 Task: Explore and customize the Trello board using Power-Ups, background images, and stickers.
Action: Mouse moved to (835, 517)
Screenshot: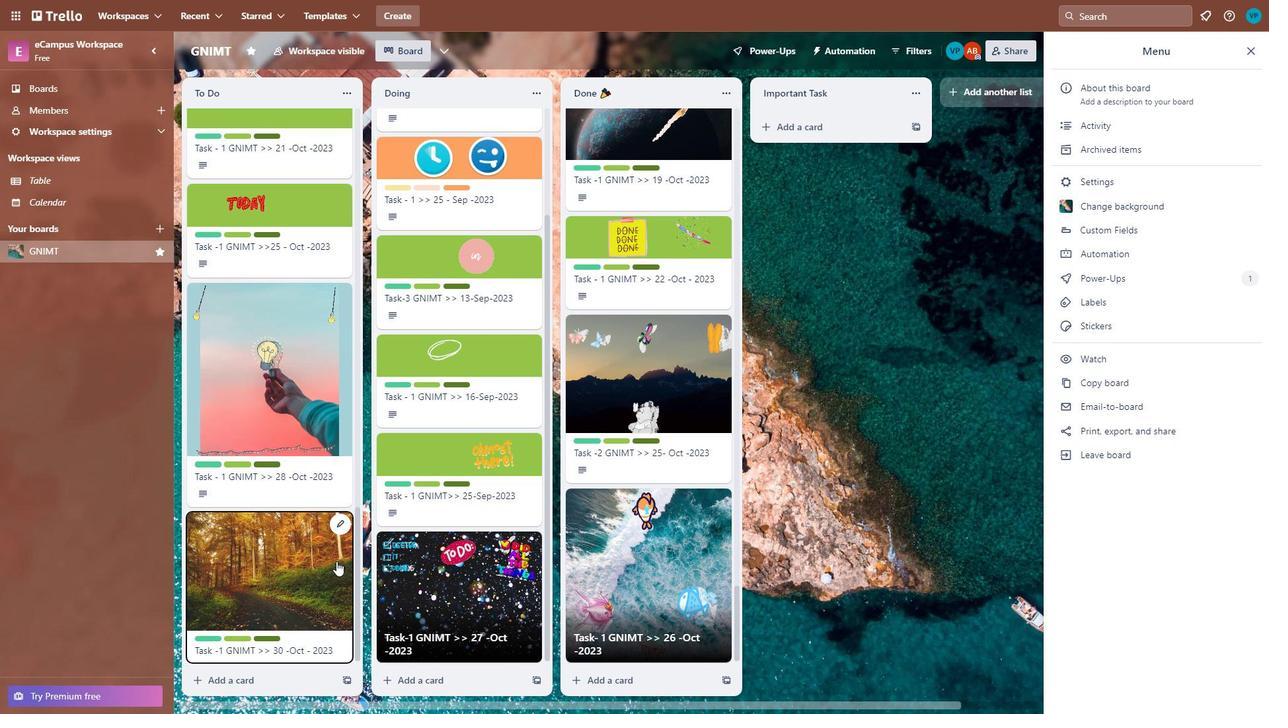 
Action: Mouse pressed left at (835, 517)
Screenshot: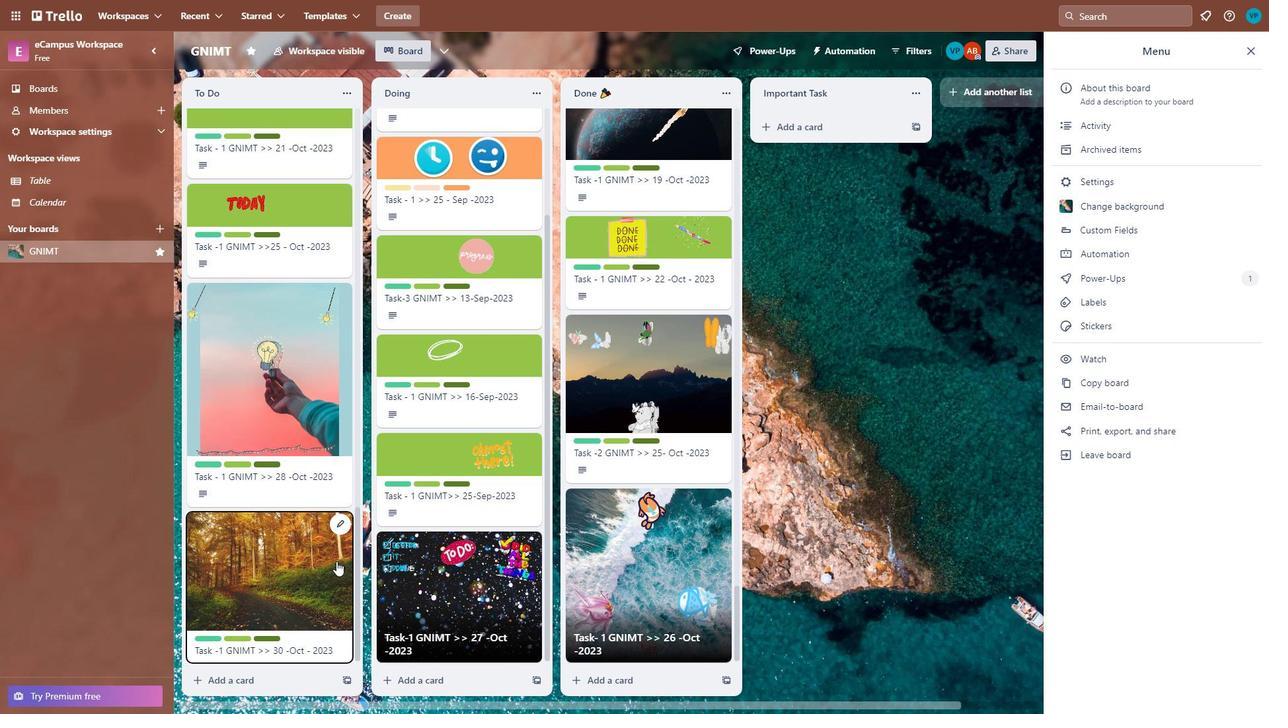 
Action: Mouse moved to (269, 593)
Screenshot: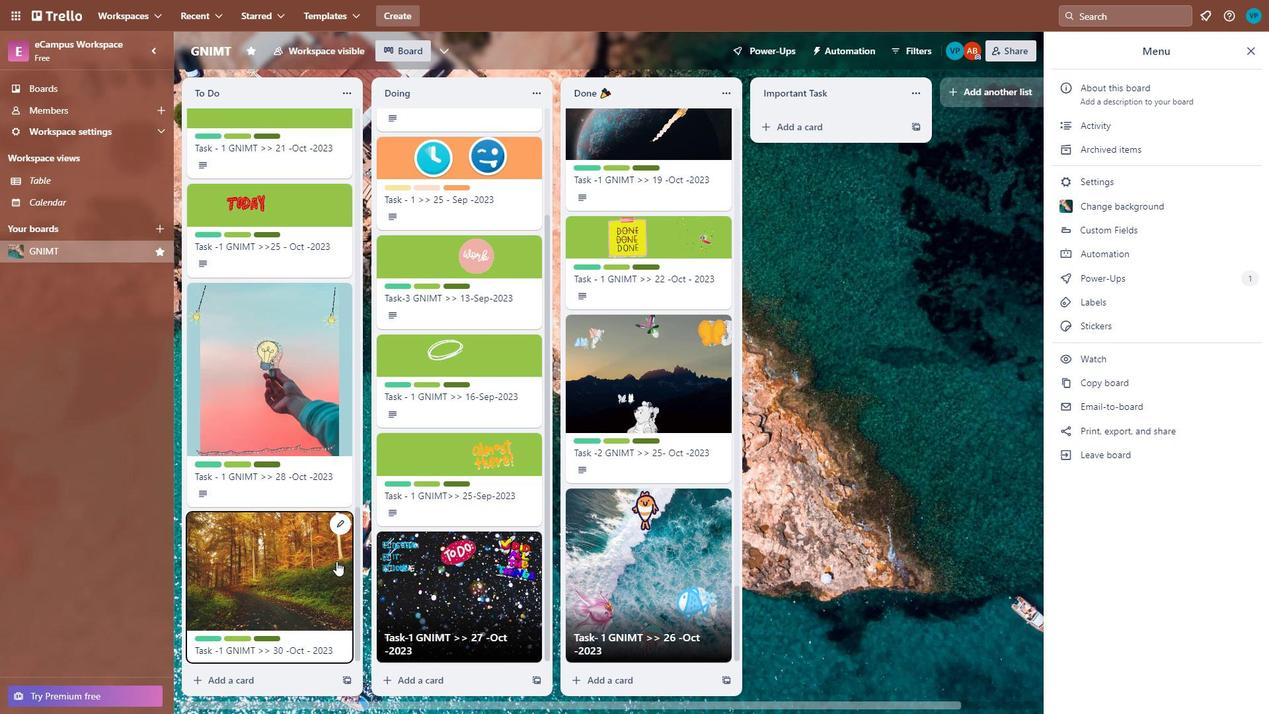 
Action: Mouse scrolled (269, 593) with delta (0, 0)
Screenshot: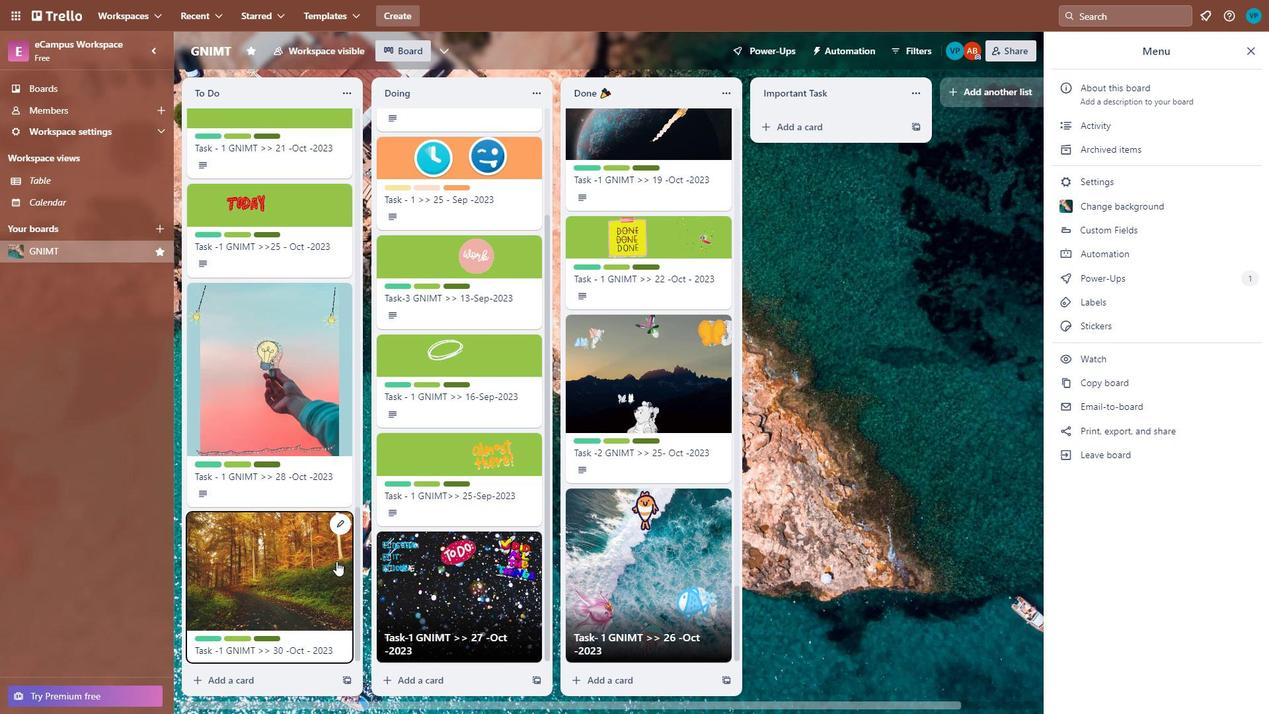
Action: Mouse moved to (270, 593)
Screenshot: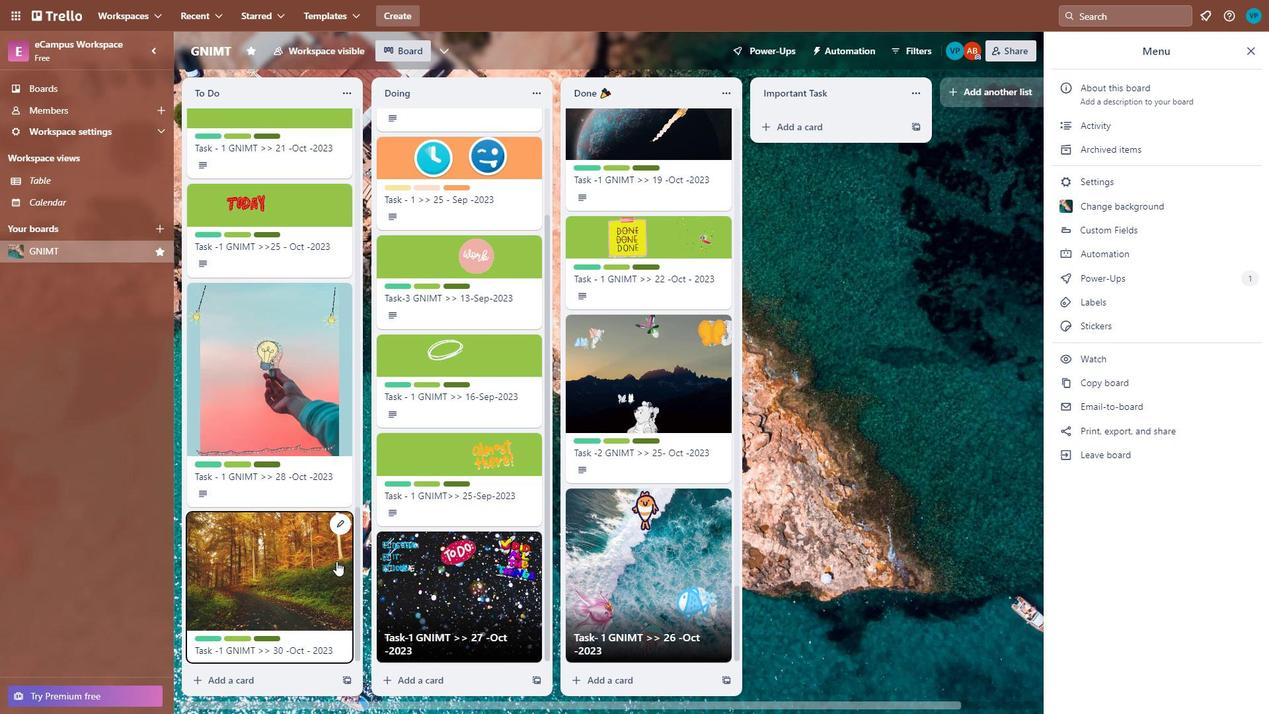 
Action: Mouse scrolled (270, 593) with delta (0, 0)
Screenshot: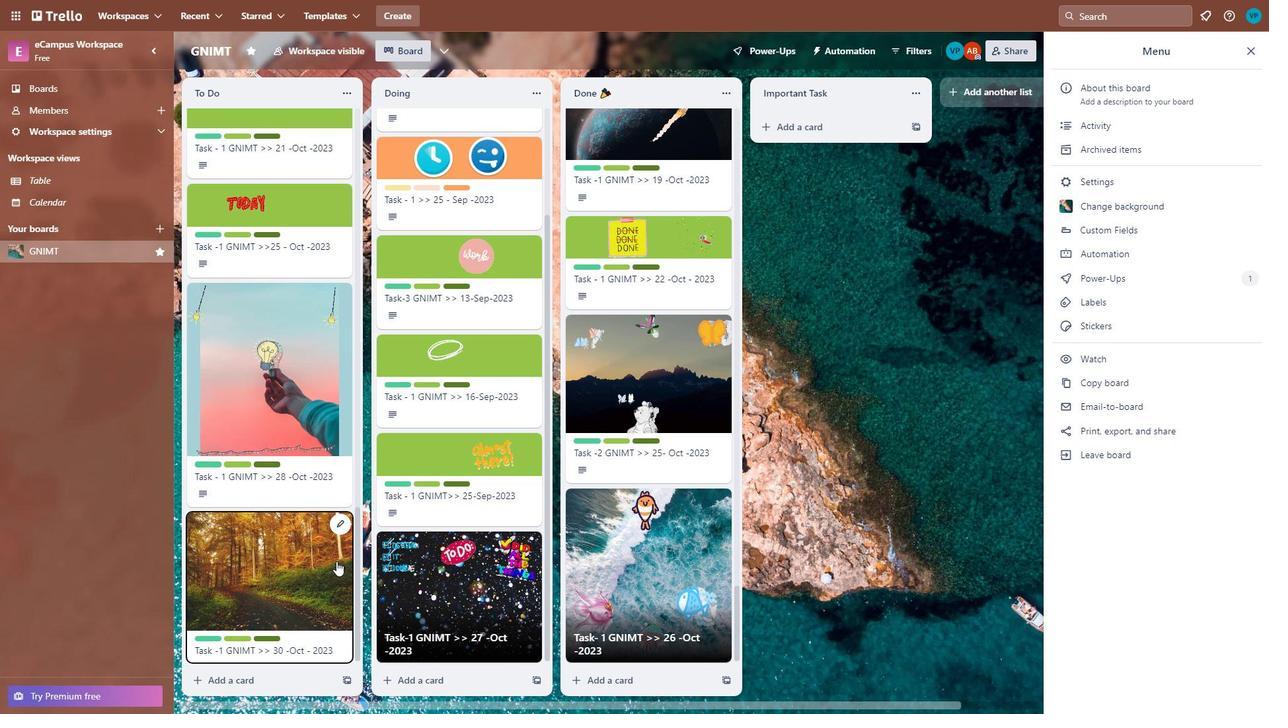 
Action: Mouse moved to (271, 594)
Screenshot: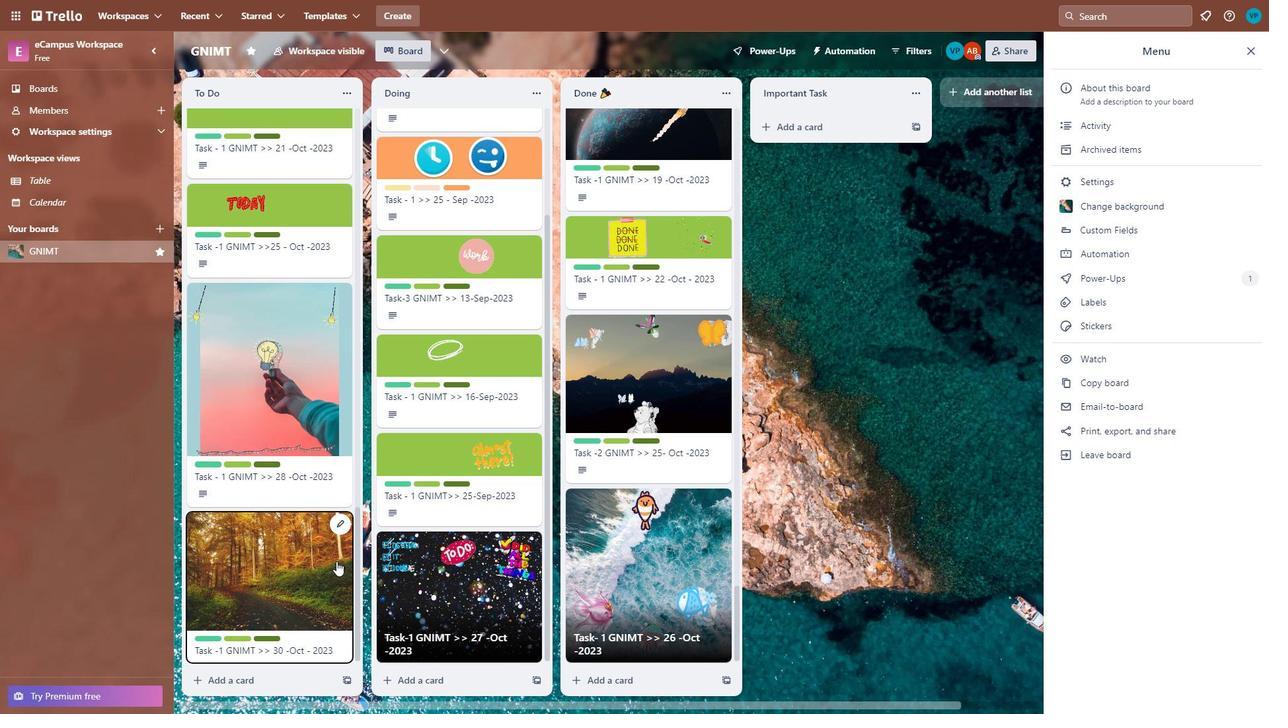 
Action: Mouse scrolled (271, 593) with delta (0, 0)
Screenshot: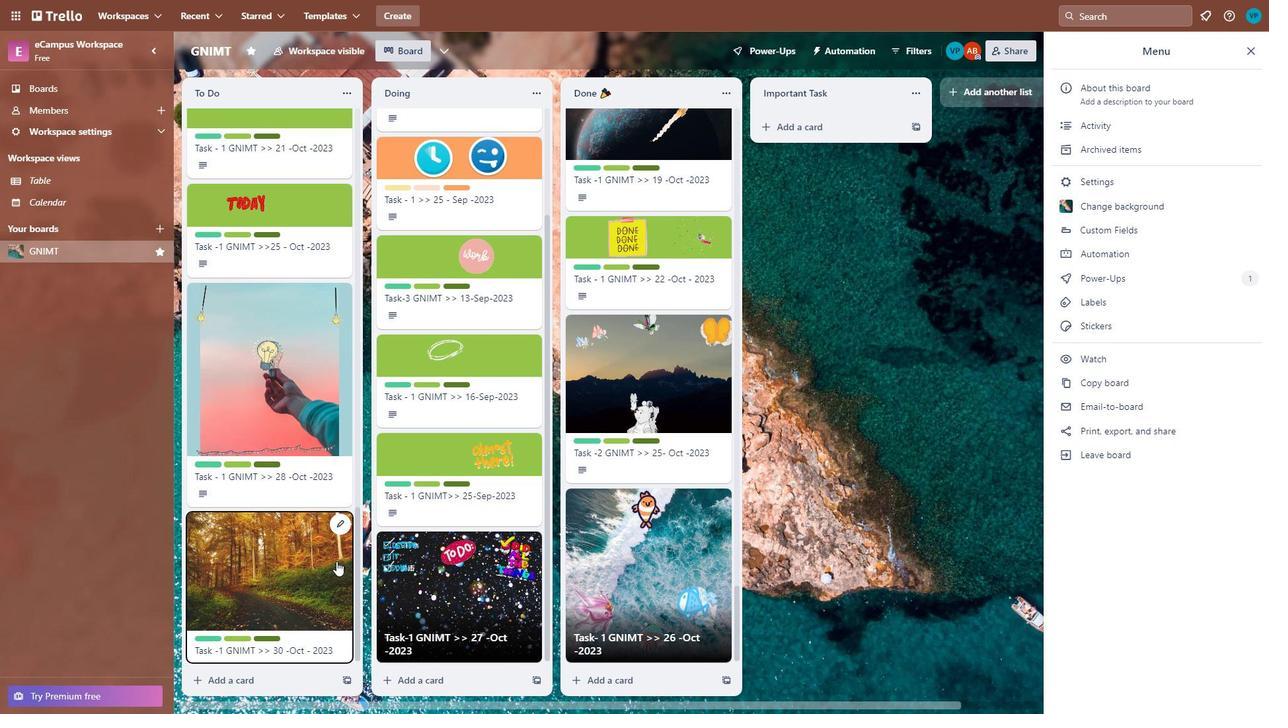
Action: Mouse moved to (249, 651)
Screenshot: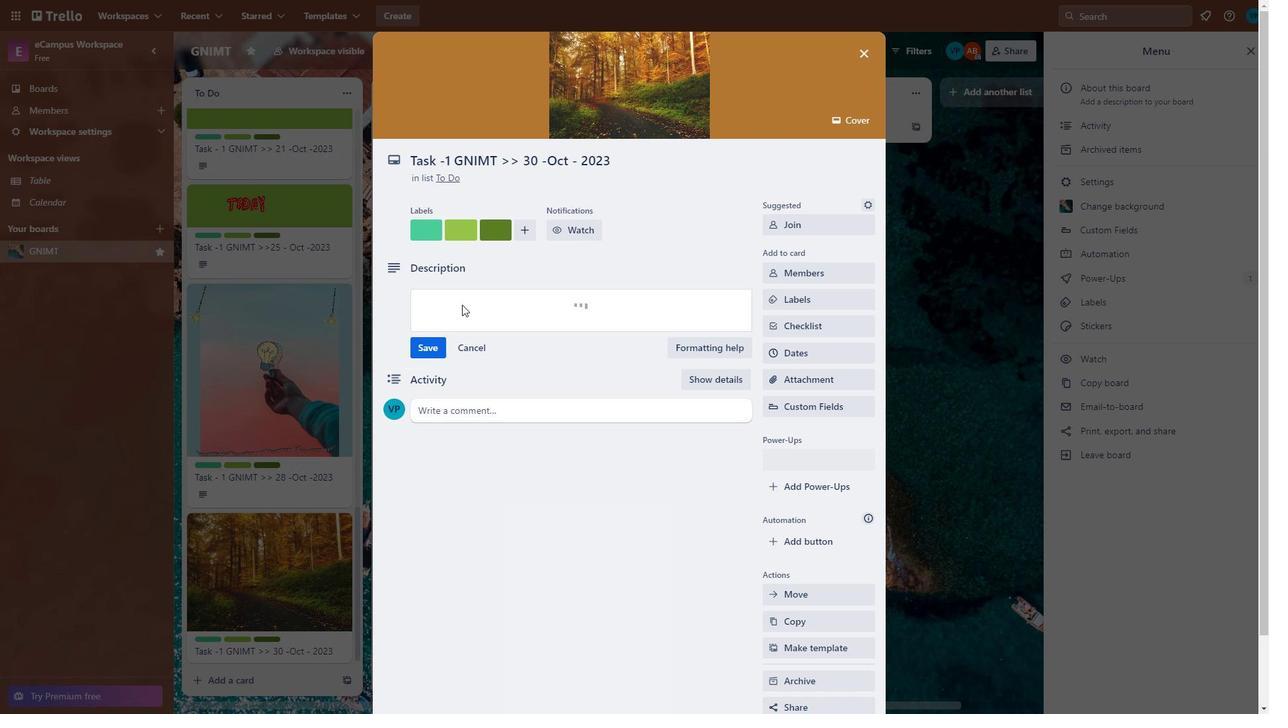 
Action: Mouse pressed left at (249, 651)
Screenshot: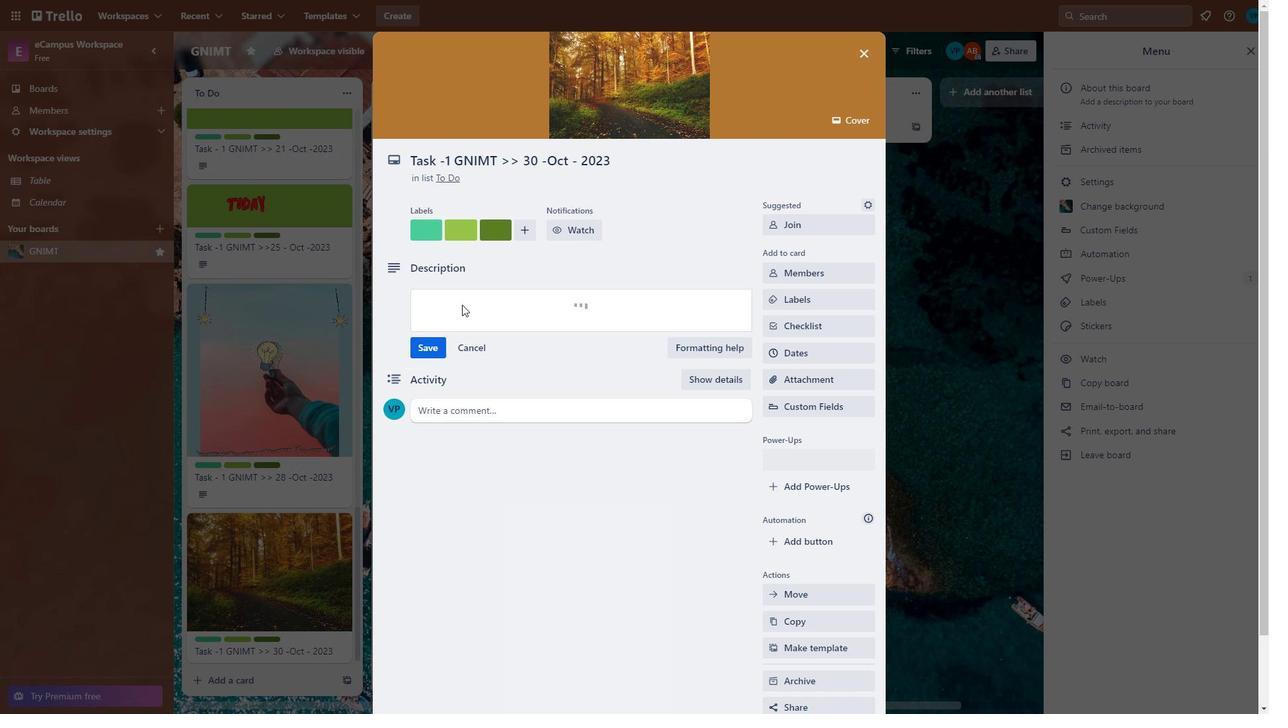 
Action: Mouse moved to (535, 309)
Screenshot: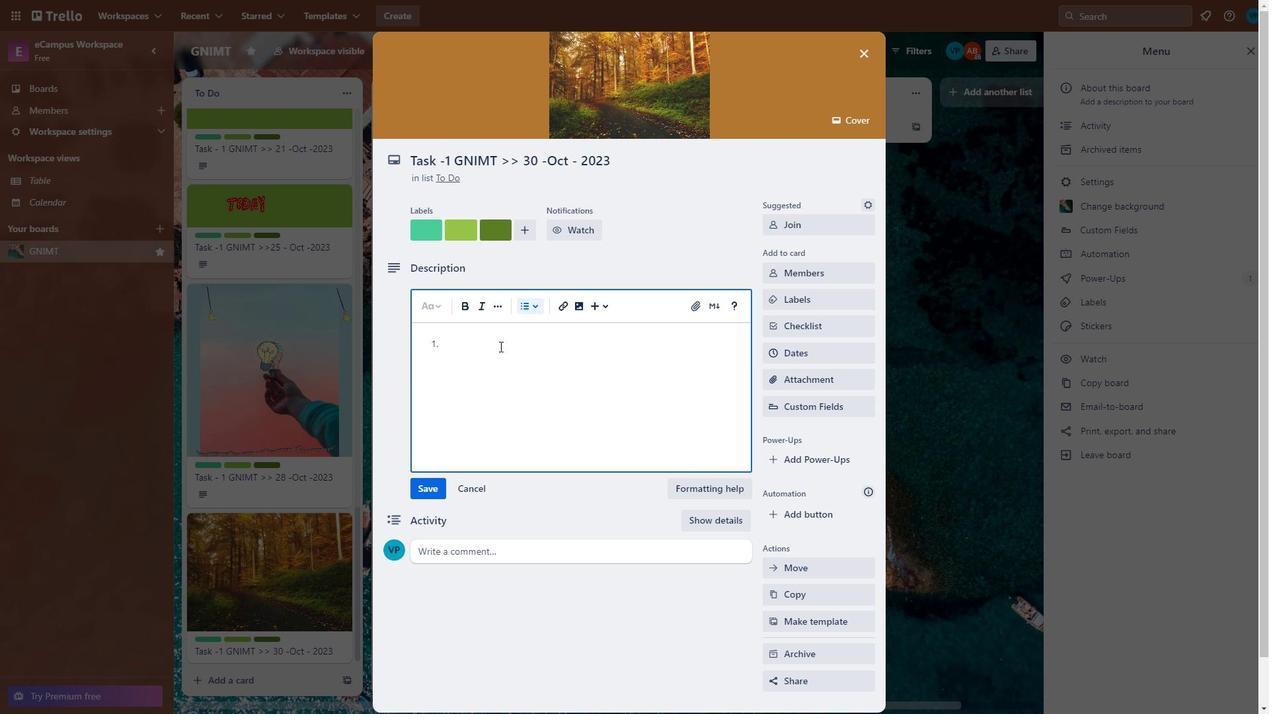 
Action: Mouse pressed left at (535, 309)
Screenshot: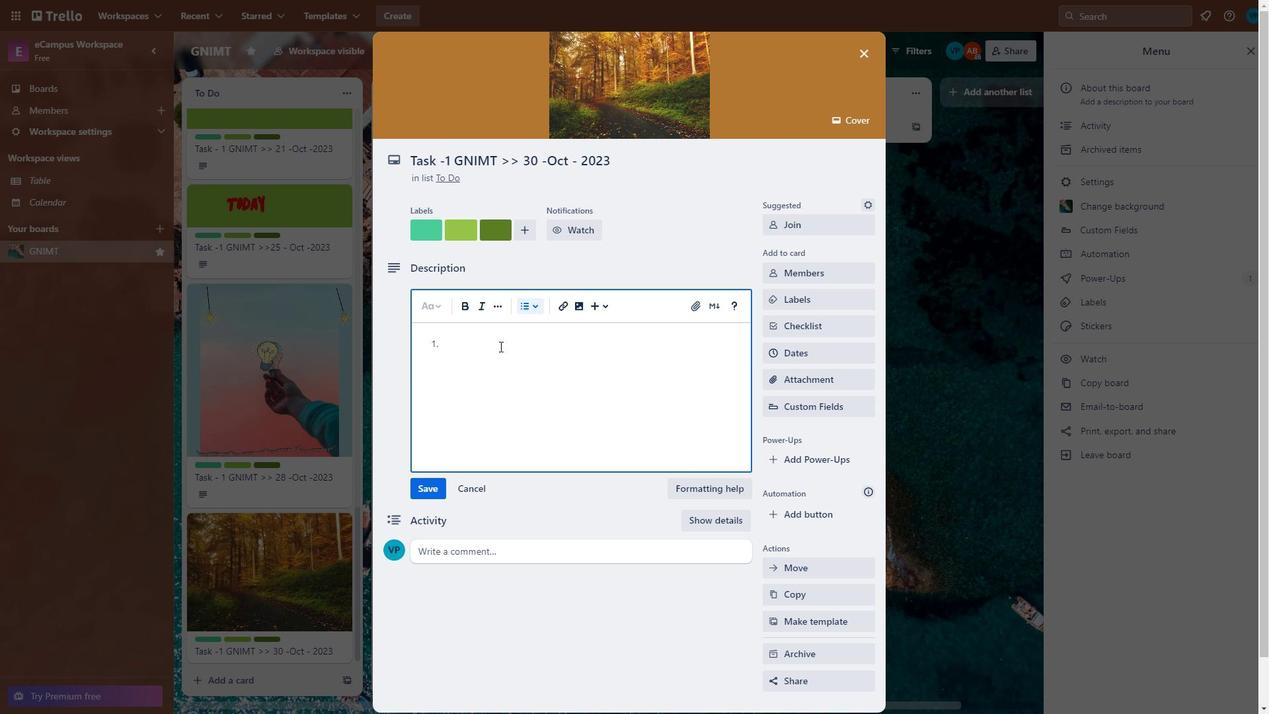 
Action: Mouse moved to (554, 364)
Screenshot: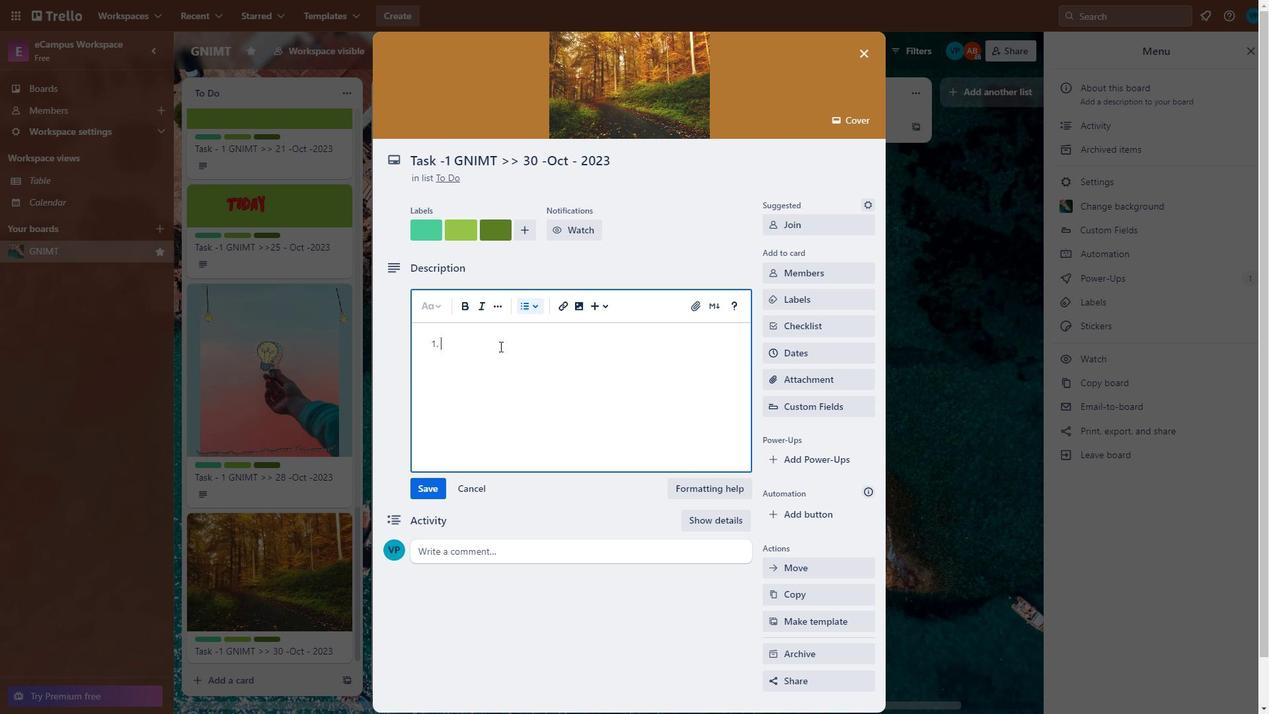 
Action: Mouse pressed left at (554, 364)
Screenshot: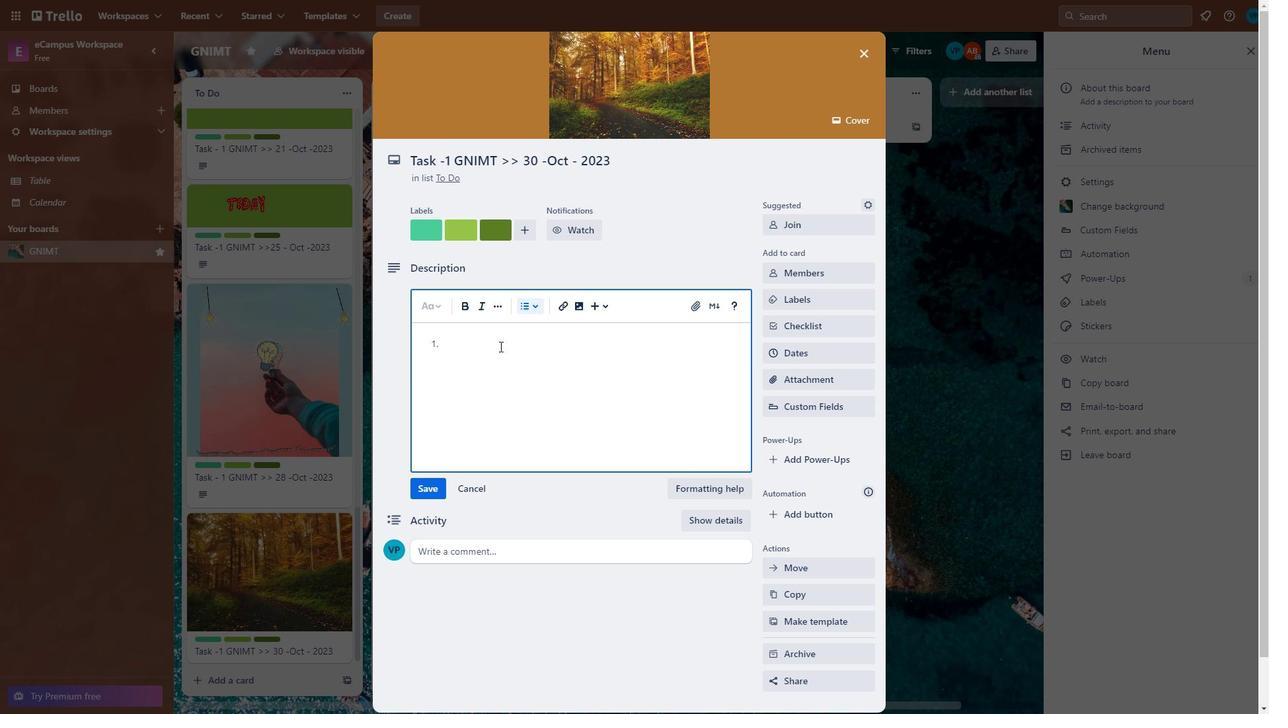 
Action: Mouse moved to (483, 347)
Screenshot: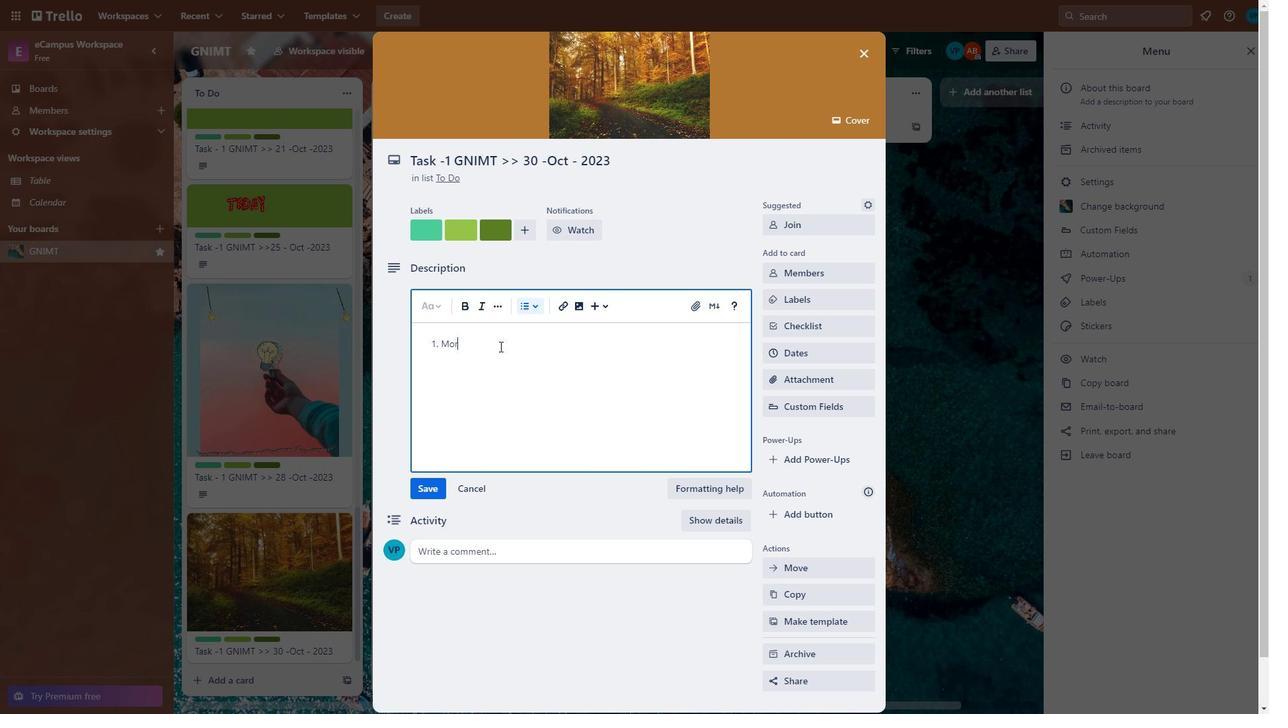 
Action: Mouse pressed left at (483, 347)
Screenshot: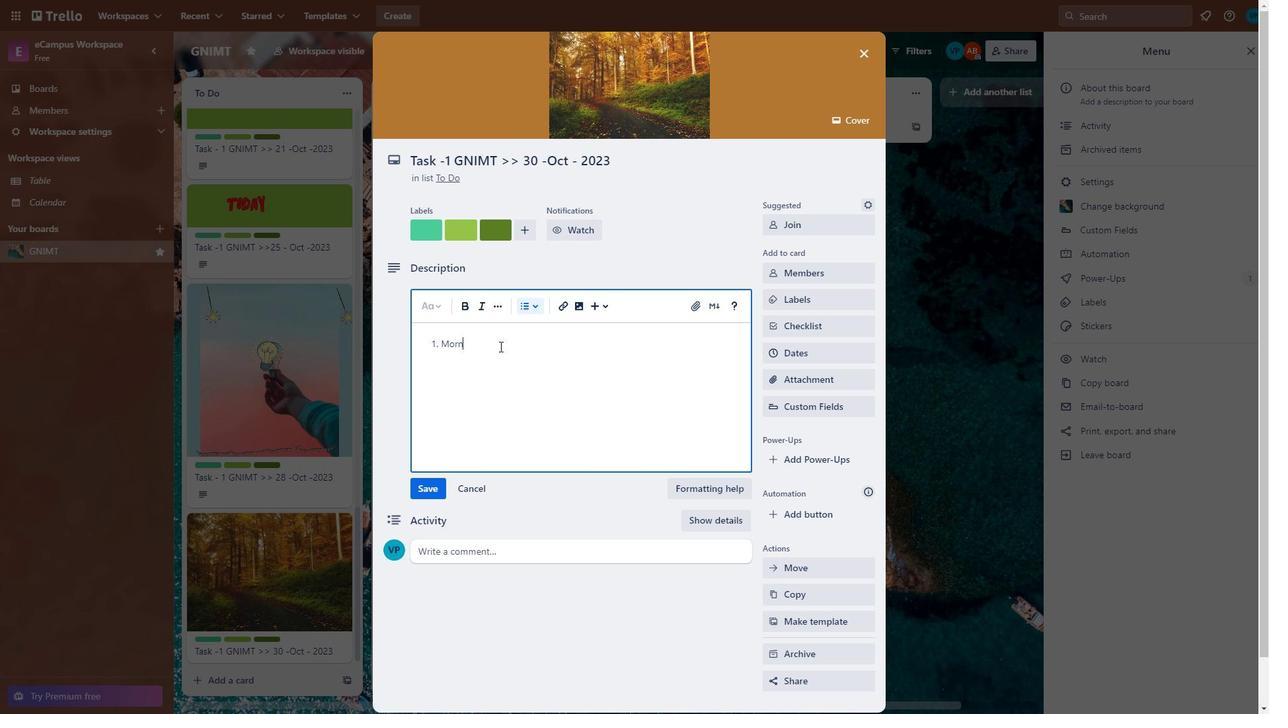 
Action: Mouse moved to (499, 346)
Screenshot: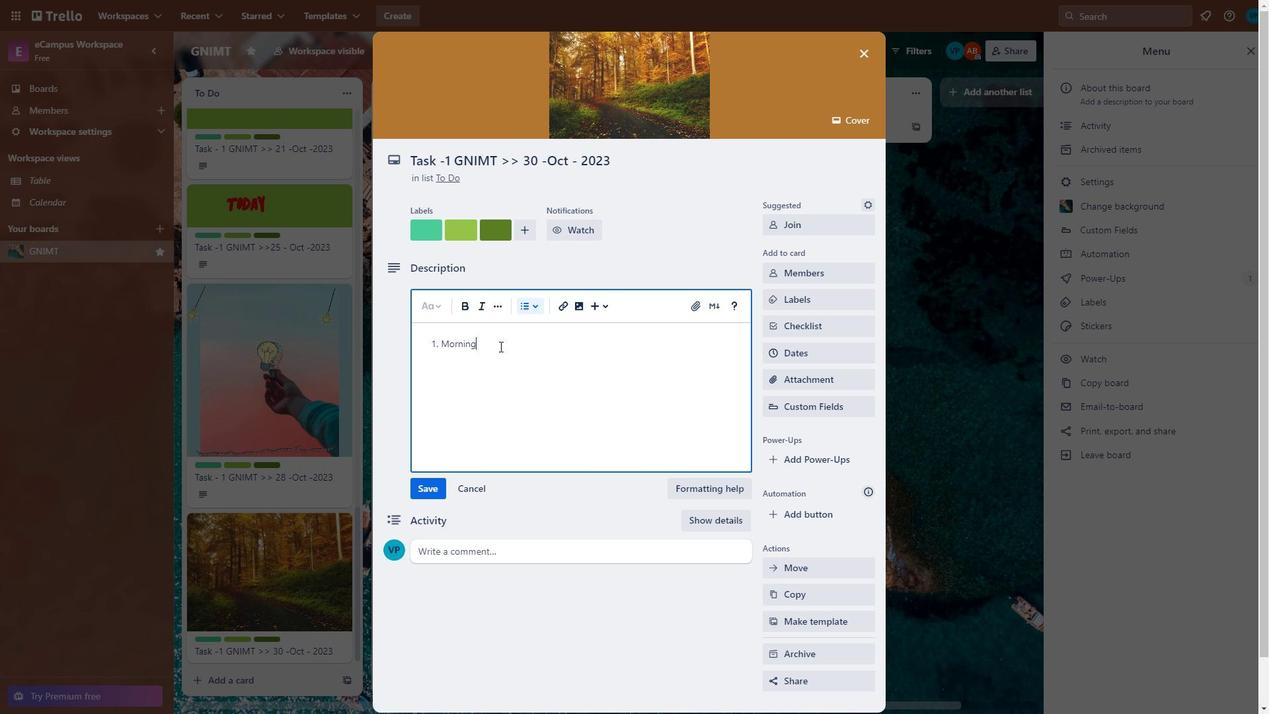 
Action: Key pressed <Key.caps_lock>N<Key.backspace><Key.caps_lock><Key.caps_lock>M<Key.caps_lock>orning<Key.space><Key.caps_lock>R<Key.caps_lock>ecording<Key.enter><Key.caps_lock>S<Key.caps_lock>tates<Key.space><Key.caps_lock>P<Key.caps_lock>af<Key.backspace>ges<Key.enter><Key.backspace>
Screenshot: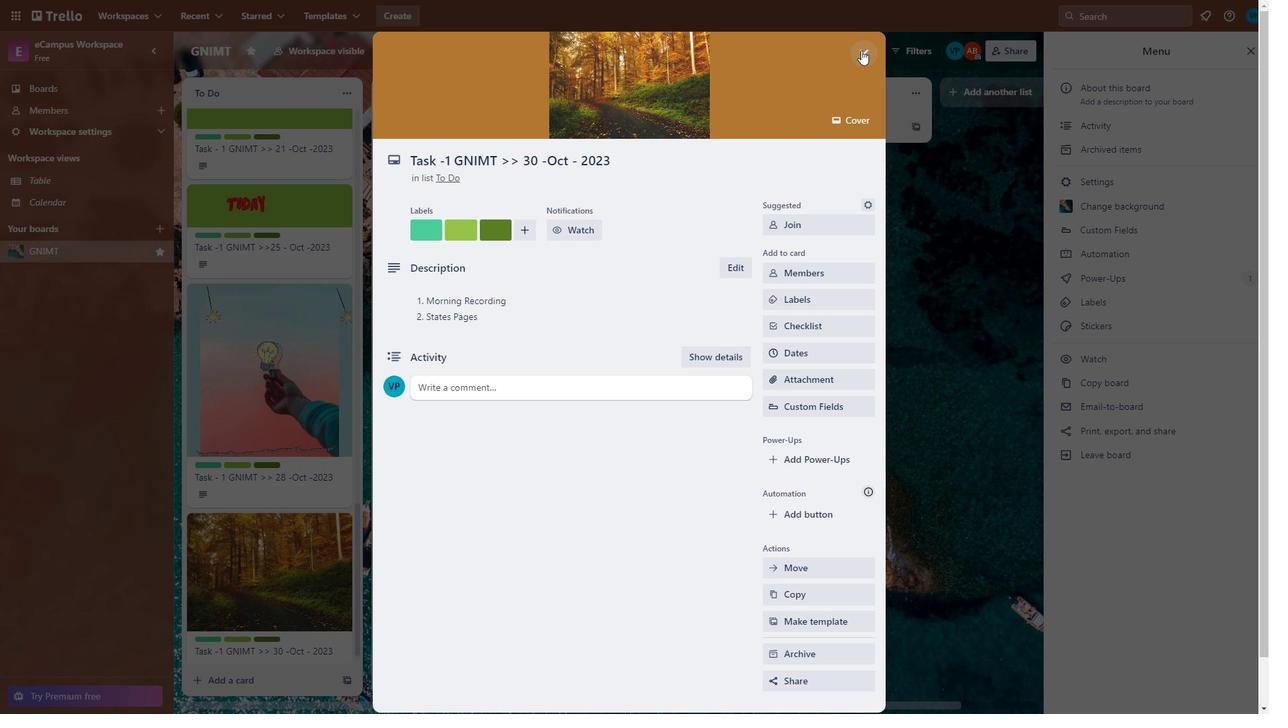 
Action: Mouse moved to (440, 483)
Screenshot: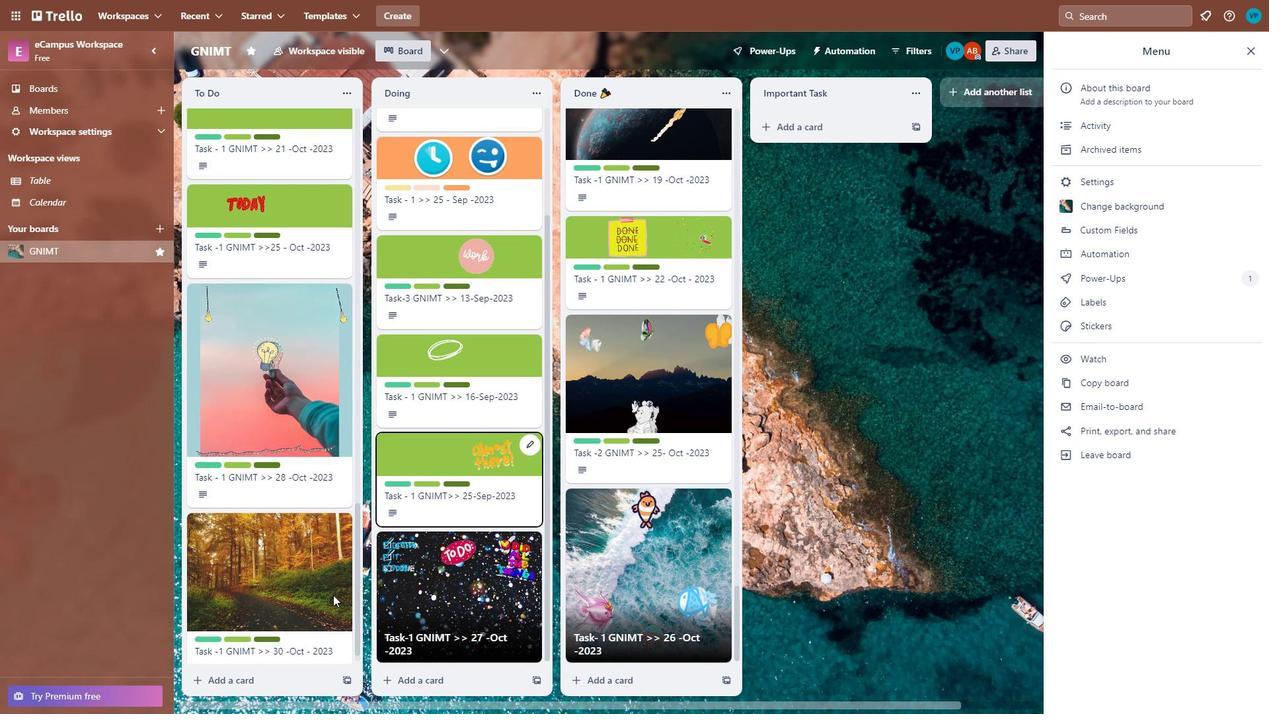 
Action: Mouse pressed left at (440, 483)
Screenshot: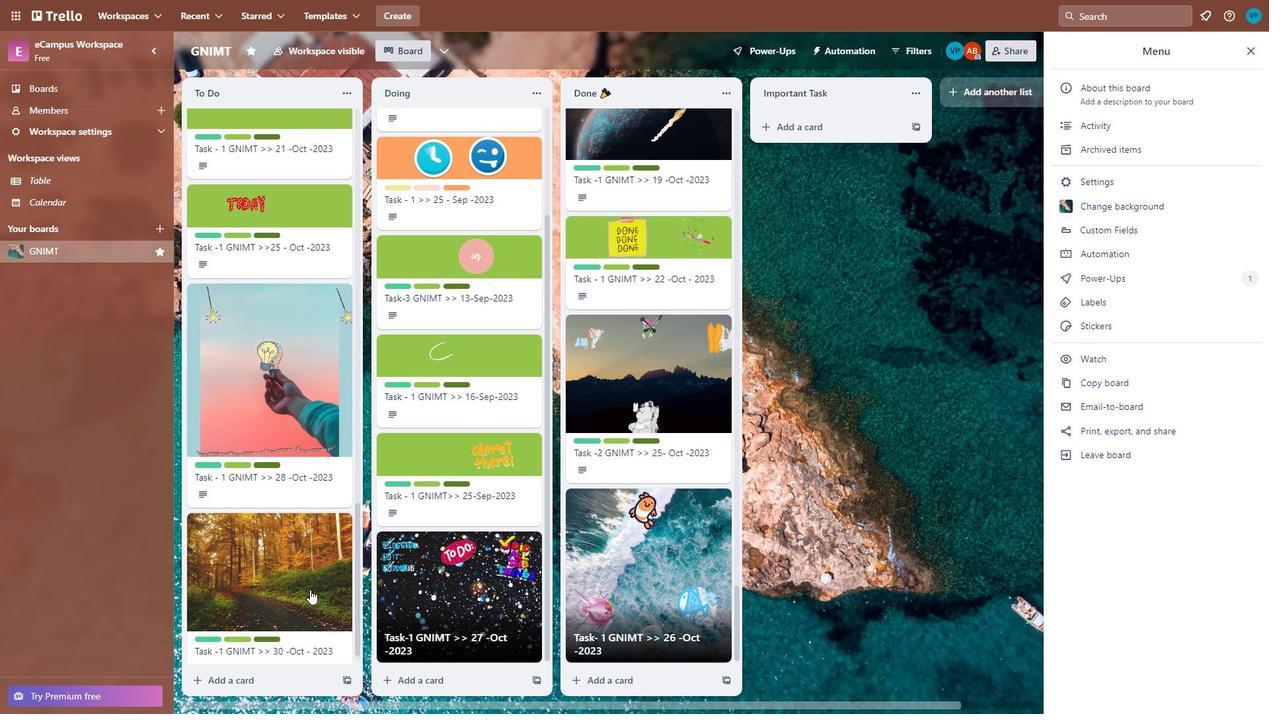 
Action: Mouse moved to (863, 51)
Screenshot: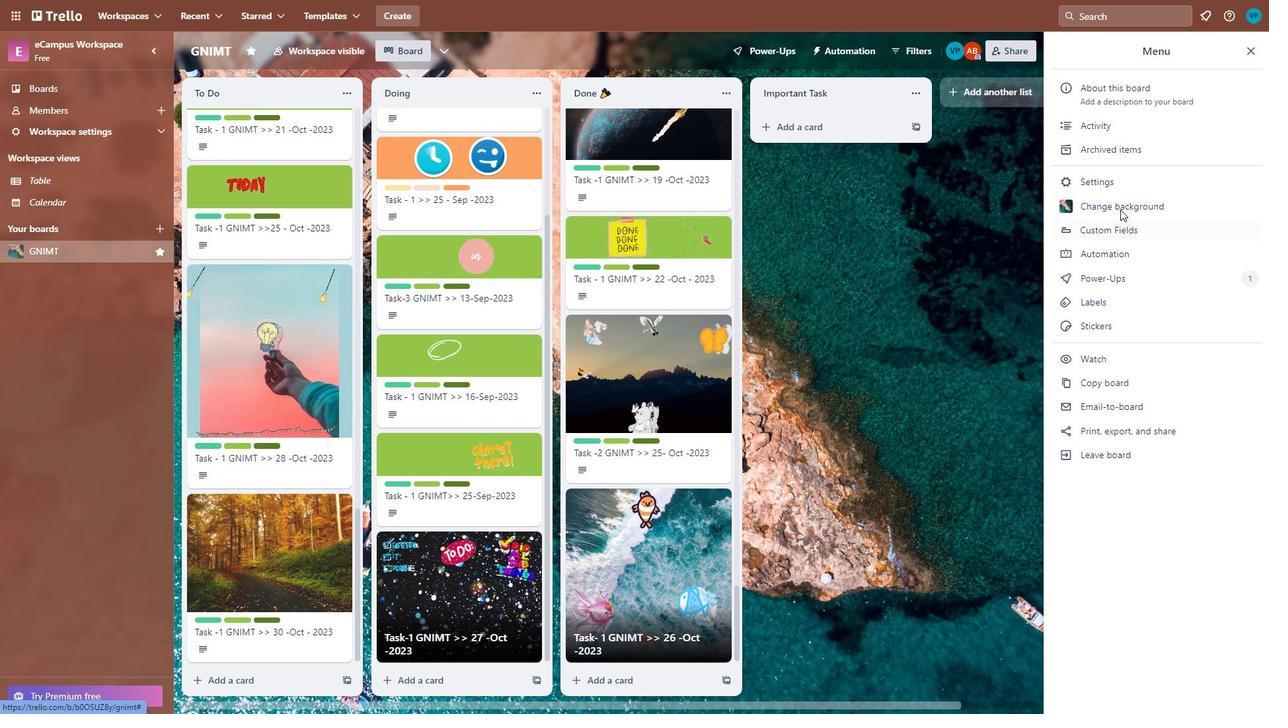 
Action: Mouse pressed left at (863, 51)
Screenshot: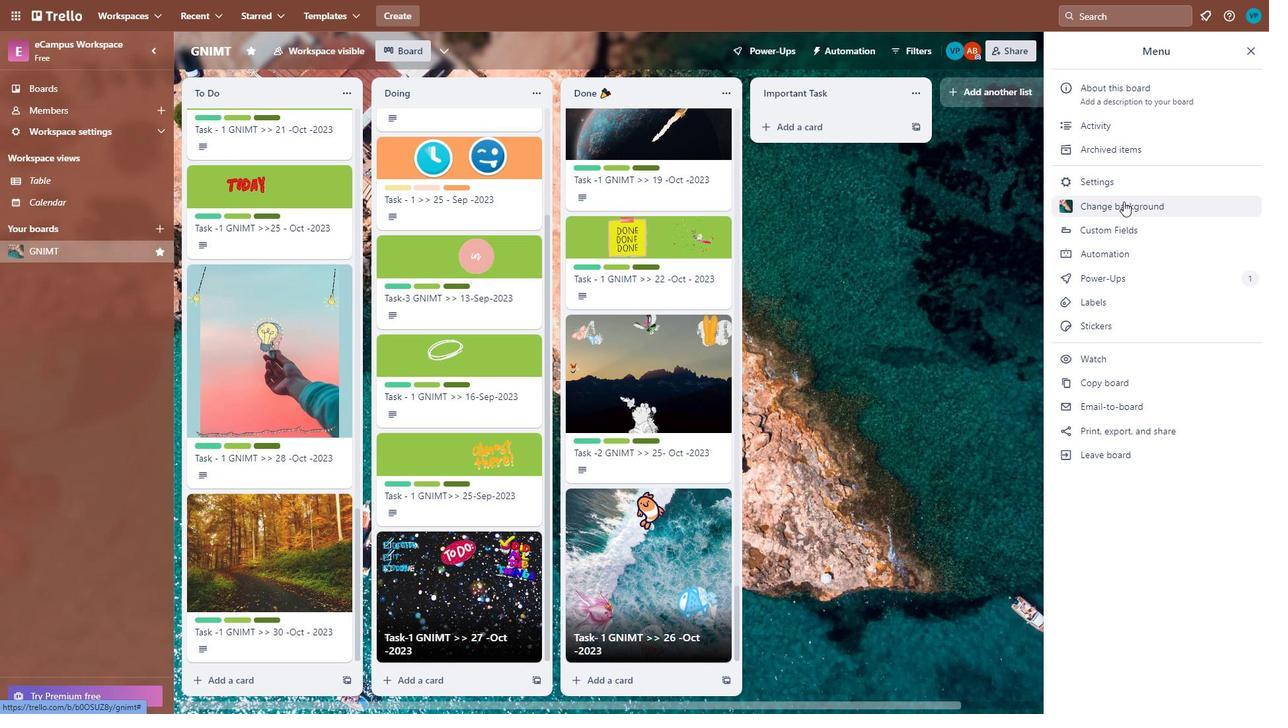 
Action: Mouse moved to (310, 589)
Screenshot: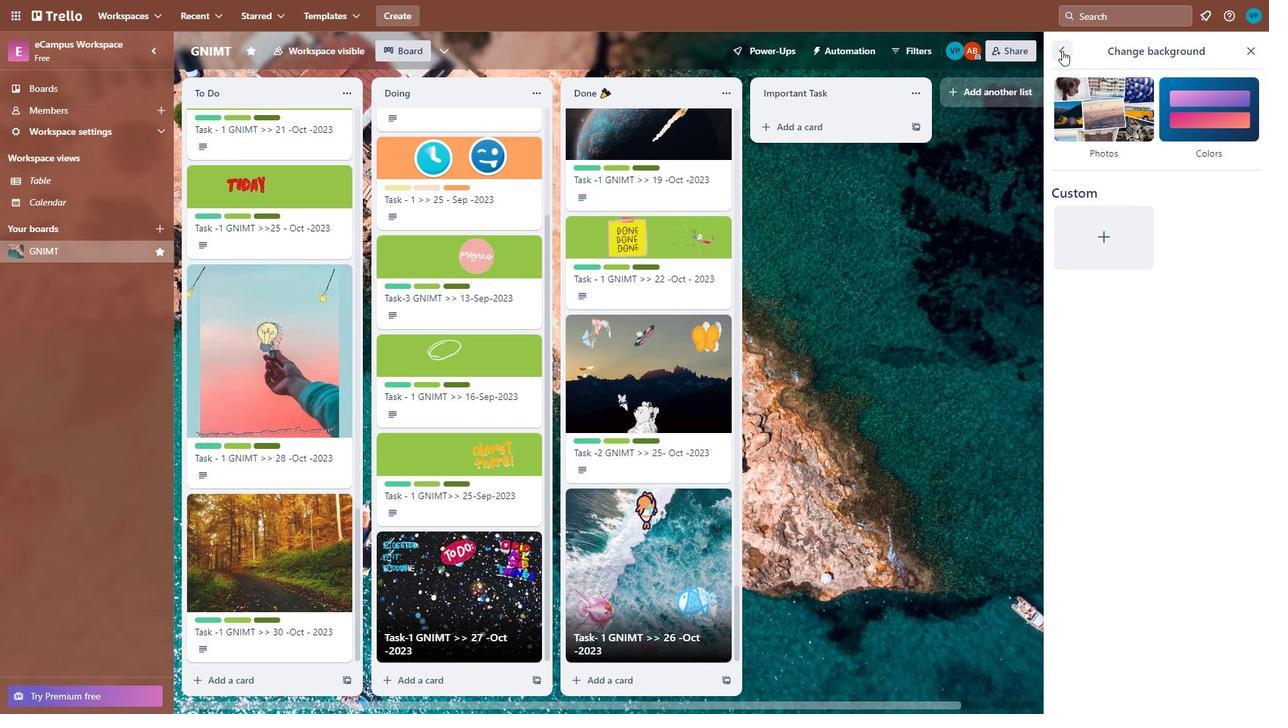 
Action: Mouse scrolled (310, 589) with delta (0, 0)
Screenshot: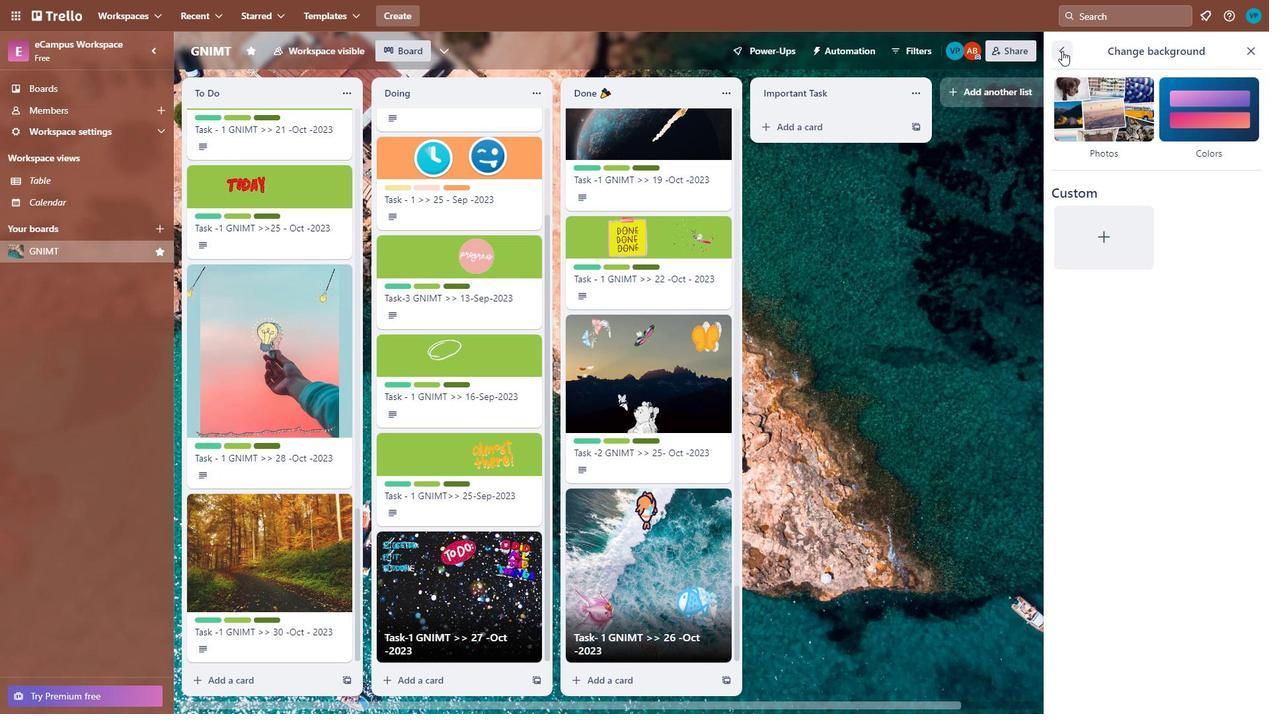 
Action: Mouse scrolled (310, 589) with delta (0, 0)
Screenshot: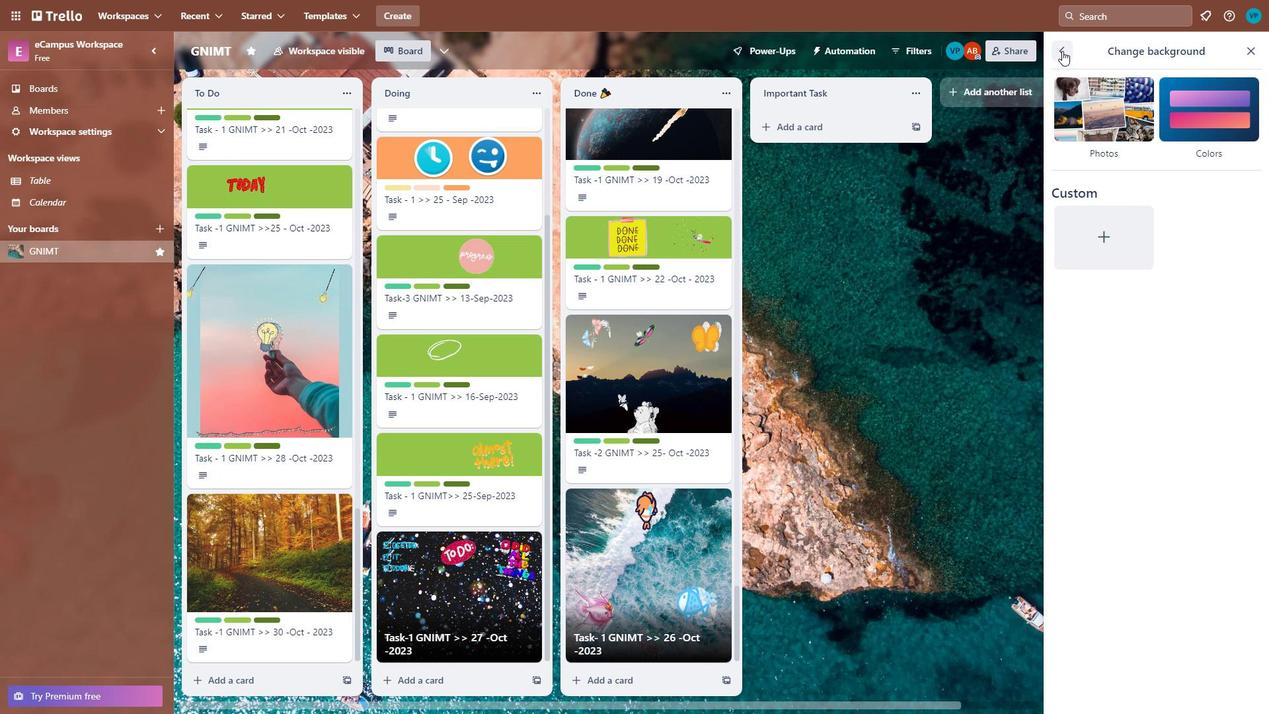 
Action: Mouse moved to (308, 589)
Screenshot: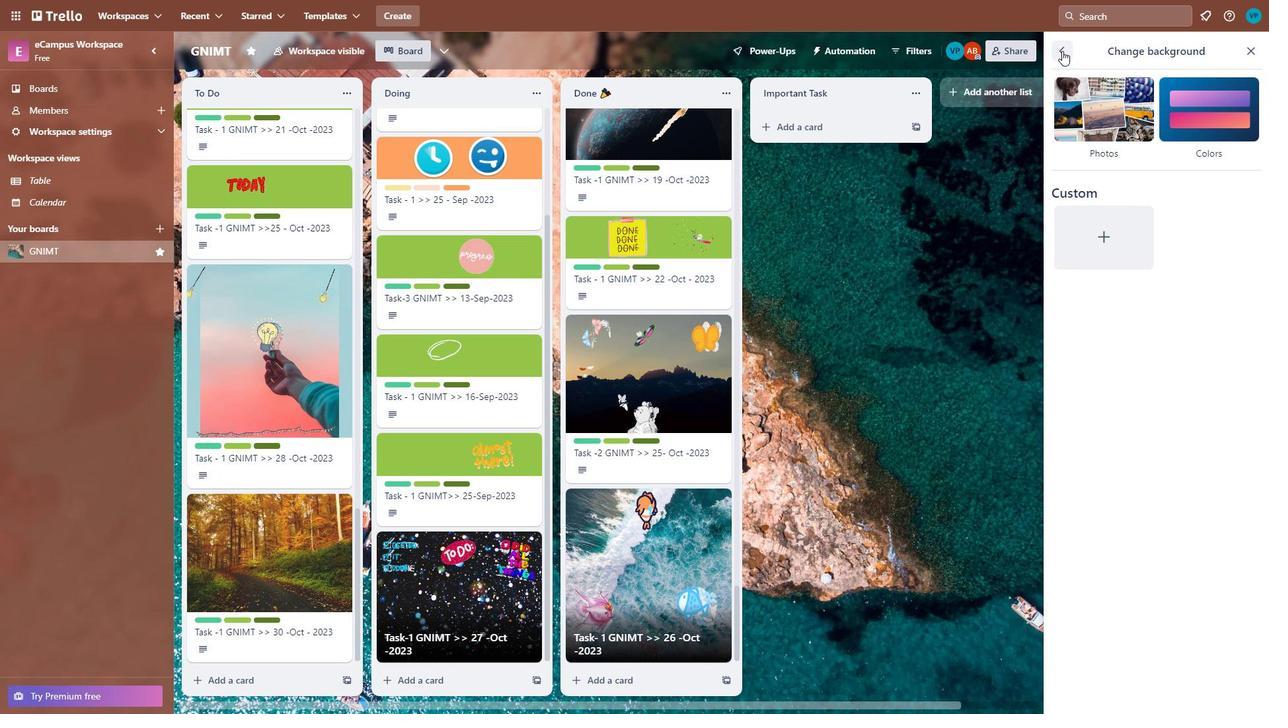 
Action: Mouse scrolled (308, 589) with delta (0, 0)
Screenshot: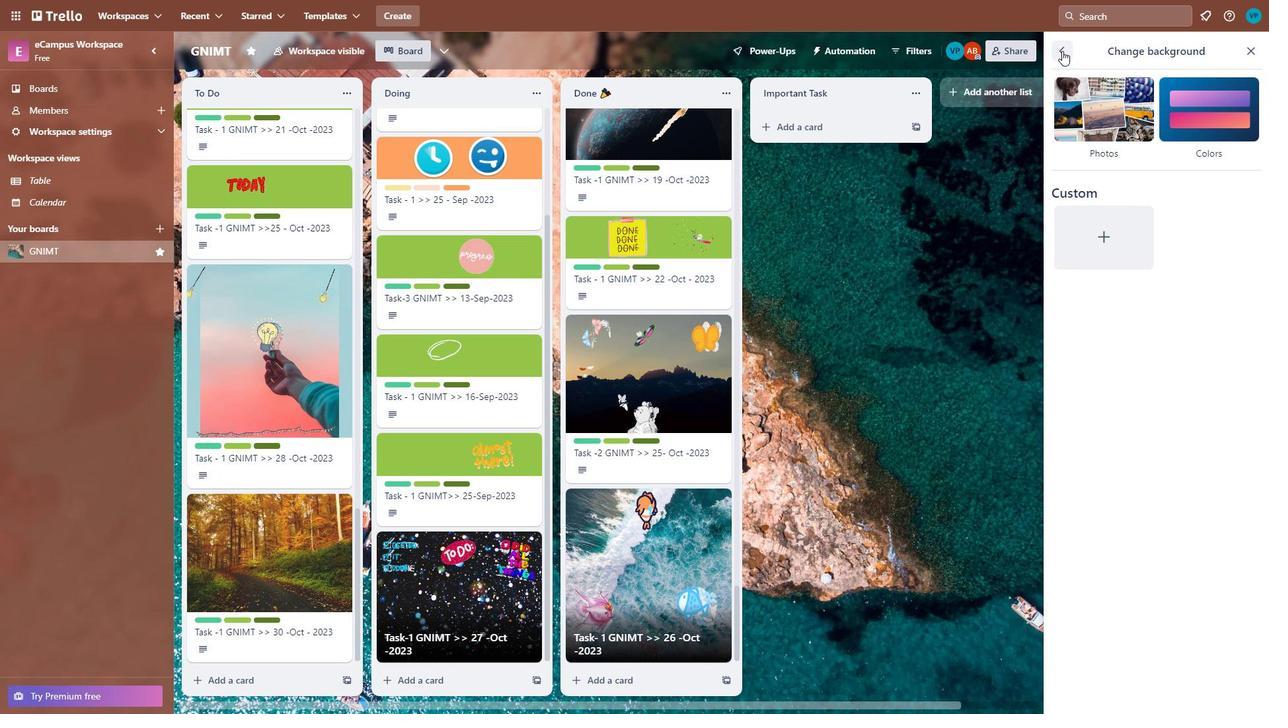 
Action: Mouse moved to (1123, 201)
Screenshot: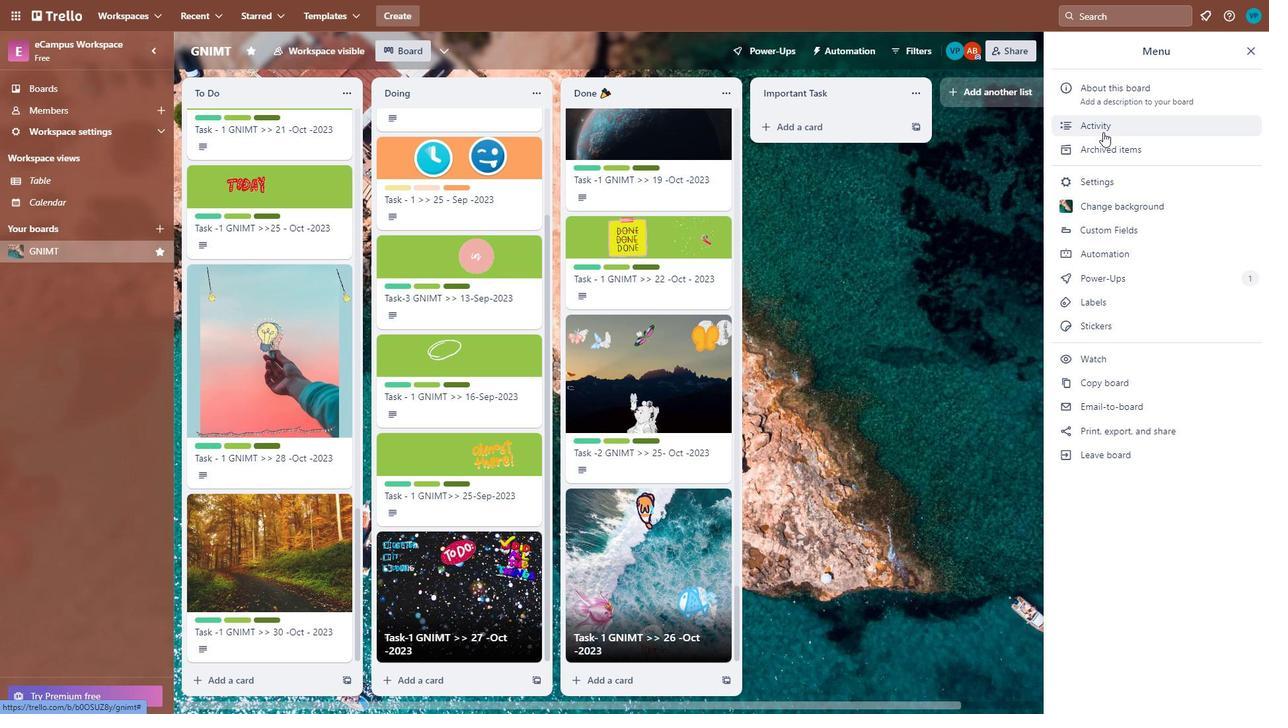 
Action: Mouse pressed left at (1123, 201)
Screenshot: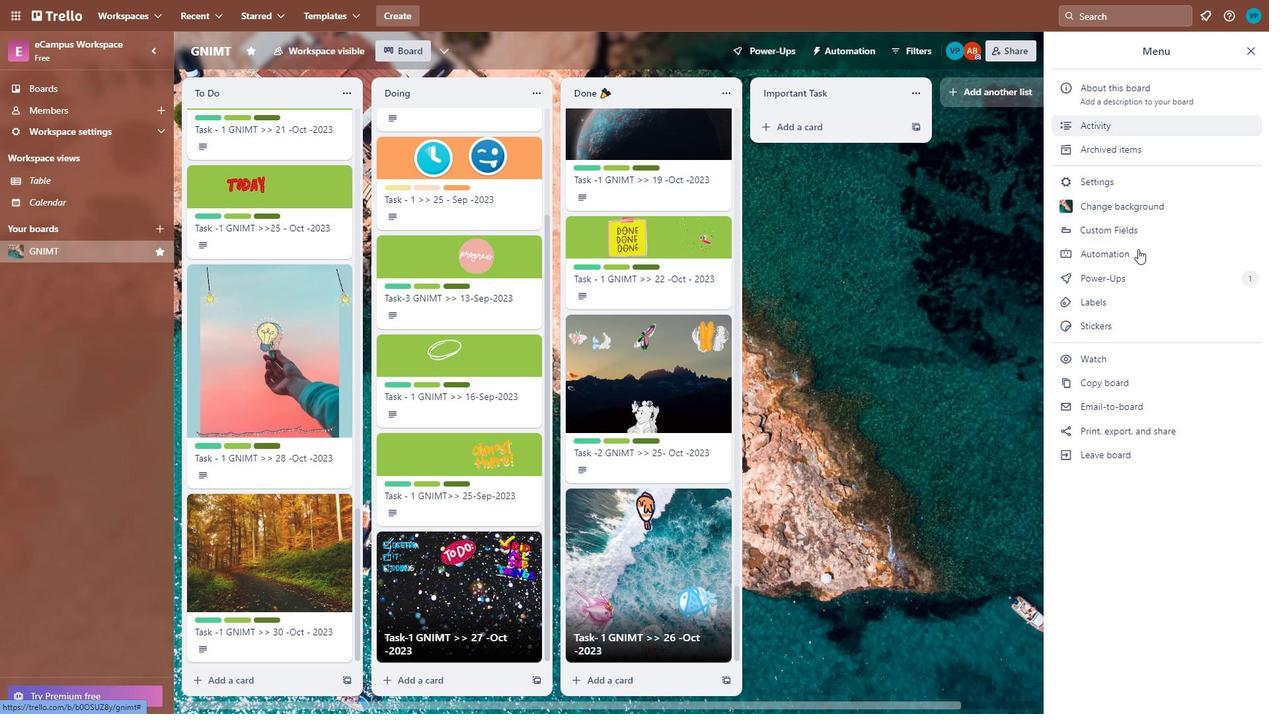 
Action: Mouse moved to (1062, 50)
Screenshot: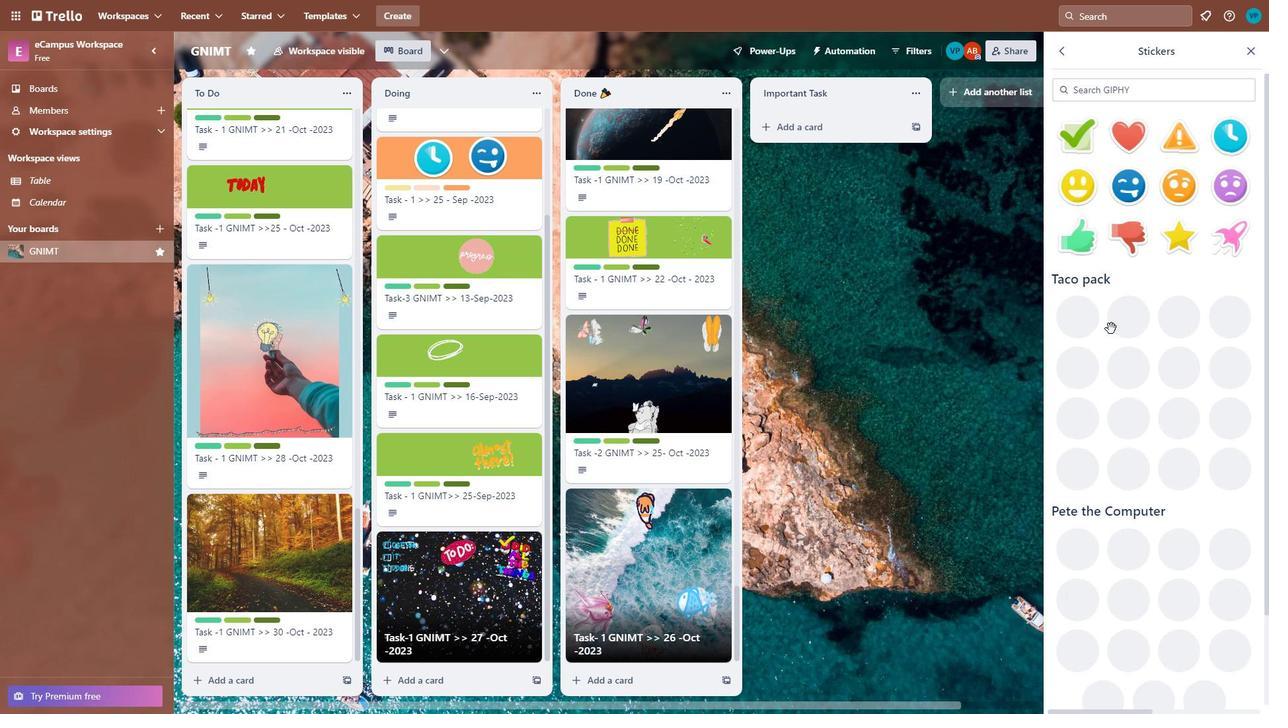 
Action: Mouse pressed left at (1062, 50)
Screenshot: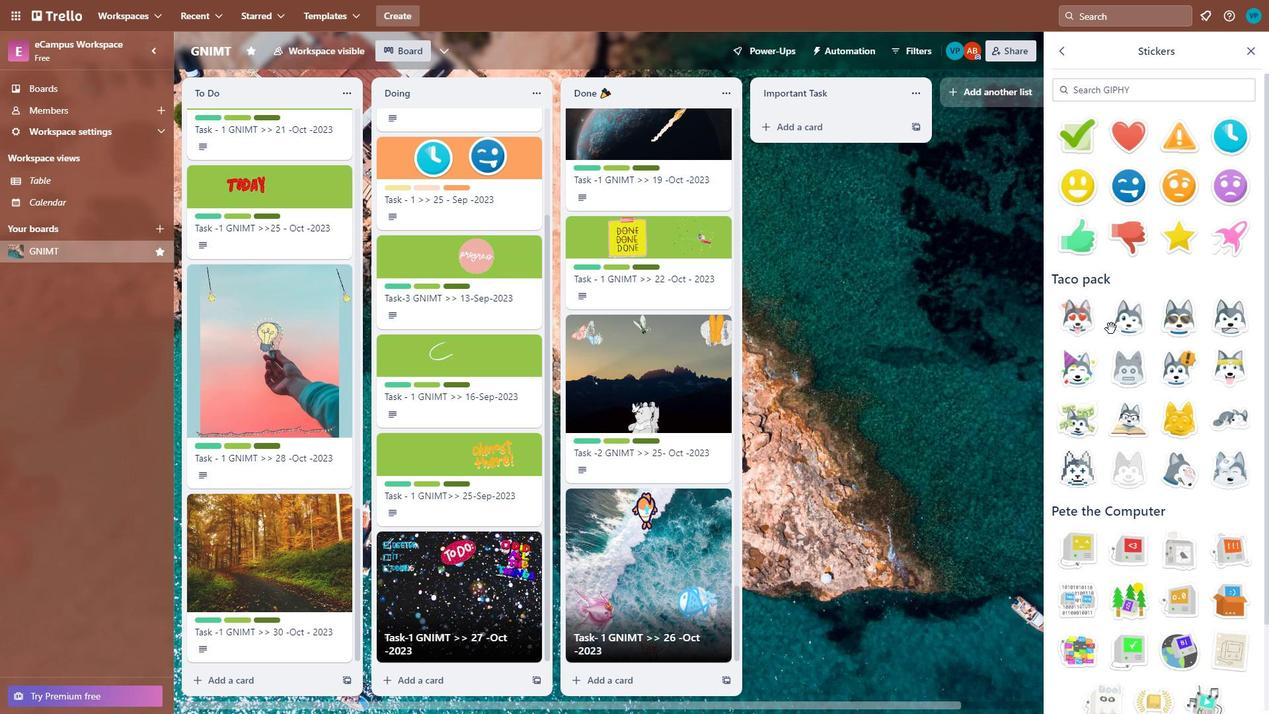 
Action: Mouse moved to (1111, 328)
Screenshot: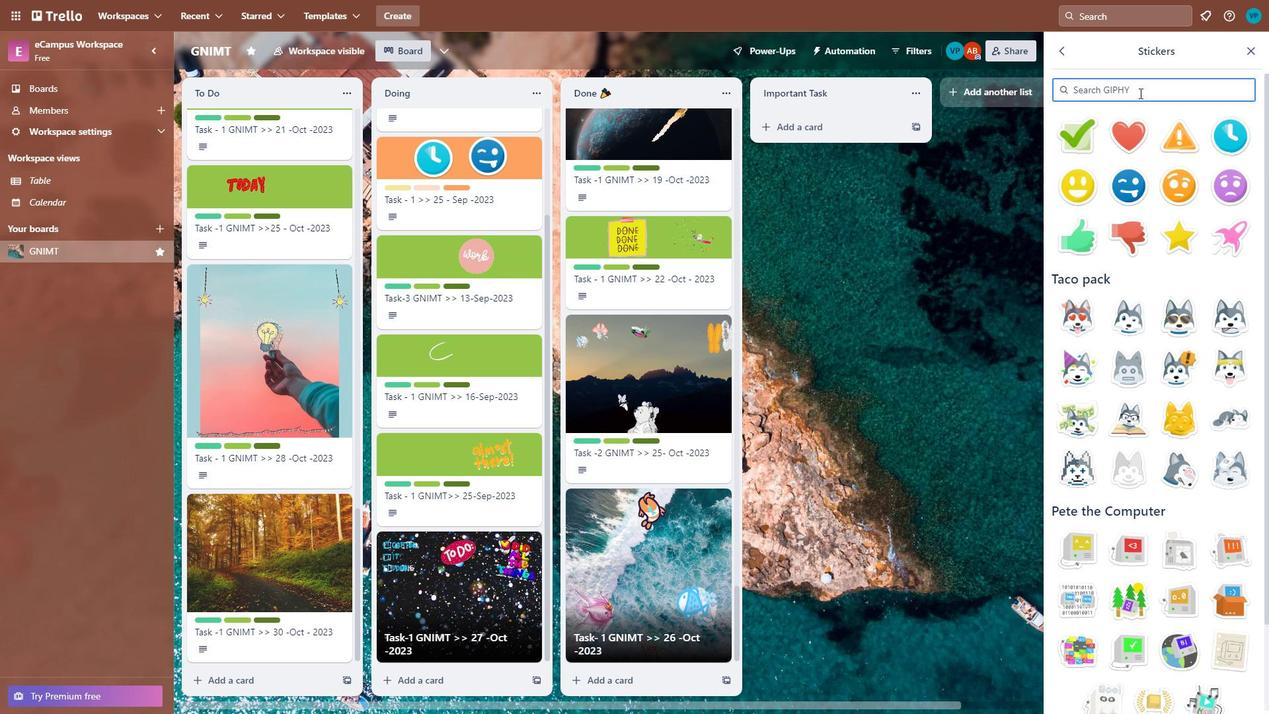 
Action: Mouse pressed left at (1111, 328)
Screenshot: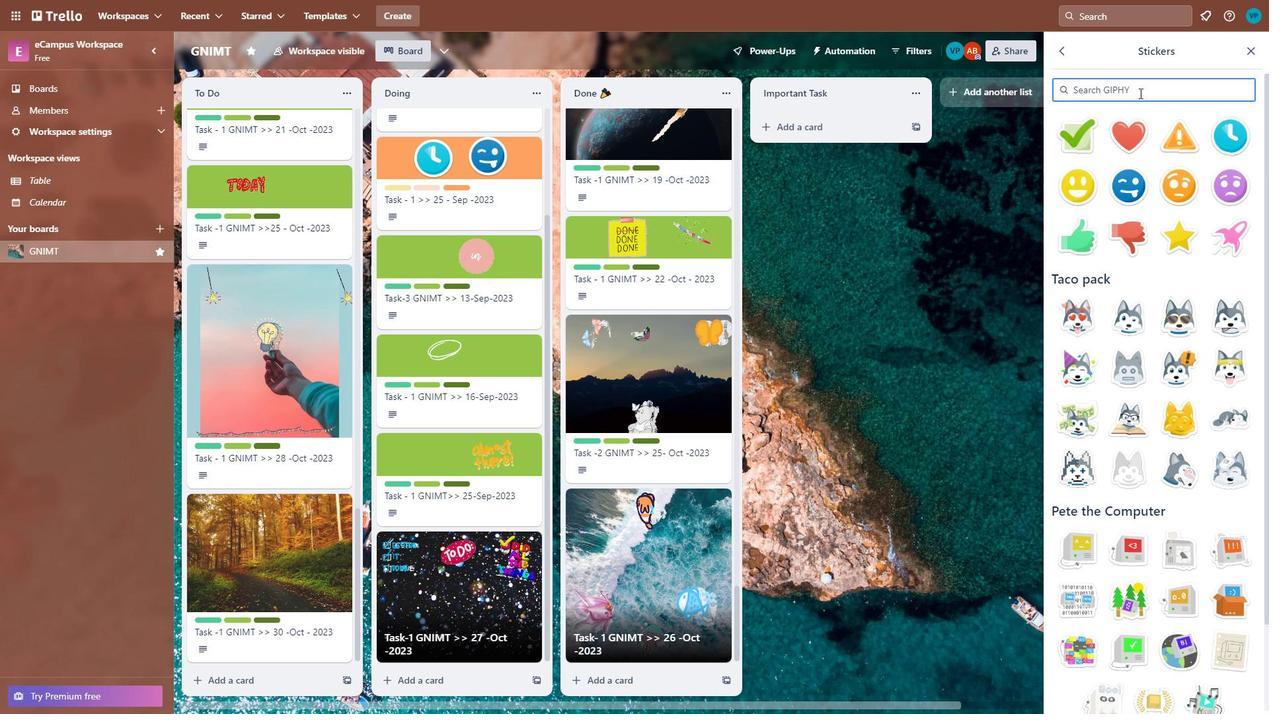 
Action: Mouse moved to (1139, 93)
Screenshot: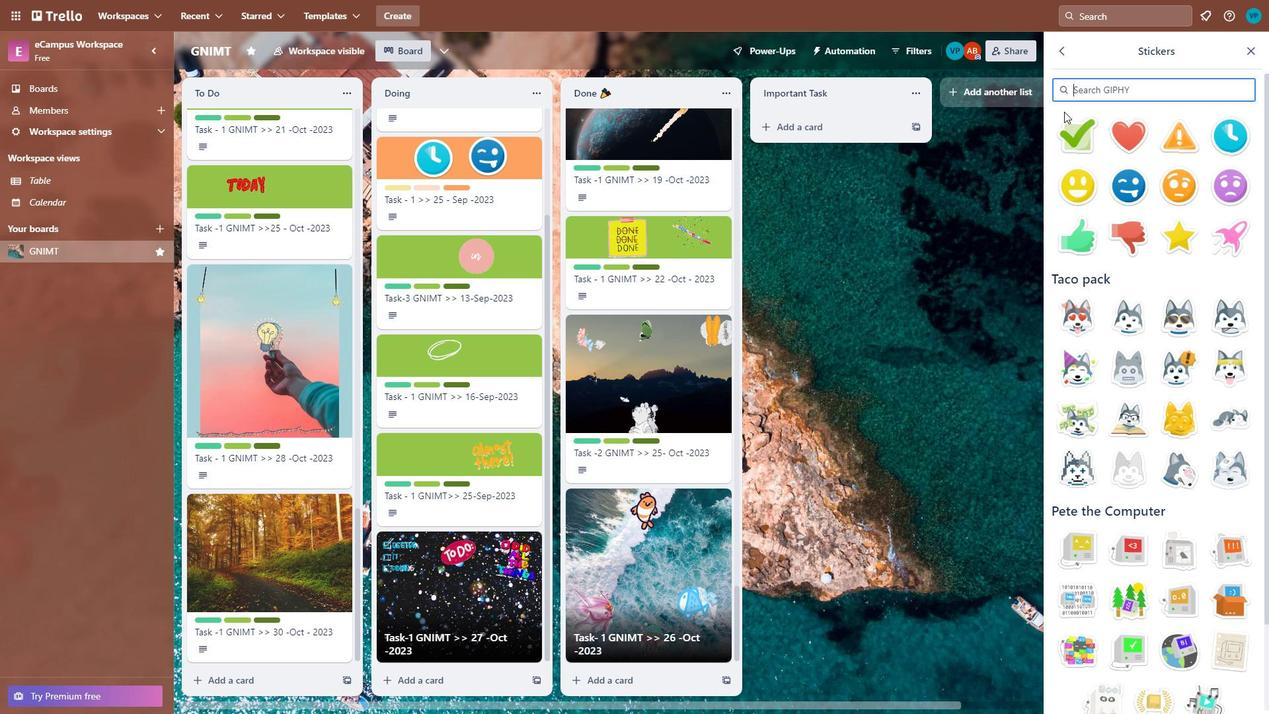 
Action: Mouse pressed left at (1139, 93)
Screenshot: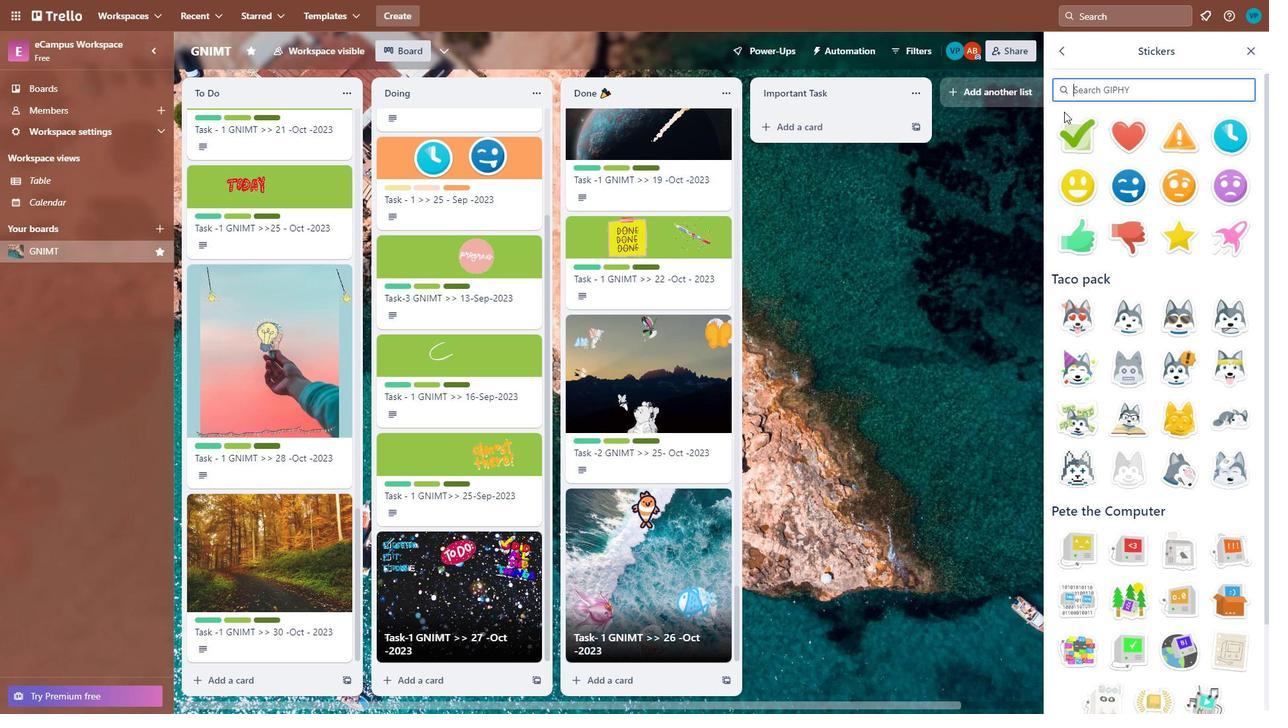 
Action: Mouse moved to (1166, 95)
Screenshot: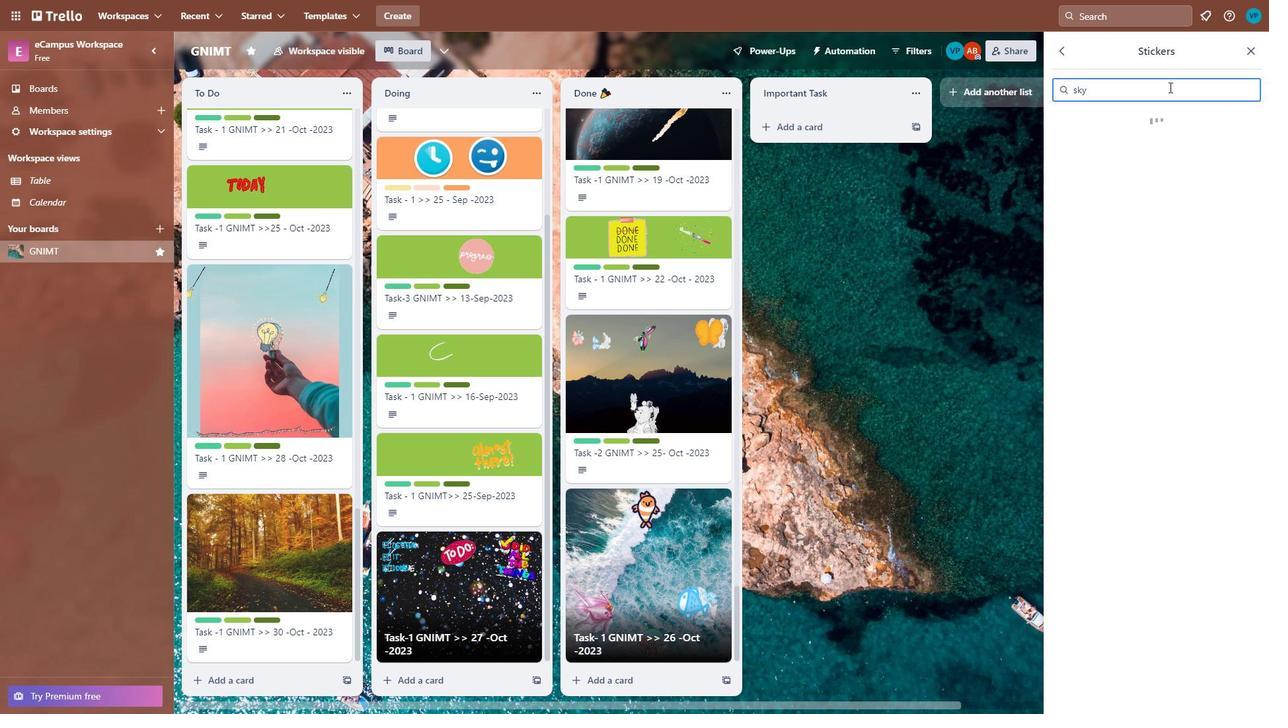 
Action: Mouse pressed left at (1166, 95)
Screenshot: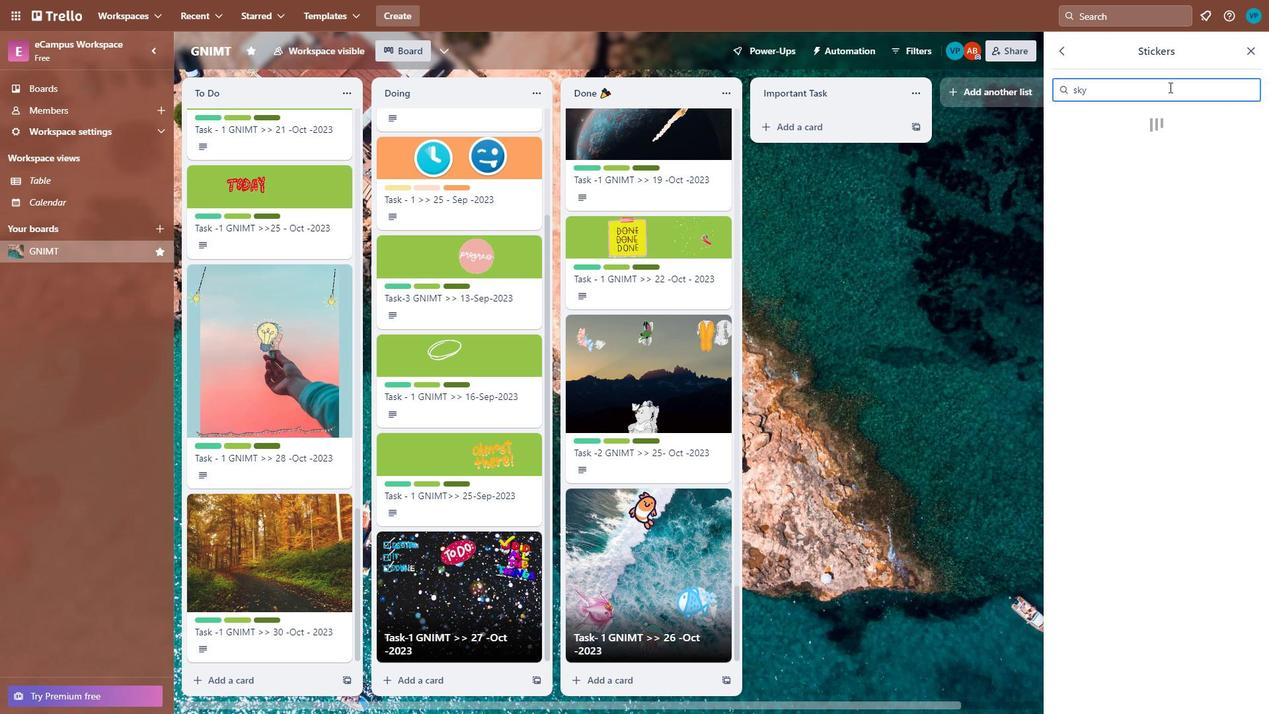 
Action: Mouse moved to (1166, 107)
Screenshot: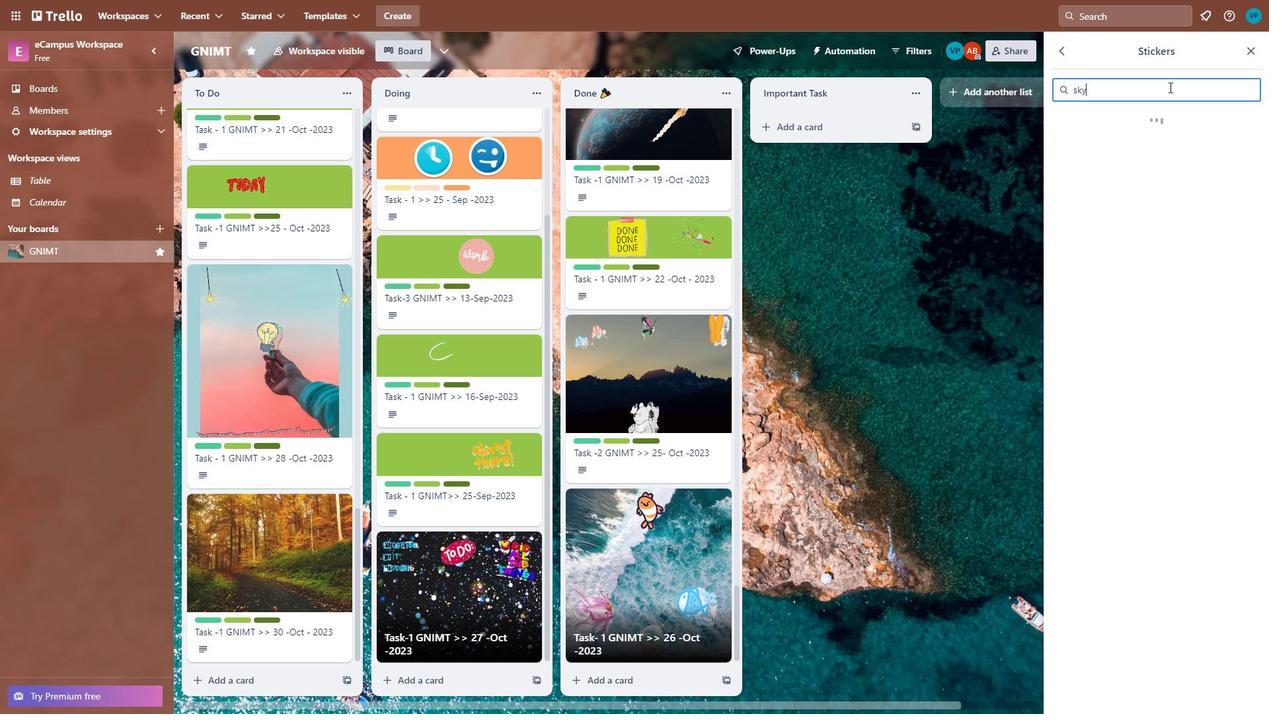 
Action: Mouse scrolled (1166, 107) with delta (0, 0)
Screenshot: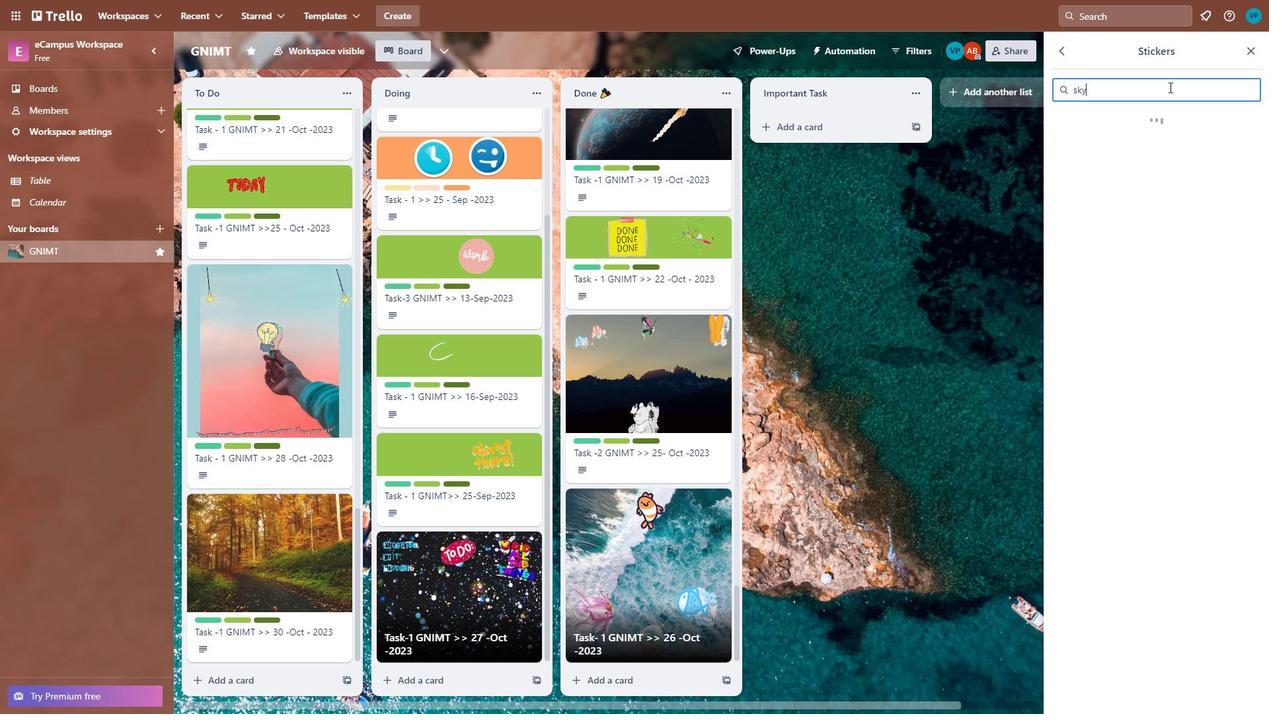 
Action: Mouse moved to (1168, 110)
Screenshot: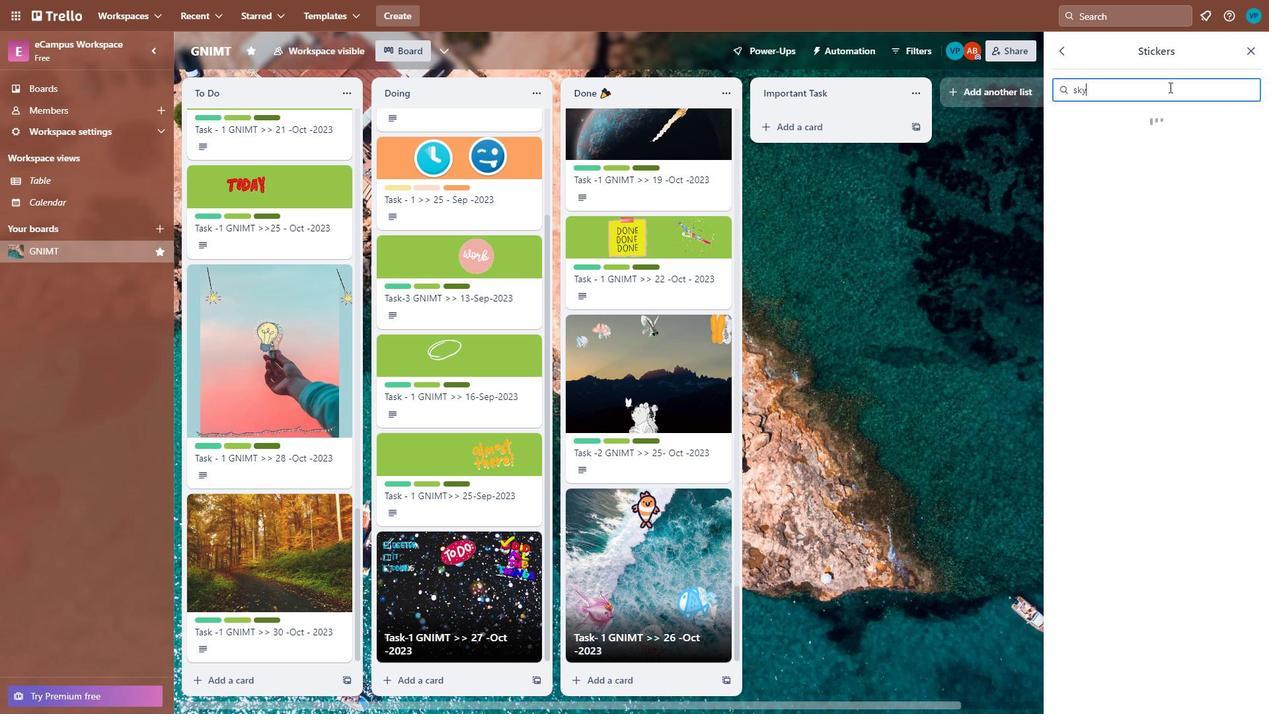 
Action: Mouse scrolled (1168, 109) with delta (0, 0)
Screenshot: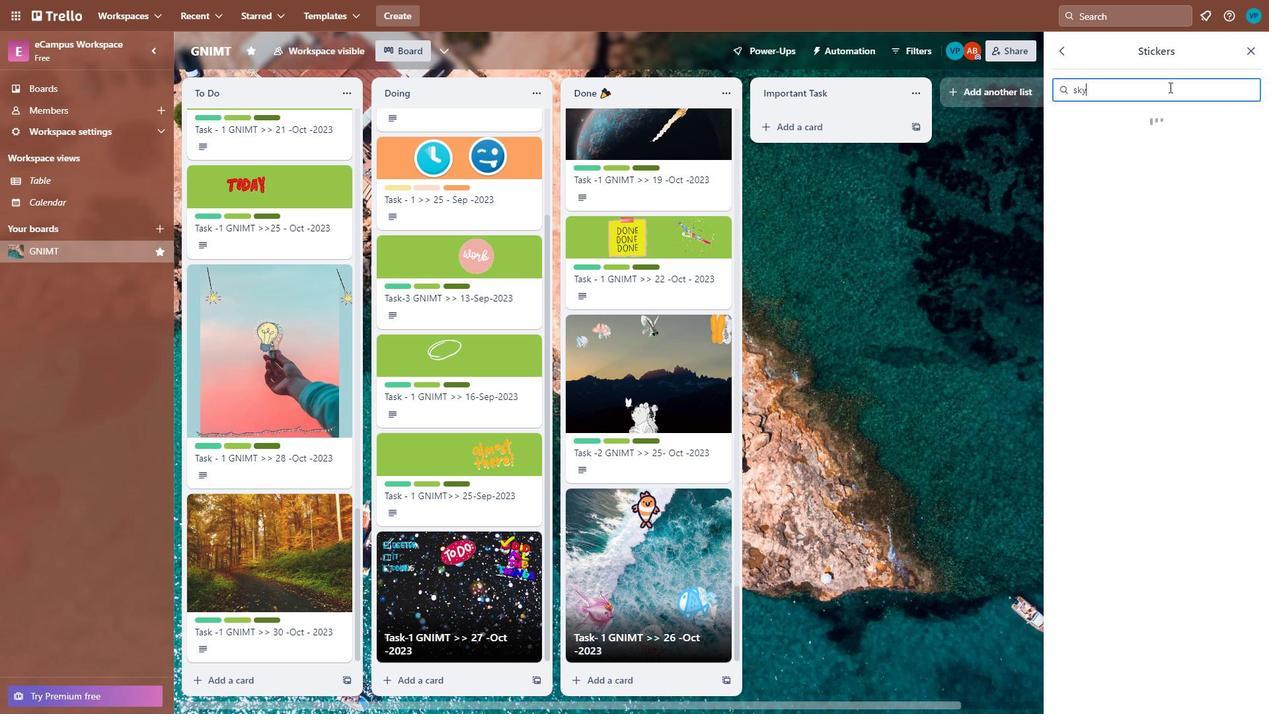 
Action: Mouse moved to (1168, 109)
Screenshot: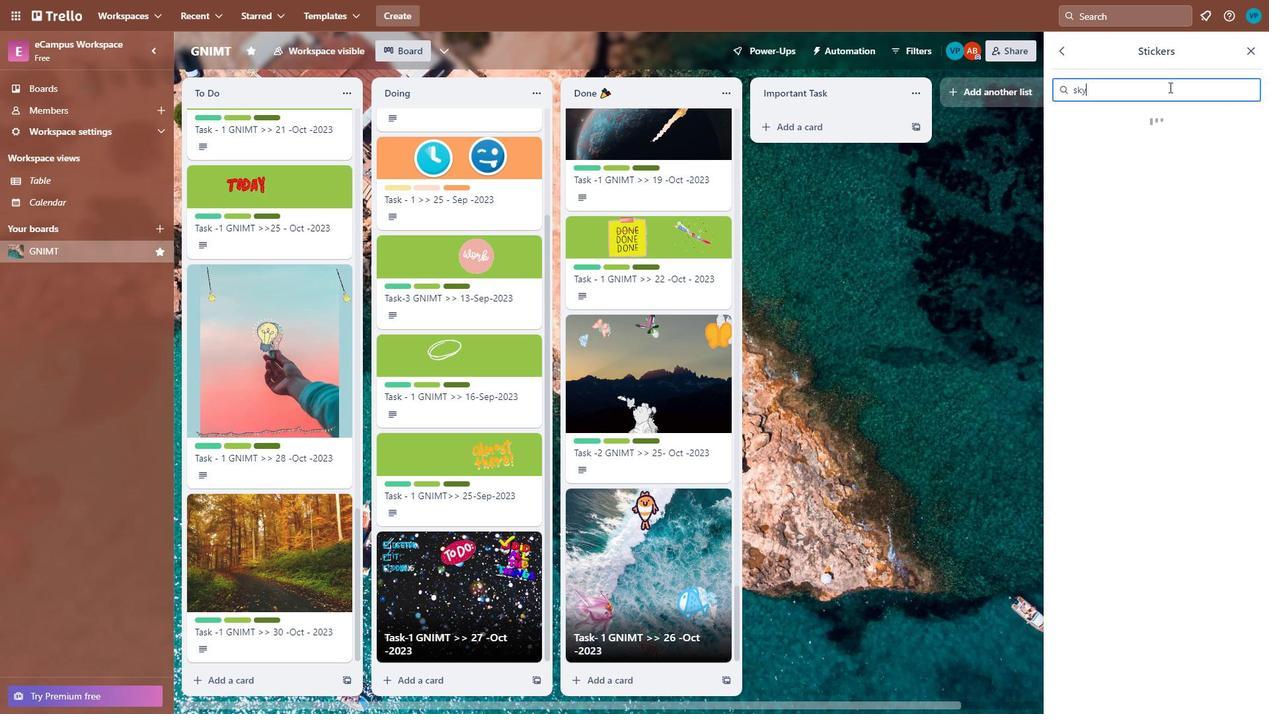 
Action: Mouse scrolled (1168, 109) with delta (0, 0)
Screenshot: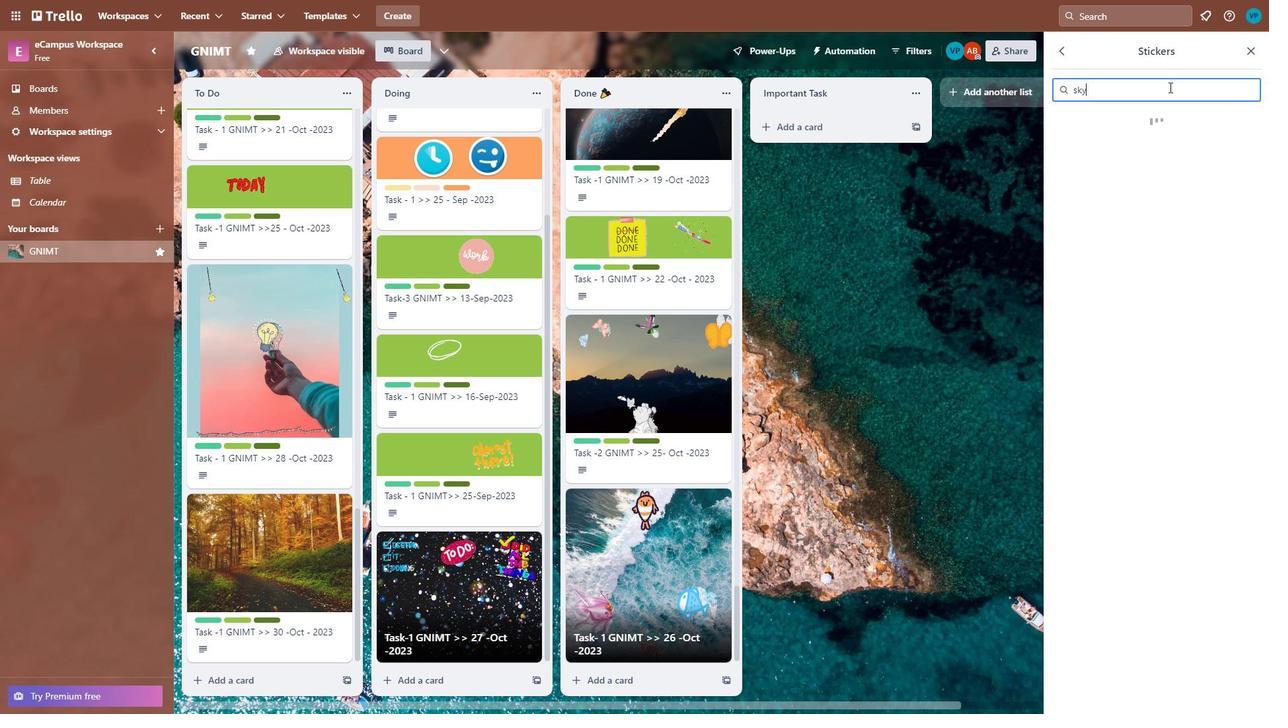 
Action: Mouse scrolled (1168, 109) with delta (0, 0)
Screenshot: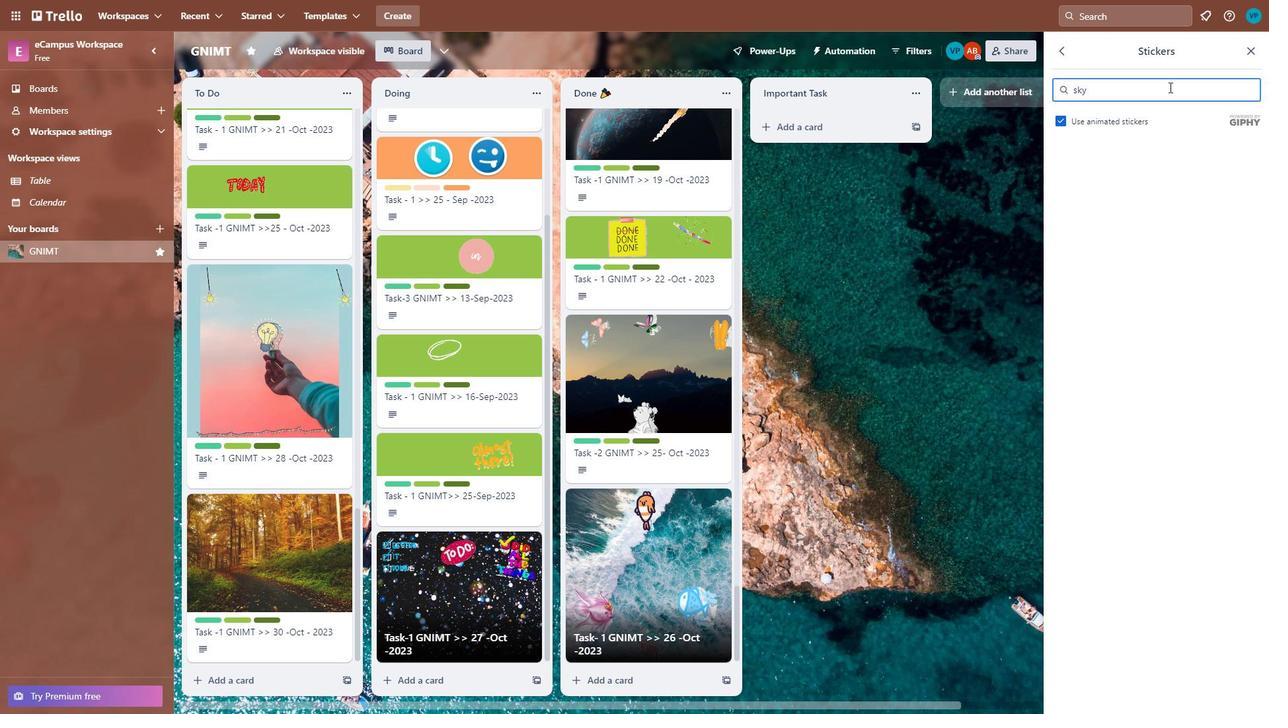 
Action: Mouse scrolled (1168, 109) with delta (0, 0)
Screenshot: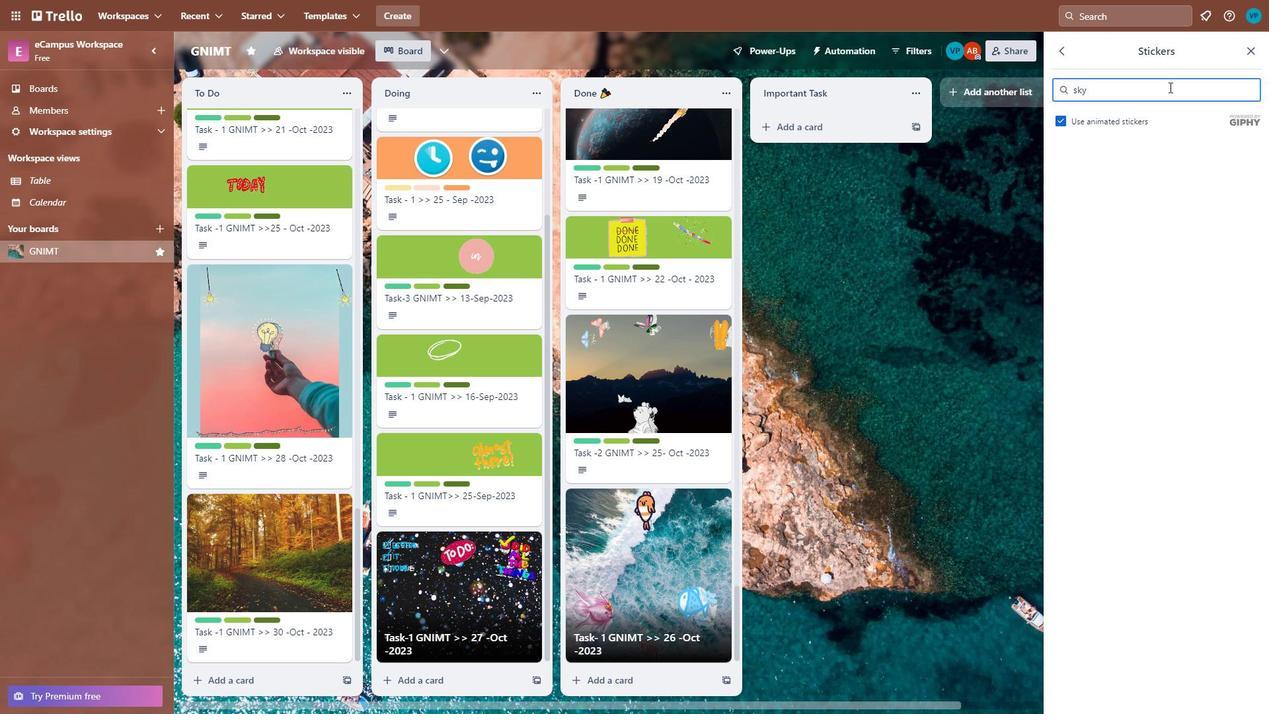 
Action: Mouse moved to (1168, 106)
Screenshot: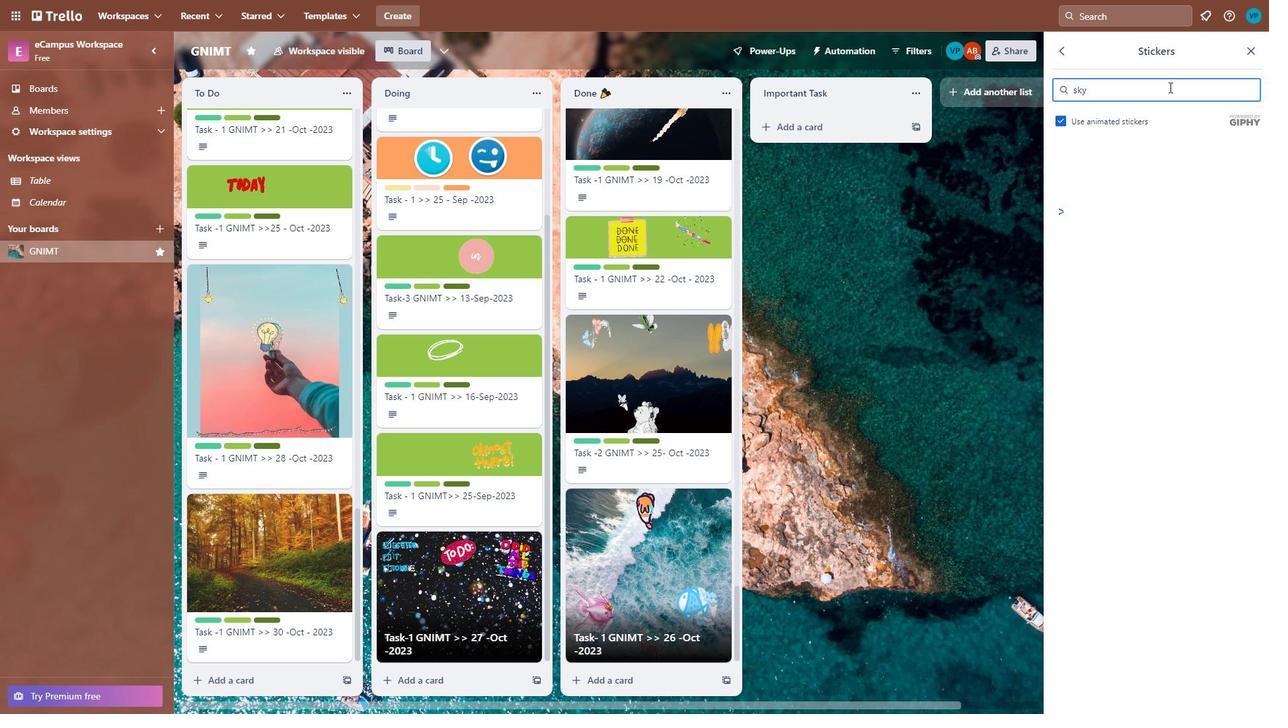 
Action: Mouse scrolled (1168, 105) with delta (0, 0)
Screenshot: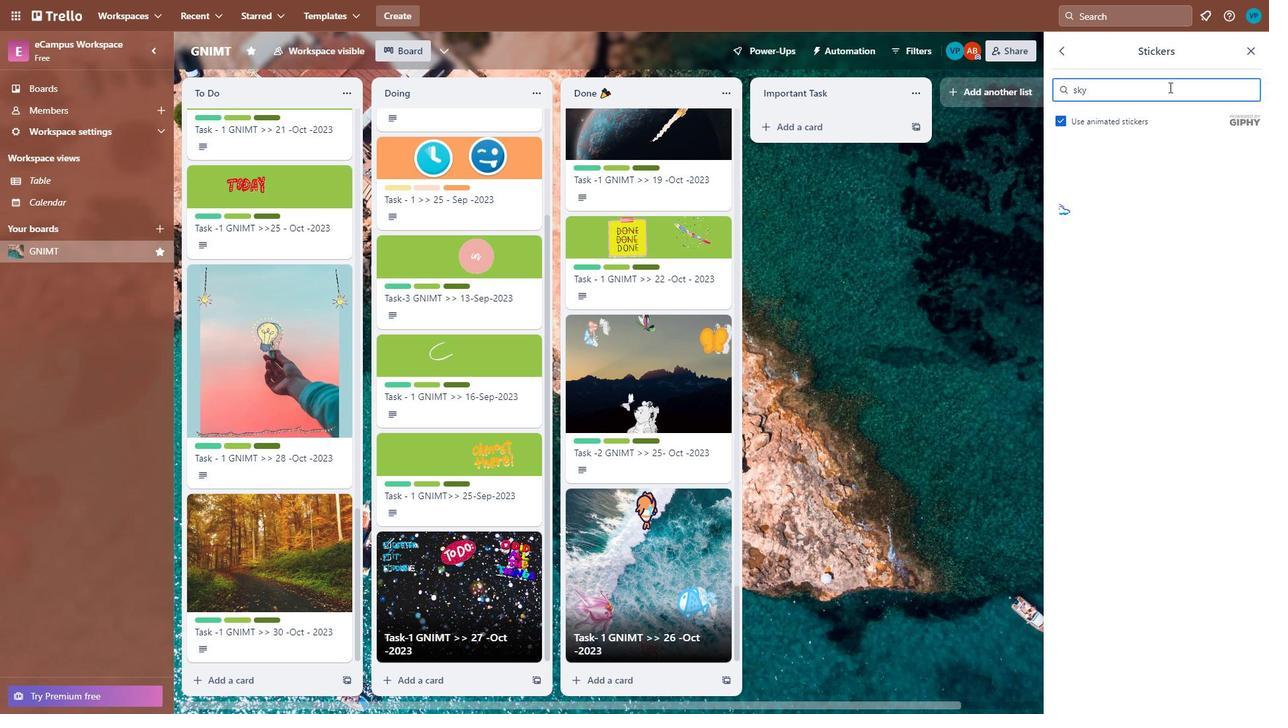 
Action: Mouse moved to (1169, 101)
Screenshot: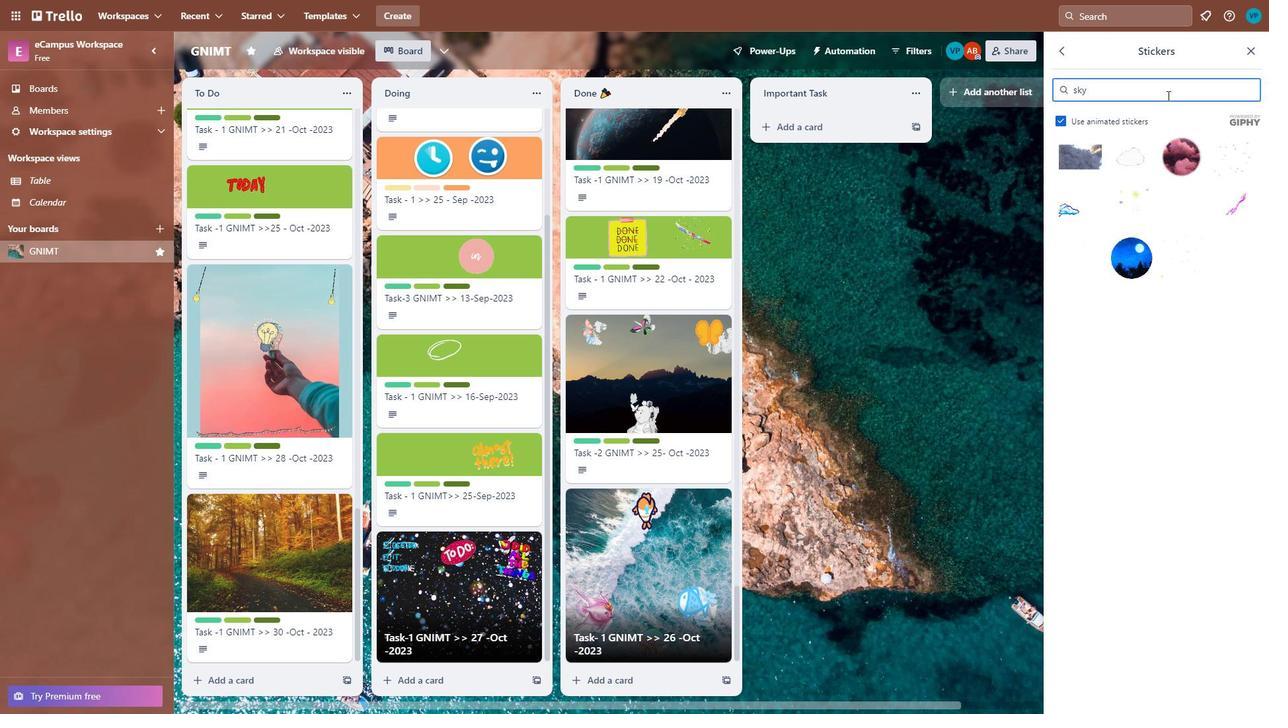 
Action: Mouse scrolled (1169, 102) with delta (0, 0)
Screenshot: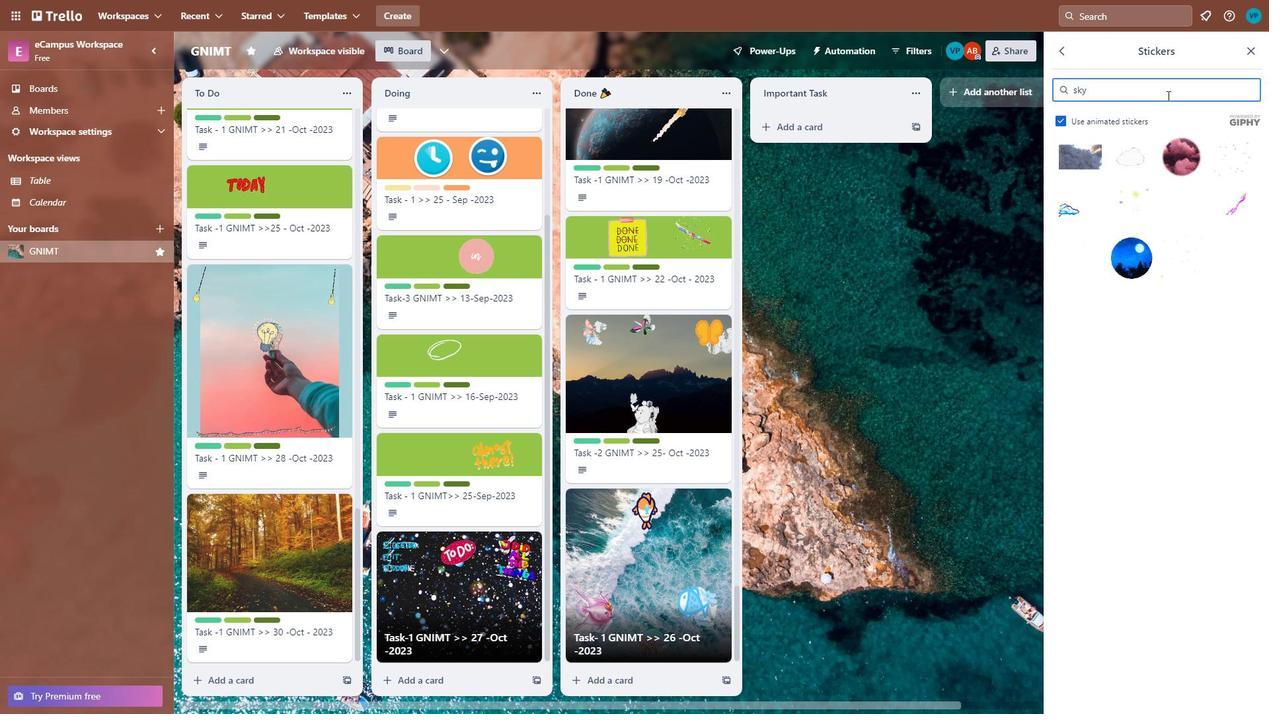 
Action: Mouse moved to (1170, 100)
Screenshot: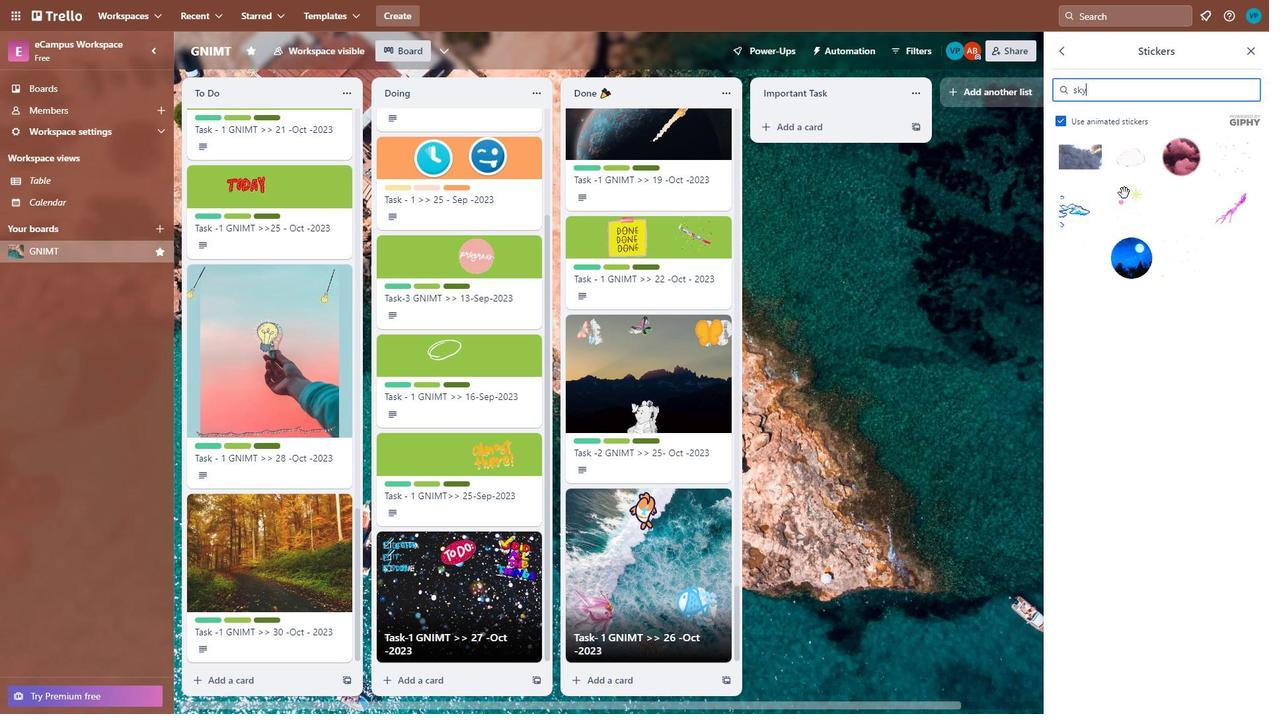 
Action: Mouse scrolled (1170, 101) with delta (0, 0)
Screenshot: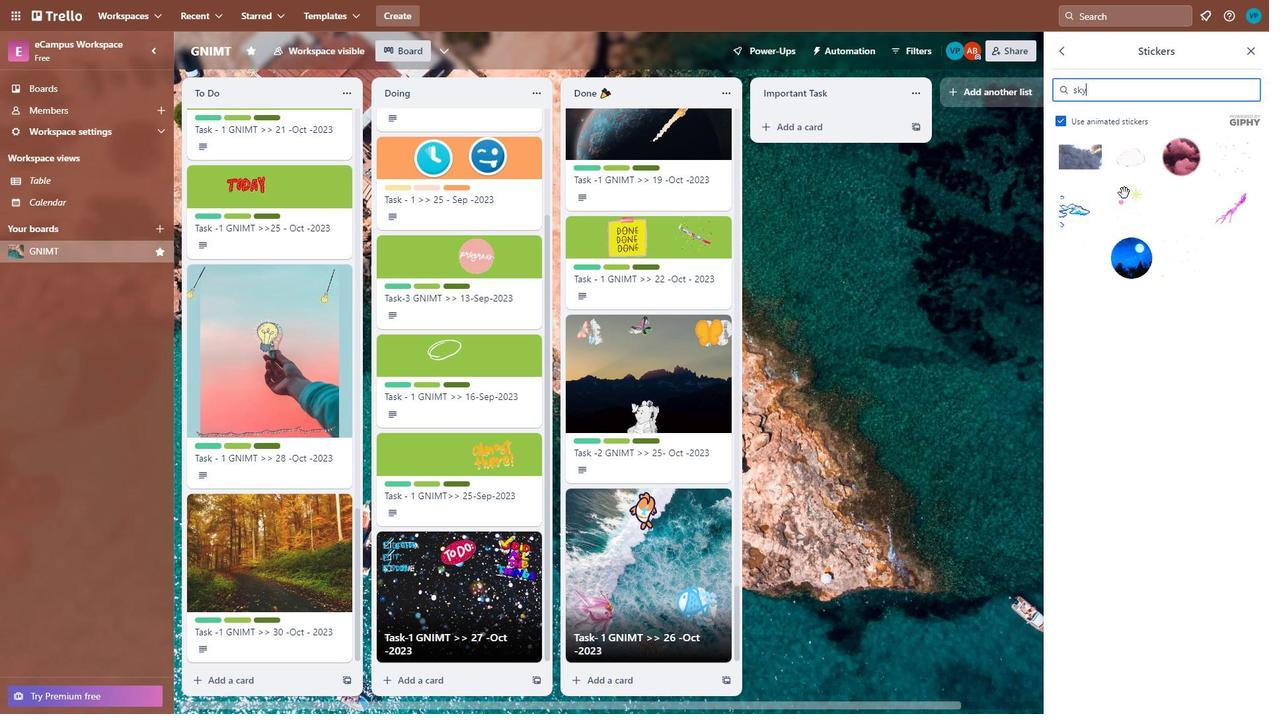 
Action: Mouse moved to (1170, 99)
Screenshot: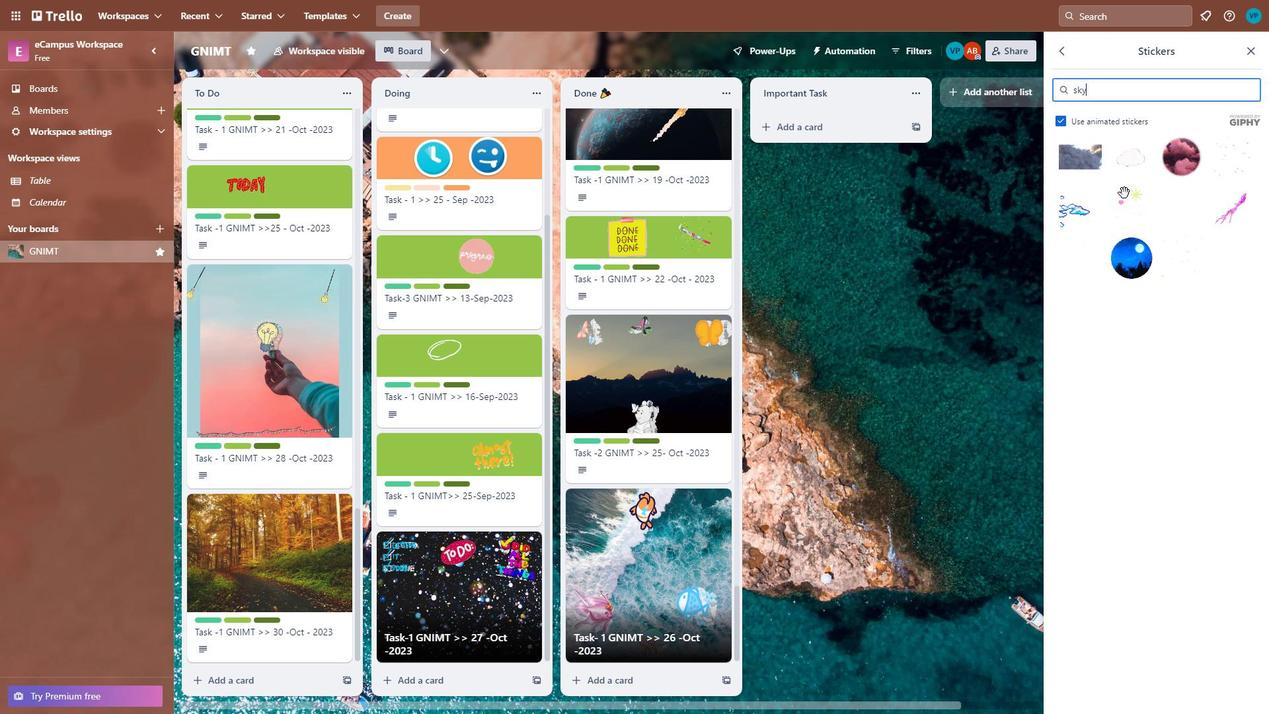 
Action: Mouse scrolled (1170, 99) with delta (0, 0)
Screenshot: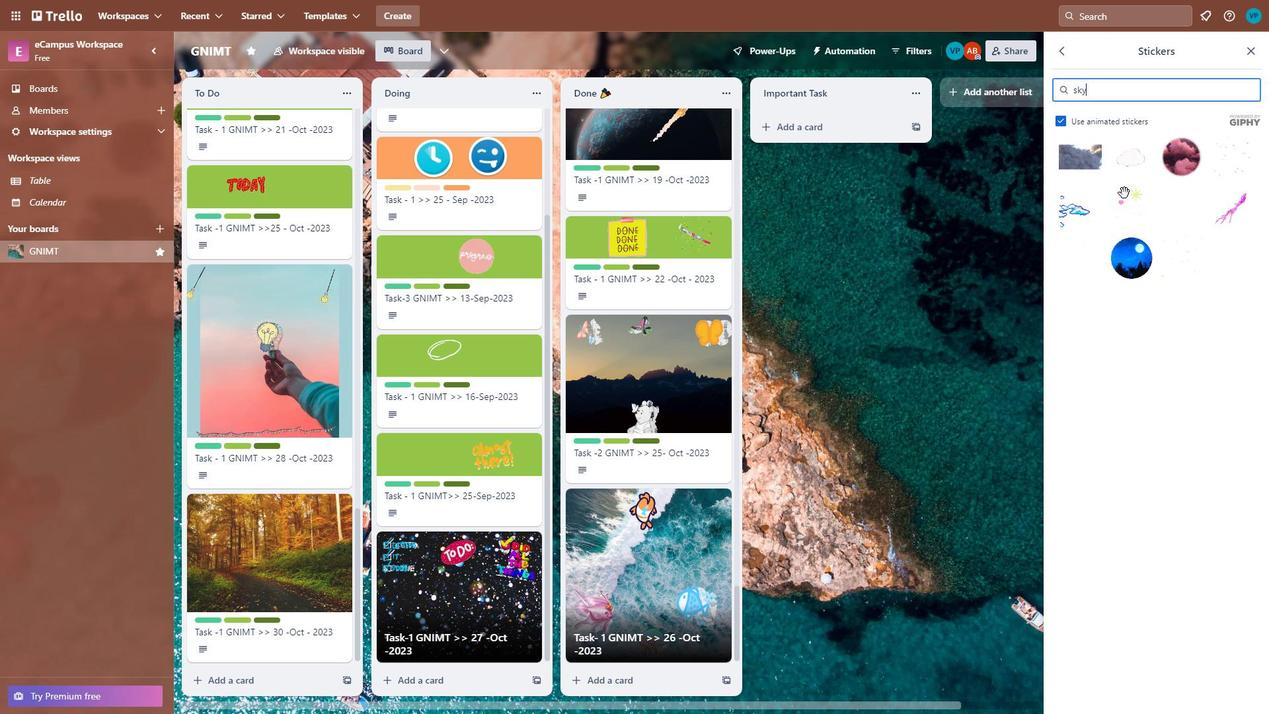 
Action: Mouse moved to (1170, 97)
Screenshot: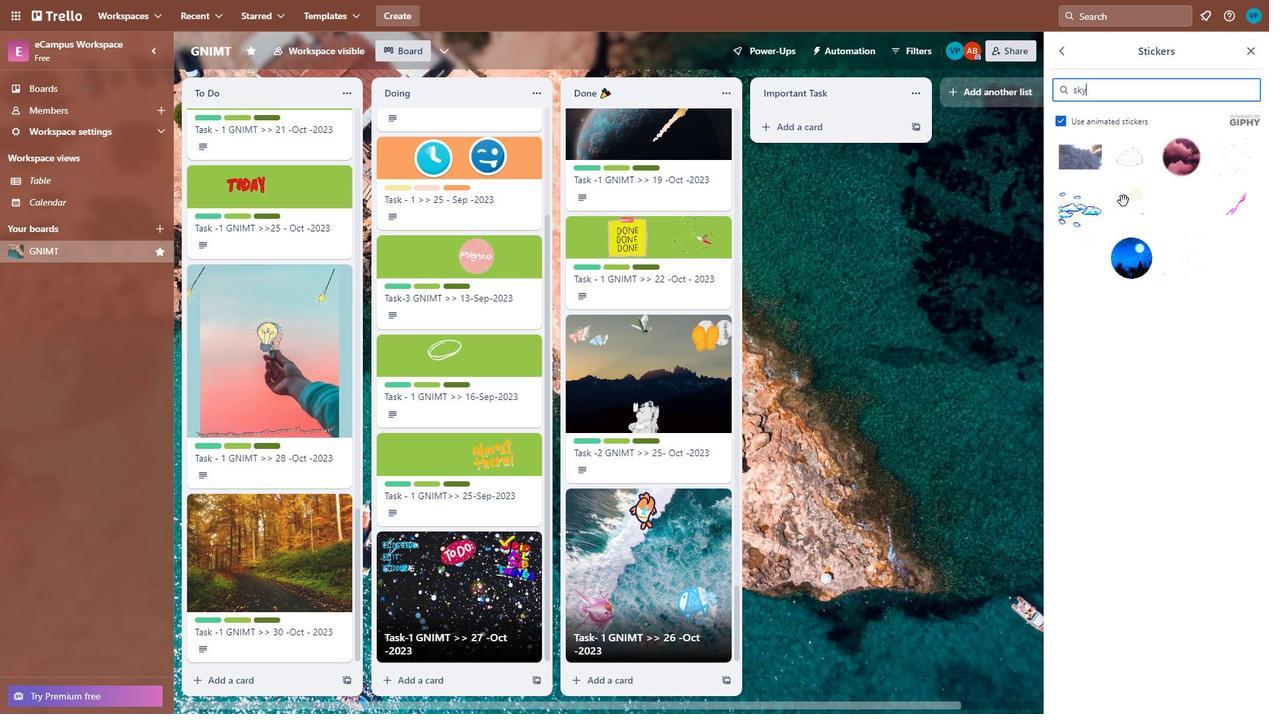 
Action: Mouse scrolled (1170, 98) with delta (0, 0)
Screenshot: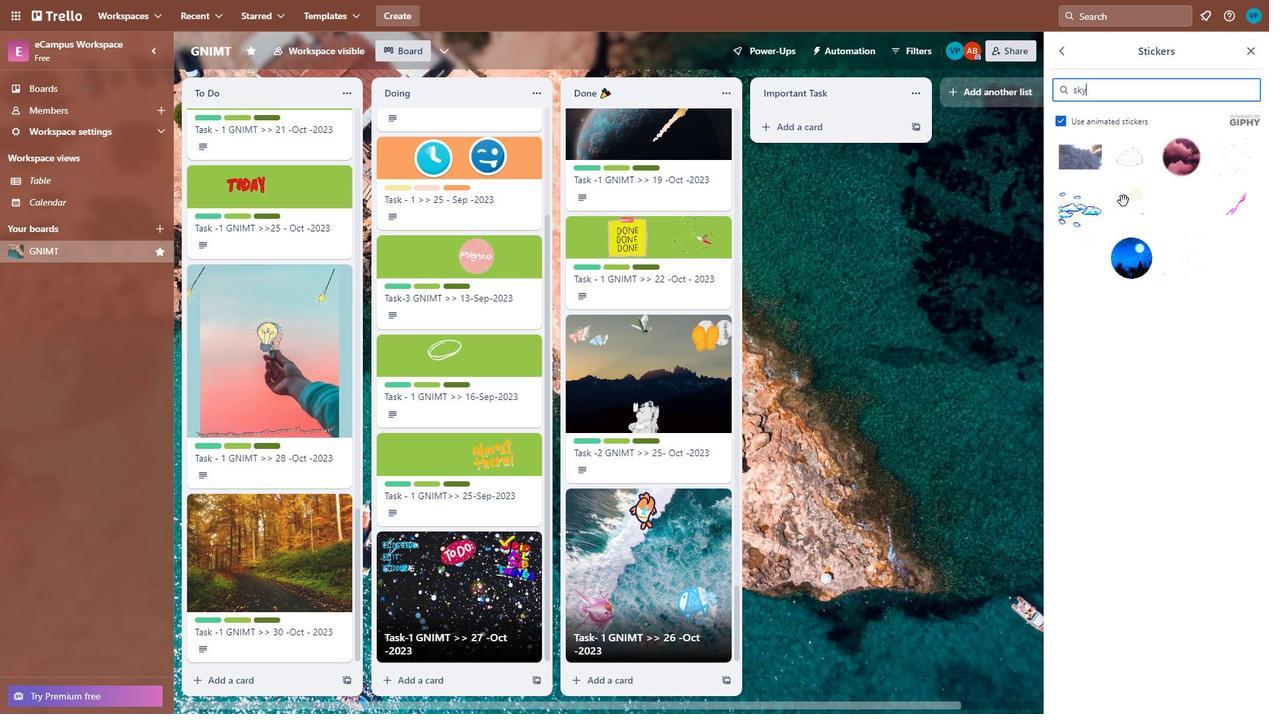 
Action: Mouse moved to (1171, 96)
Screenshot: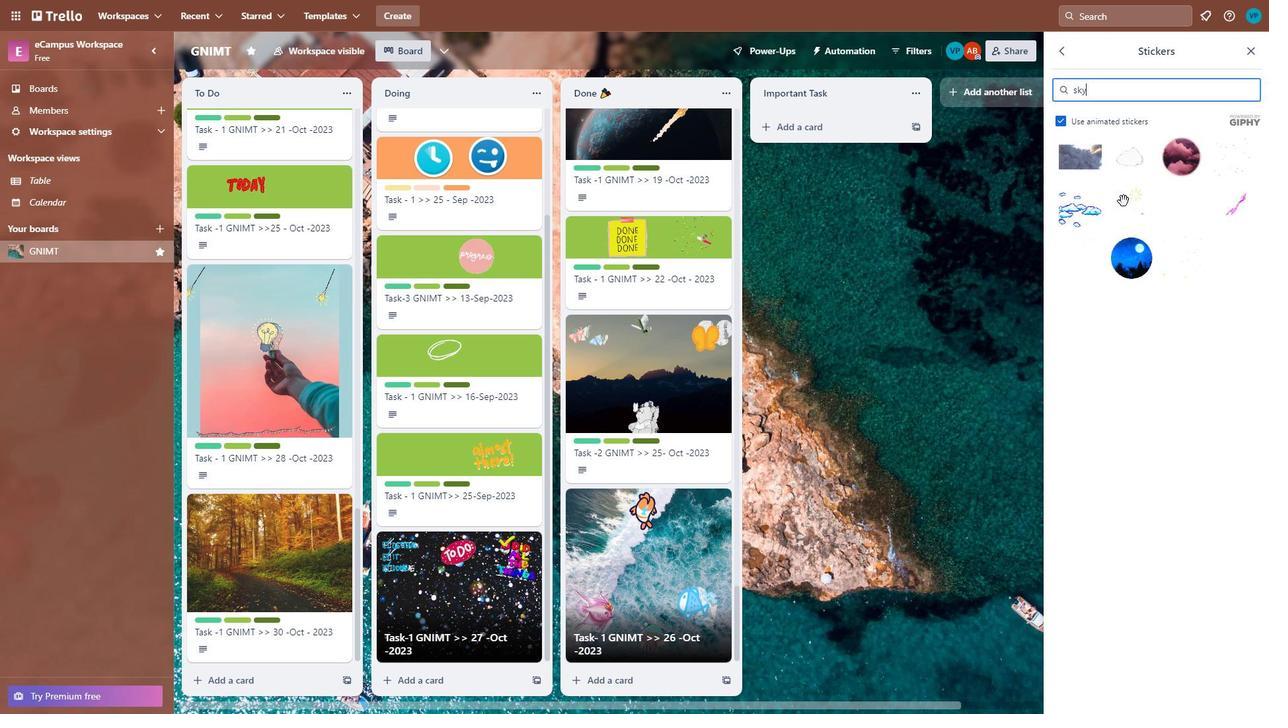 
Action: Mouse scrolled (1171, 97) with delta (0, 0)
Screenshot: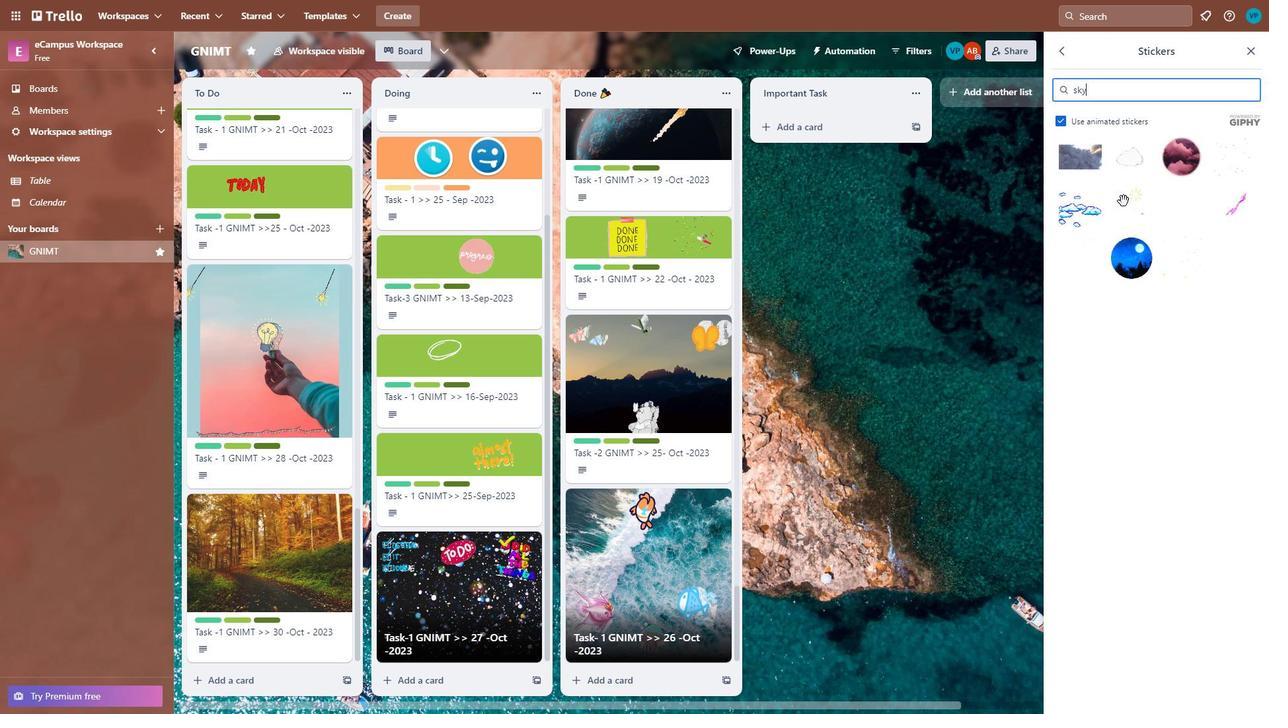 
Action: Mouse moved to (1171, 90)
Screenshot: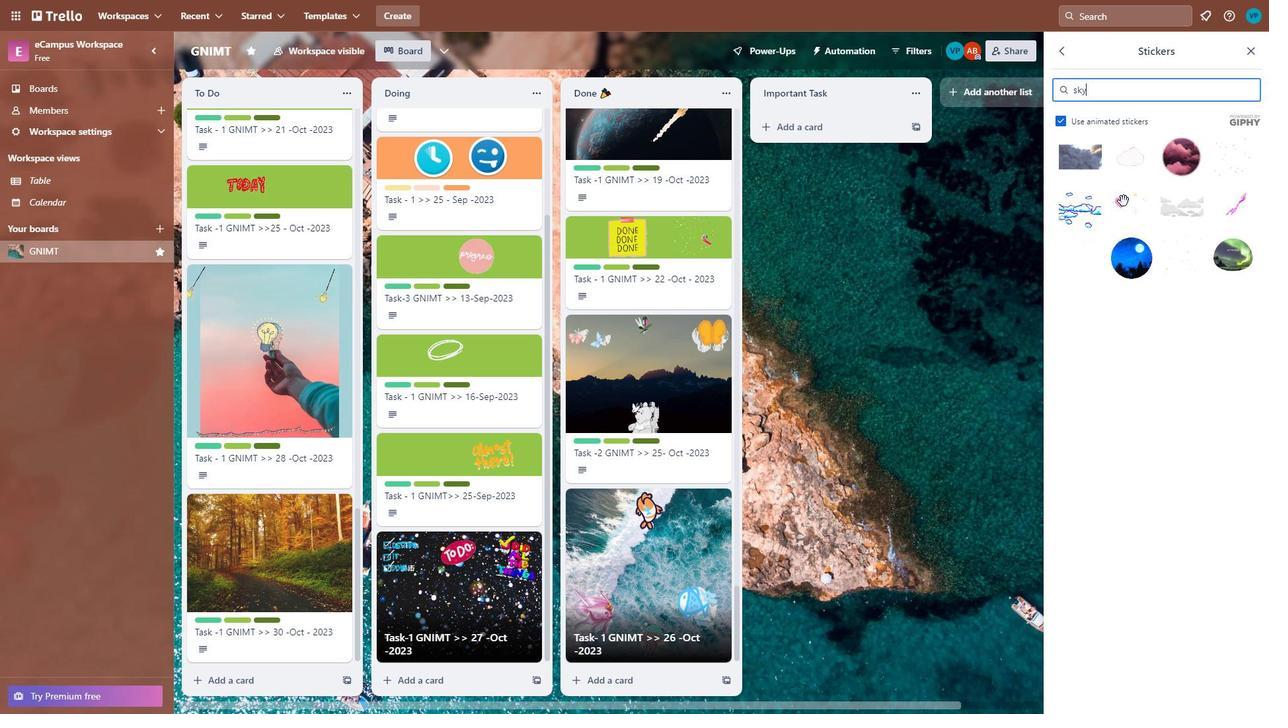 
Action: Mouse pressed left at (1171, 90)
Screenshot: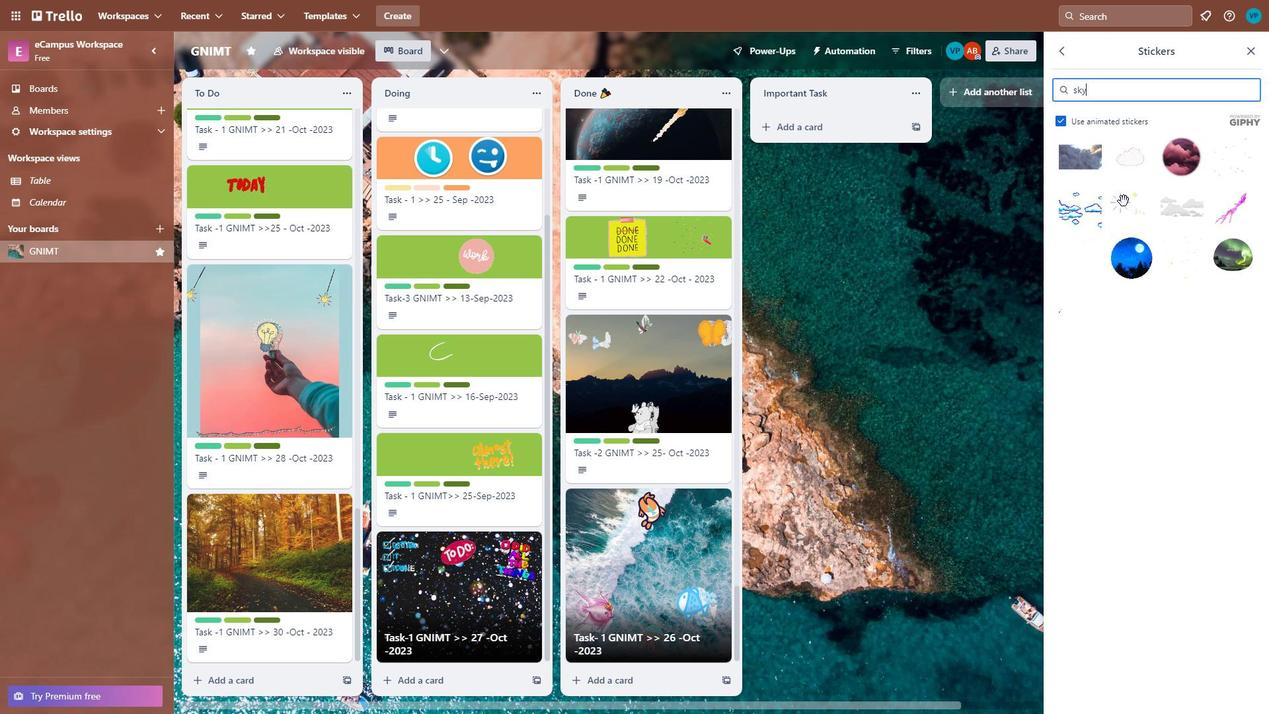 
Action: Mouse moved to (1169, 87)
Screenshot: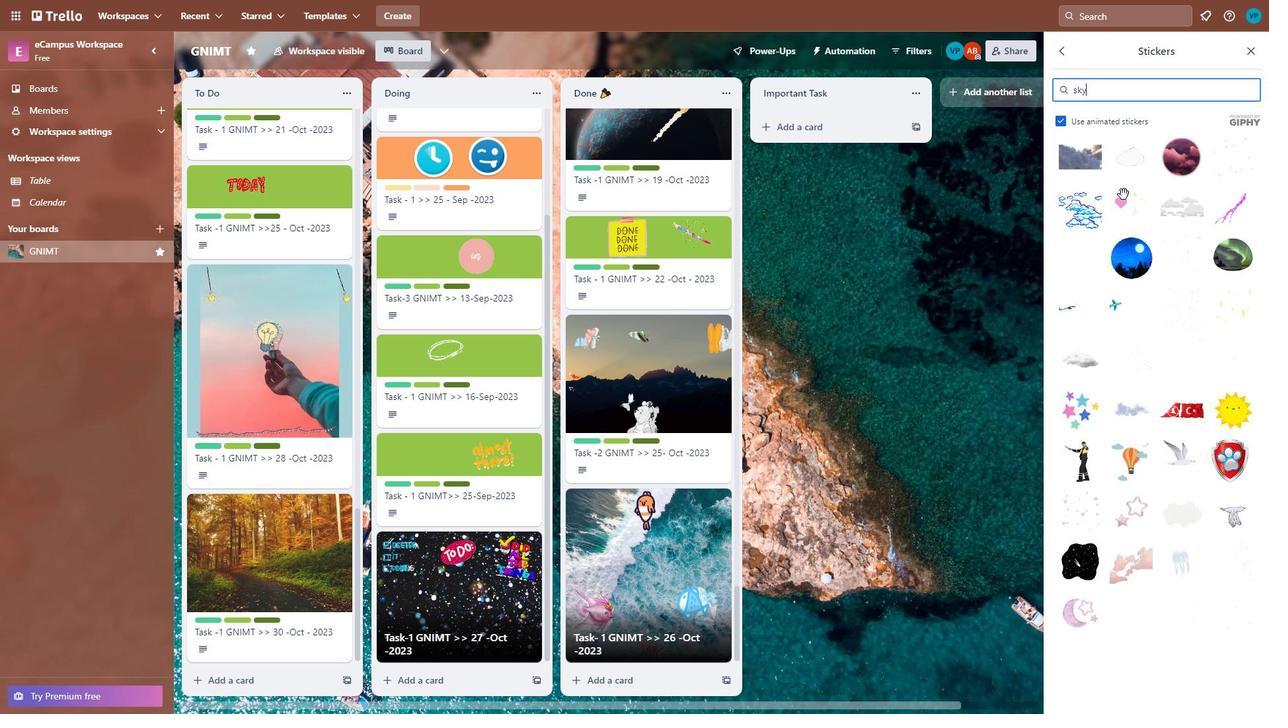 
Action: Key pressed sky<Key.enter>
Screenshot: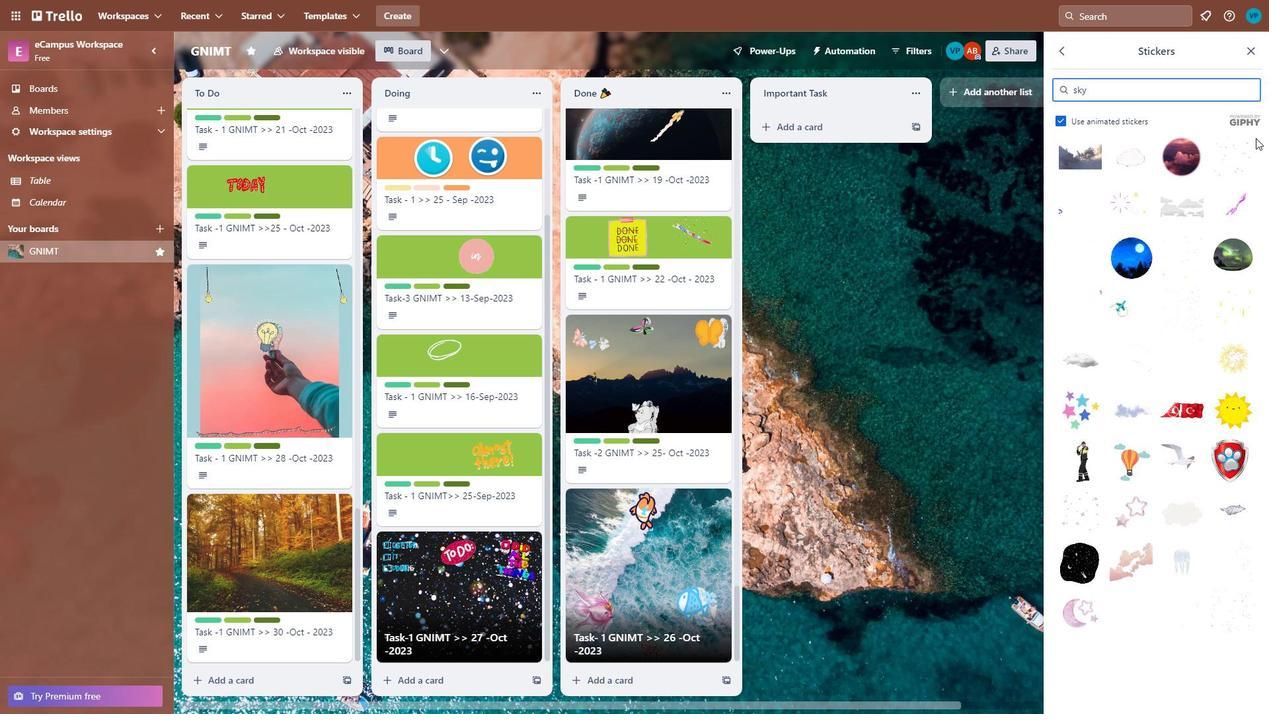 
Action: Mouse moved to (1139, 138)
Screenshot: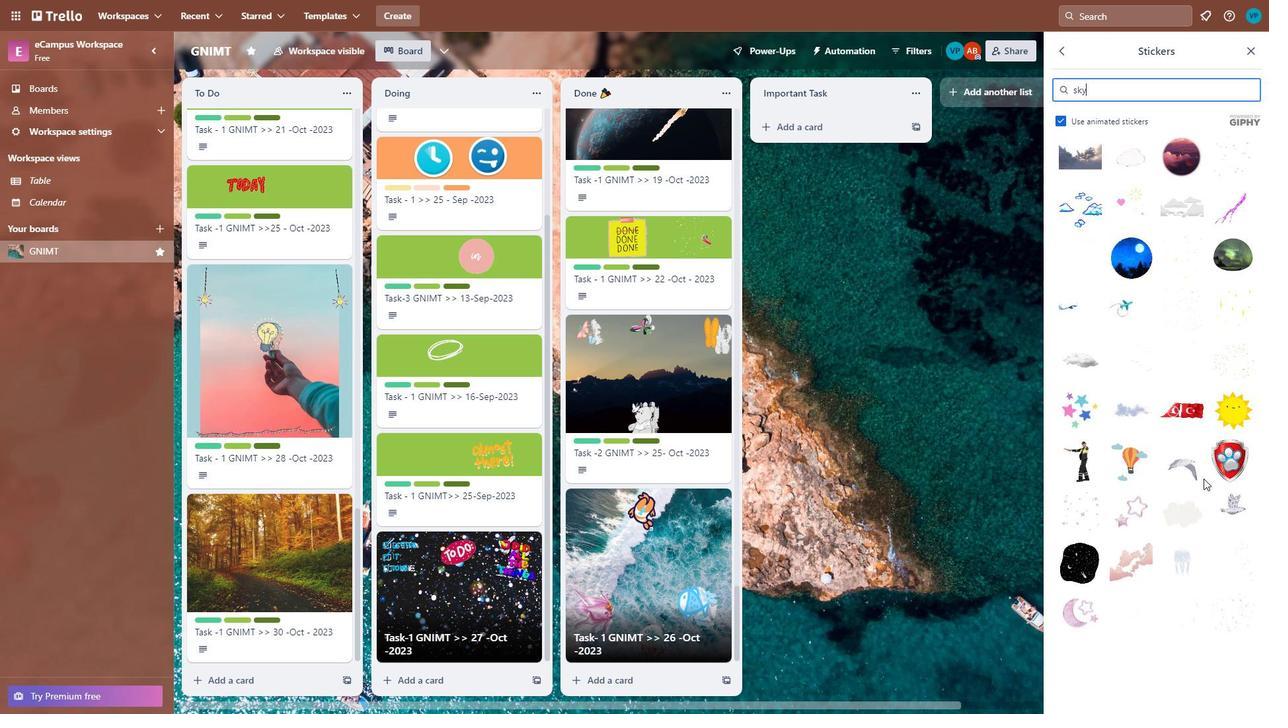 
Action: Mouse scrolled (1139, 137) with delta (0, 0)
Screenshot: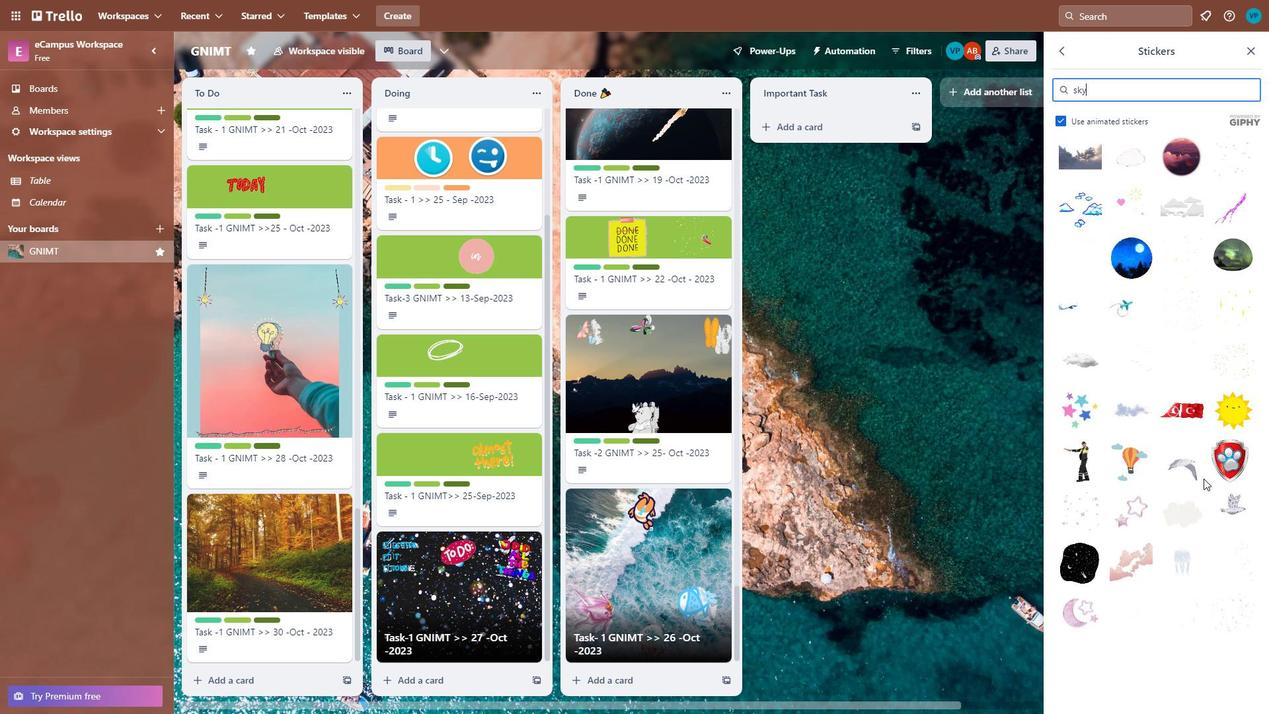 
Action: Mouse moved to (1153, 142)
Screenshot: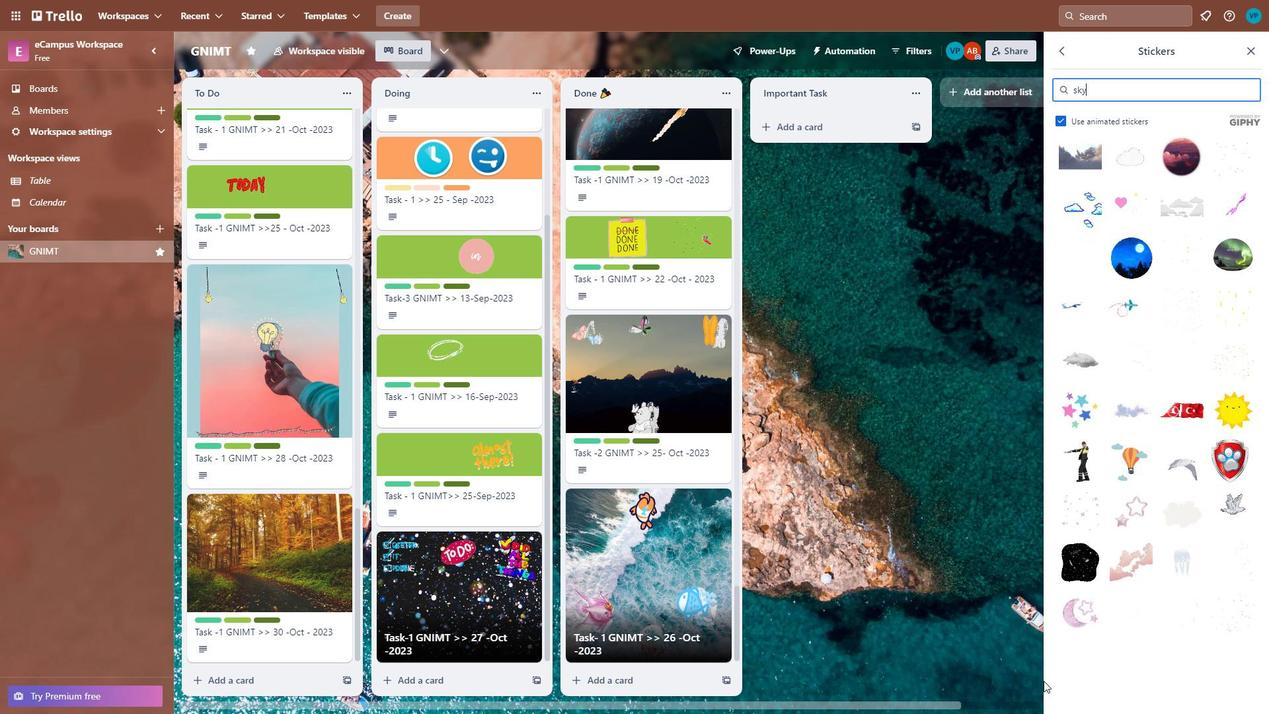 
Action: Mouse scrolled (1153, 142) with delta (0, 0)
Screenshot: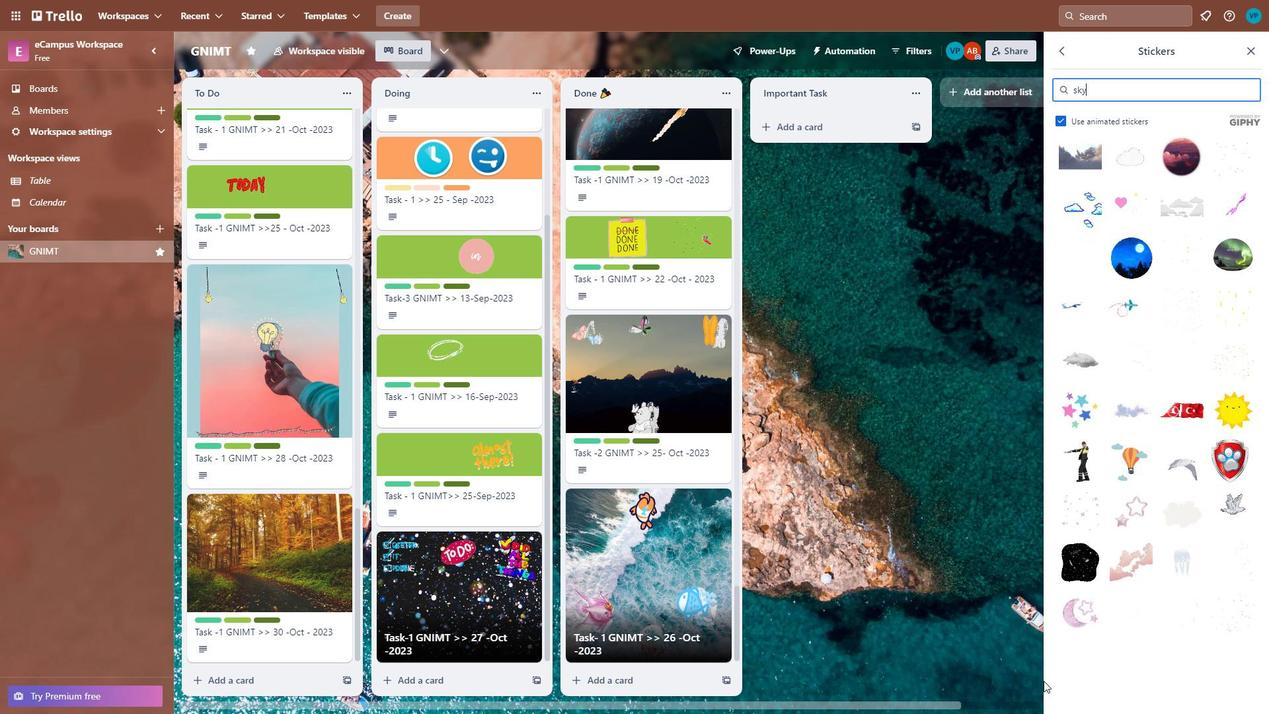 
Action: Mouse moved to (1163, 165)
Screenshot: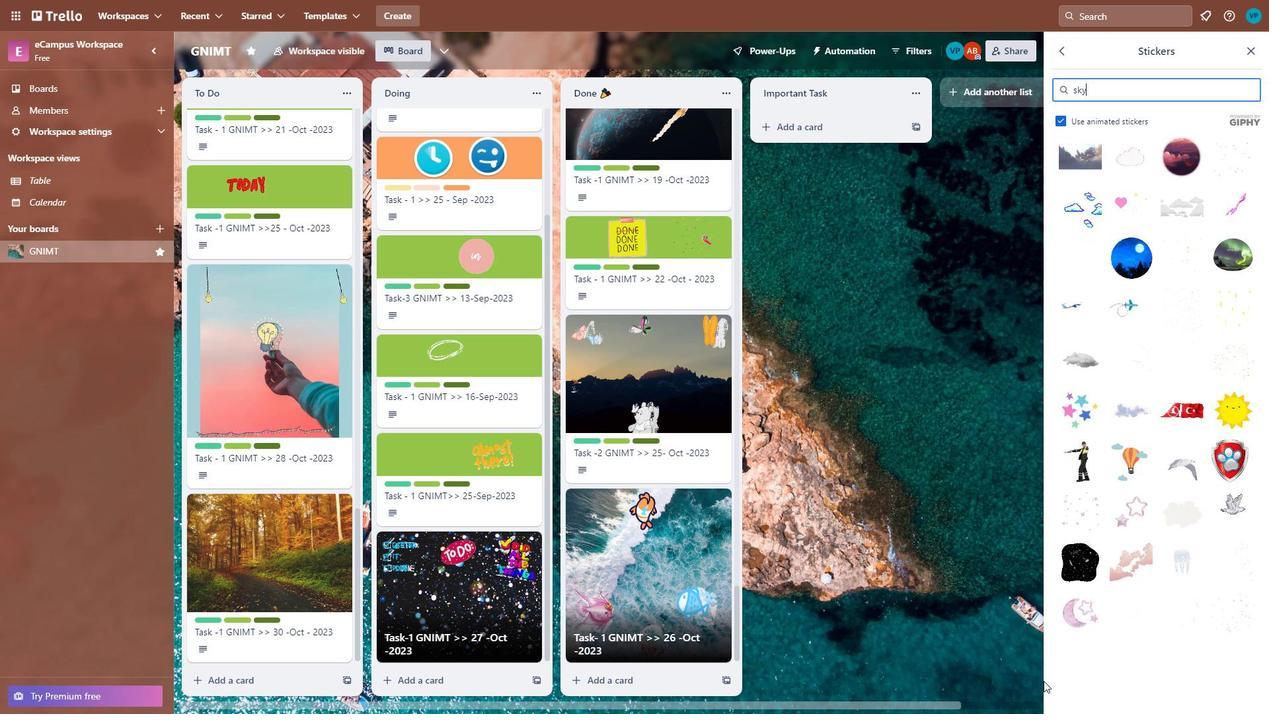 
Action: Mouse scrolled (1163, 164) with delta (0, 0)
Screenshot: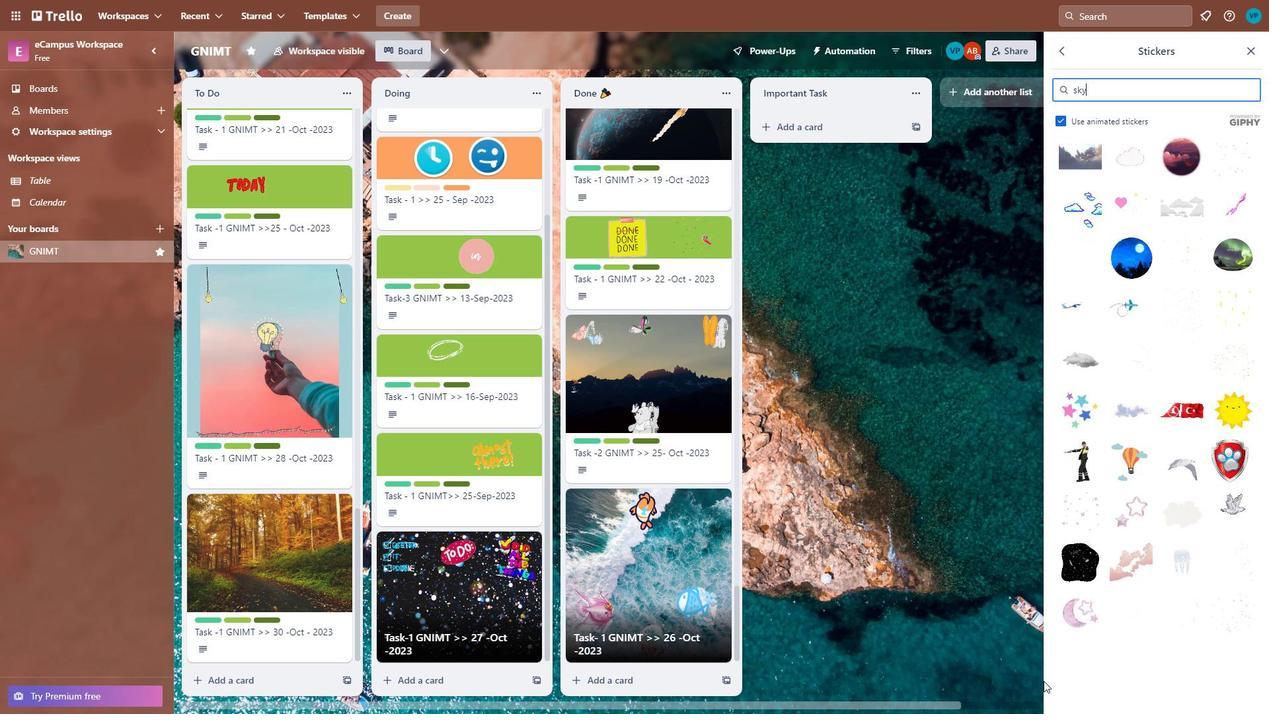 
Action: Mouse moved to (1177, 200)
Screenshot: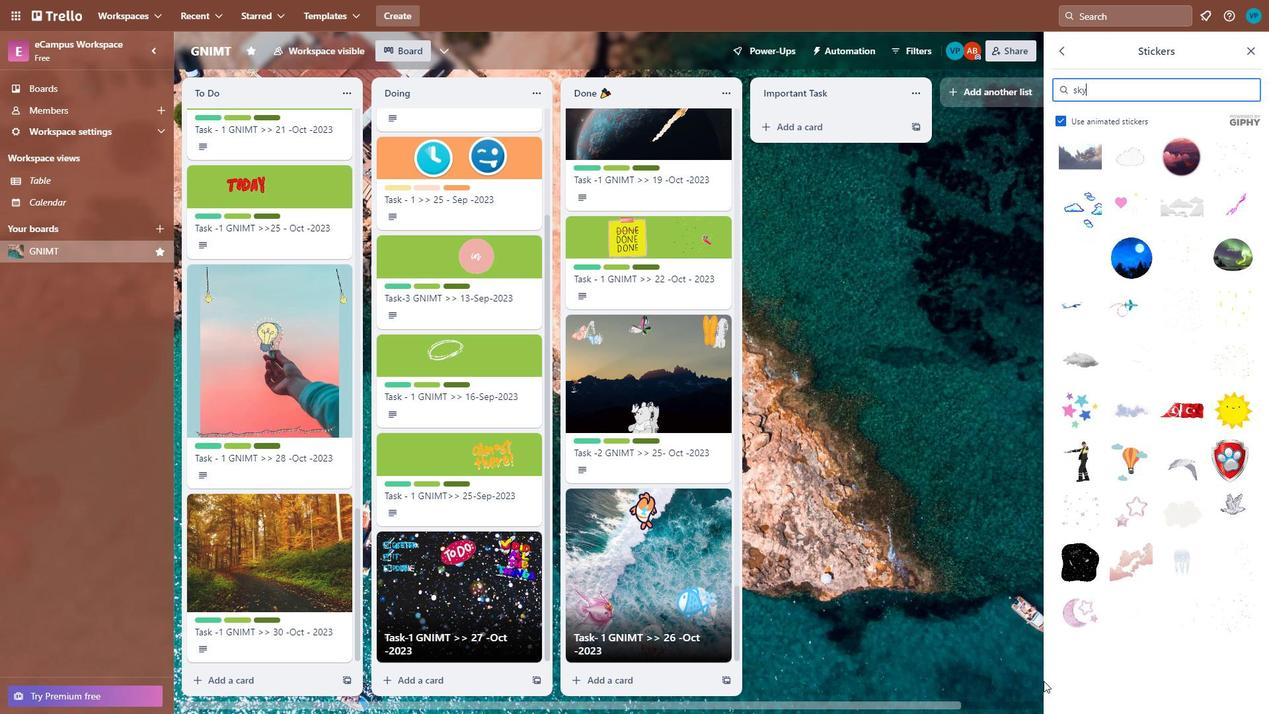 
Action: Mouse scrolled (1177, 199) with delta (0, 0)
Screenshot: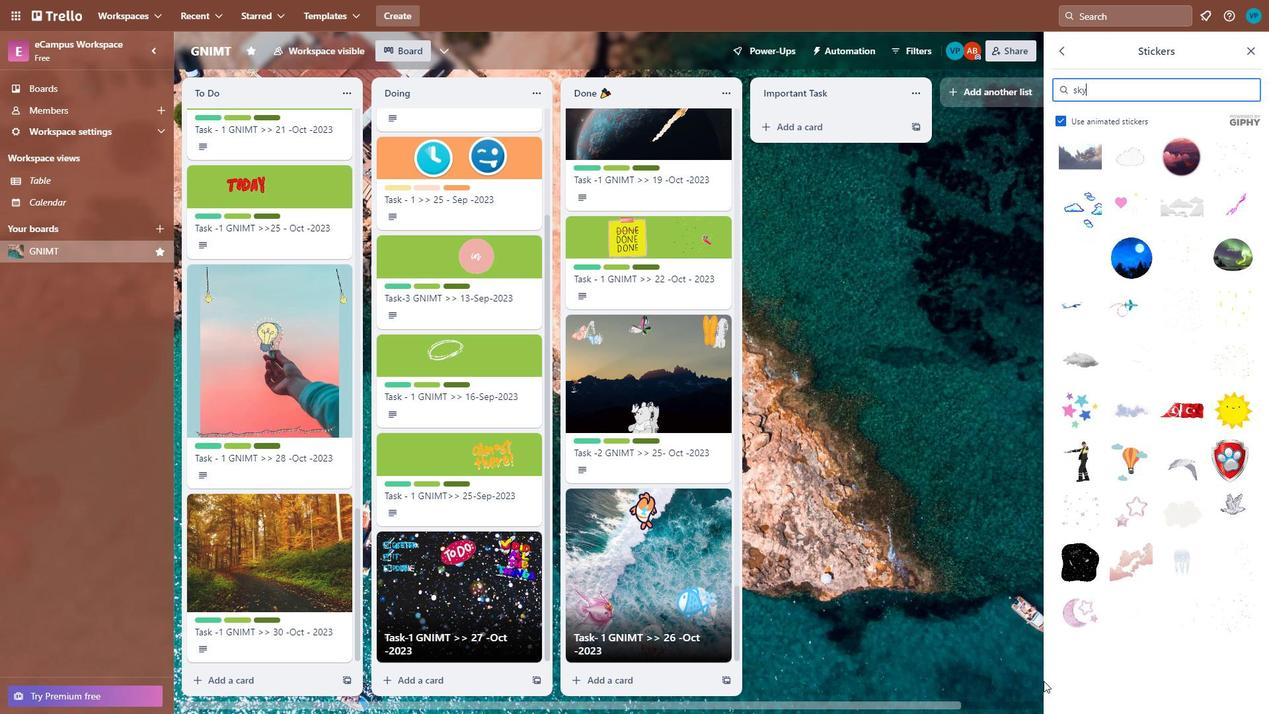 
Action: Mouse moved to (1128, 417)
Screenshot: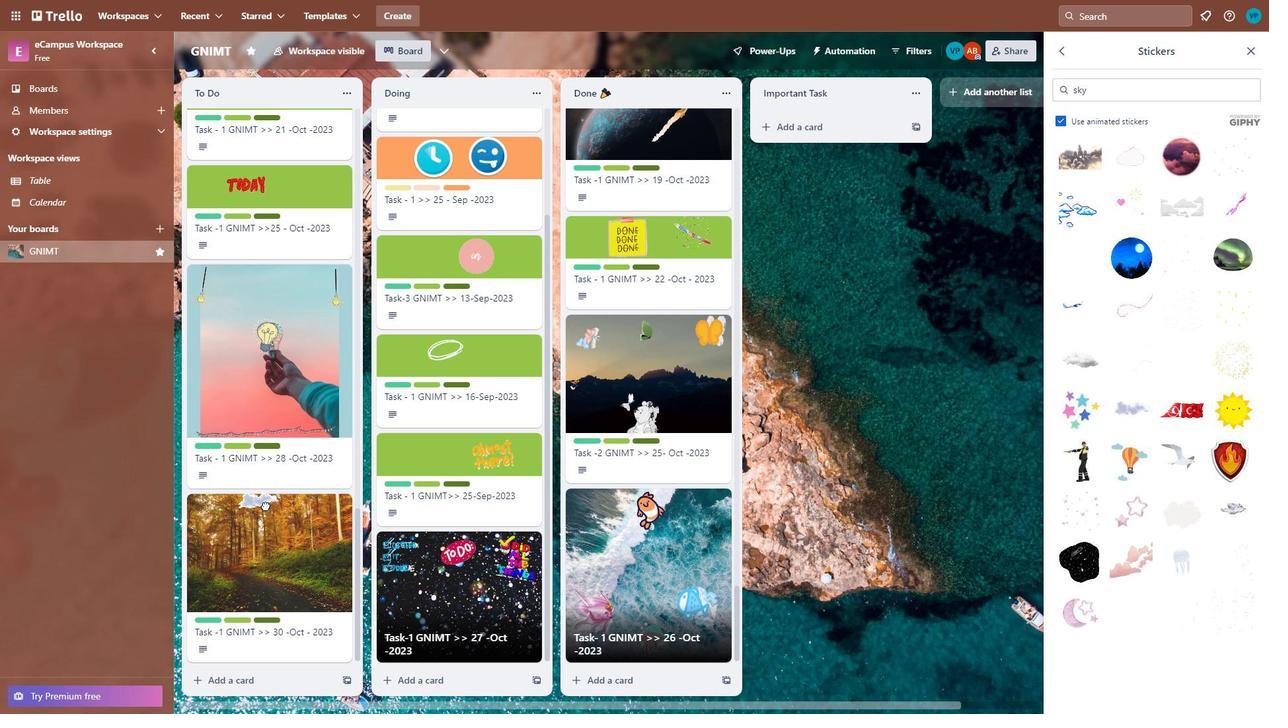 
Action: Mouse pressed left at (1128, 417)
Screenshot: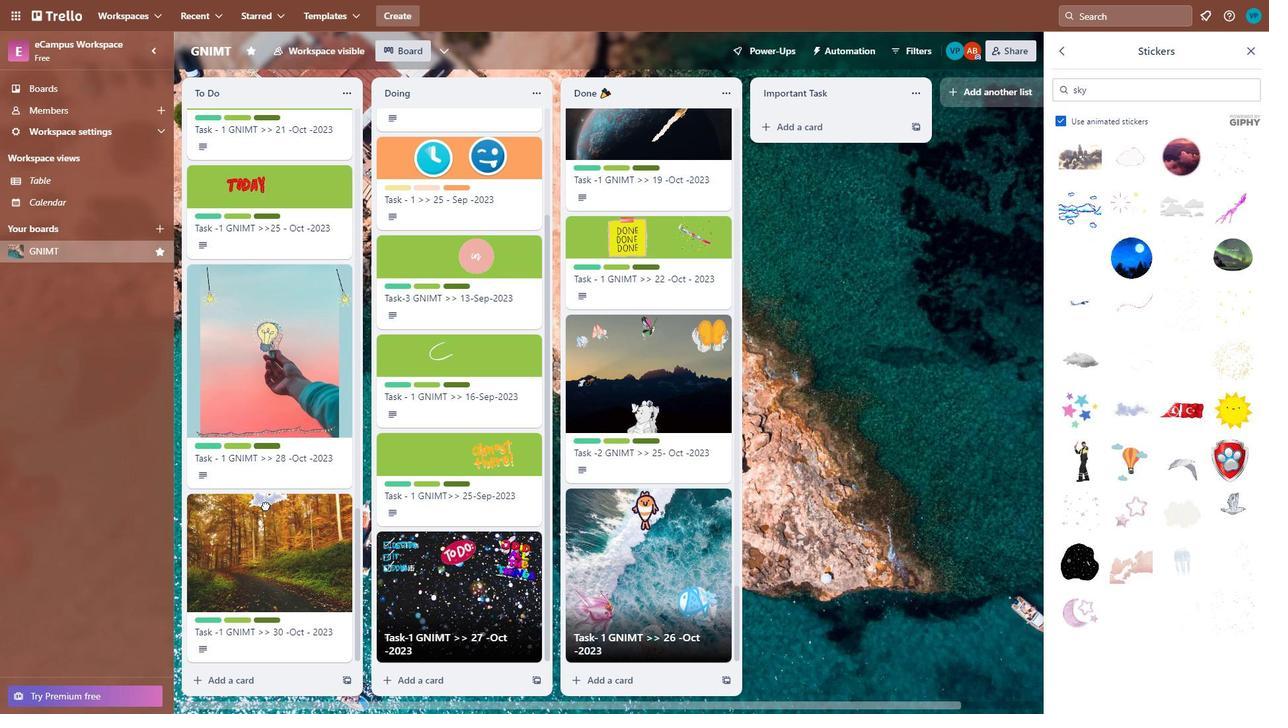 
Action: Mouse moved to (316, 537)
Screenshot: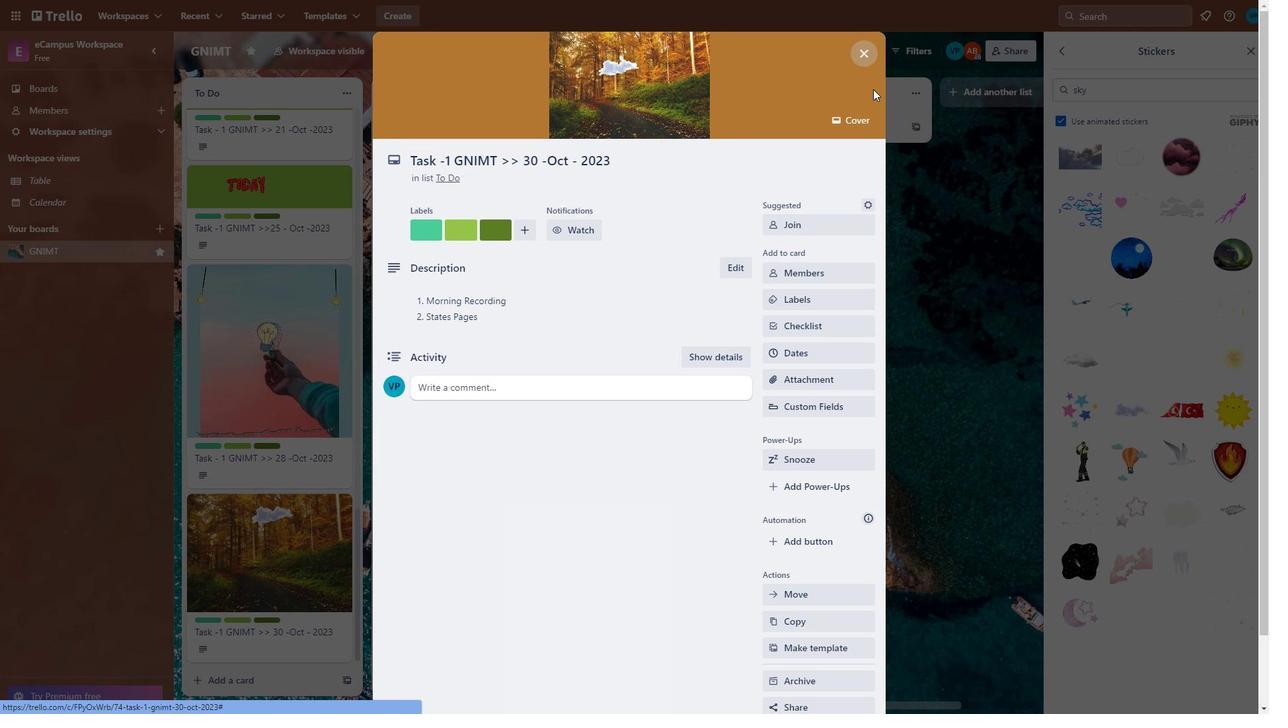 
Action: Mouse pressed left at (316, 537)
Screenshot: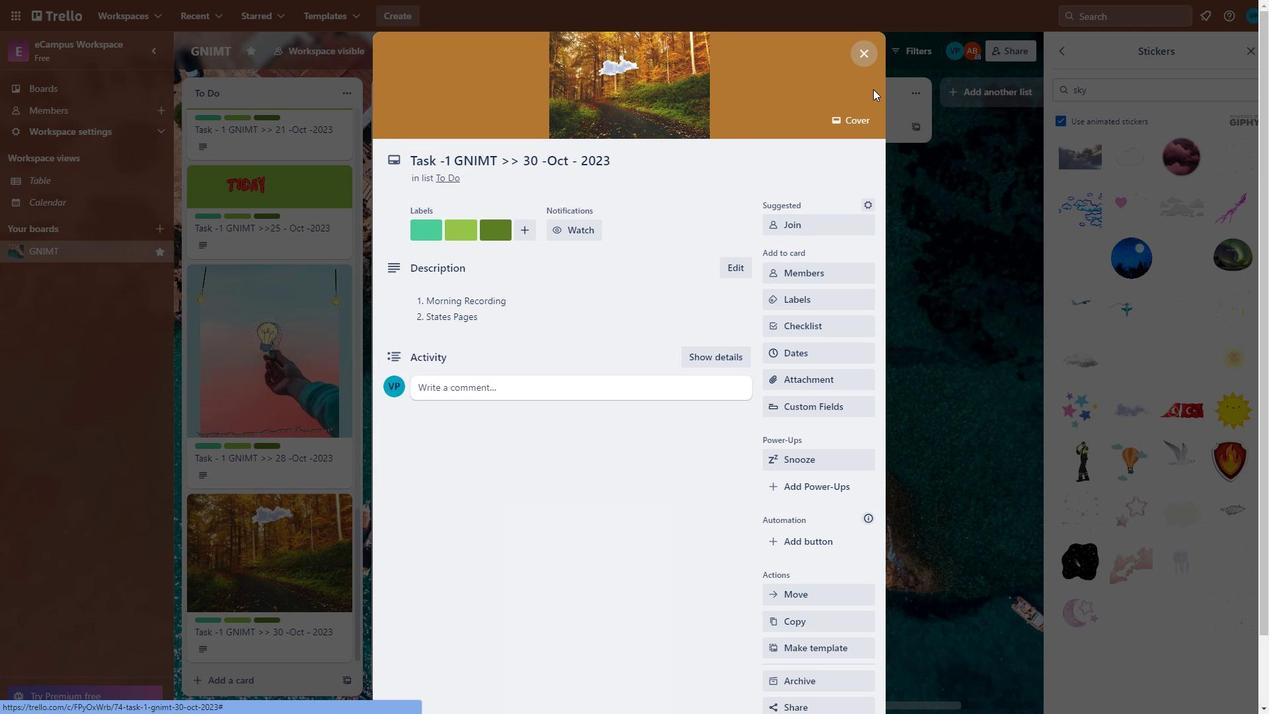 
Action: Mouse moved to (862, 56)
Screenshot: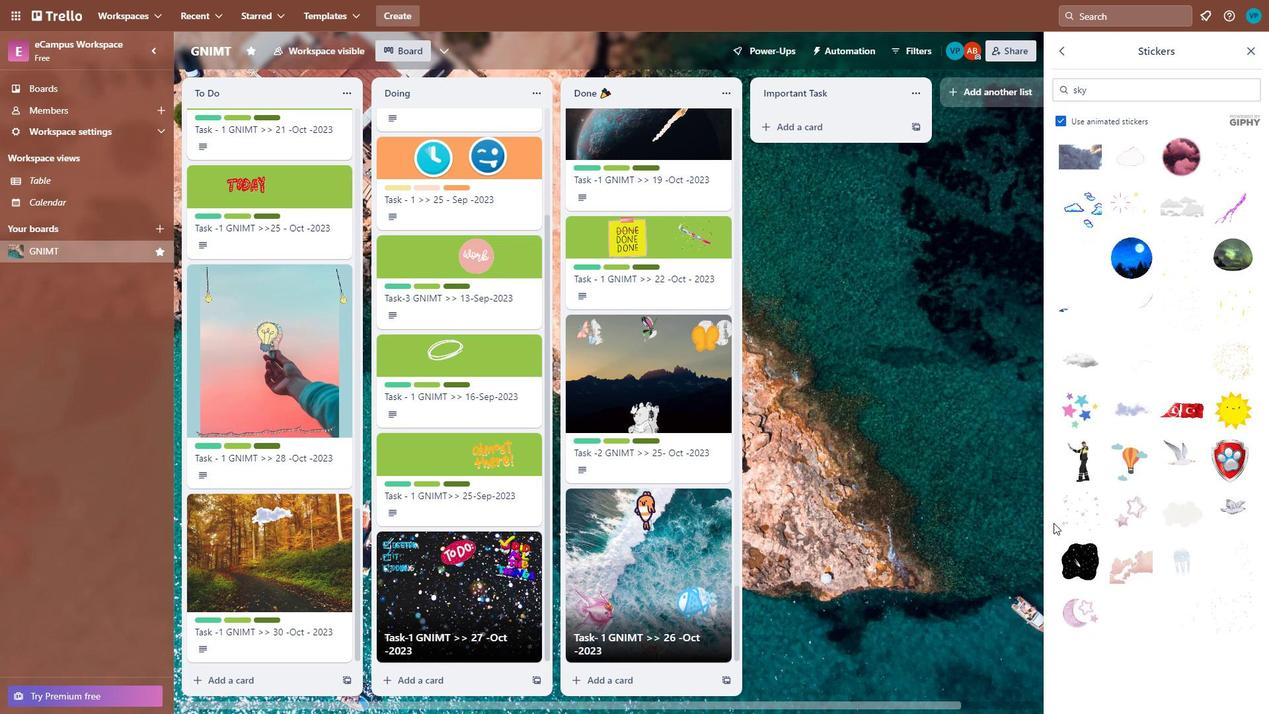 
Action: Mouse pressed left at (862, 56)
Screenshot: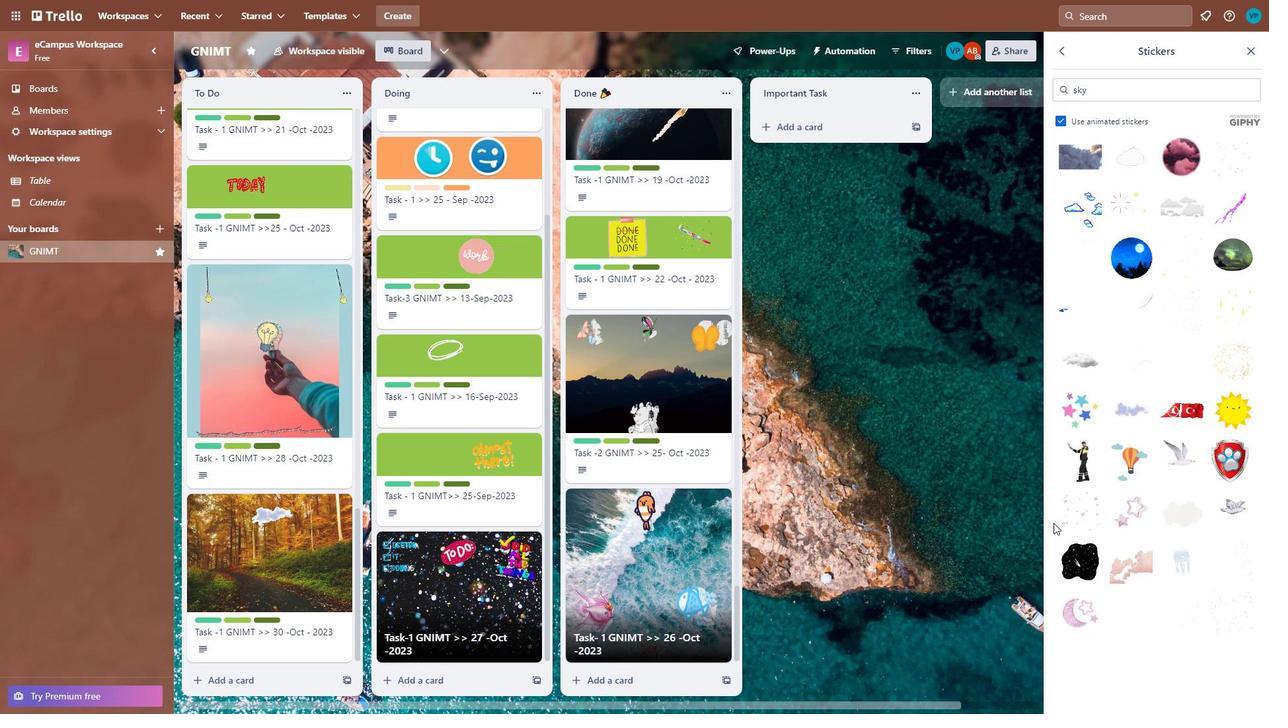 
Action: Mouse moved to (1116, 500)
Screenshot: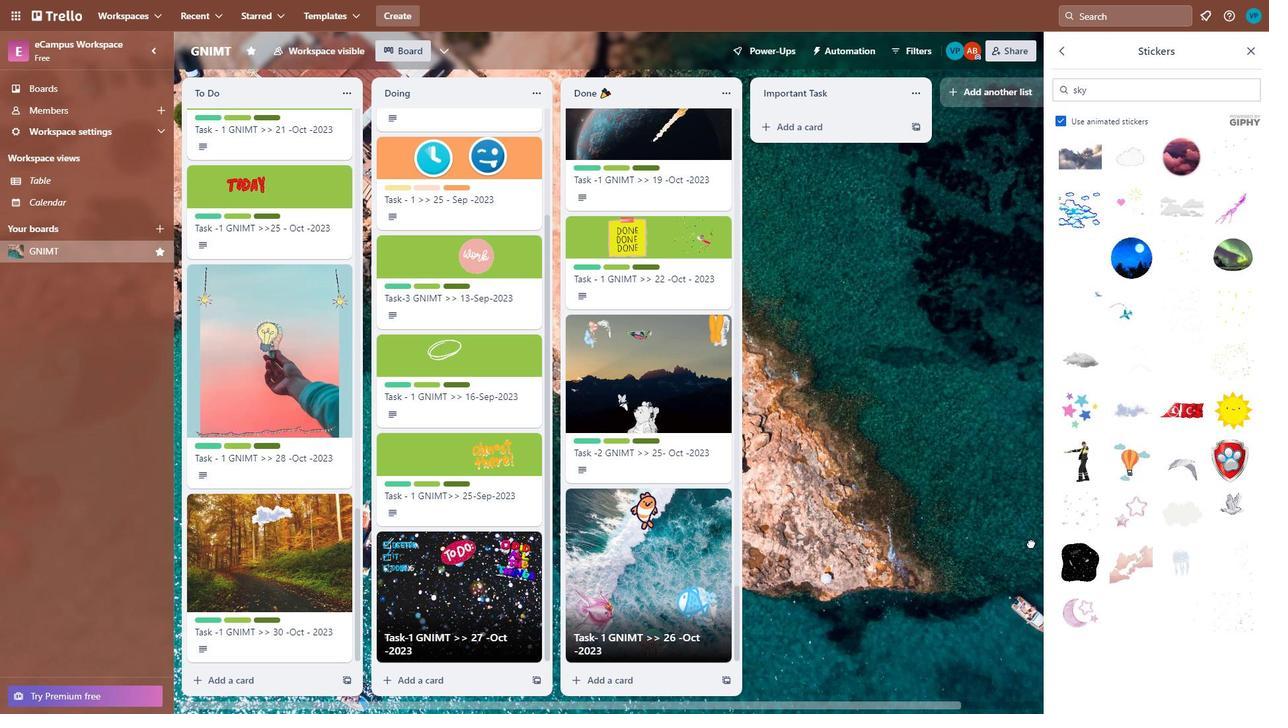
Action: Mouse scrolled (1116, 499) with delta (0, 0)
Screenshot: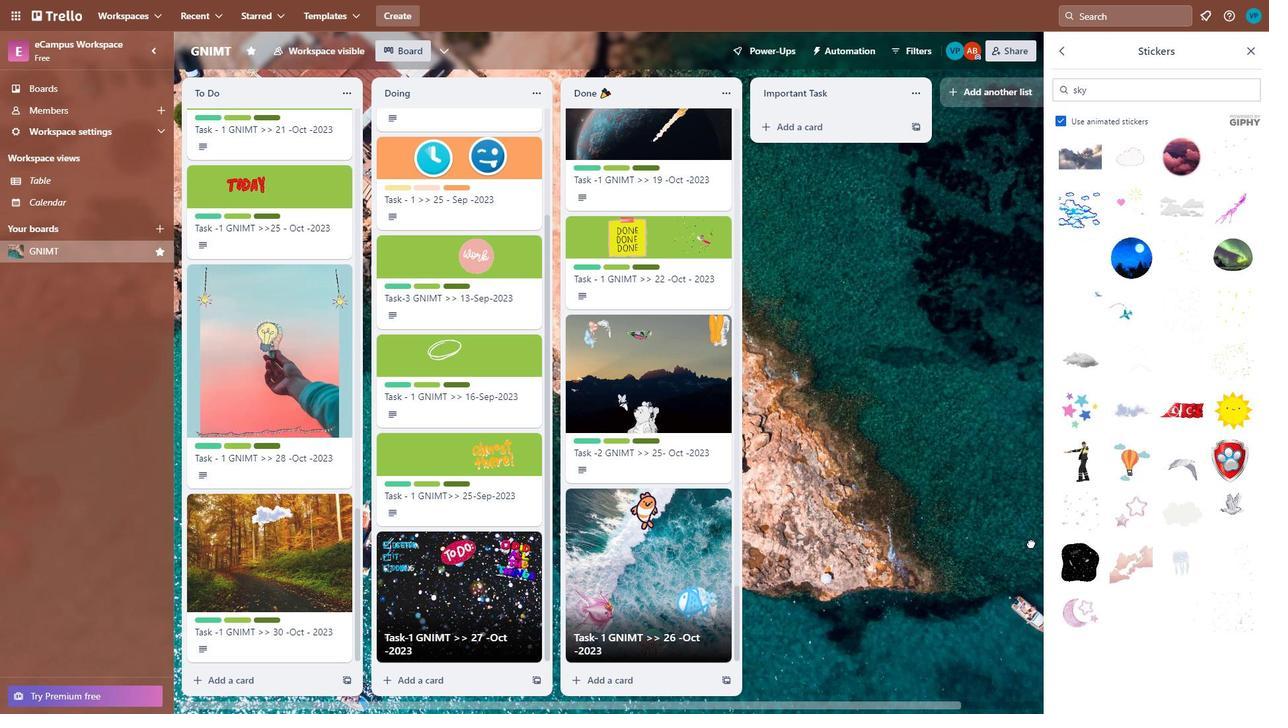 
Action: Mouse moved to (1118, 501)
Screenshot: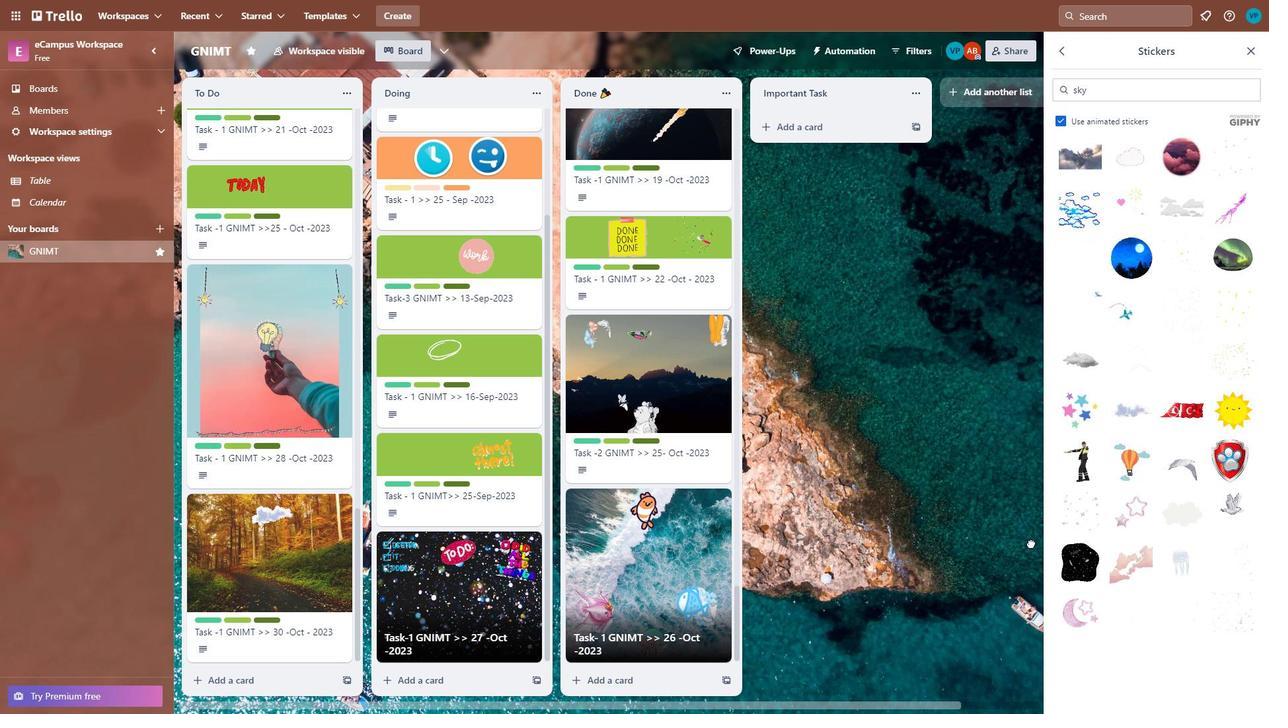 
Action: Mouse scrolled (1118, 500) with delta (0, 0)
Screenshot: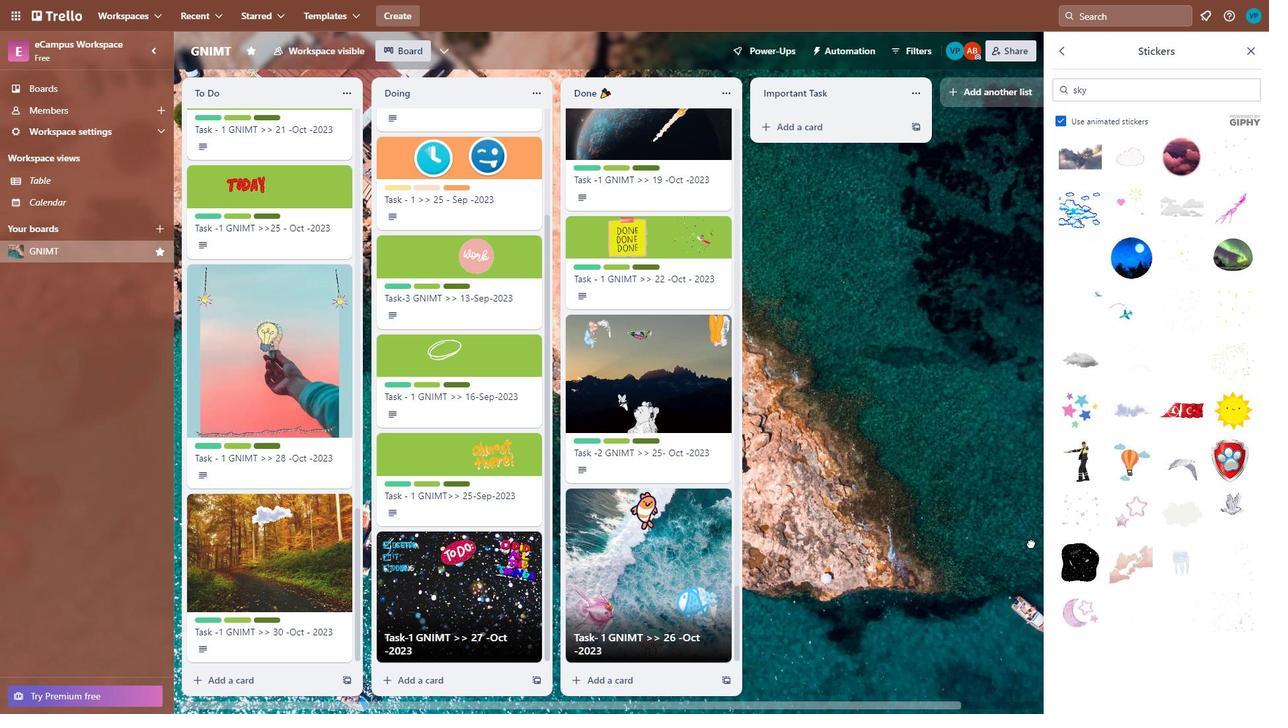 
Action: Mouse moved to (1120, 502)
Screenshot: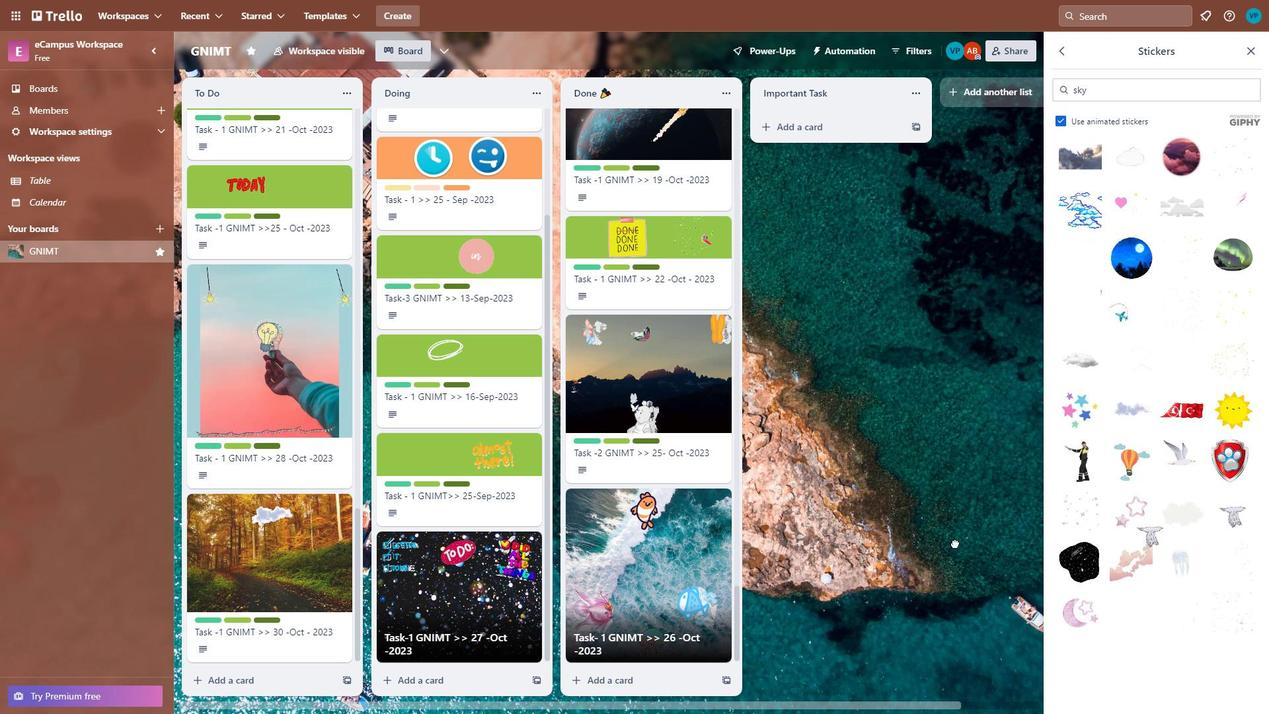 
Action: Mouse scrolled (1120, 501) with delta (0, 0)
Screenshot: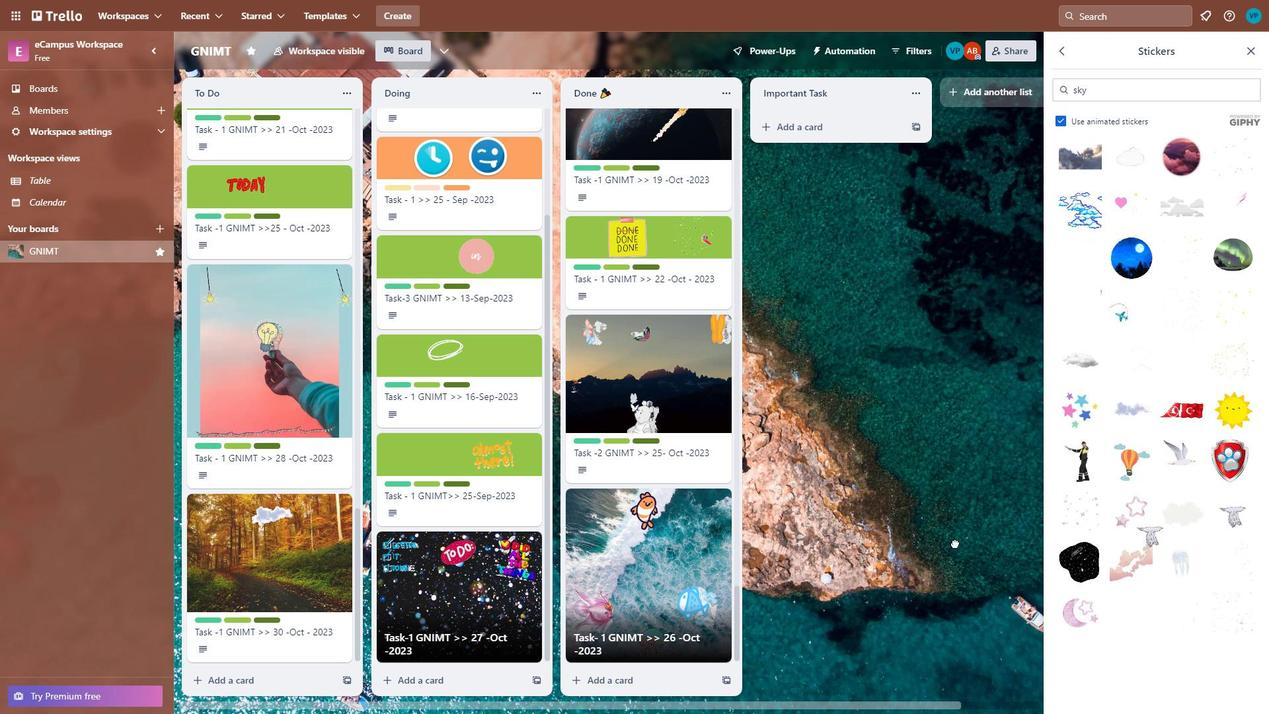 
Action: Mouse moved to (1236, 514)
Screenshot: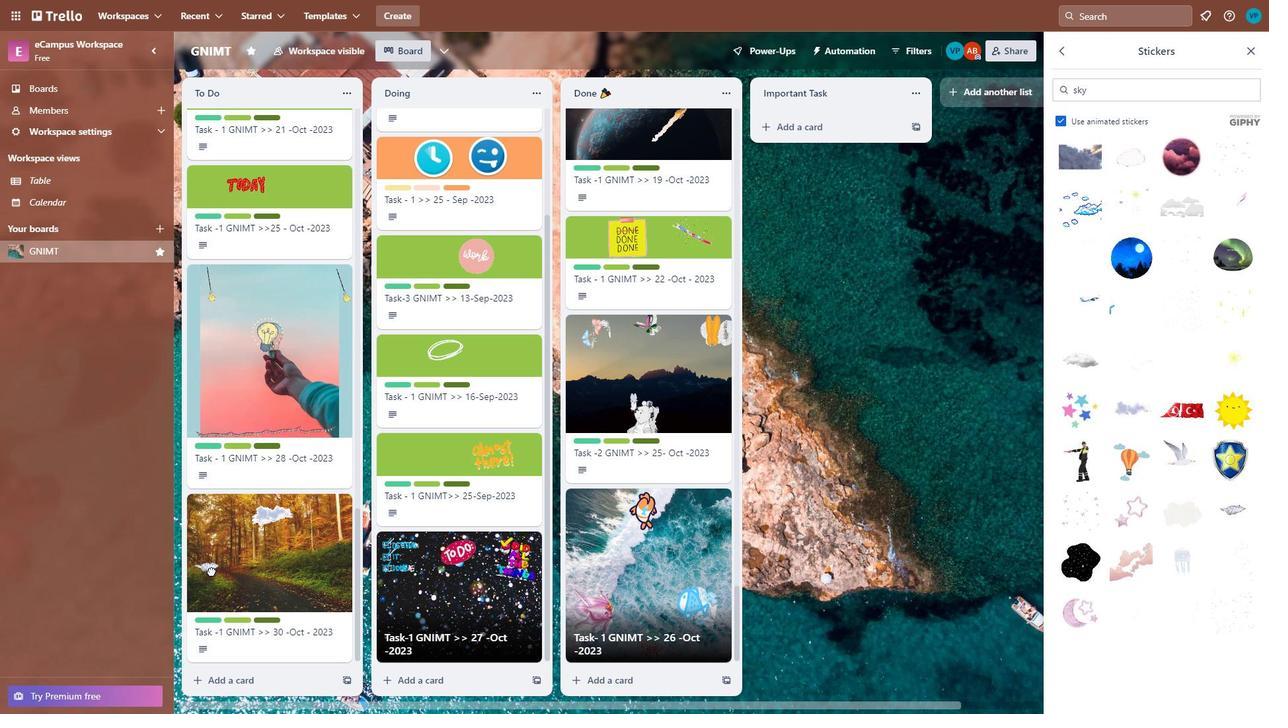 
Action: Mouse pressed left at (1236, 514)
Screenshot: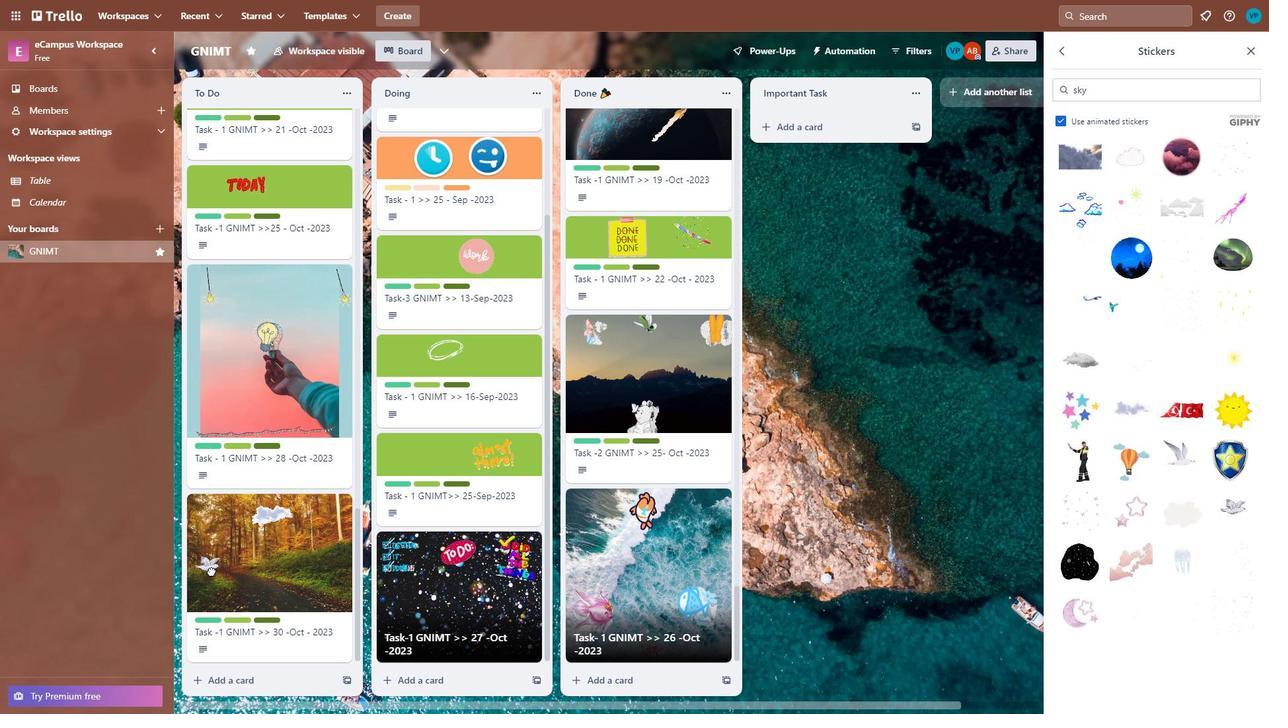 
Action: Mouse moved to (1239, 419)
Screenshot: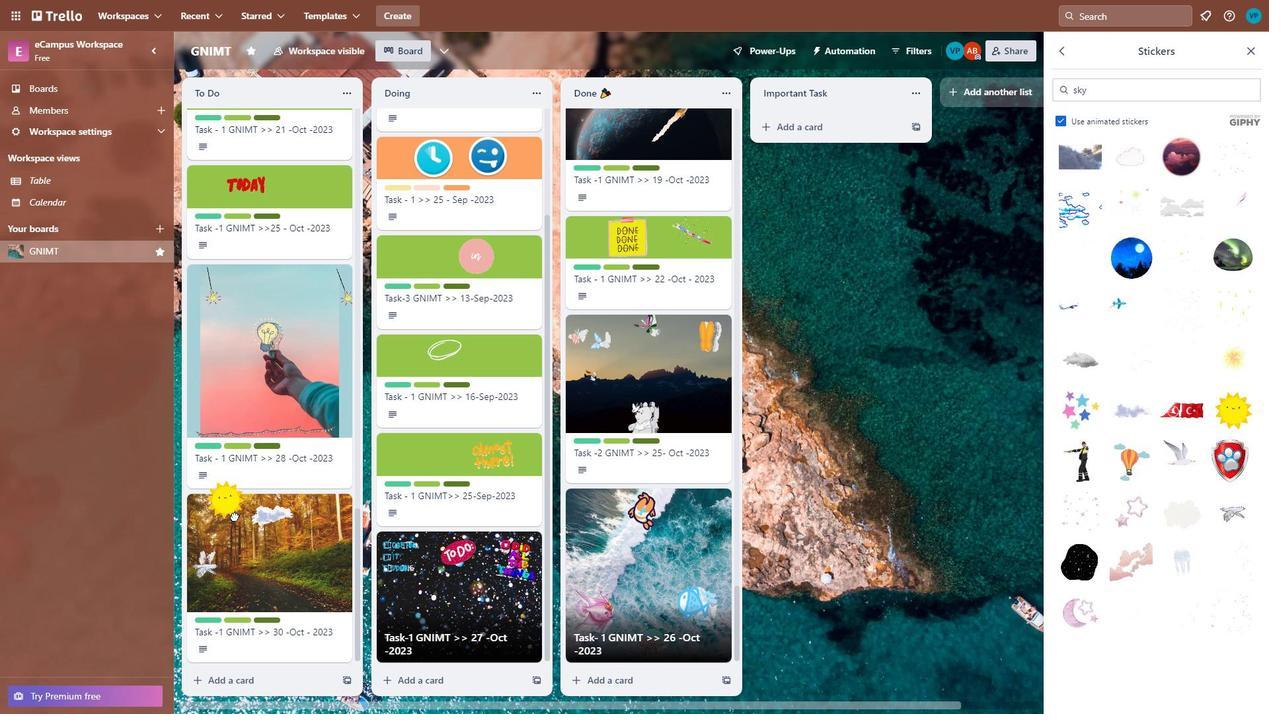 
Action: Mouse pressed left at (1239, 419)
Screenshot: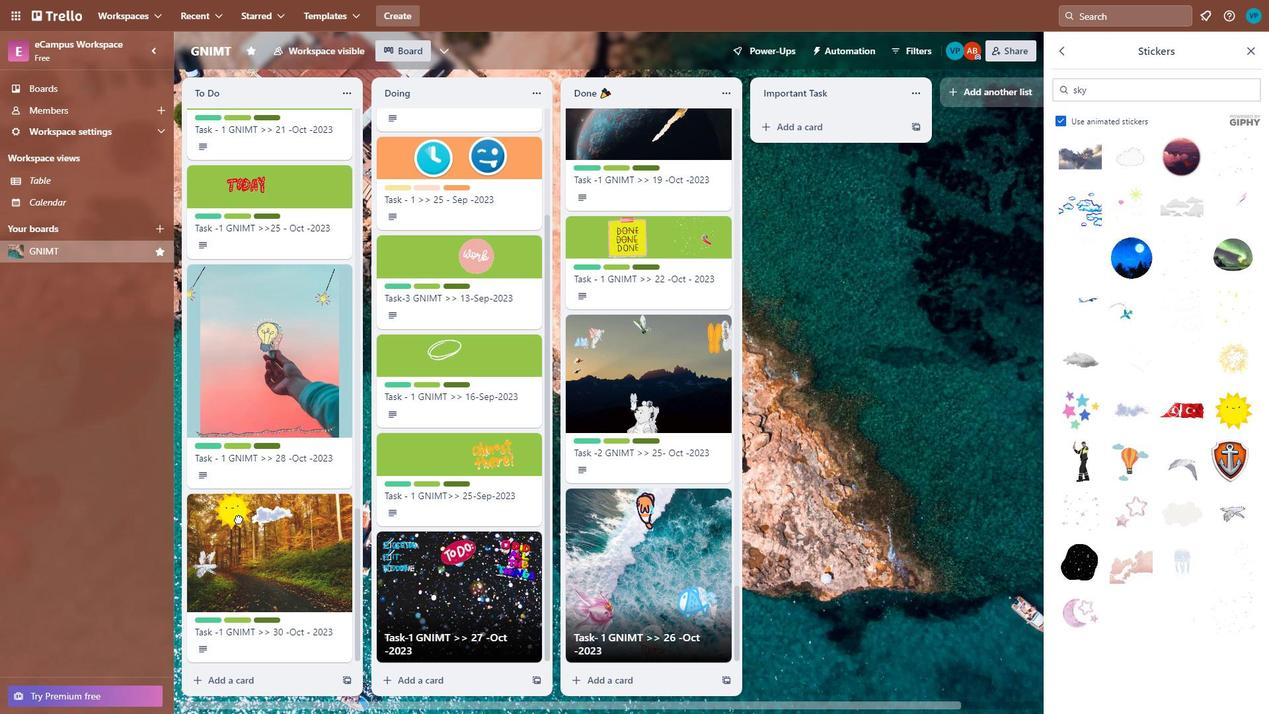 
Action: Mouse moved to (1130, 93)
Screenshot: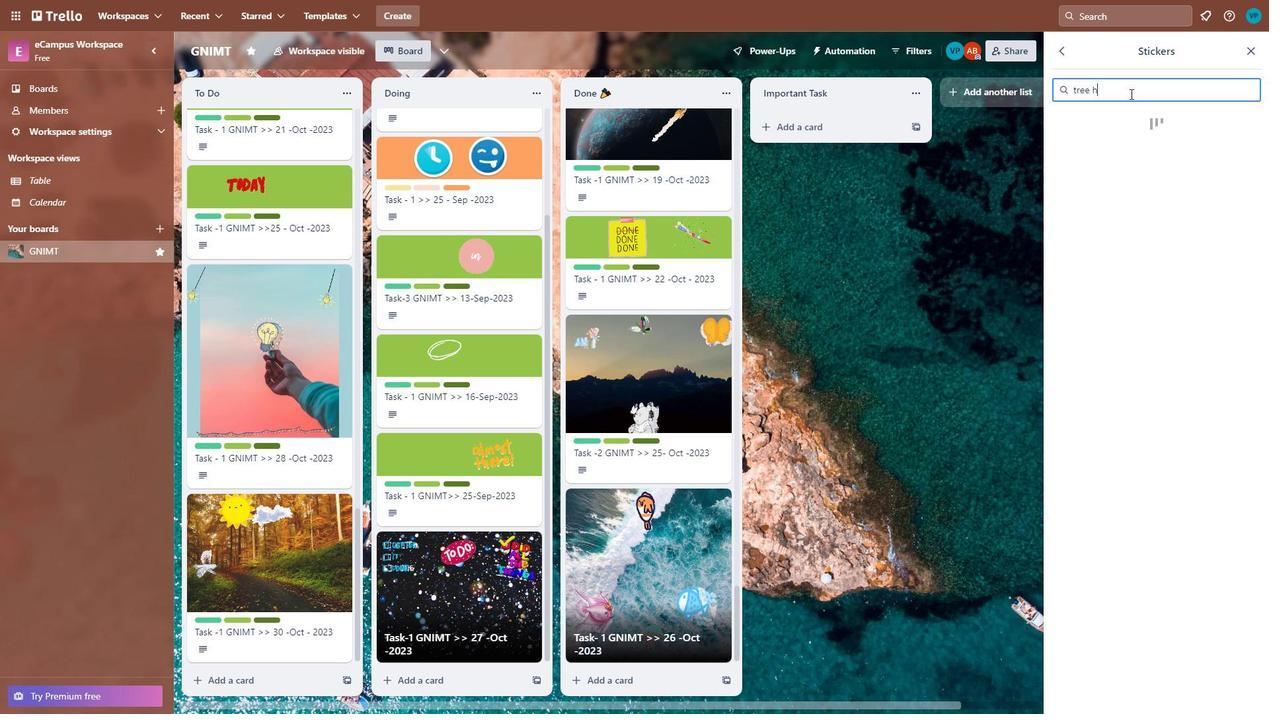 
Action: Mouse pressed left at (1130, 93)
Screenshot: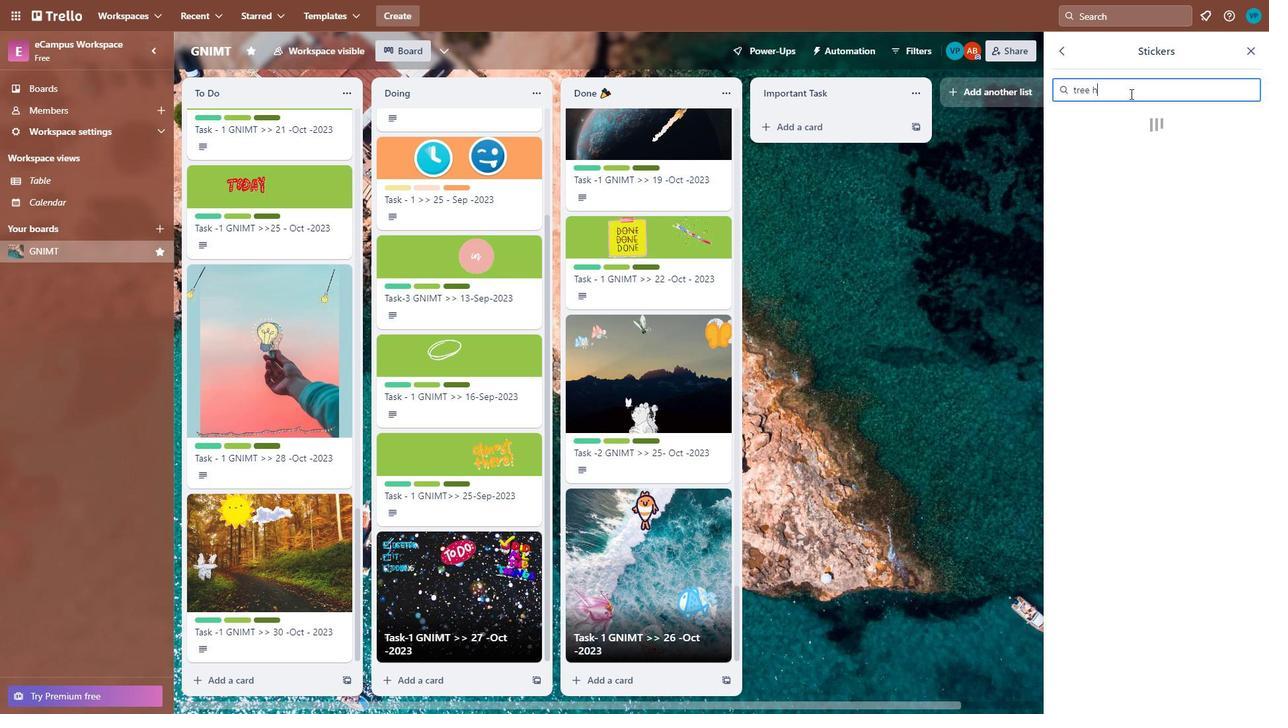 
Action: Key pressed <Key.backspace><Key.backspace><Key.backspace><Key.backspace><Key.backspace><Key.backspace>tree<Key.space>house
Screenshot: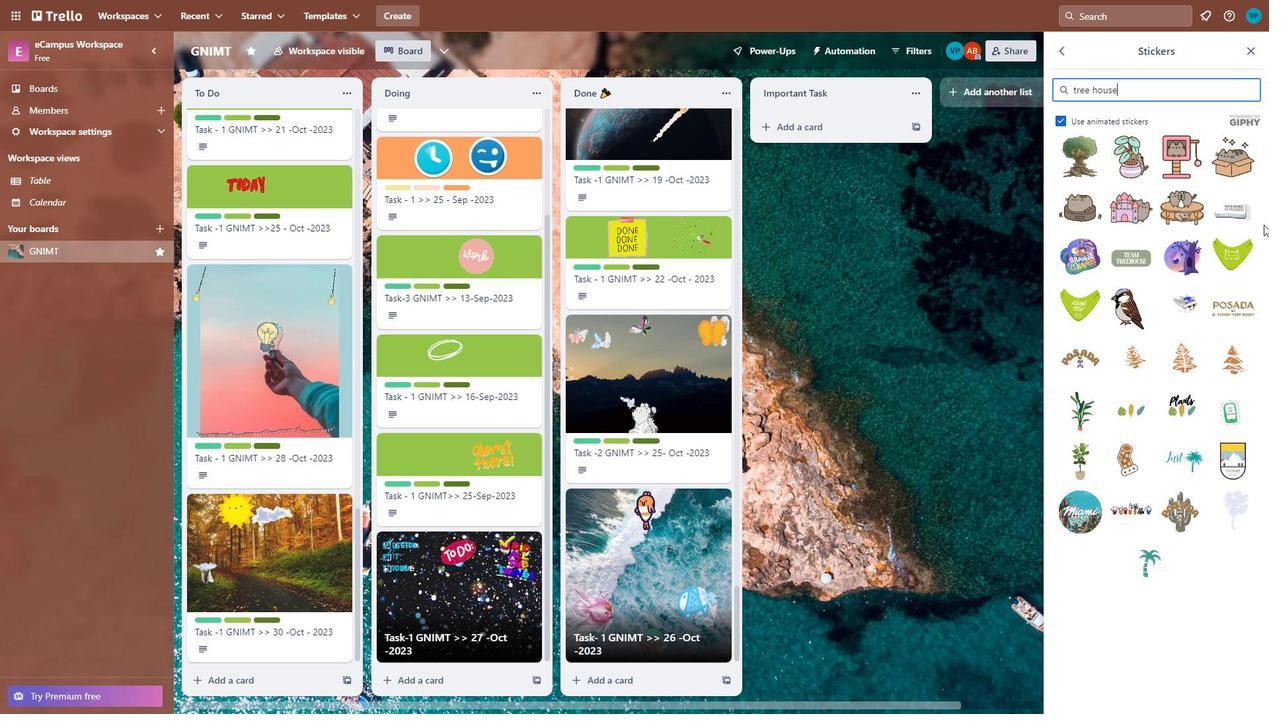 
Action: Mouse moved to (1133, 83)
Screenshot: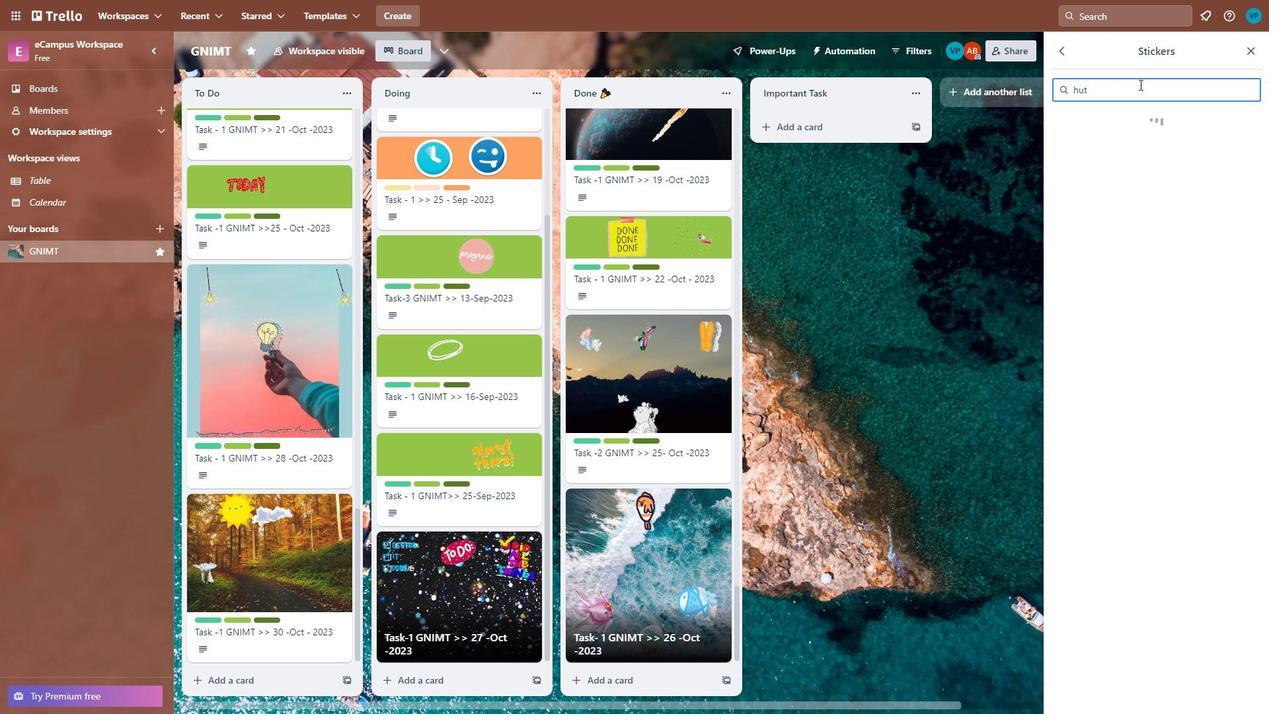 
Action: Mouse pressed left at (1133, 83)
Screenshot: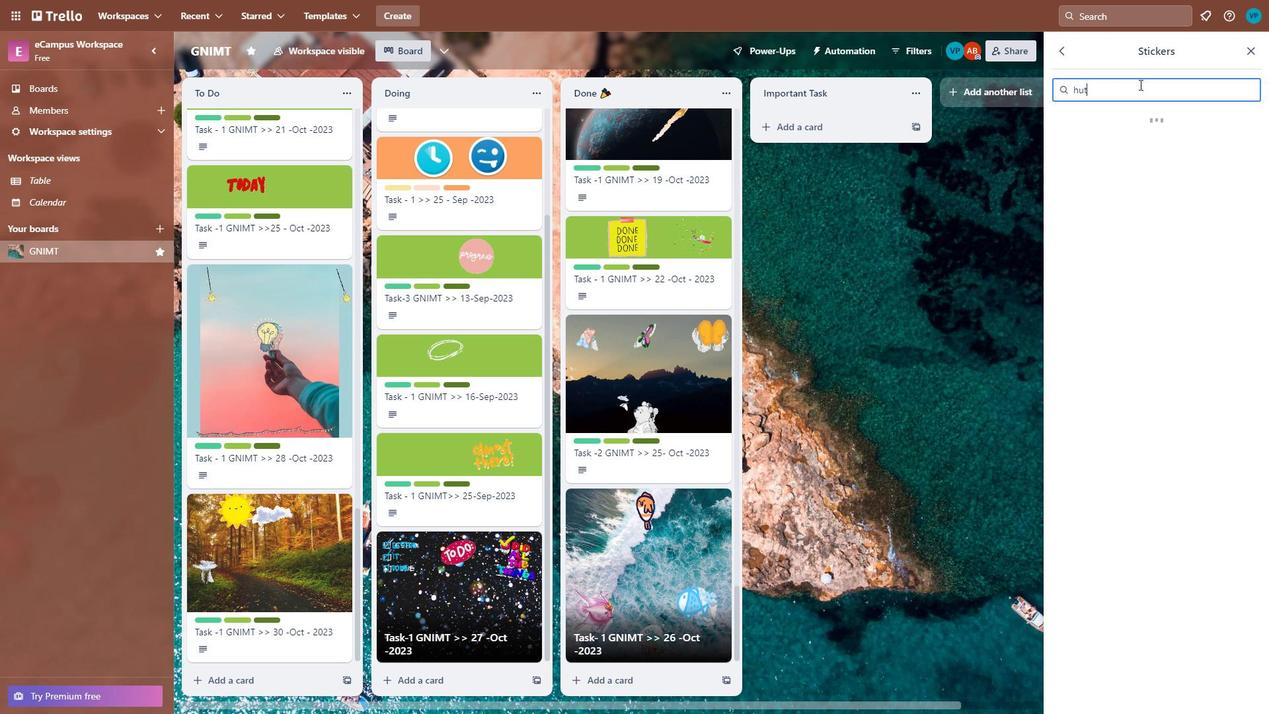 
Action: Mouse moved to (1139, 84)
Screenshot: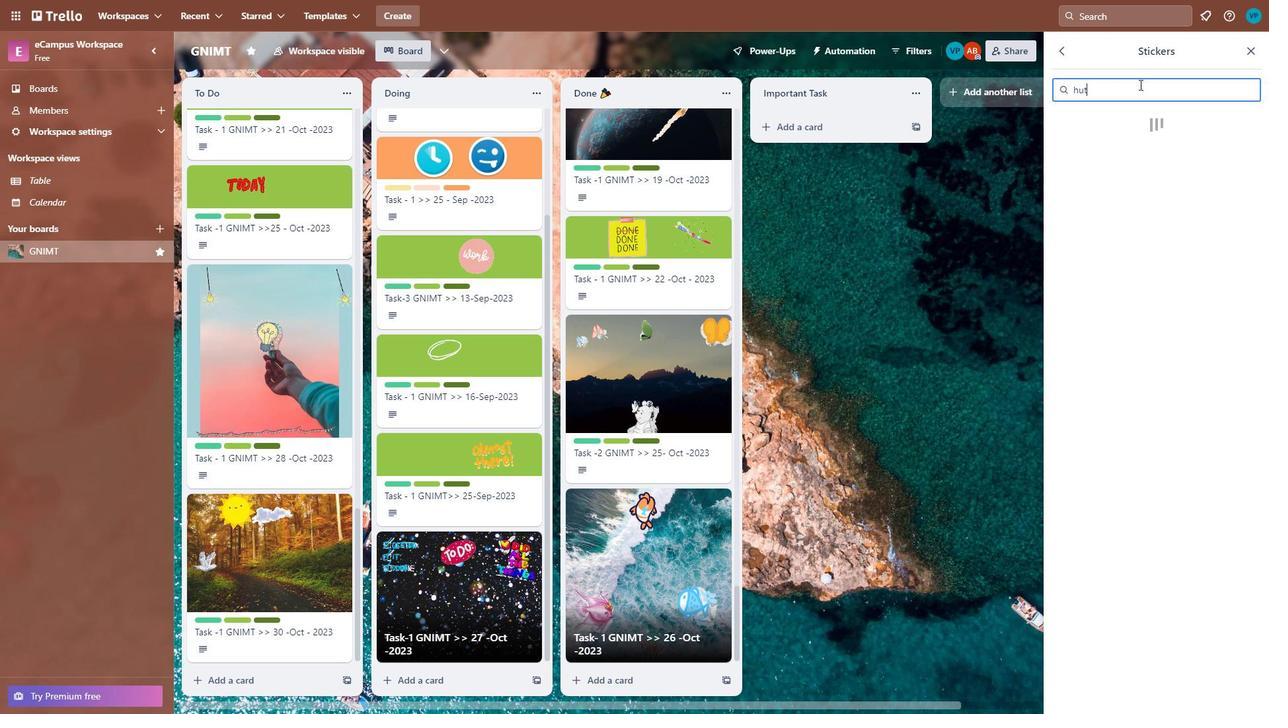 
Action: Key pressed <Key.backspace><Key.backspace><Key.backspace><Key.backspace><Key.backspace><Key.backspace><Key.backspace><Key.backspace><Key.backspace><Key.backspace><Key.backspace><Key.backspace>hut<Key.enter>
Screenshot: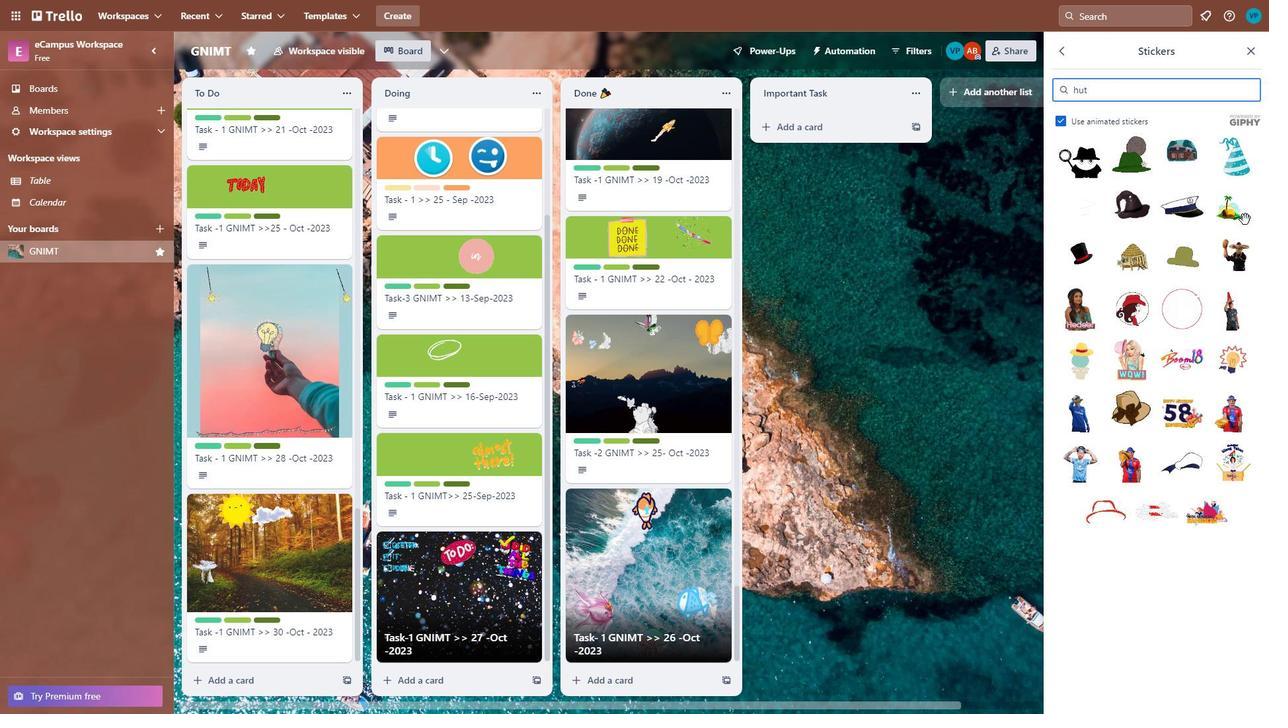 
Action: Mouse moved to (1110, 93)
Screenshot: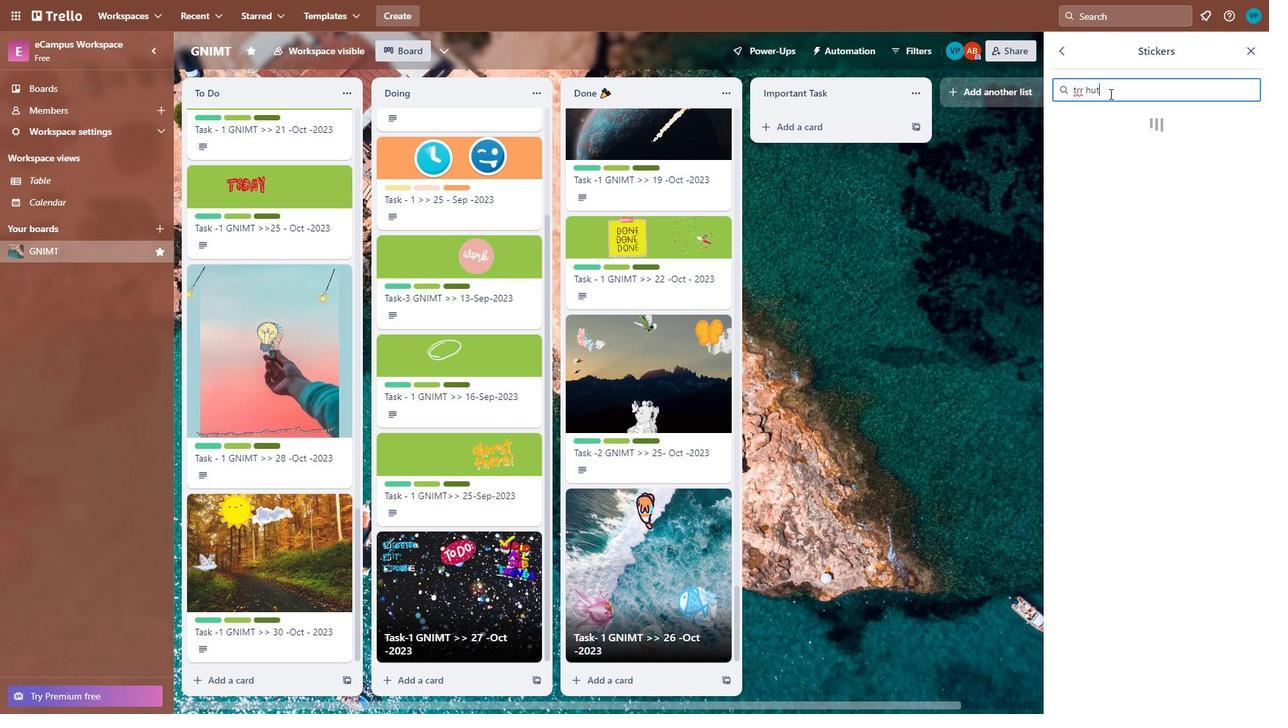 
Action: Key pressed <Key.backspace><Key.backspace><Key.backspace><Key.backspace><Key.backspace>trr<Key.space>hut<Key.enter>
Screenshot: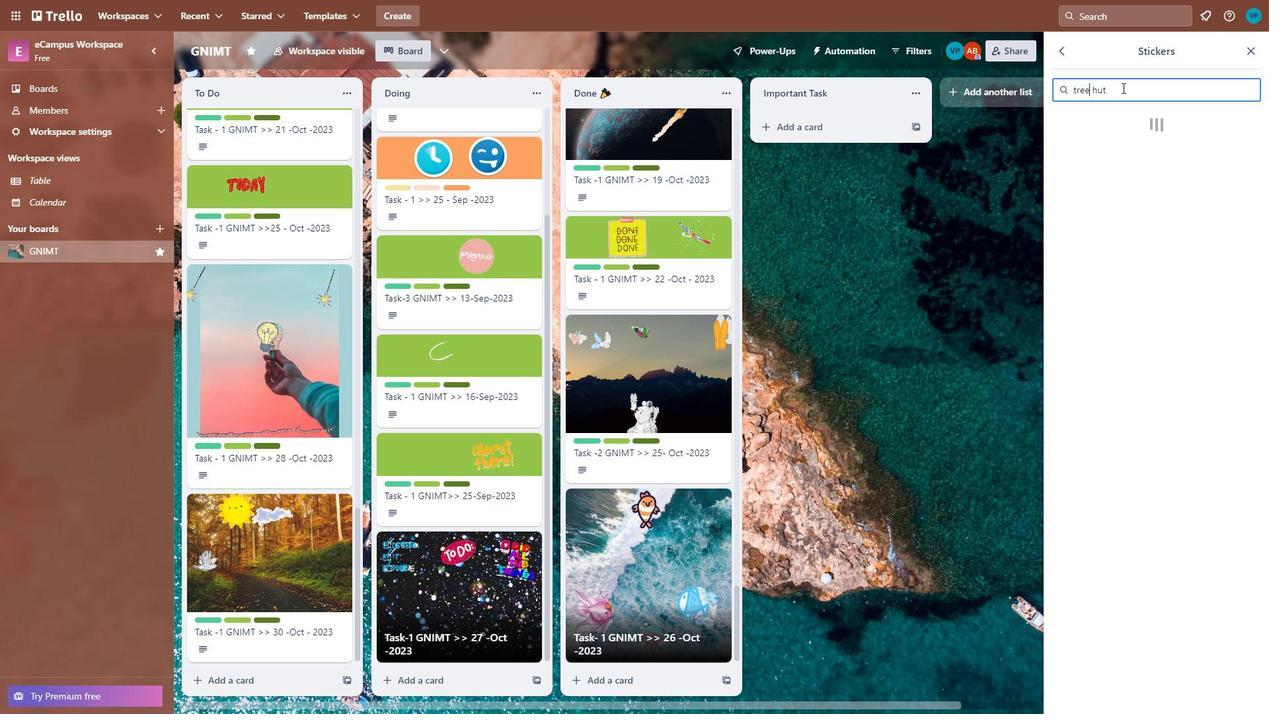 
Action: Mouse moved to (1082, 87)
Screenshot: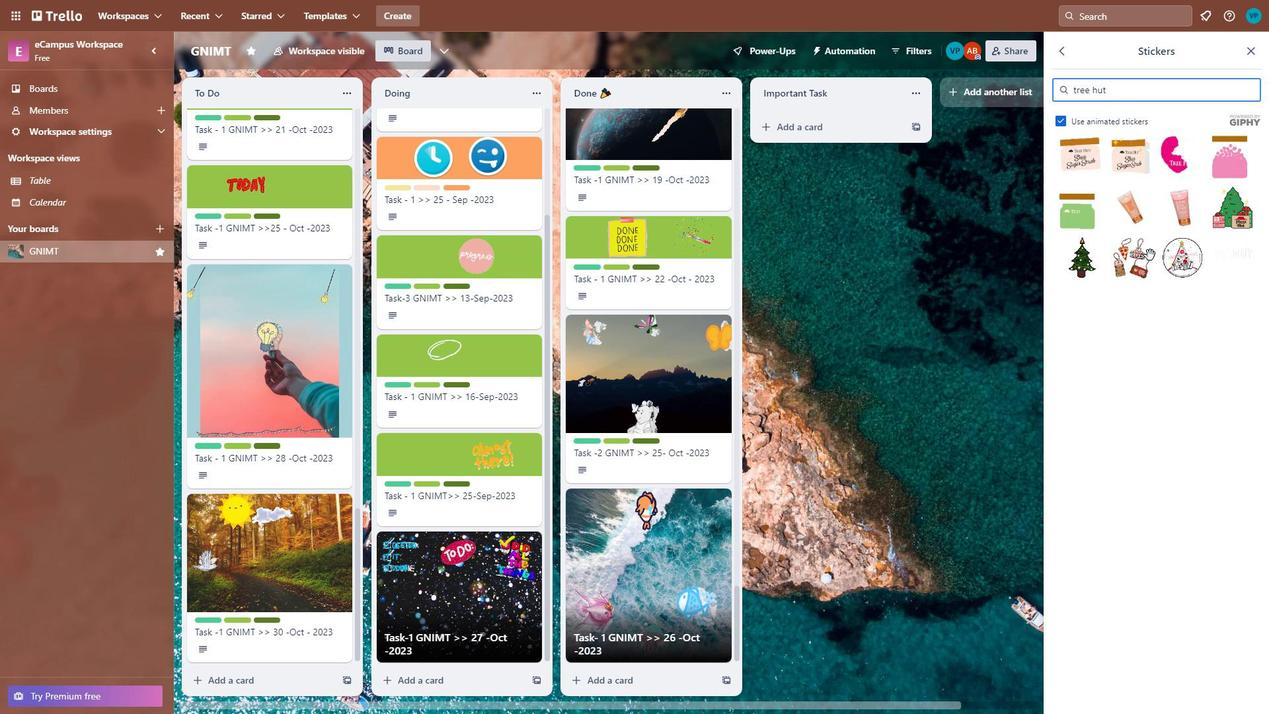 
Action: Mouse pressed left at (1082, 87)
Screenshot: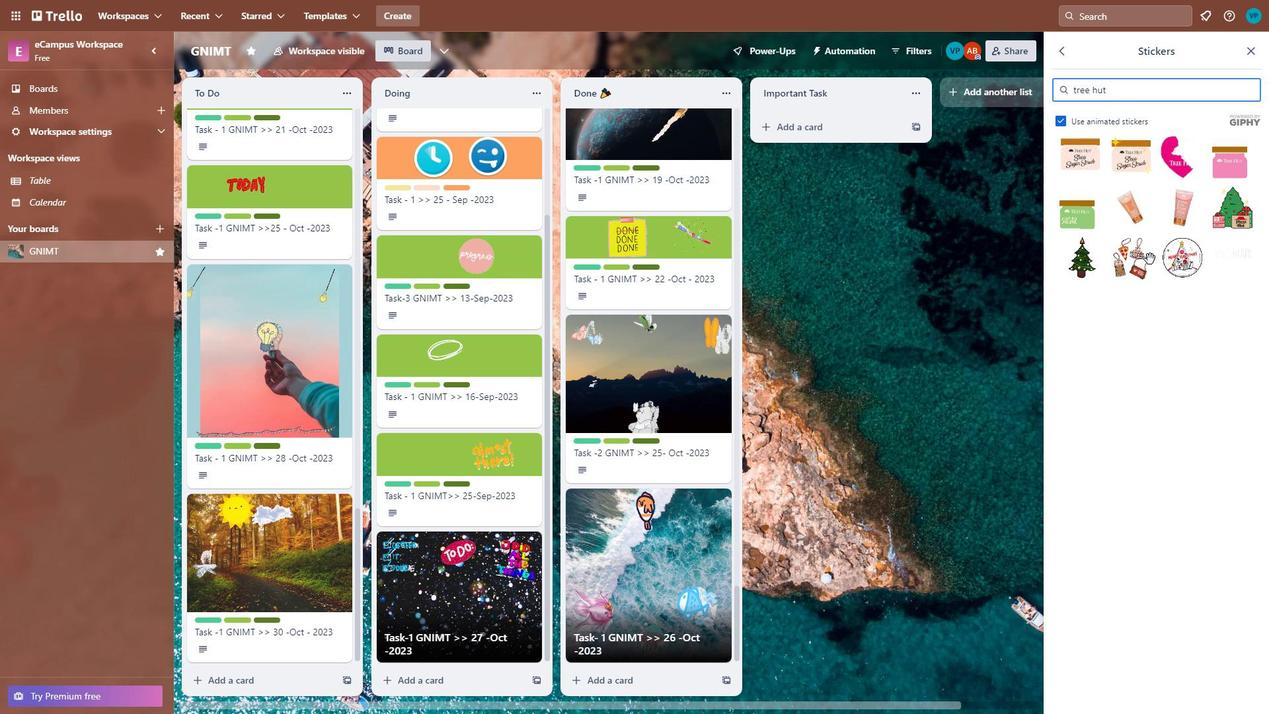 
Action: Mouse moved to (1122, 87)
Screenshot: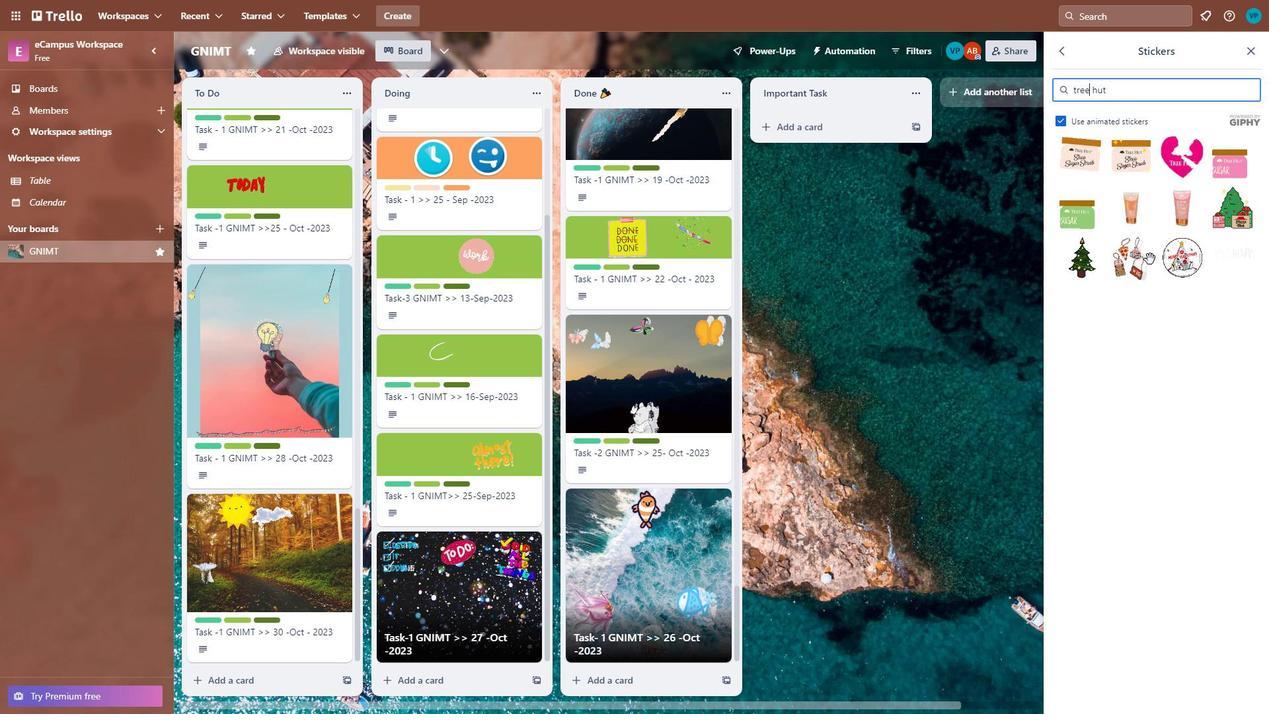 
Action: Key pressed <Key.backspace>ee<Key.enter>
Screenshot: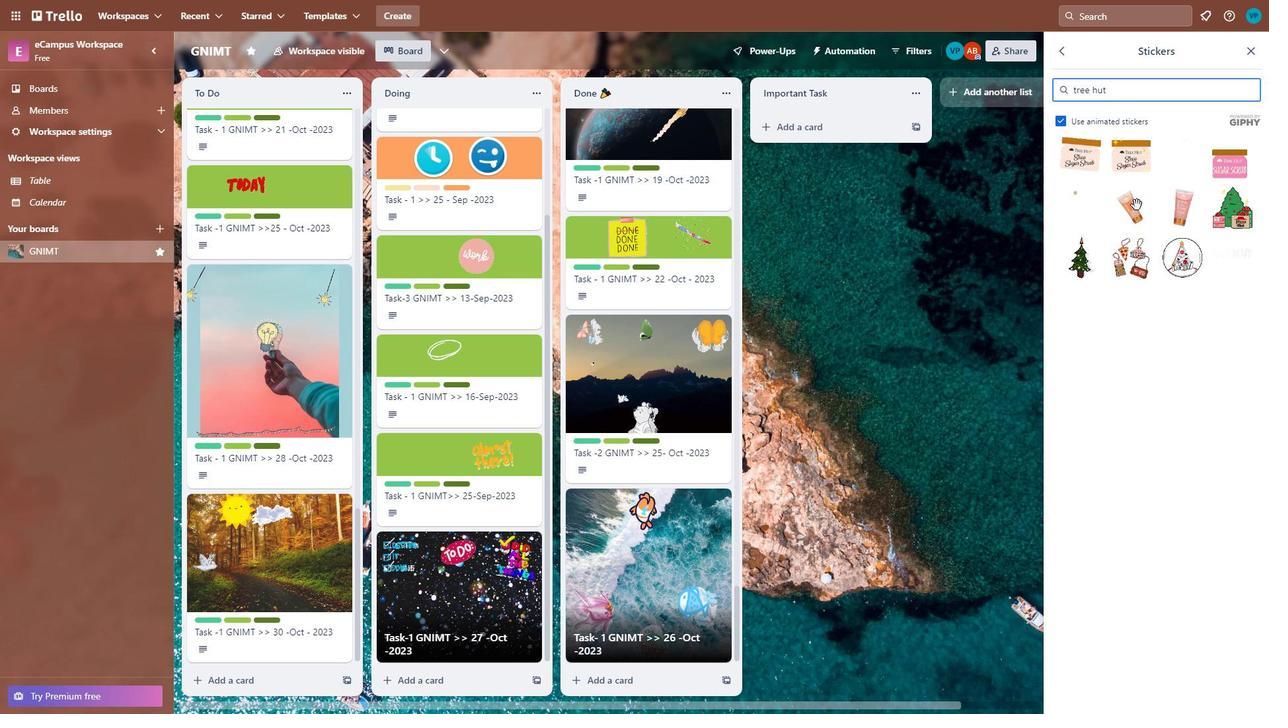 
Action: Mouse moved to (1137, 88)
Screenshot: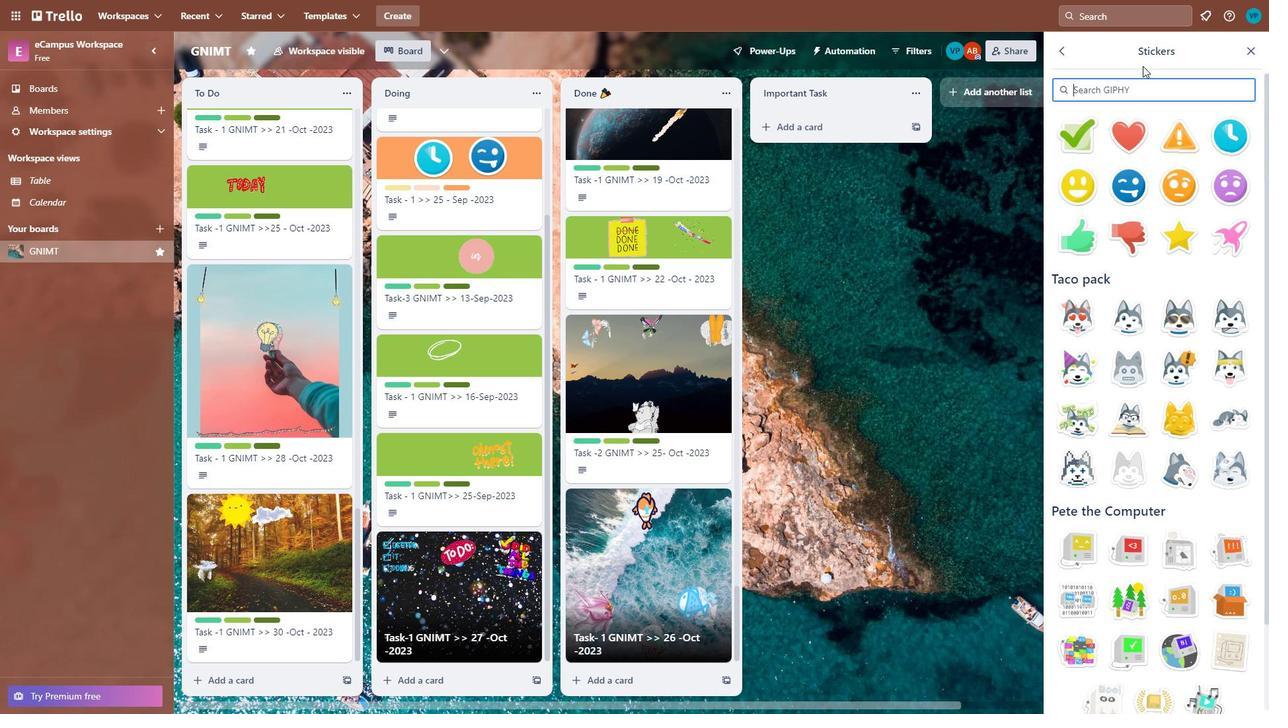 
Action: Mouse pressed left at (1137, 88)
Screenshot: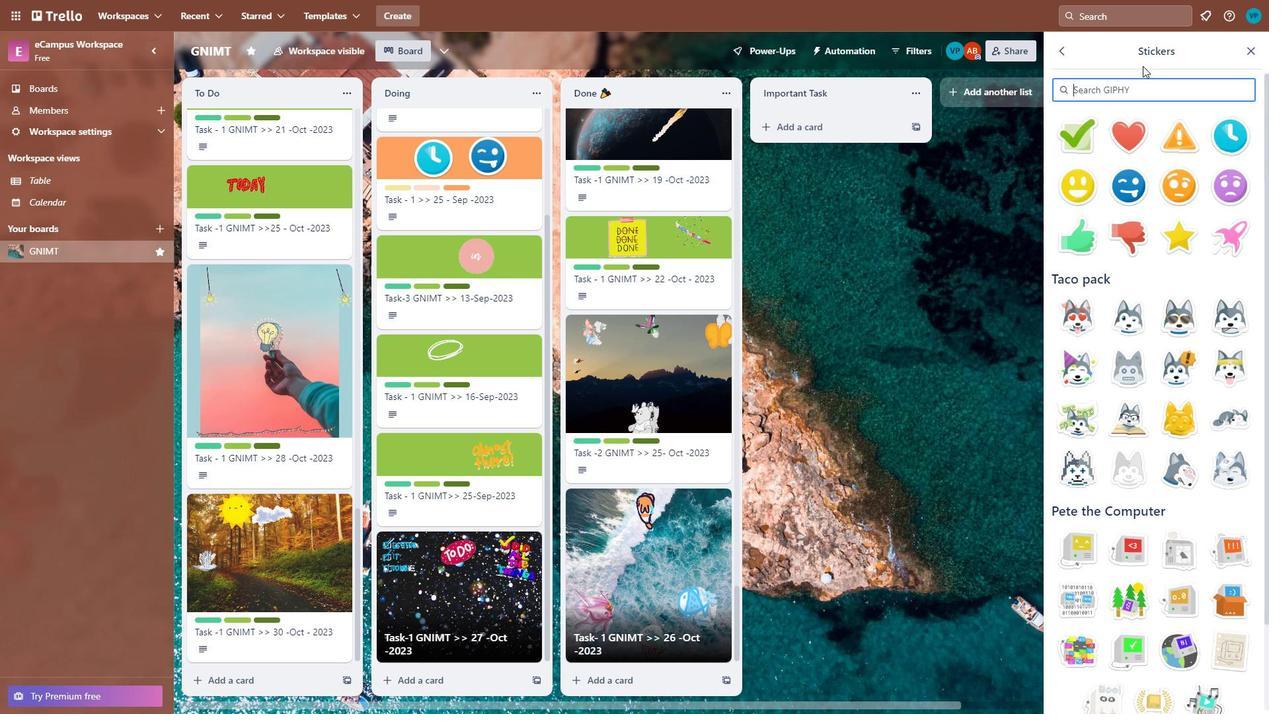 
Action: Key pressed <Key.backspace><Key.backspace><Key.backspace><Key.backspace><Key.backspace><Key.backspace><Key.backspace><Key.backspace><Key.backspace><Key.backspace><Key.backspace><Key.backspace><Key.backspace><Key.backspace><Key.backspace><Key.backspace><Key.backspace><Key.backspace><Key.backspace><Key.backspace><Key.backspace><Key.backspace><Key.backspace><Key.backspace><Key.backspace><Key.backspace><Key.backspace><Key.backspace>
Screenshot: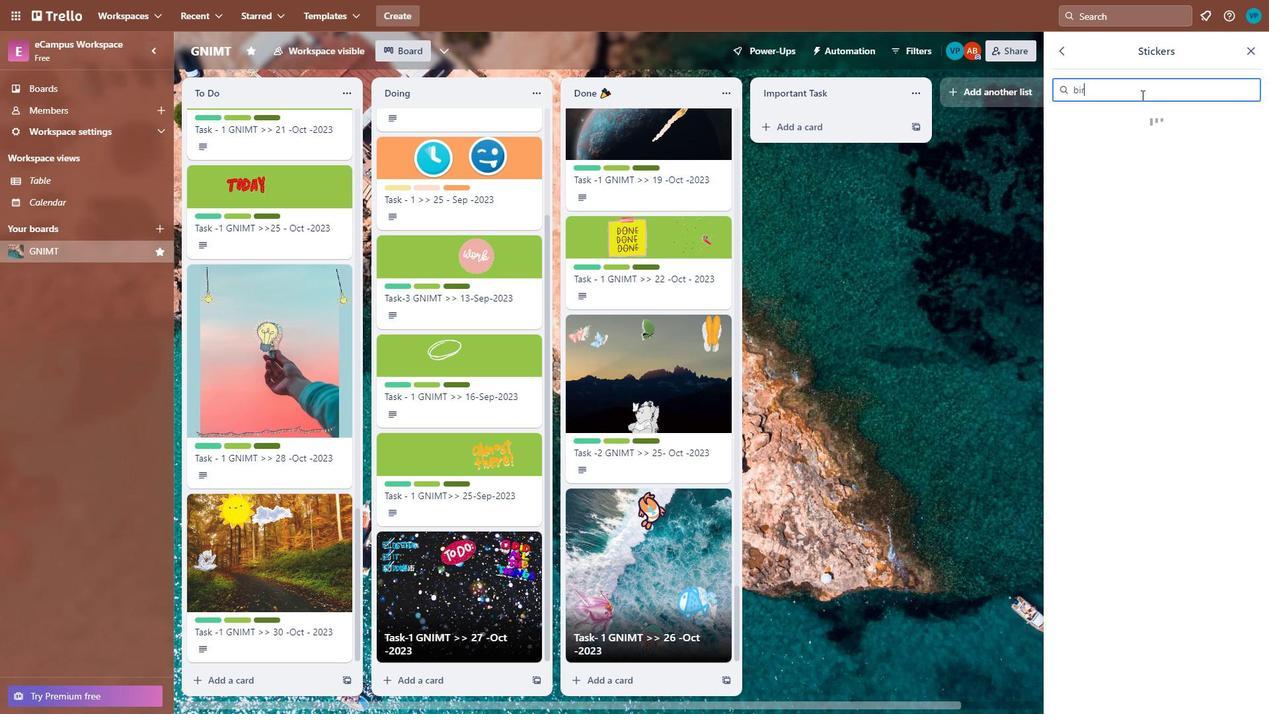 
Action: Mouse moved to (1141, 95)
Screenshot: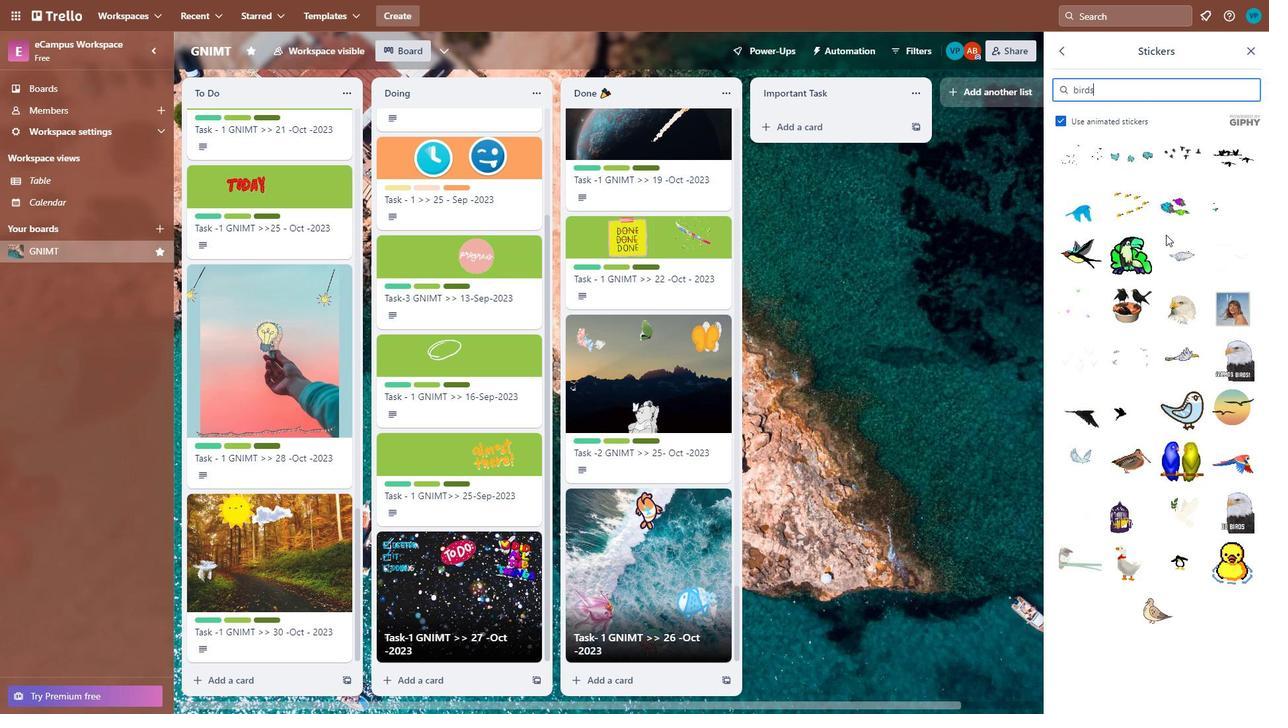 
Action: Key pressed birds<Key.enter>
Screenshot: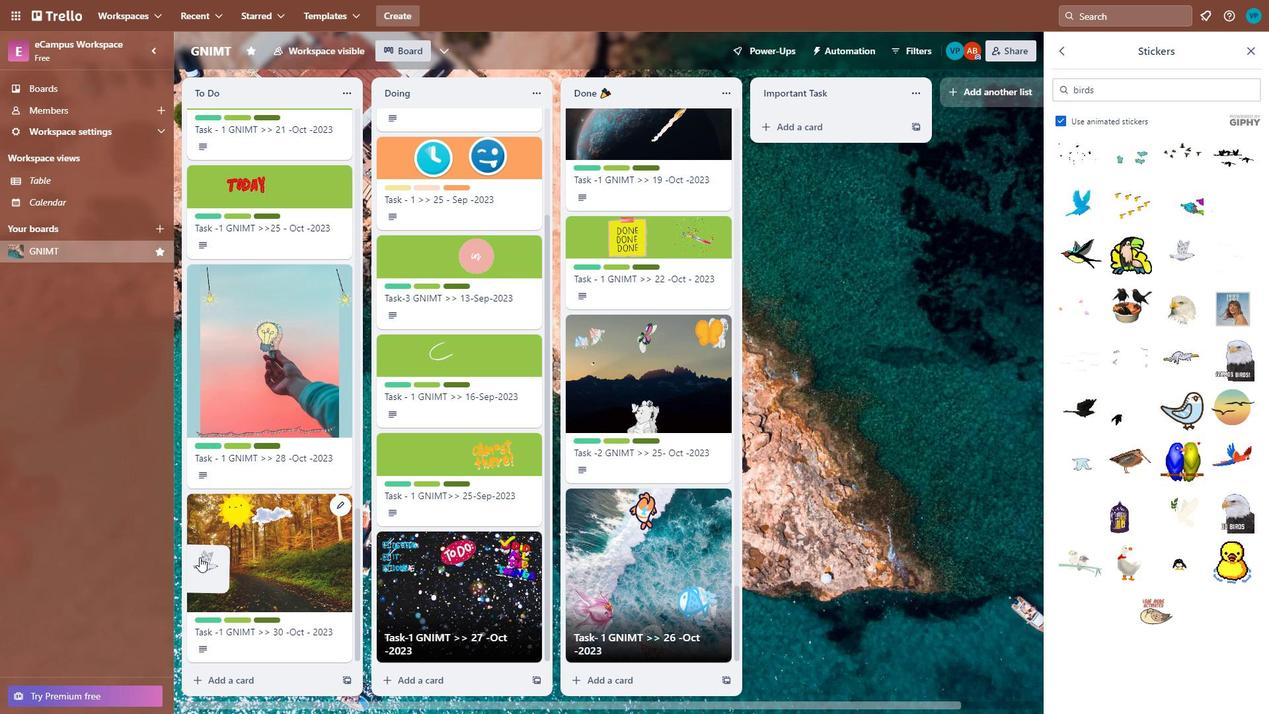 
Action: Mouse moved to (197, 556)
Screenshot: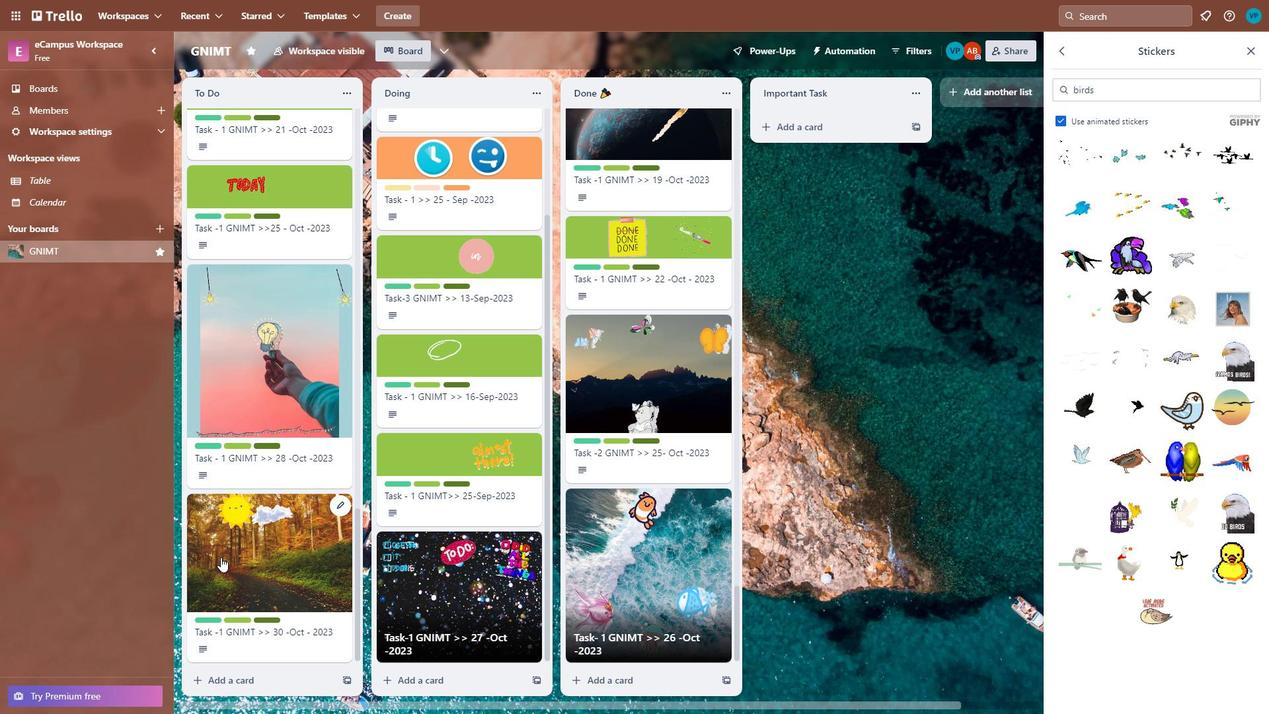 
Action: Mouse pressed left at (197, 556)
Screenshot: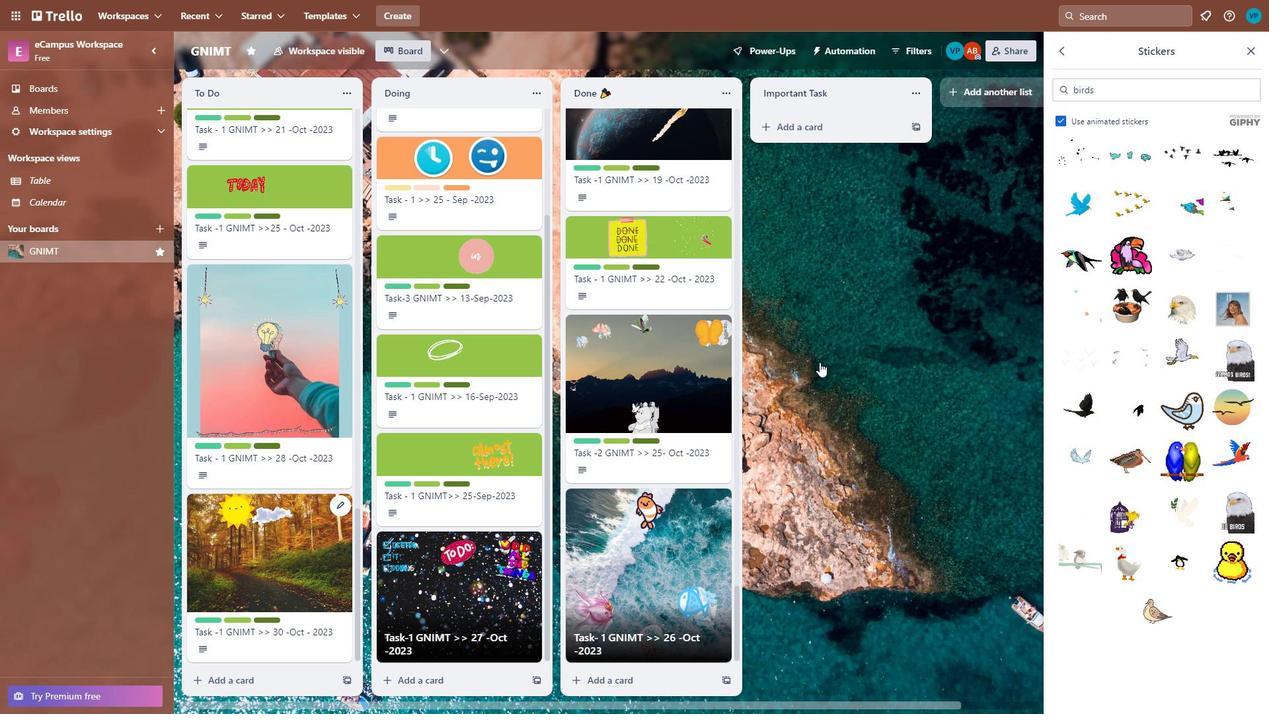 
Action: Mouse moved to (216, 565)
Screenshot: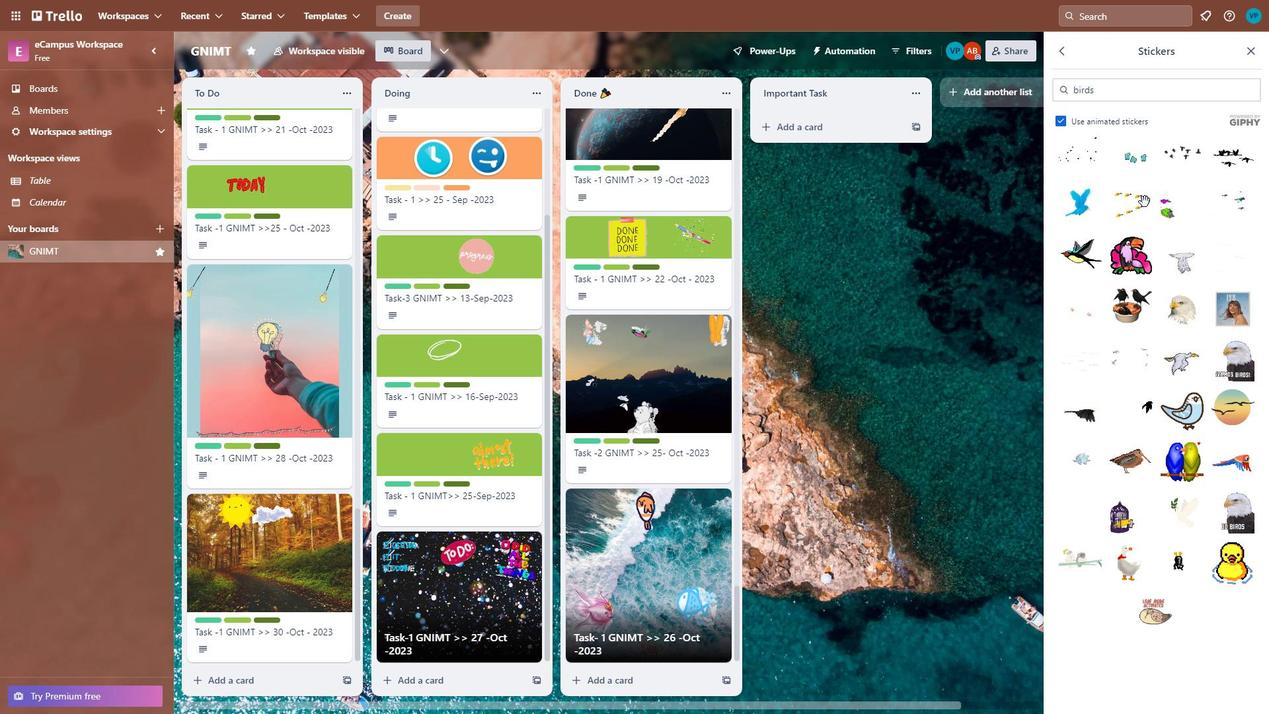 
Action: Mouse pressed left at (216, 565)
Screenshot: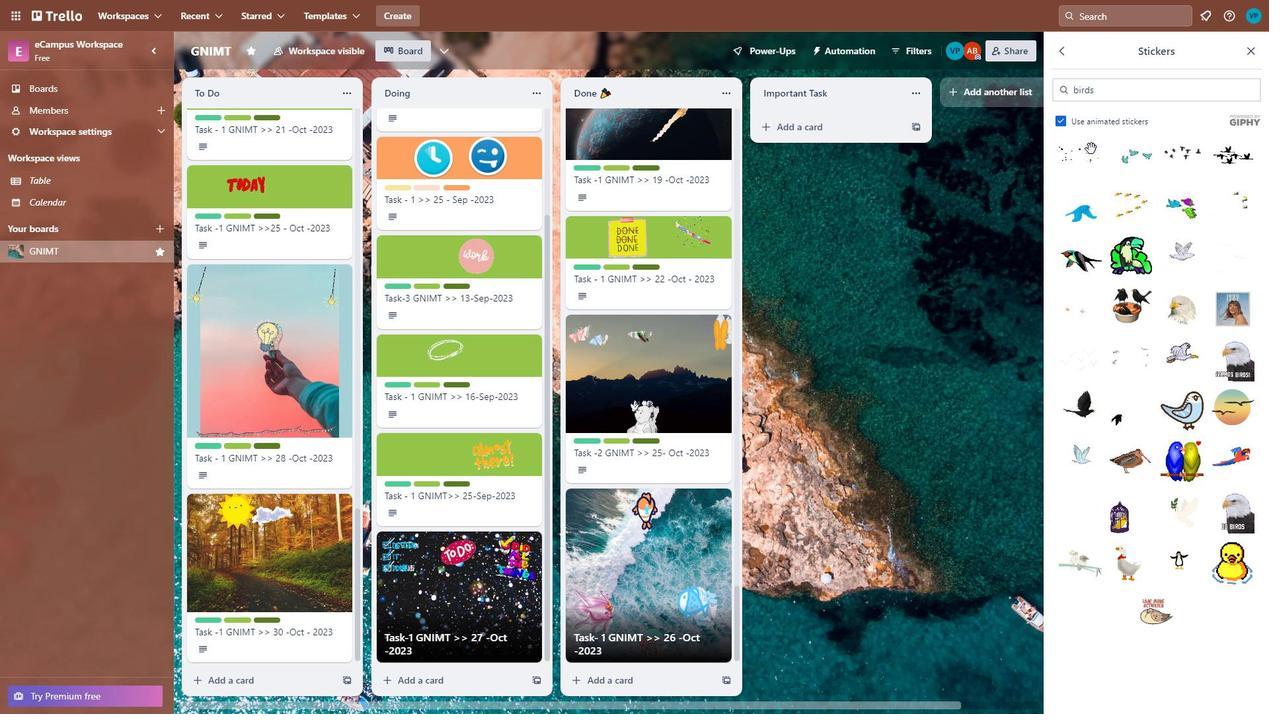 
Action: Mouse moved to (163, 557)
Screenshot: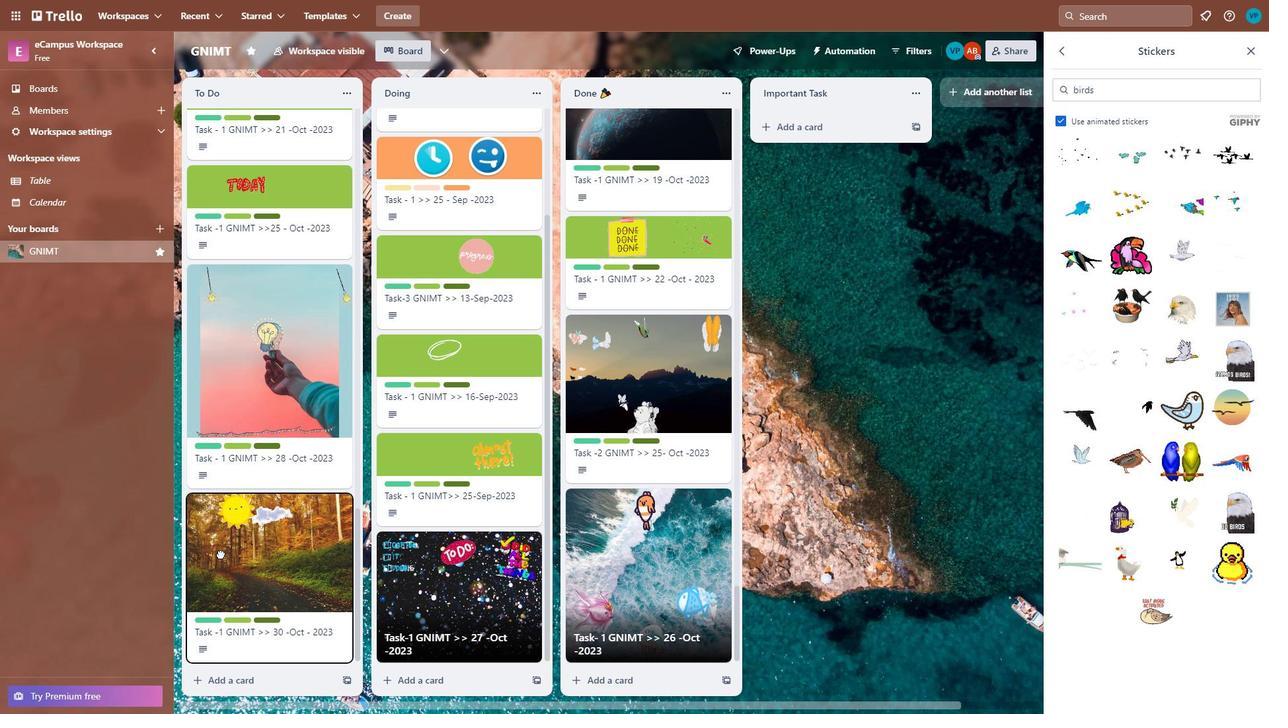 
Action: Mouse pressed left at (163, 557)
Screenshot: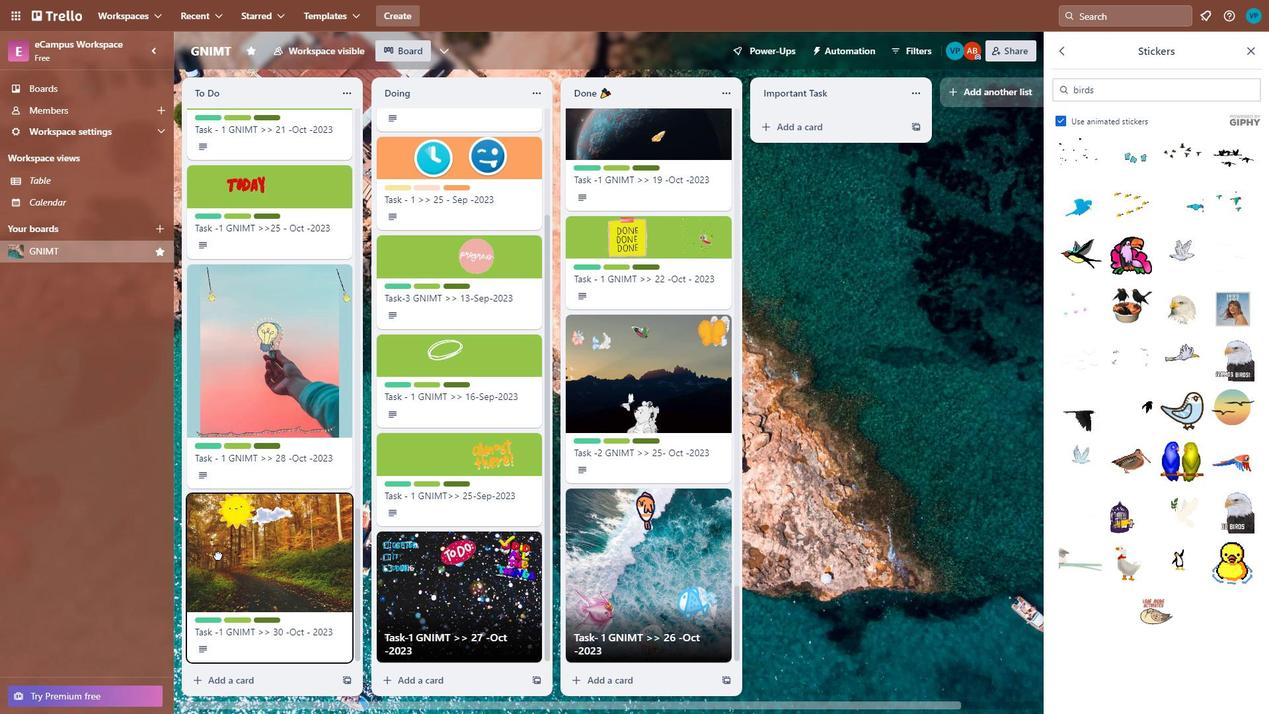 
Action: Mouse moved to (1075, 154)
Screenshot: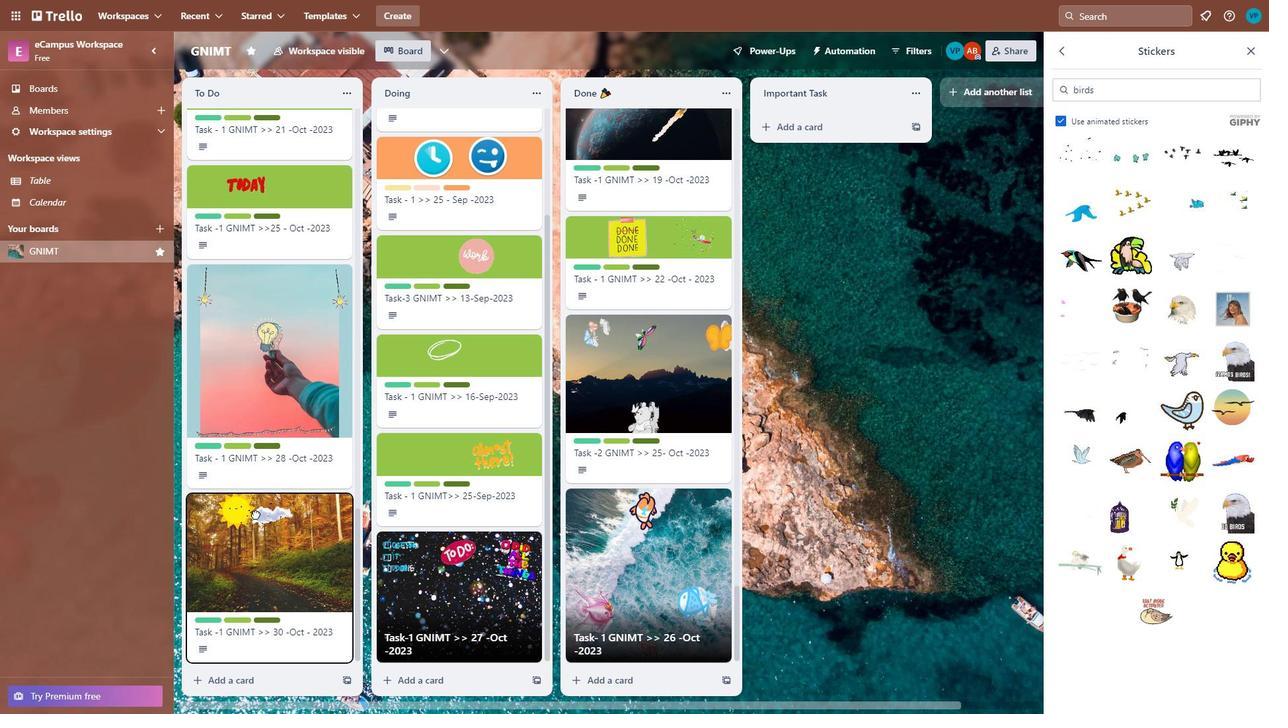 
Action: Mouse pressed left at (1075, 154)
Screenshot: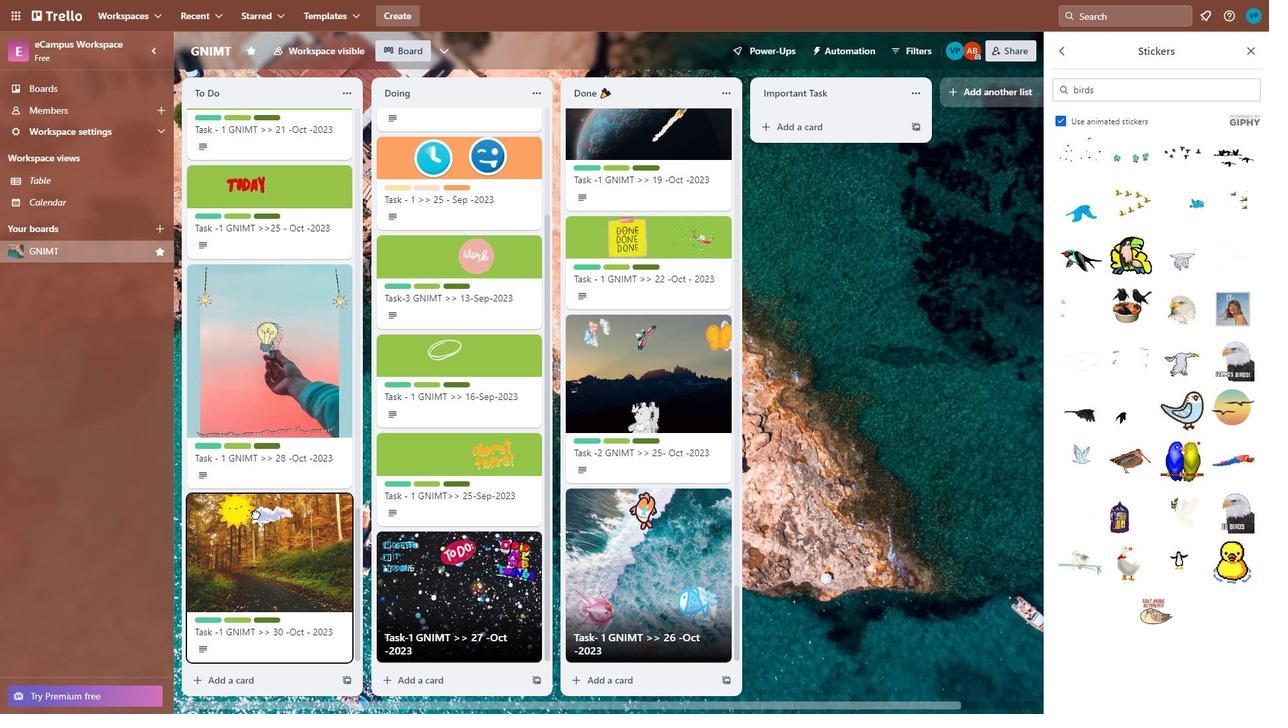 
Action: Mouse moved to (128, 517)
Screenshot: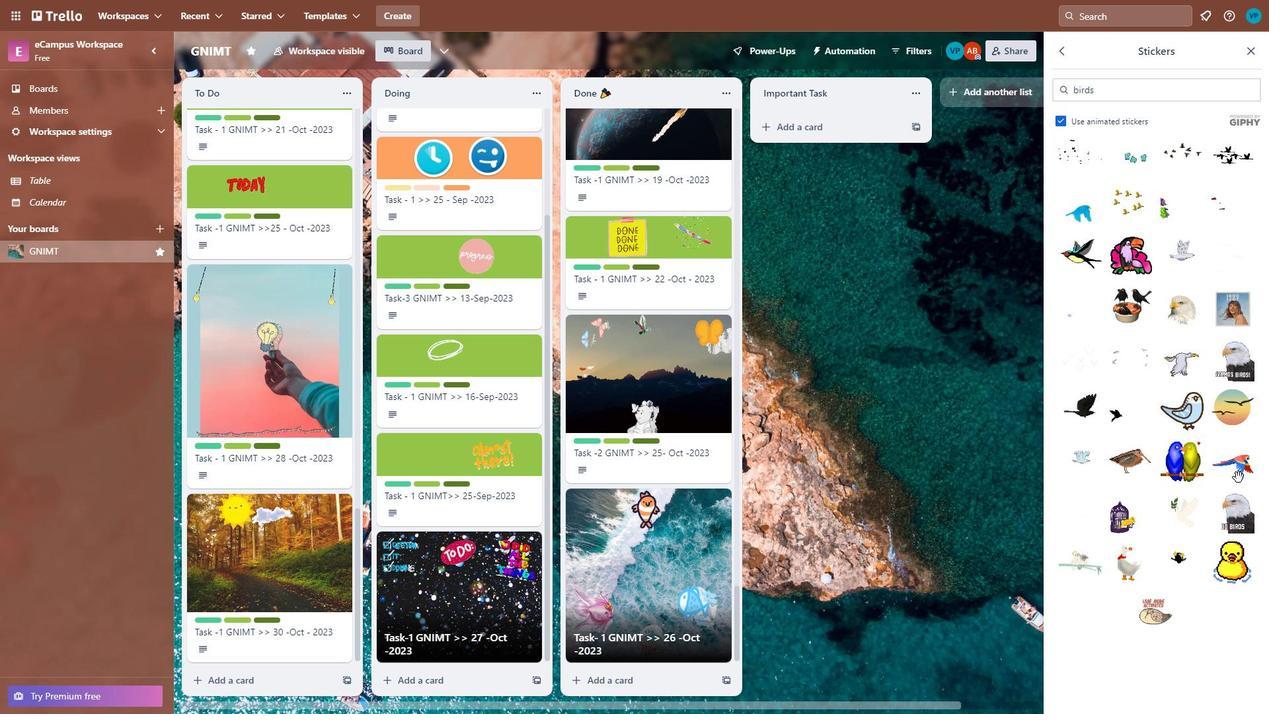 
Action: Mouse pressed left at (128, 517)
Screenshot: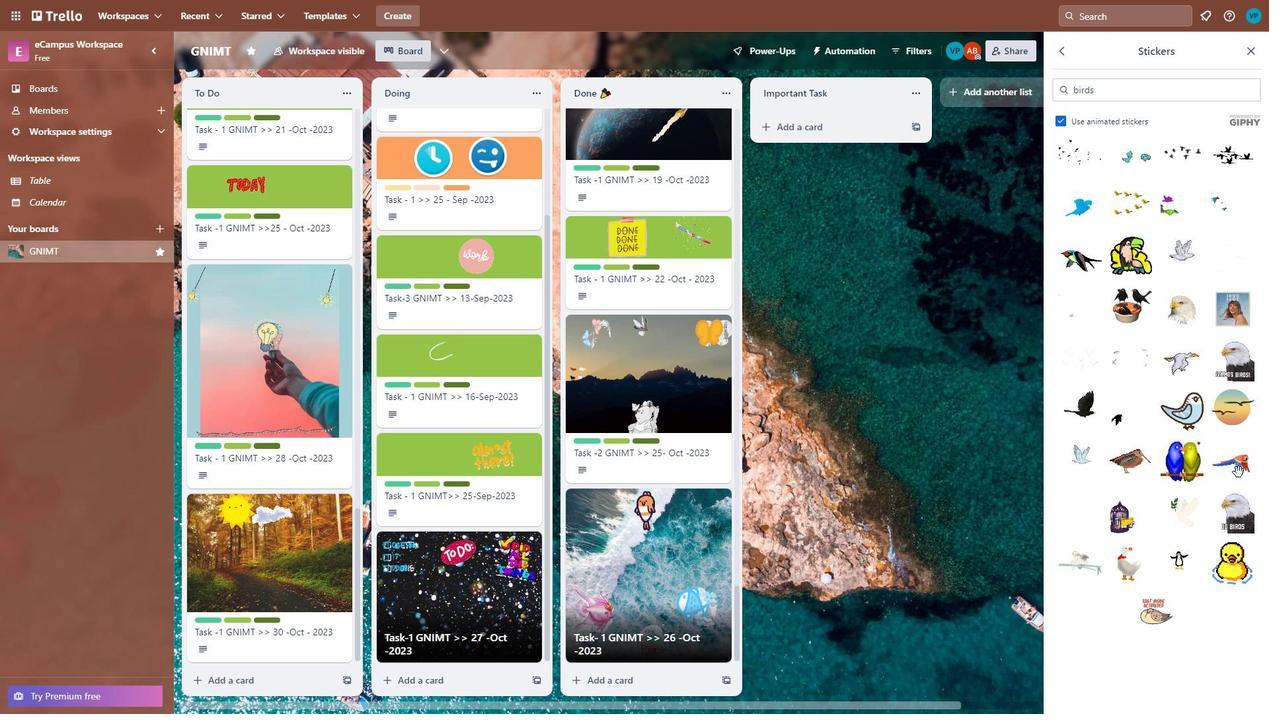 
Action: Mouse moved to (1191, 357)
Screenshot: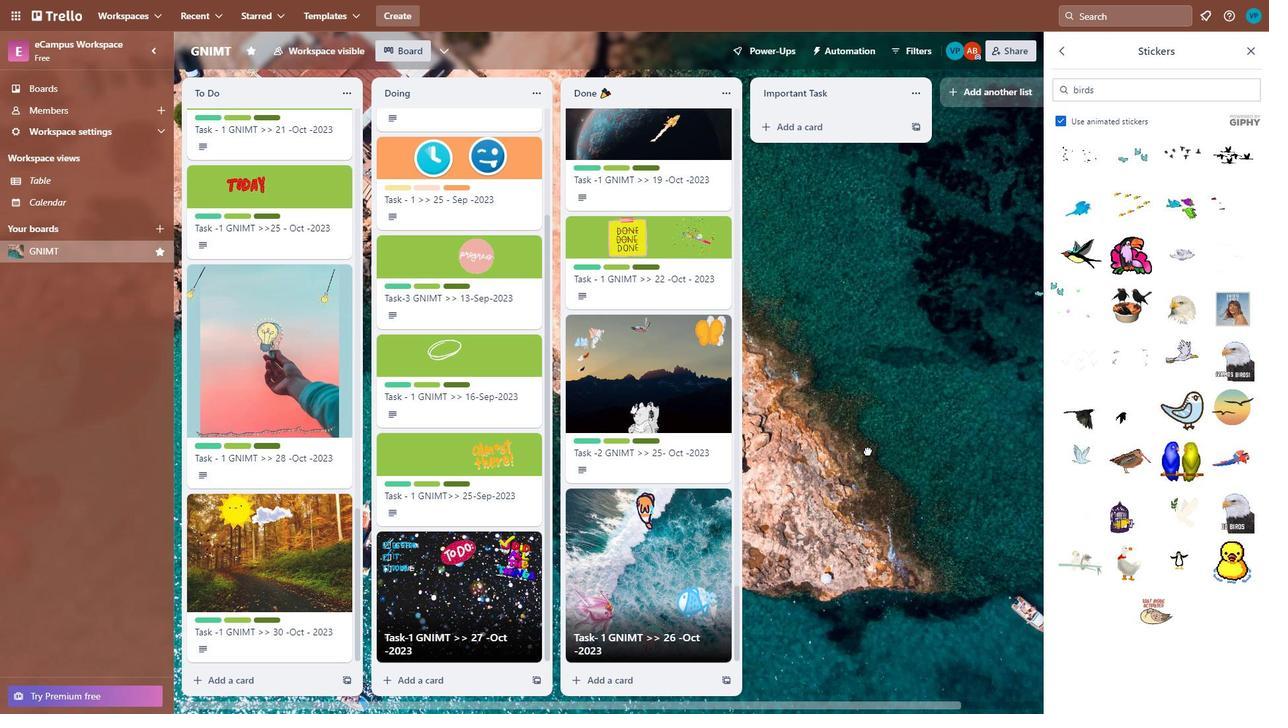 
Action: Mouse scrolled (1191, 357) with delta (0, 0)
Screenshot: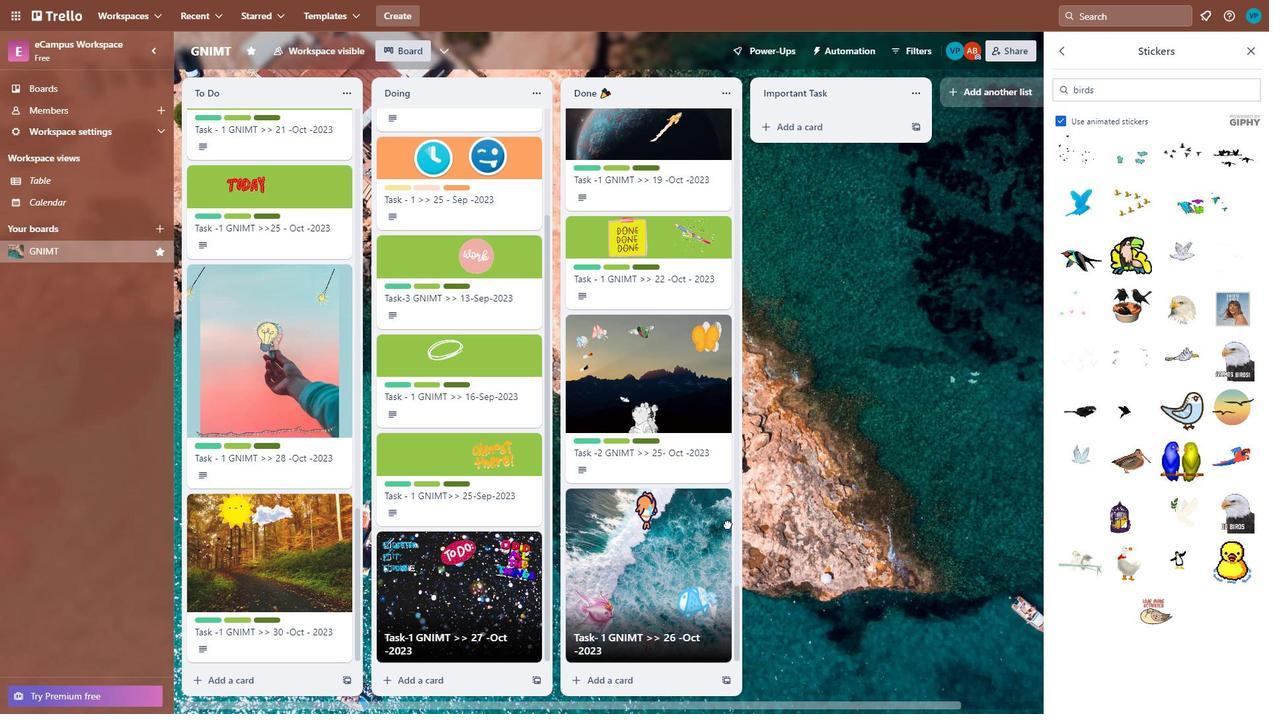 
Action: Mouse scrolled (1191, 357) with delta (0, 0)
Screenshot: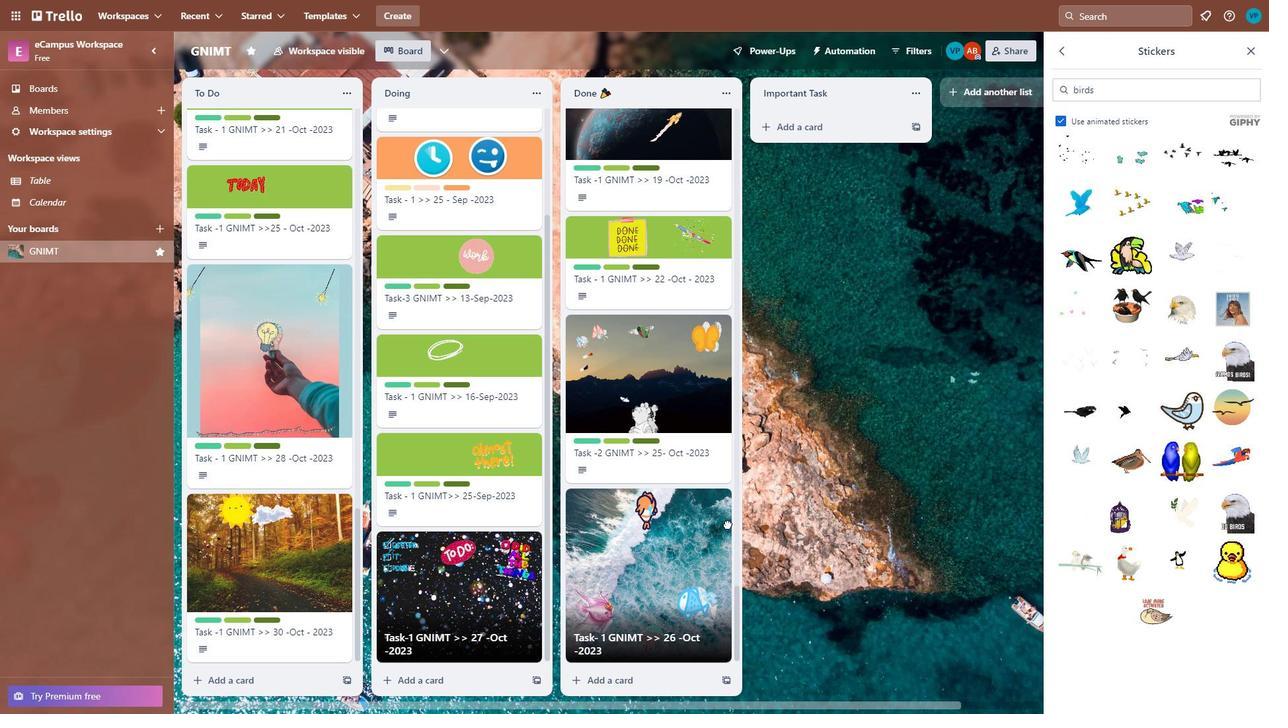 
Action: Mouse moved to (1188, 304)
Screenshot: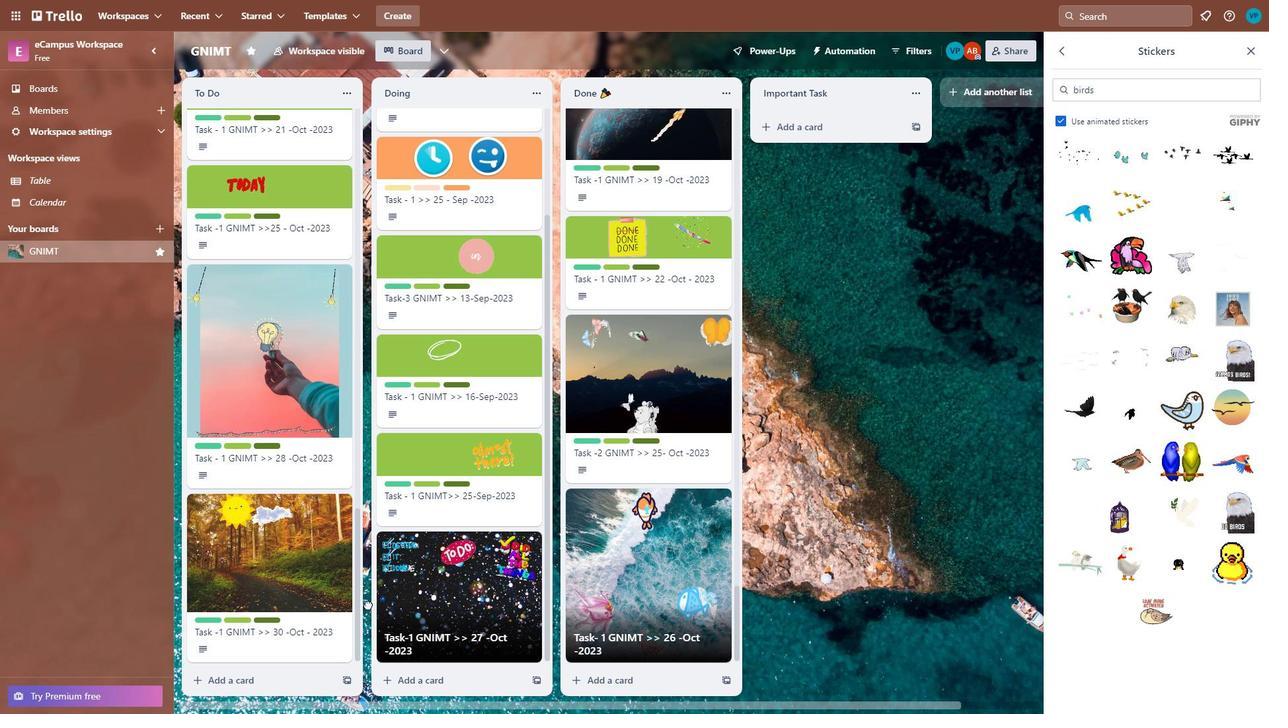 
Action: Mouse scrolled (1188, 305) with delta (0, 0)
Screenshot: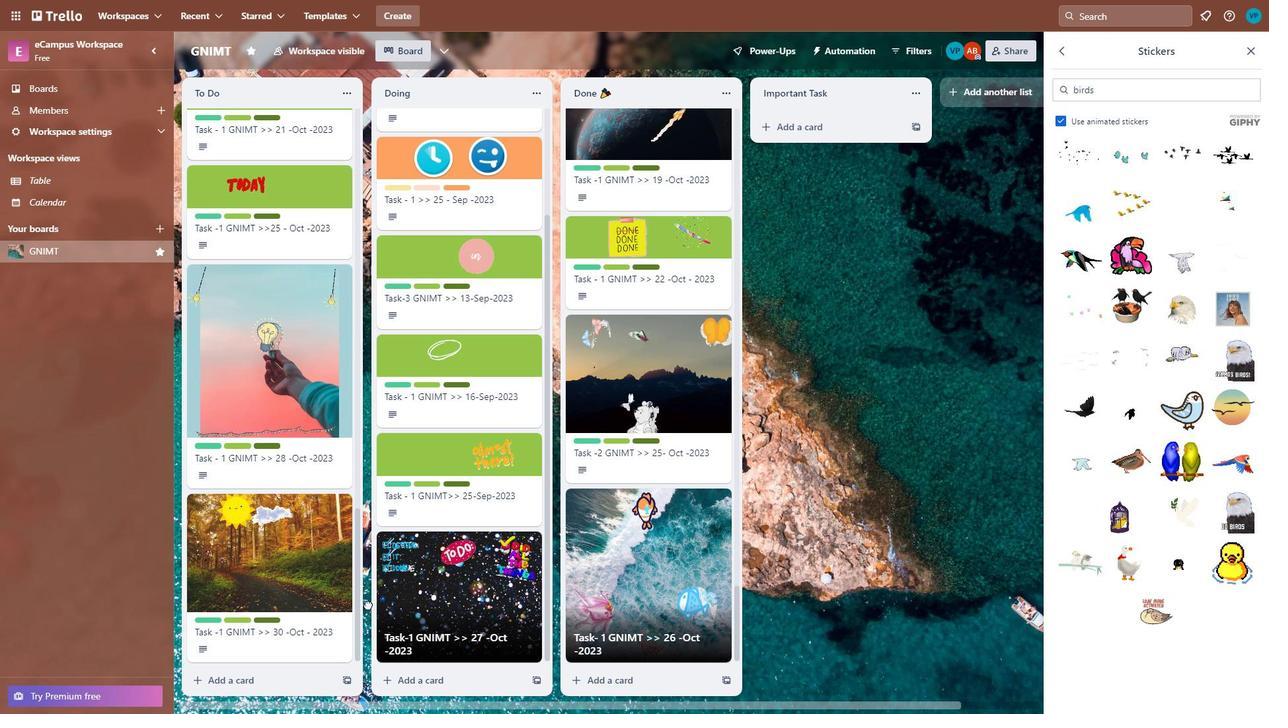 
Action: Mouse moved to (1192, 286)
Screenshot: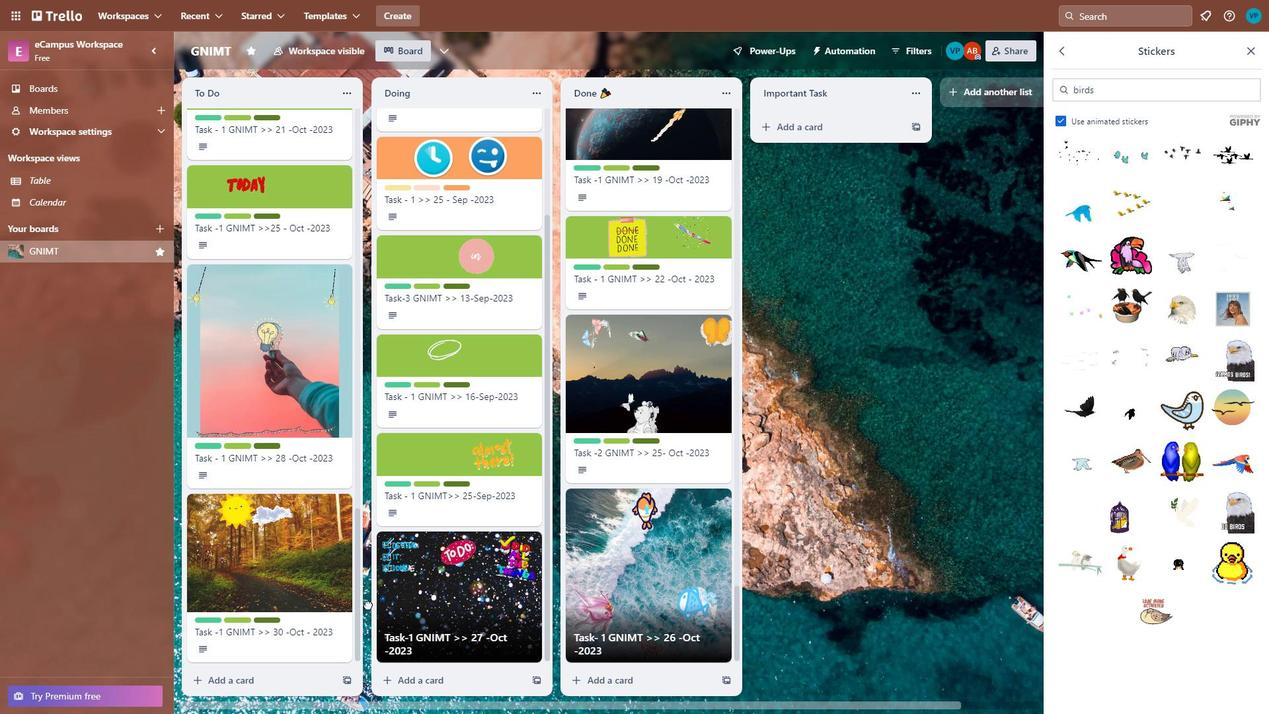 
Action: Mouse scrolled (1192, 287) with delta (0, 0)
Screenshot: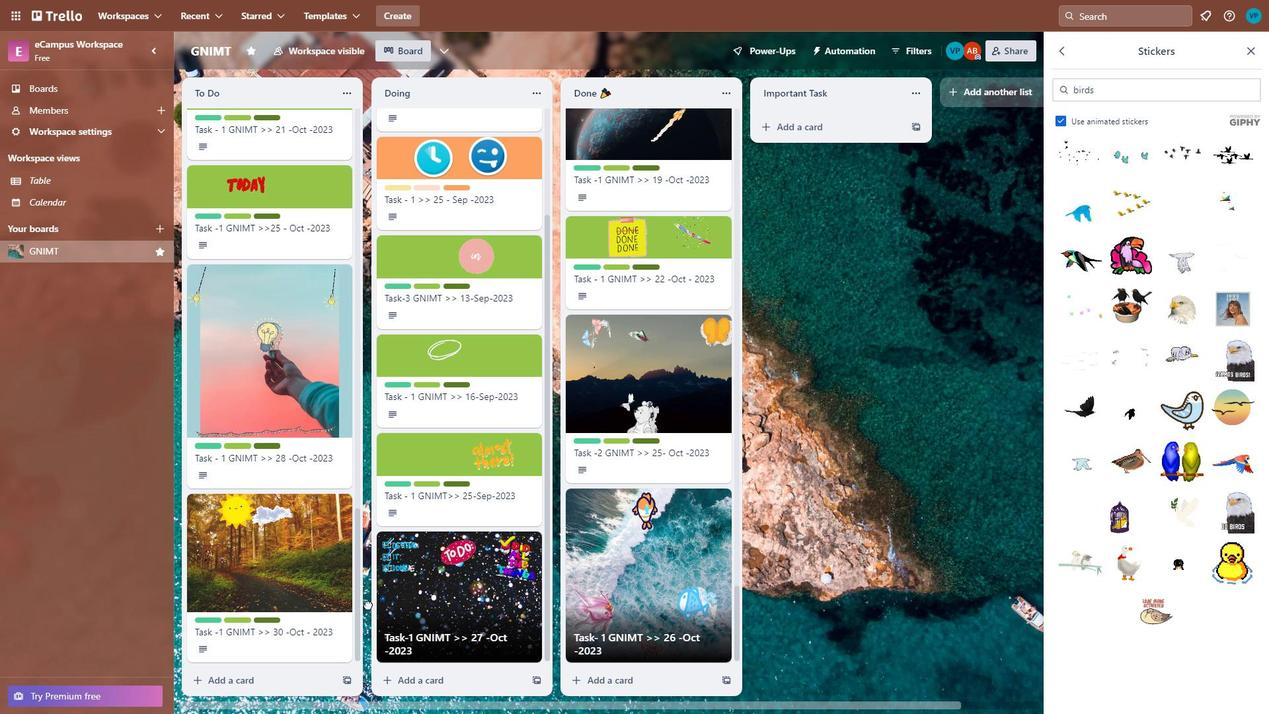 
Action: Mouse moved to (1133, 157)
Screenshot: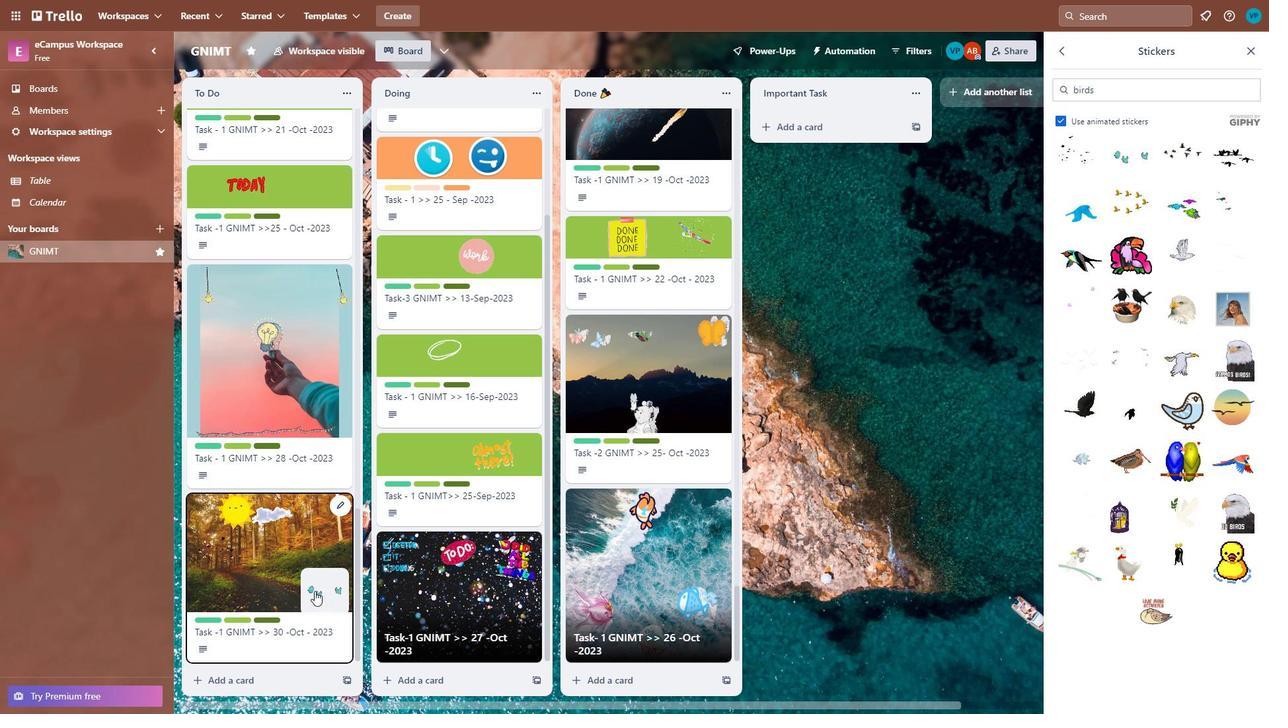 
Action: Mouse pressed left at (1133, 157)
Screenshot: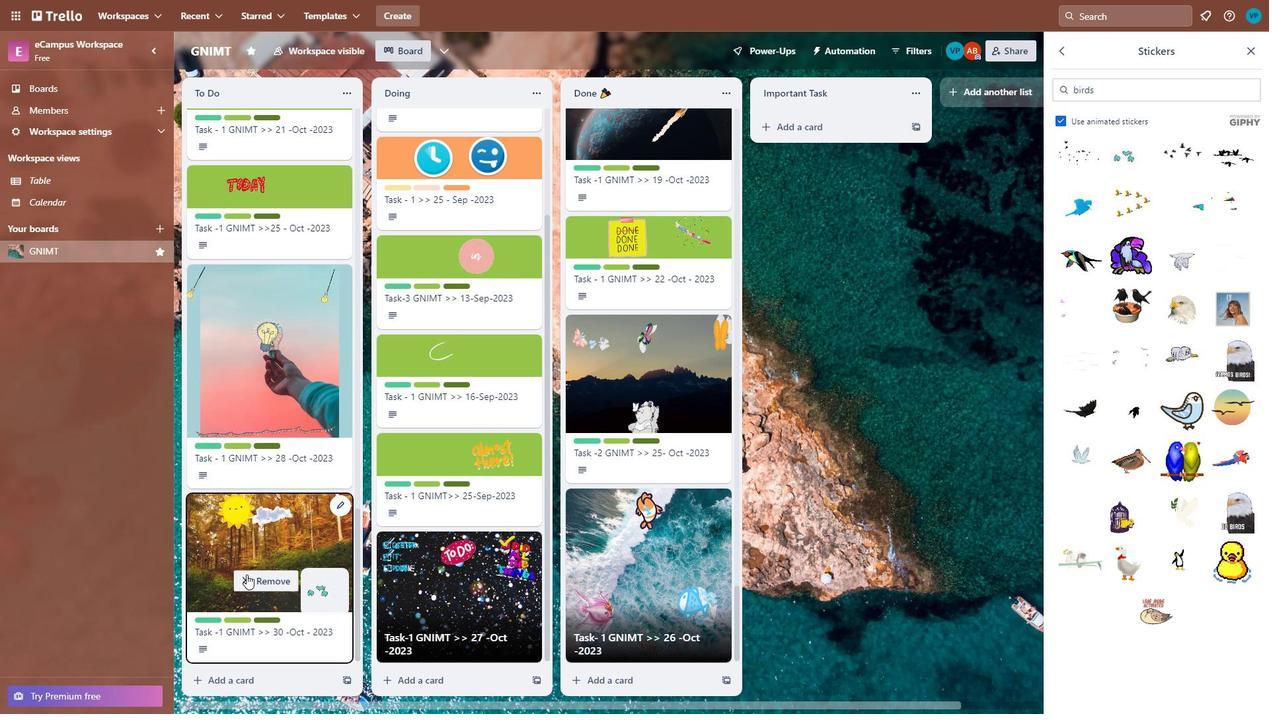 
Action: Mouse moved to (246, 574)
Screenshot: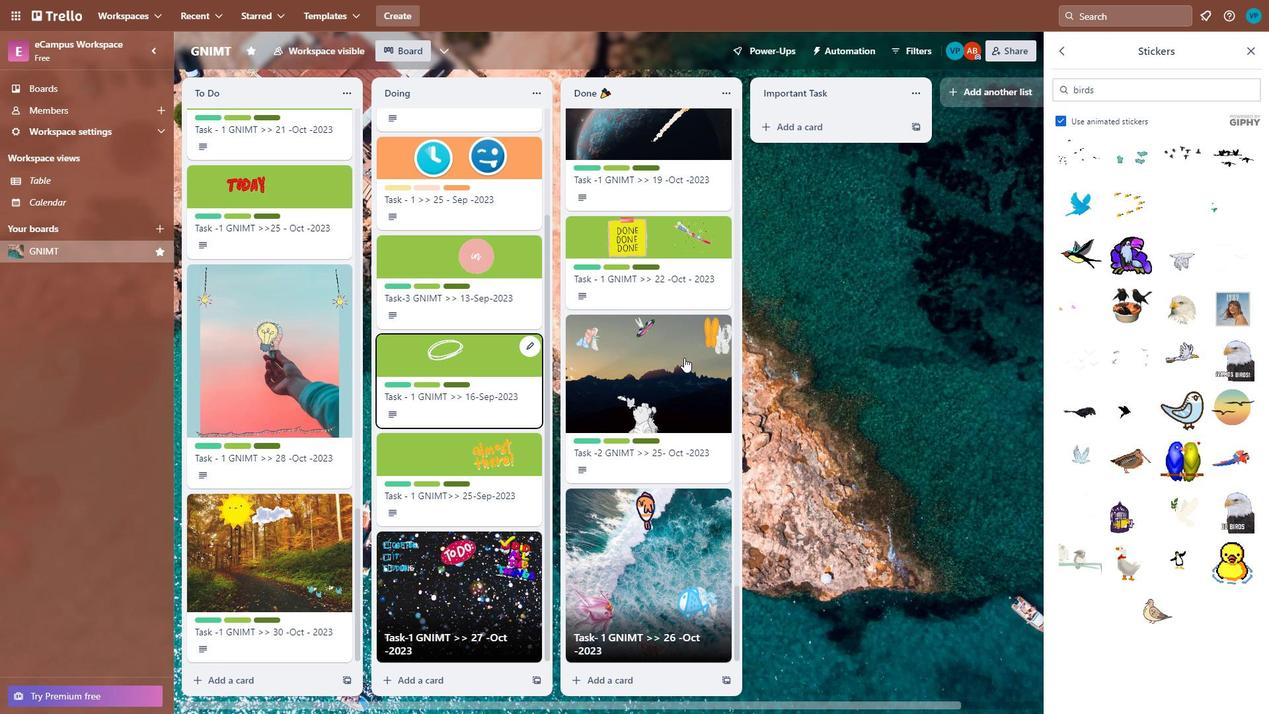 
Action: Mouse pressed left at (246, 574)
Screenshot: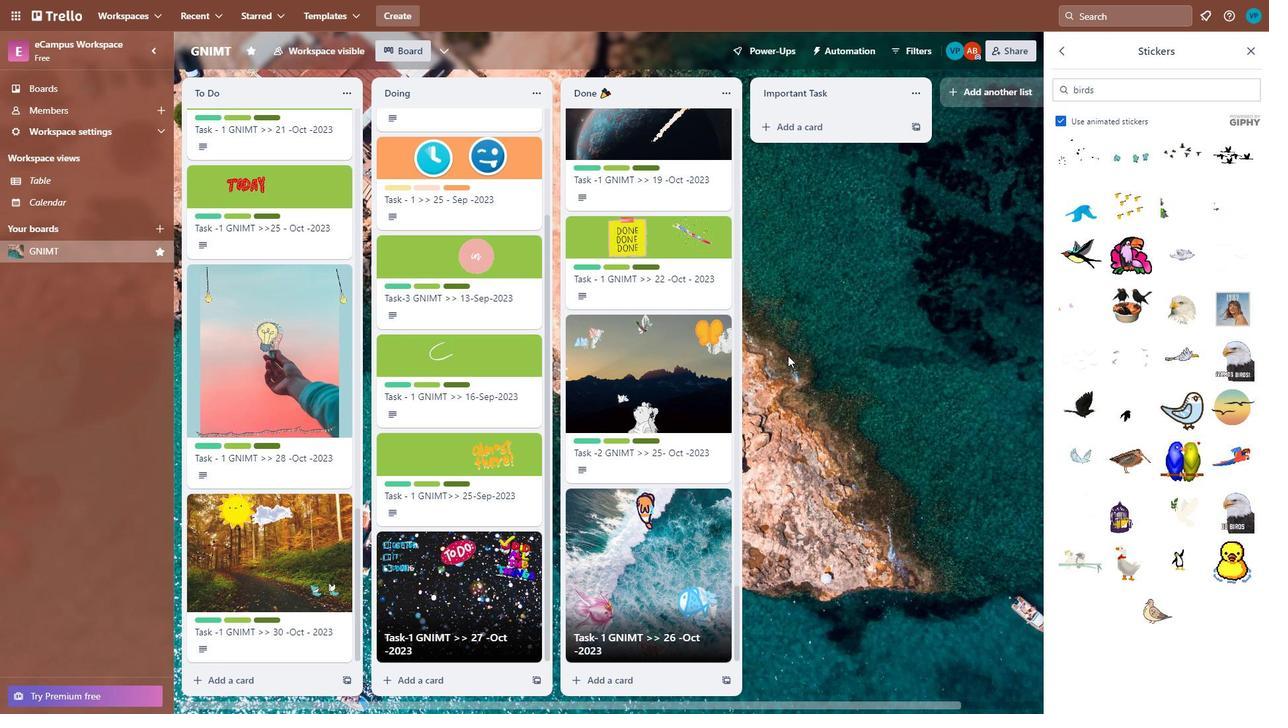 
Action: Mouse moved to (792, 370)
Screenshot: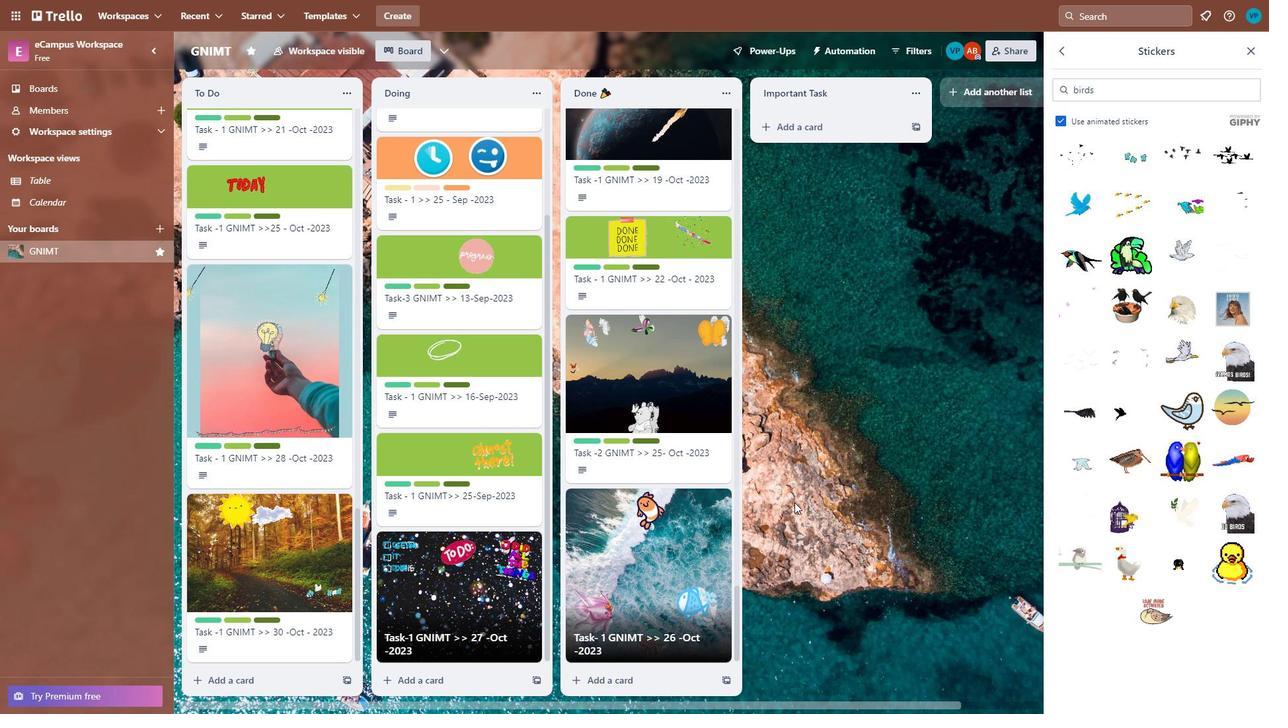 
Action: Mouse scrolled (792, 370) with delta (0, 0)
Screenshot: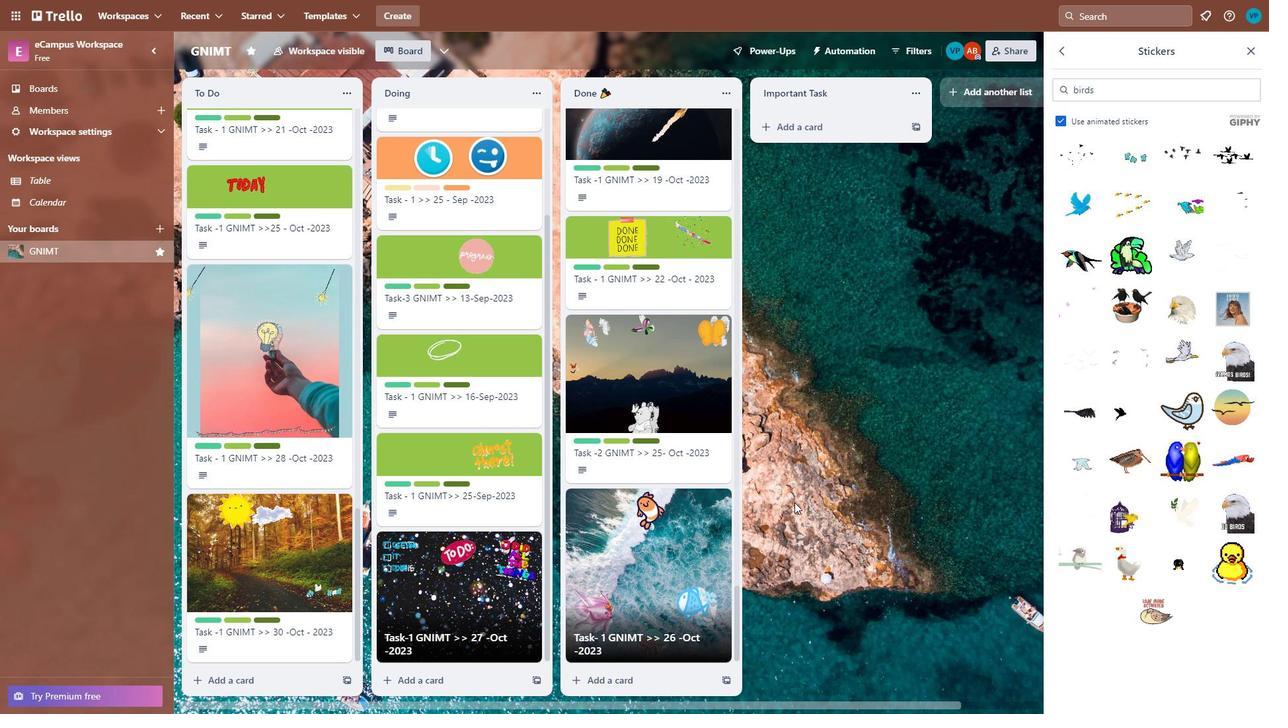 
Action: Mouse moved to (792, 380)
Screenshot: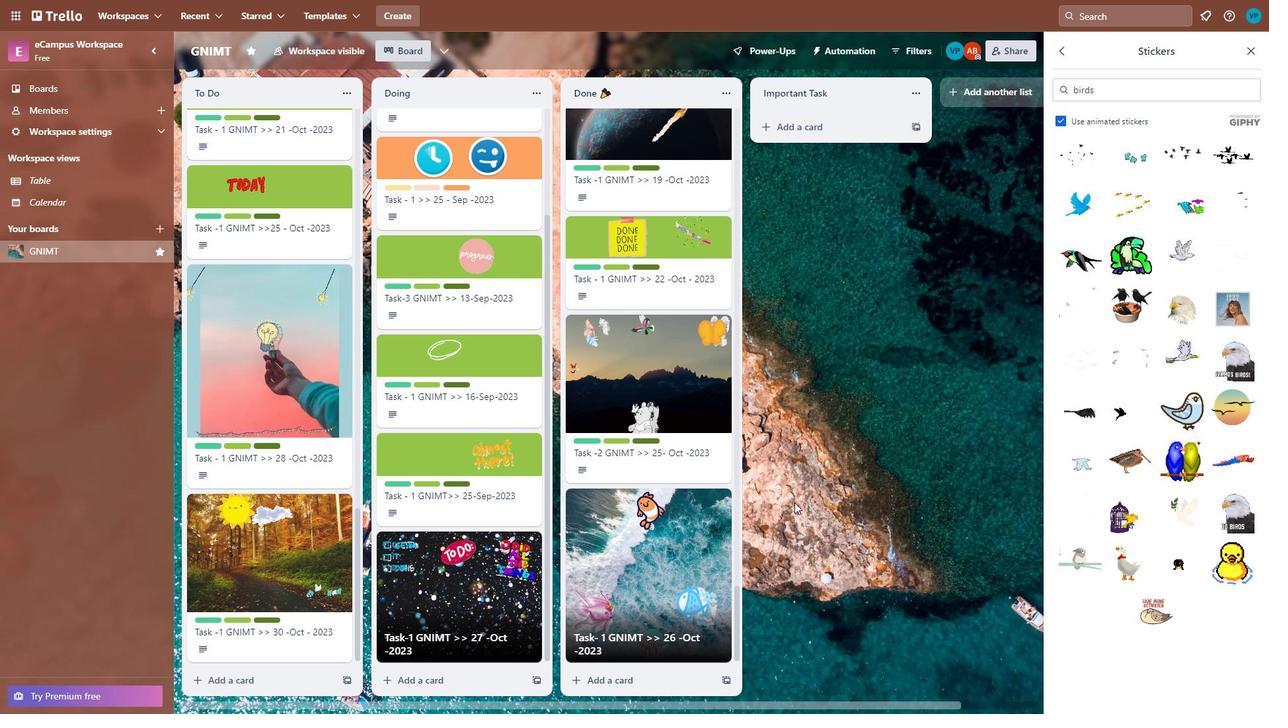 
Action: Mouse scrolled (792, 379) with delta (0, 0)
Screenshot: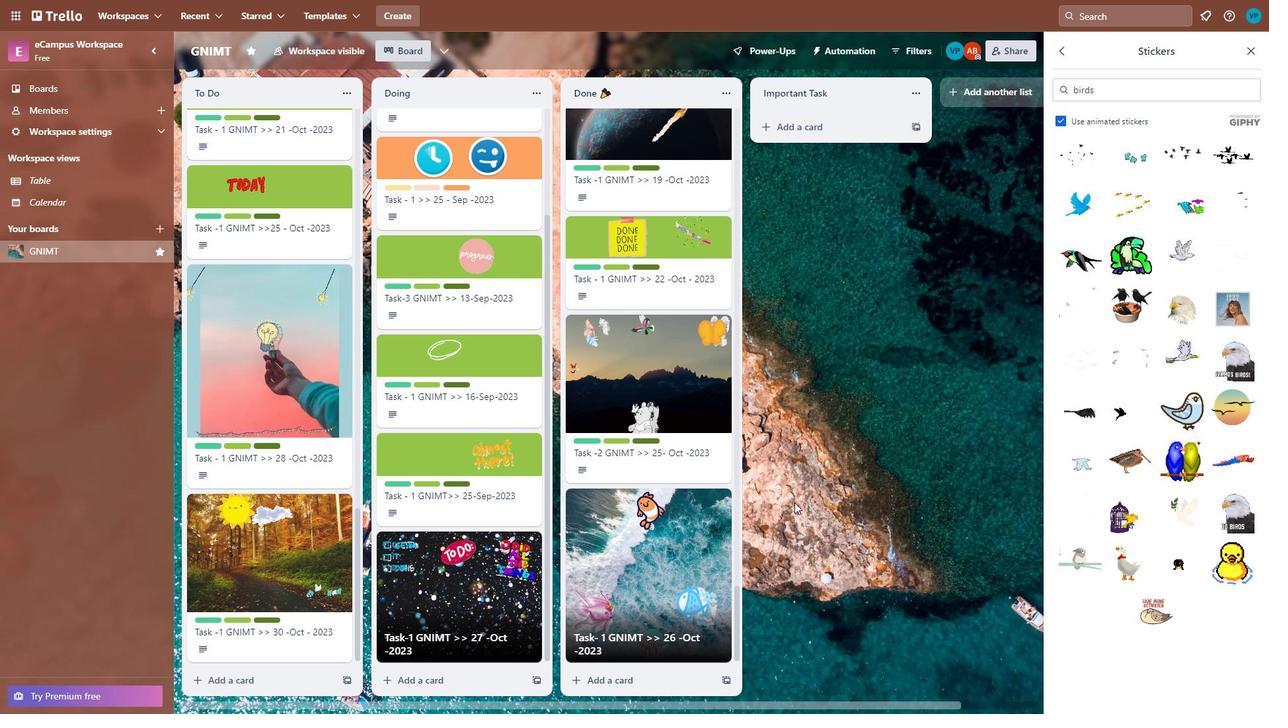 
Action: Mouse moved to (792, 388)
Screenshot: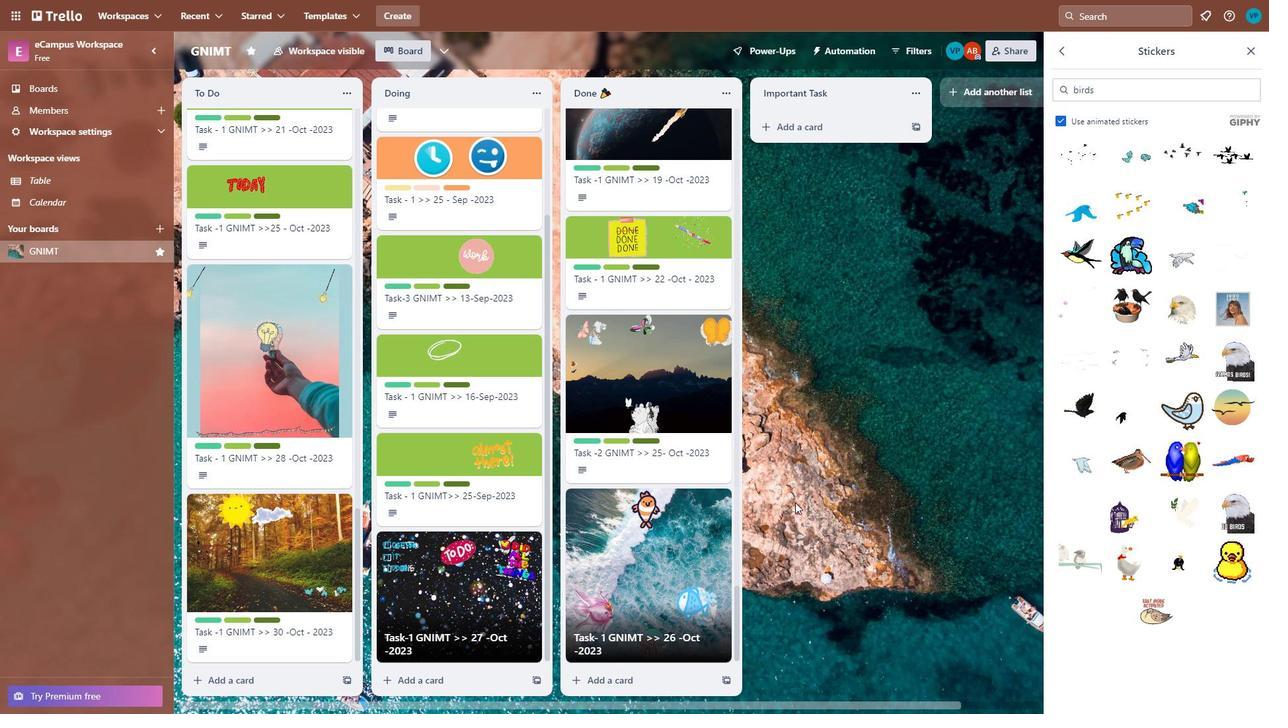 
Action: Mouse scrolled (792, 388) with delta (0, 0)
Screenshot: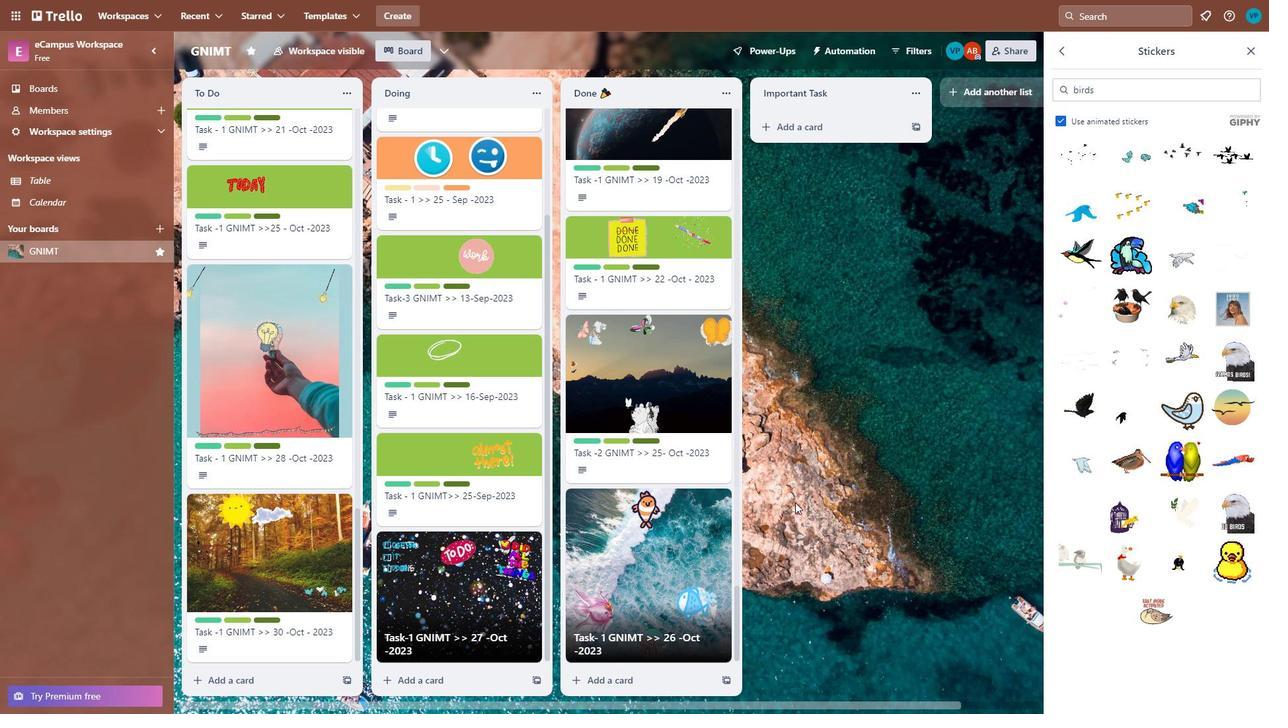 
Action: Mouse moved to (593, 532)
Screenshot: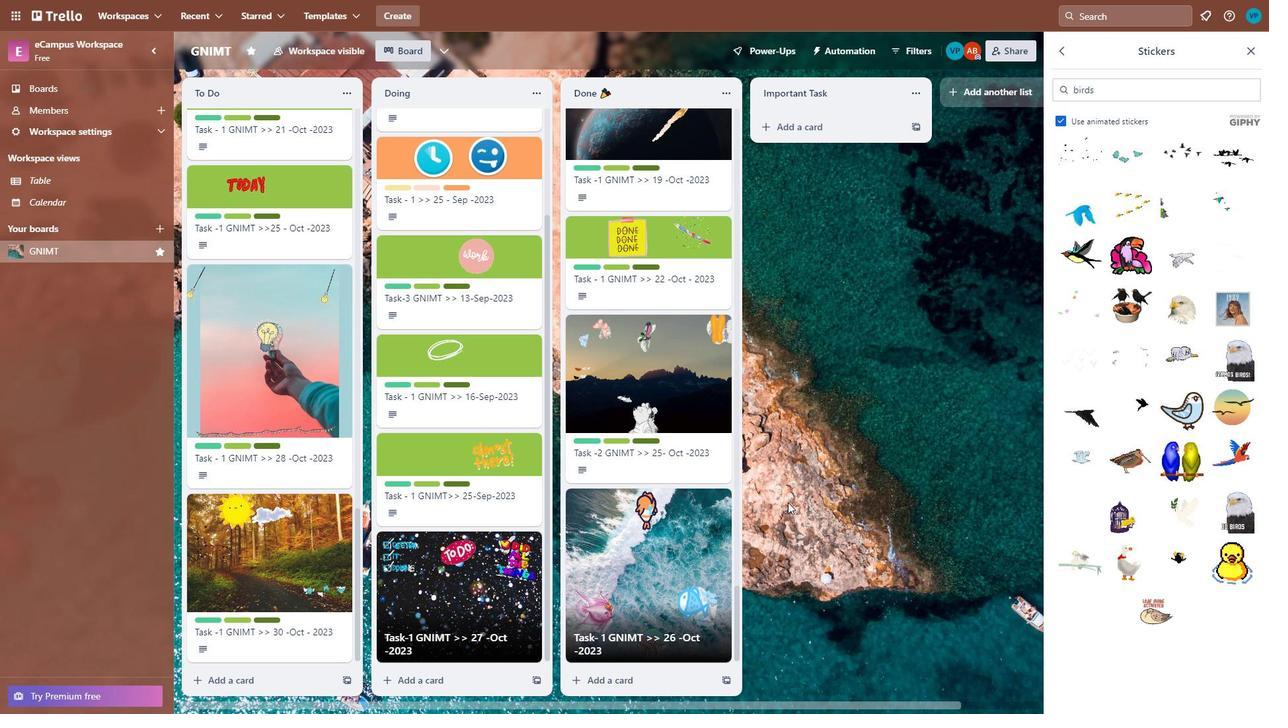 
Action: Mouse scrolled (593, 531) with delta (0, 0)
Screenshot: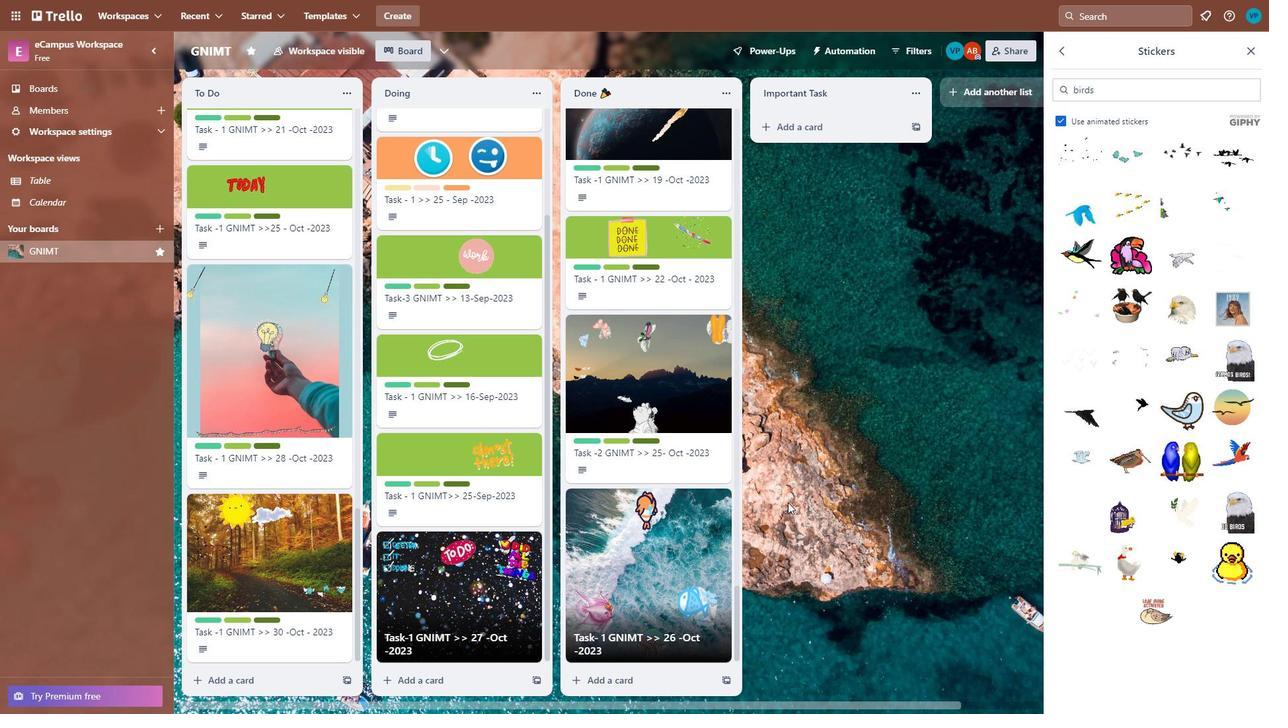 
Action: Mouse moved to (592, 536)
Screenshot: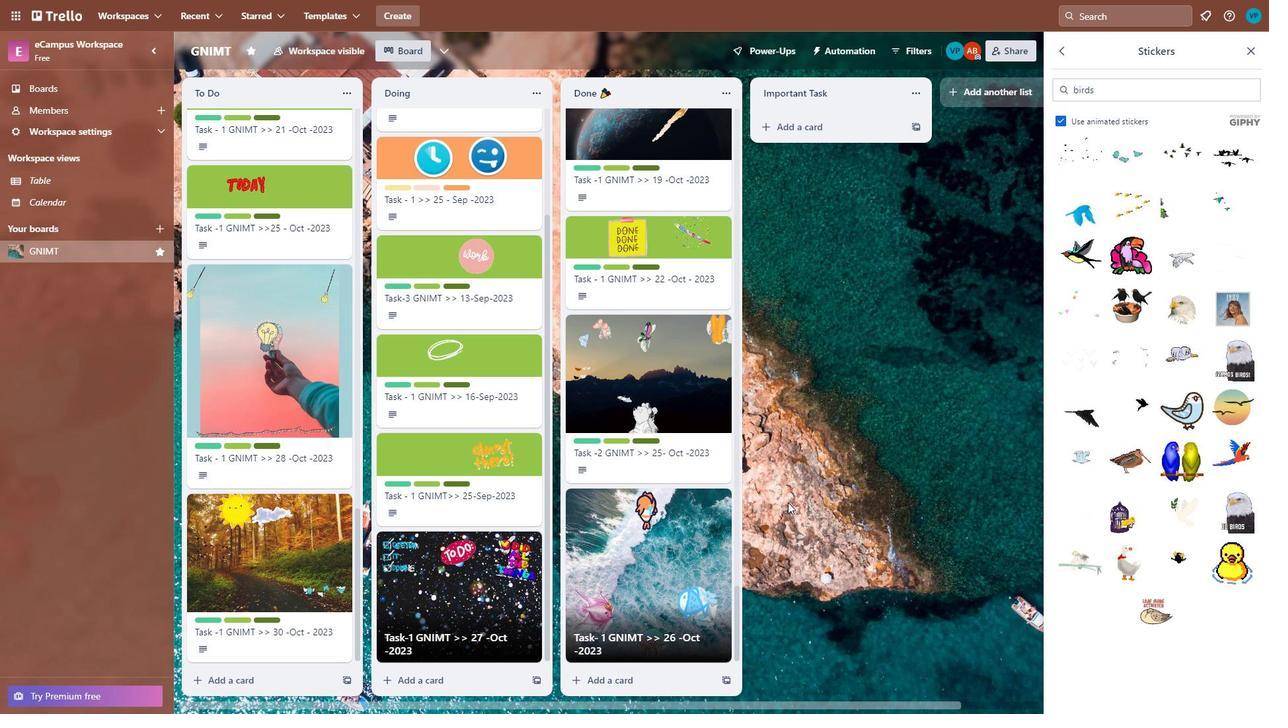
Action: Mouse scrolled (592, 536) with delta (0, 0)
Screenshot: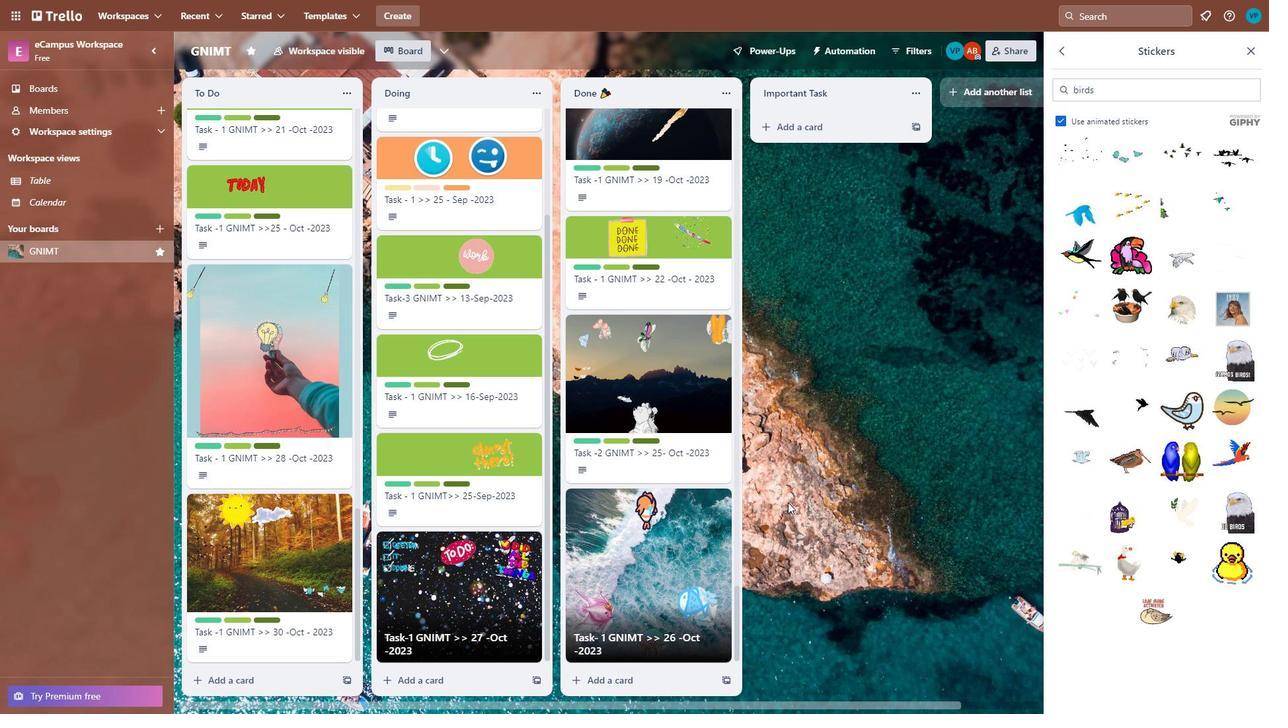 
Action: Mouse moved to (592, 537)
Screenshot: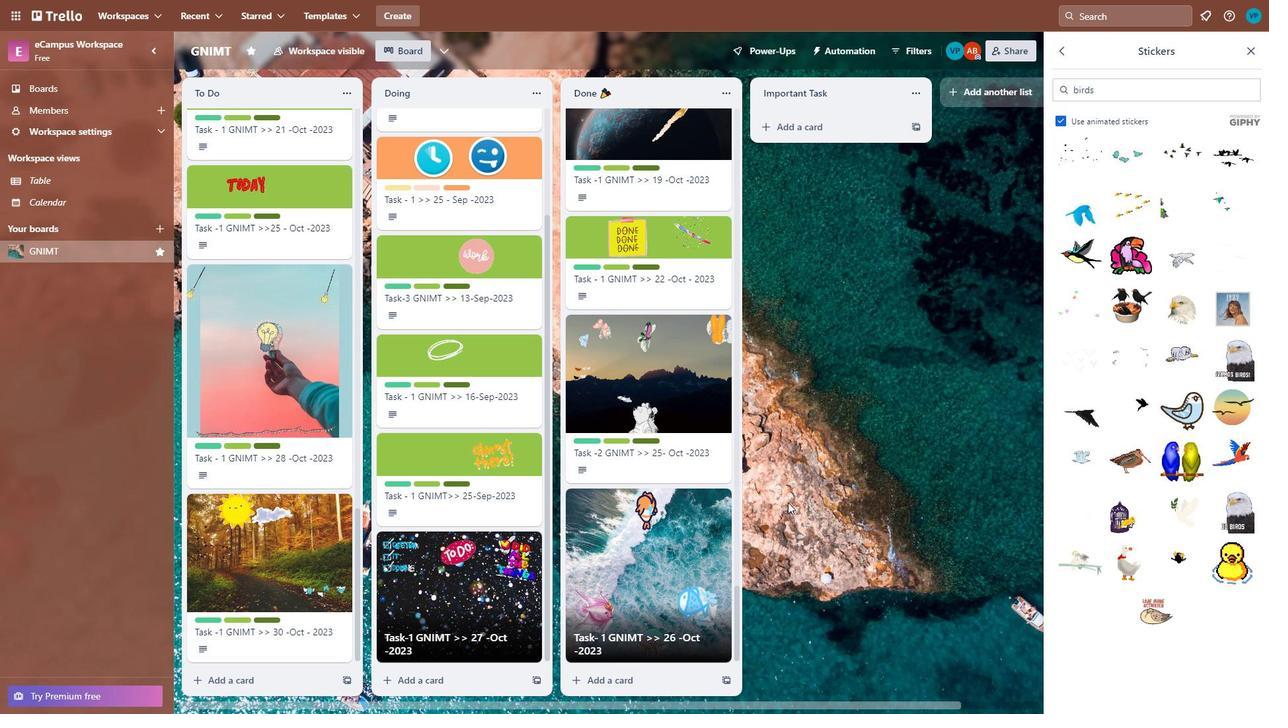 
Action: Mouse scrolled (592, 536) with delta (0, 0)
Screenshot: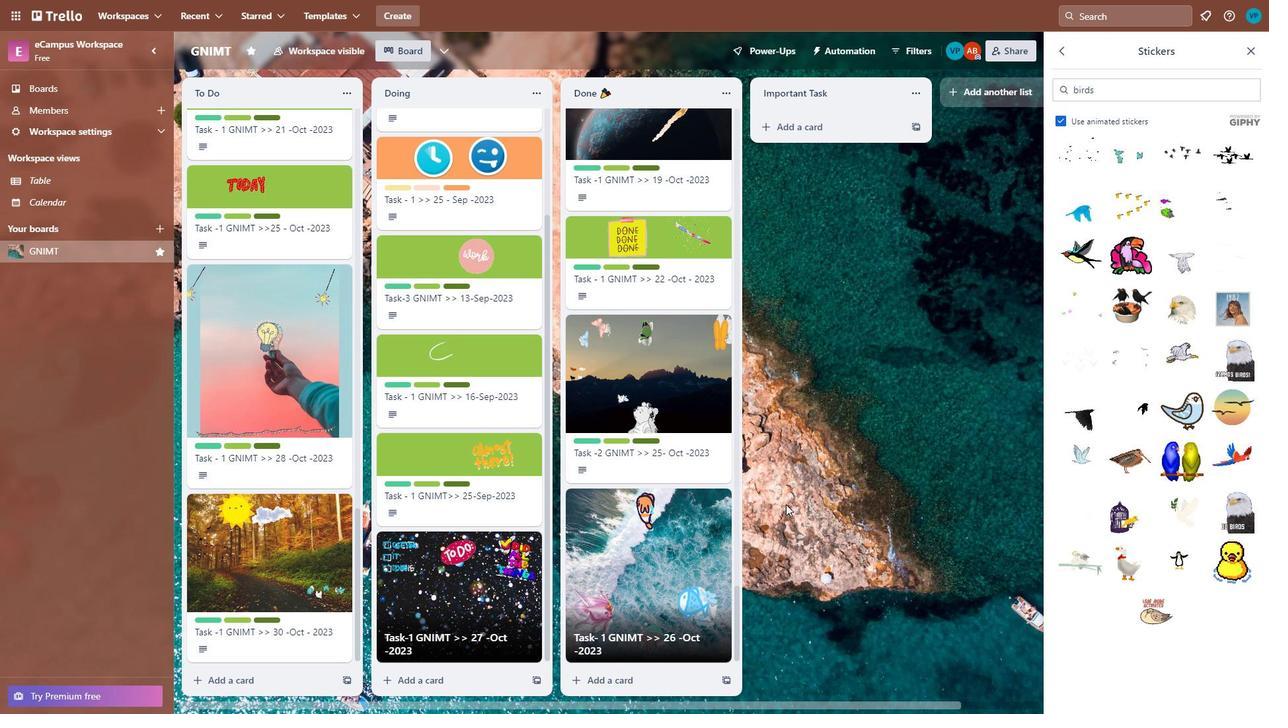 
Action: Mouse moved to (589, 538)
Screenshot: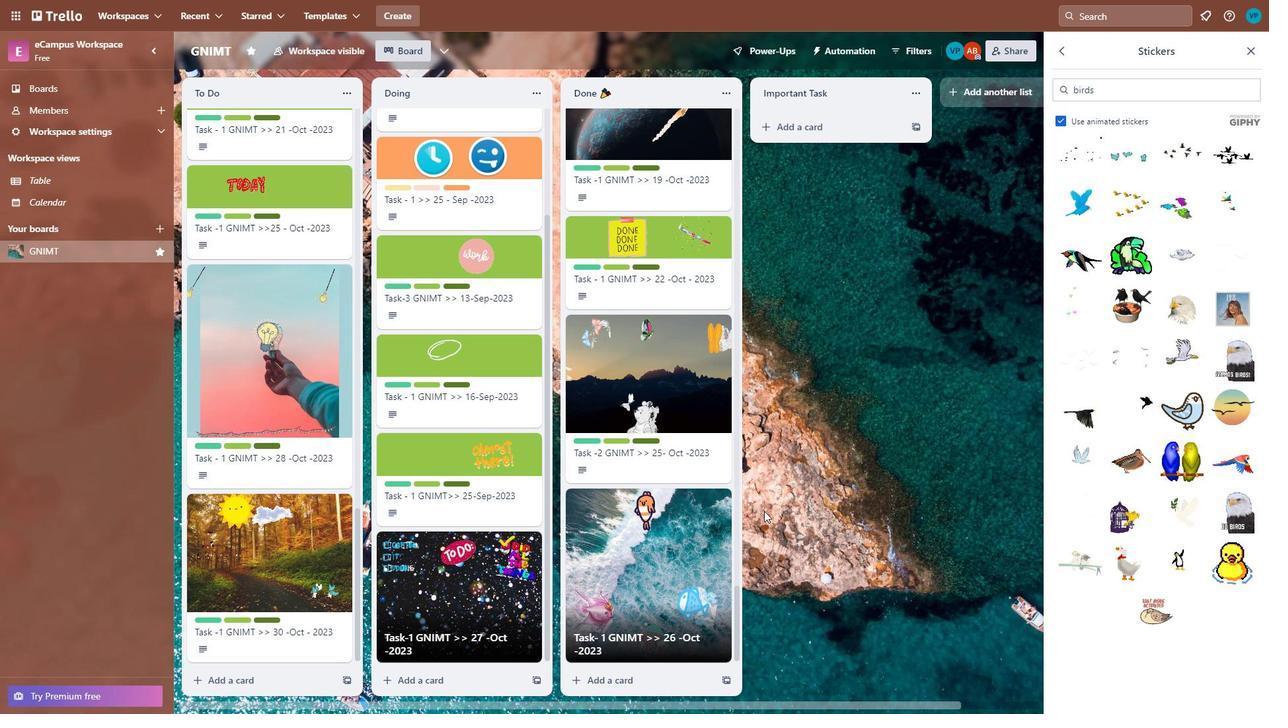 
Action: Mouse scrolled (589, 538) with delta (0, 0)
Screenshot: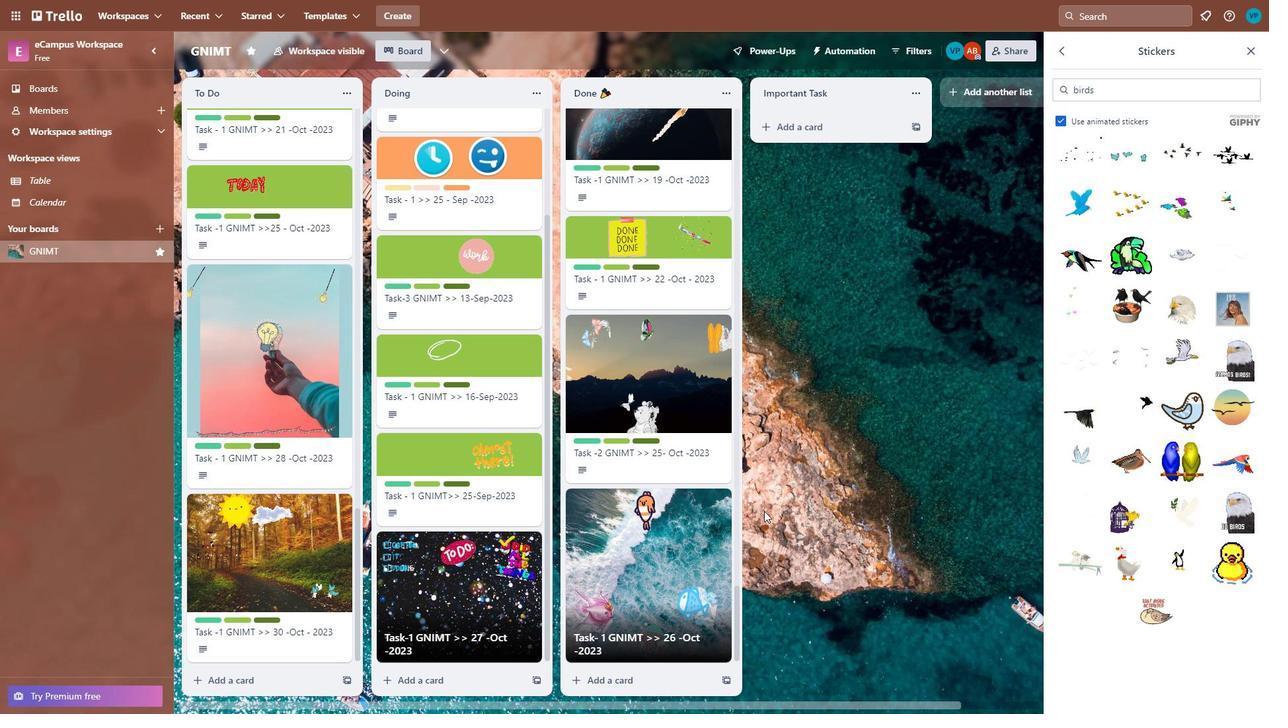 
Action: Mouse moved to (587, 540)
Screenshot: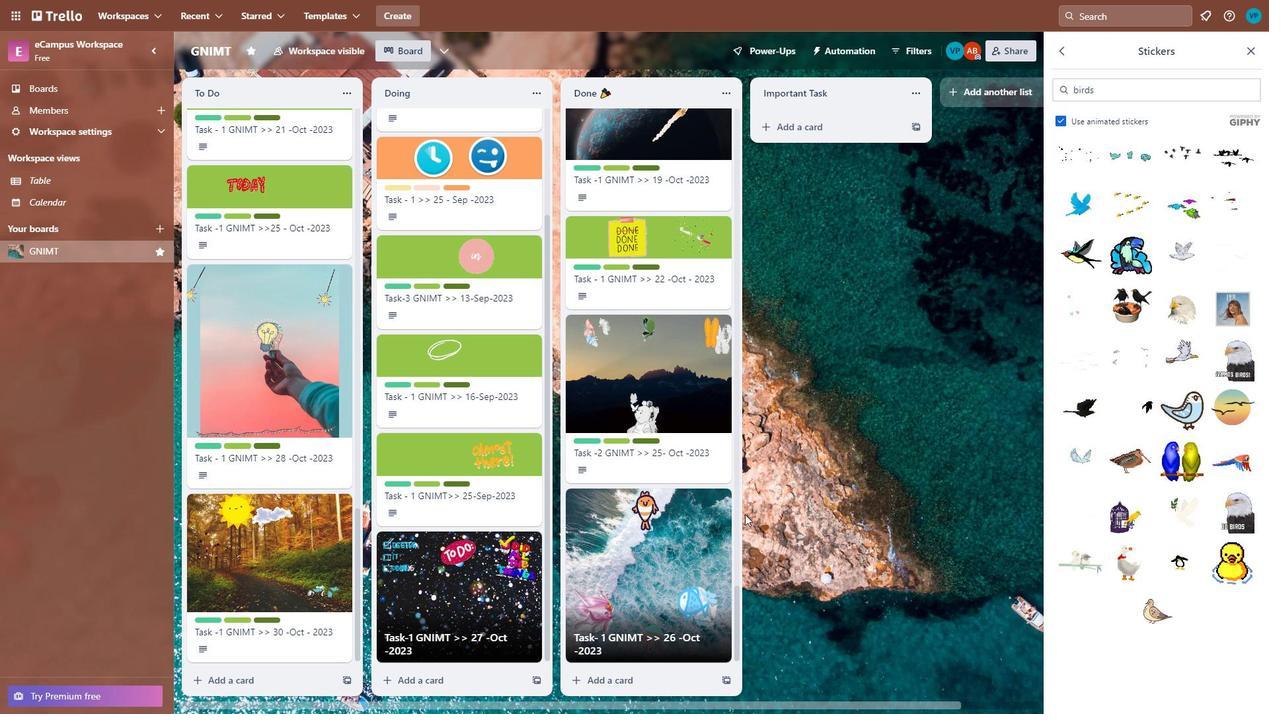 
Action: Mouse scrolled (587, 540) with delta (0, 0)
Screenshot: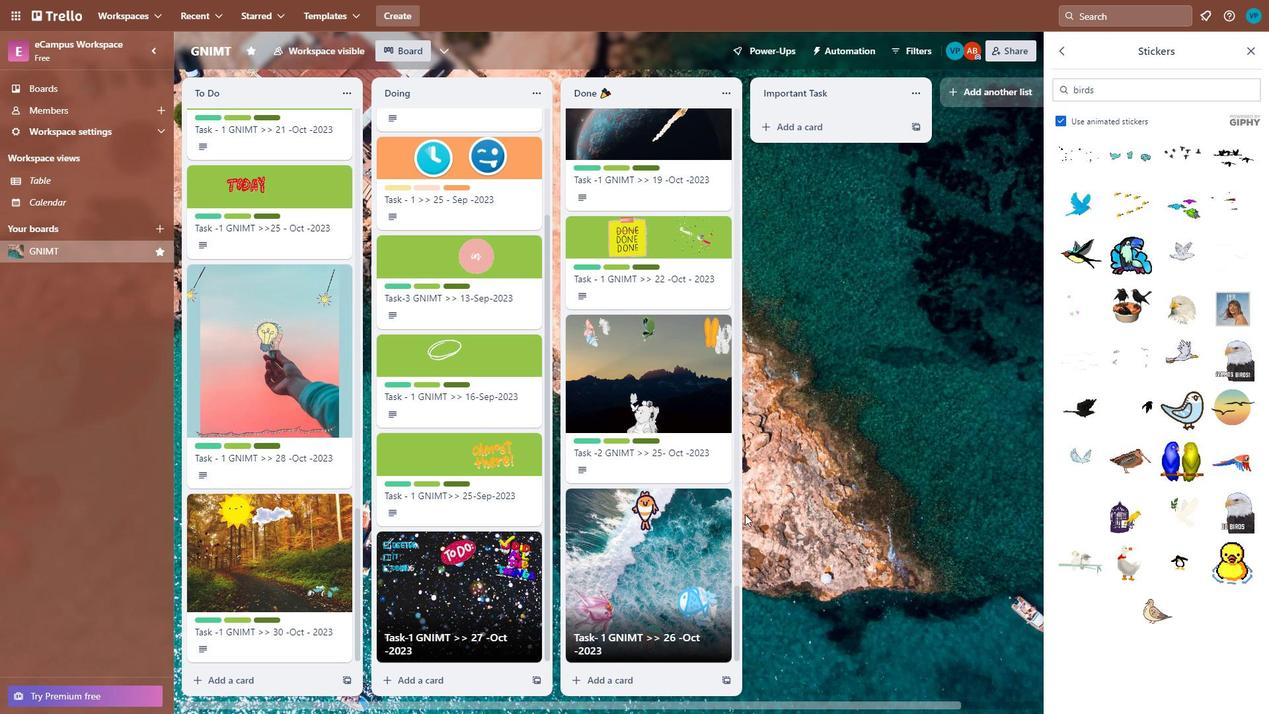 
Action: Mouse moved to (610, 535)
Screenshot: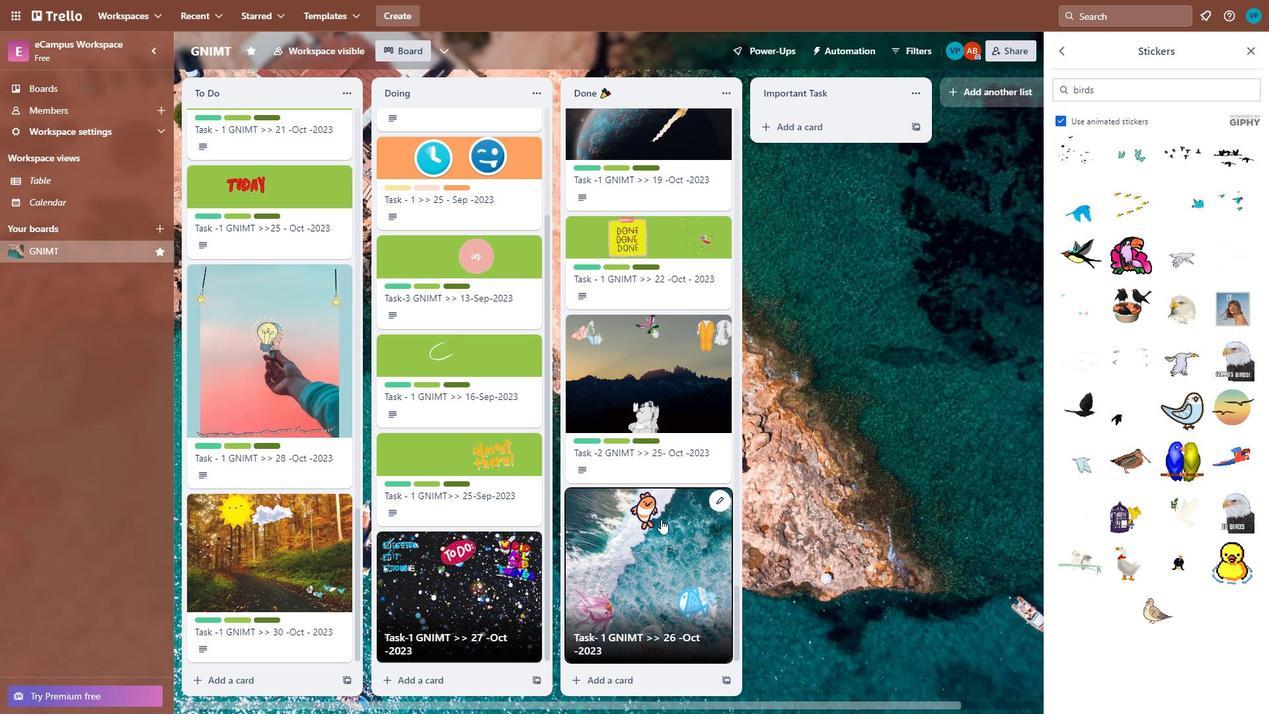 
Action: Mouse scrolled (610, 534) with delta (0, 0)
Screenshot: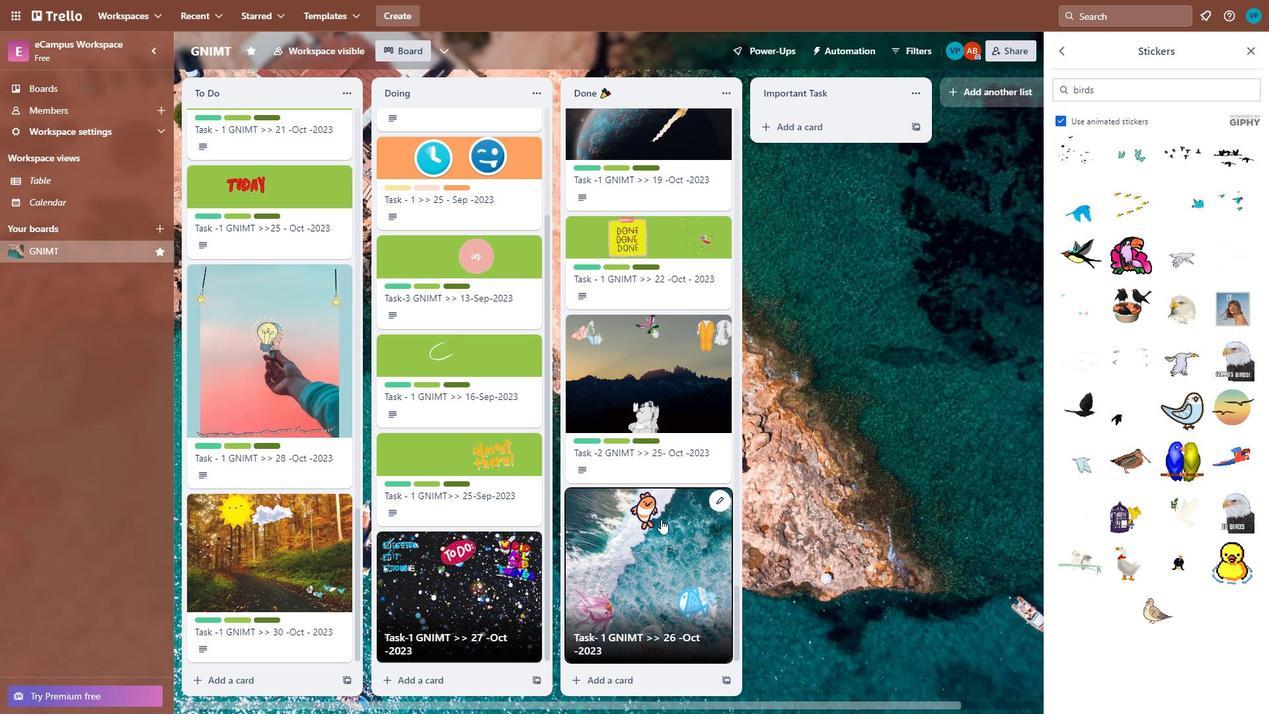 
Action: Mouse moved to (615, 537)
Screenshot: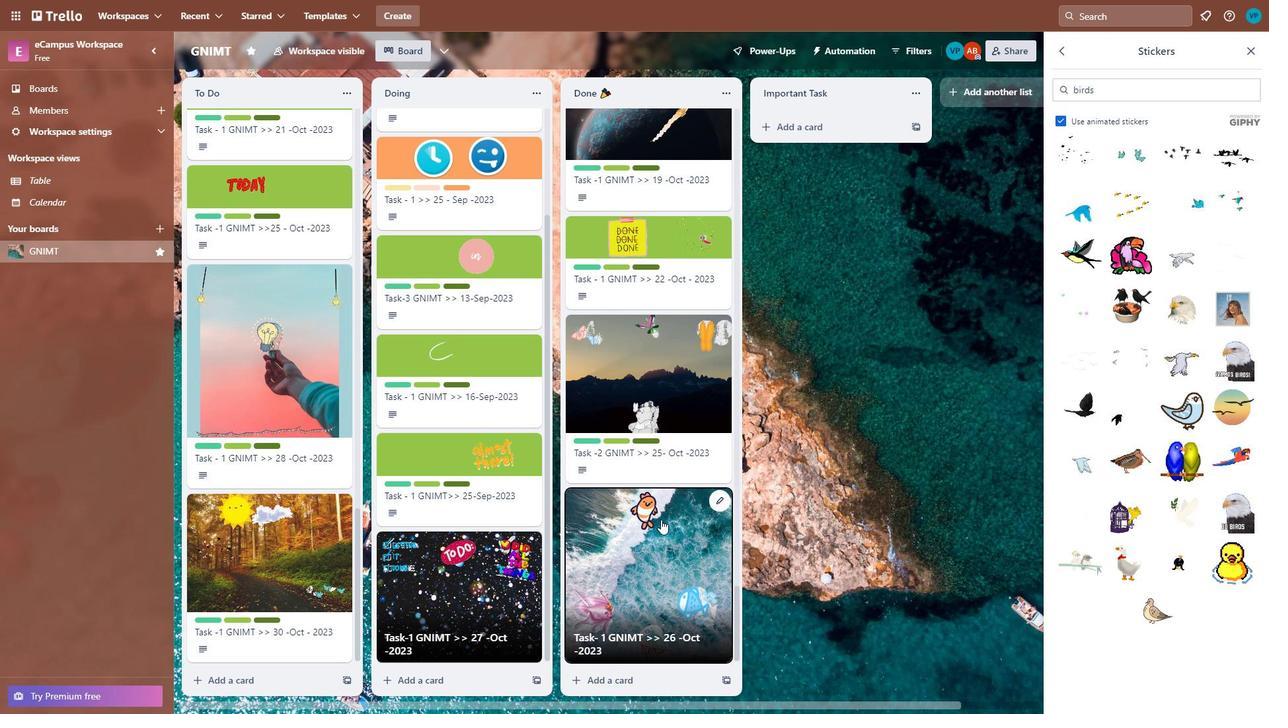 
Action: Mouse scrolled (615, 536) with delta (0, 0)
Screenshot: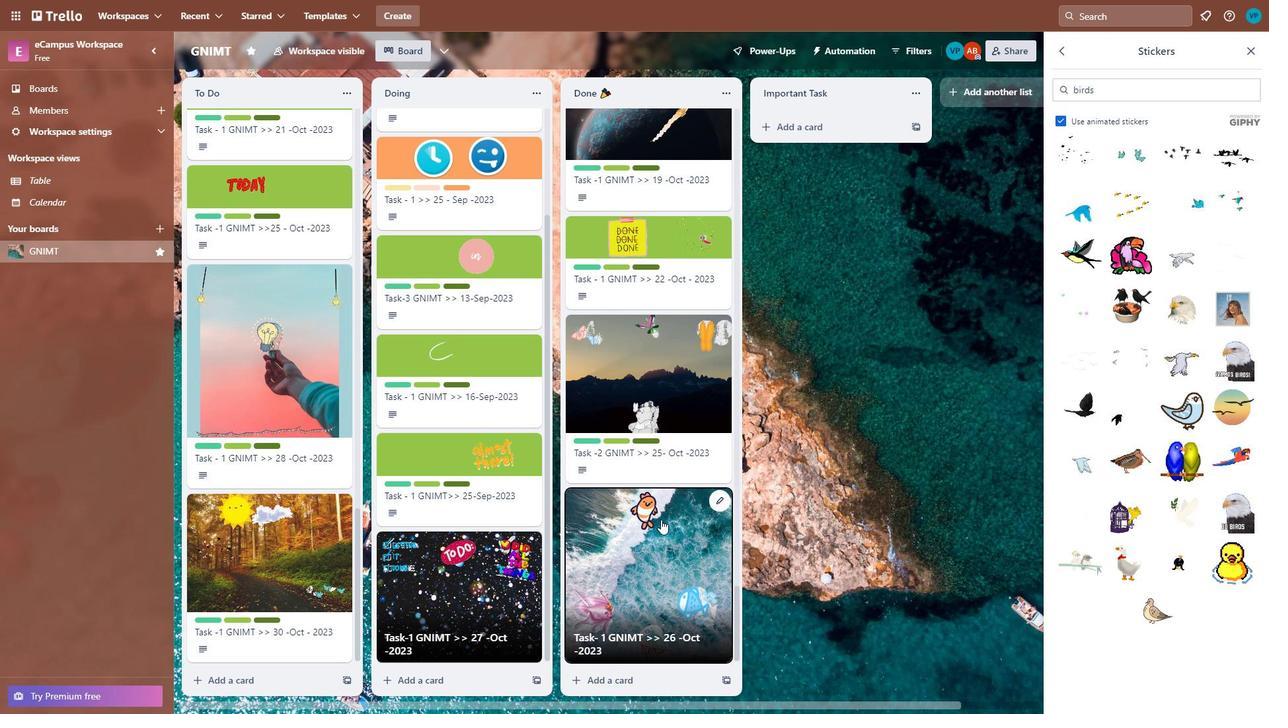 
Action: Mouse moved to (622, 538)
Screenshot: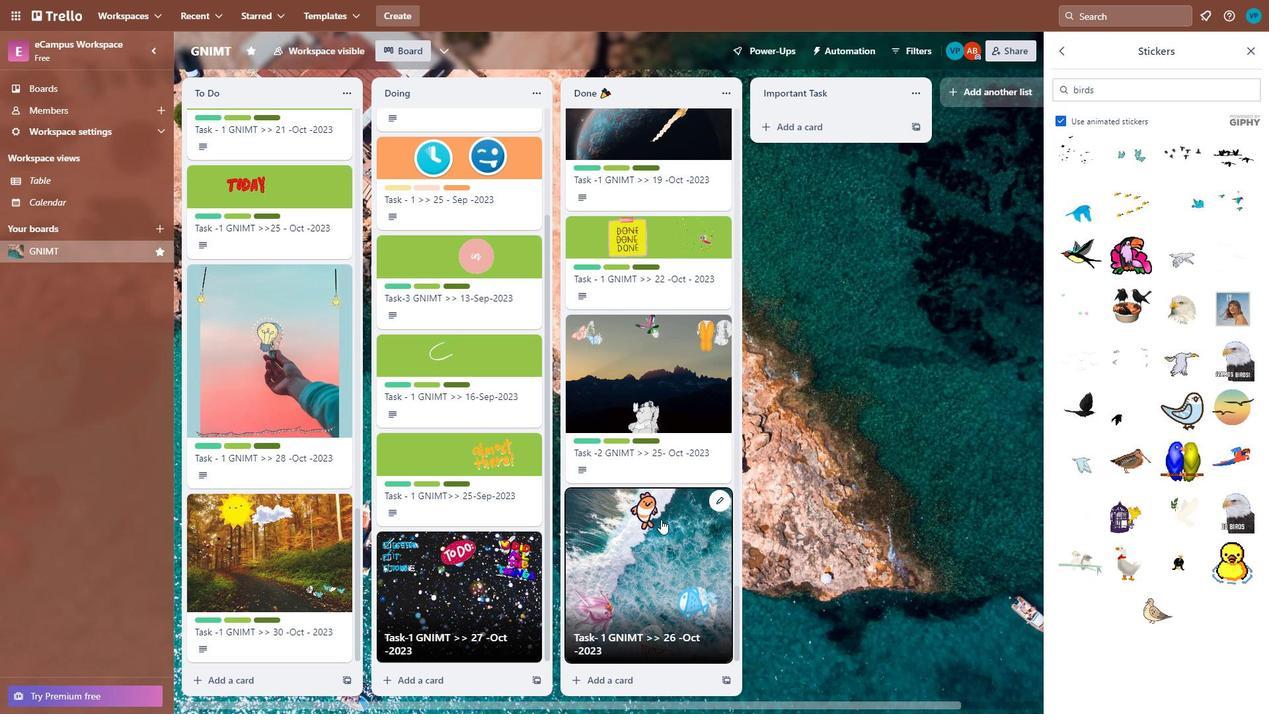
Action: Mouse scrolled (622, 537) with delta (0, 0)
Screenshot: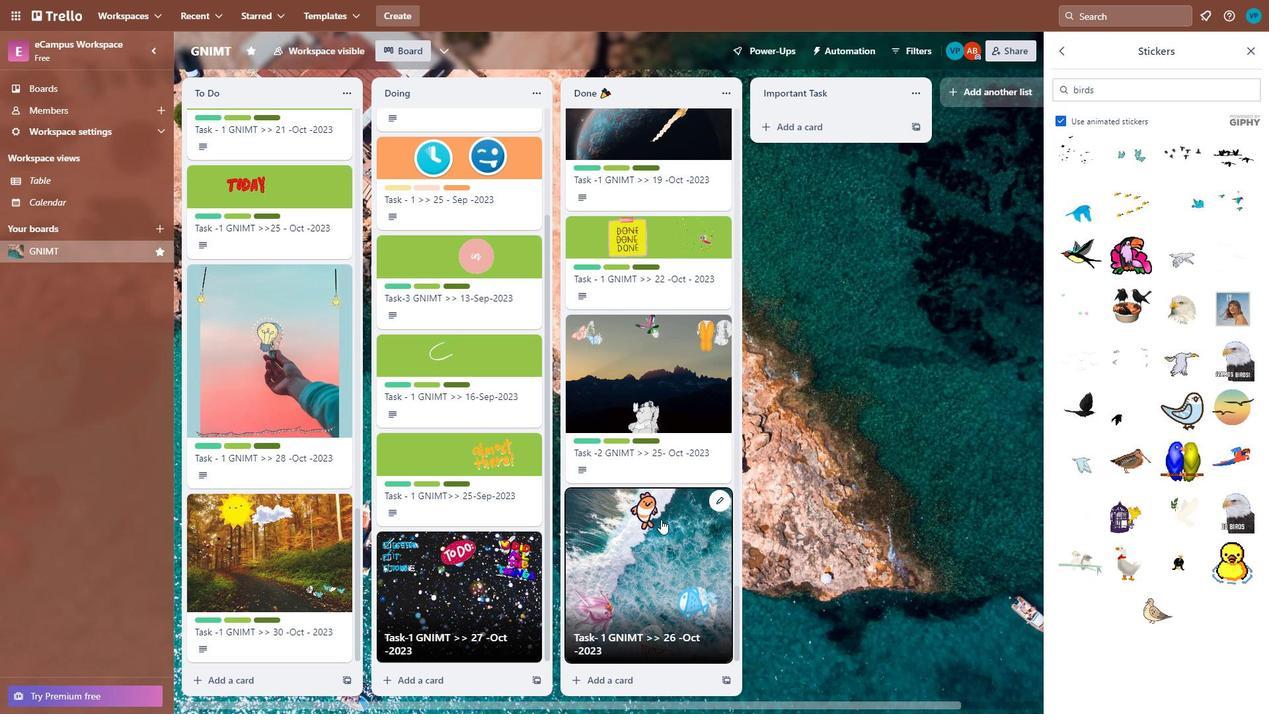 
Action: Mouse moved to (728, 524)
Screenshot: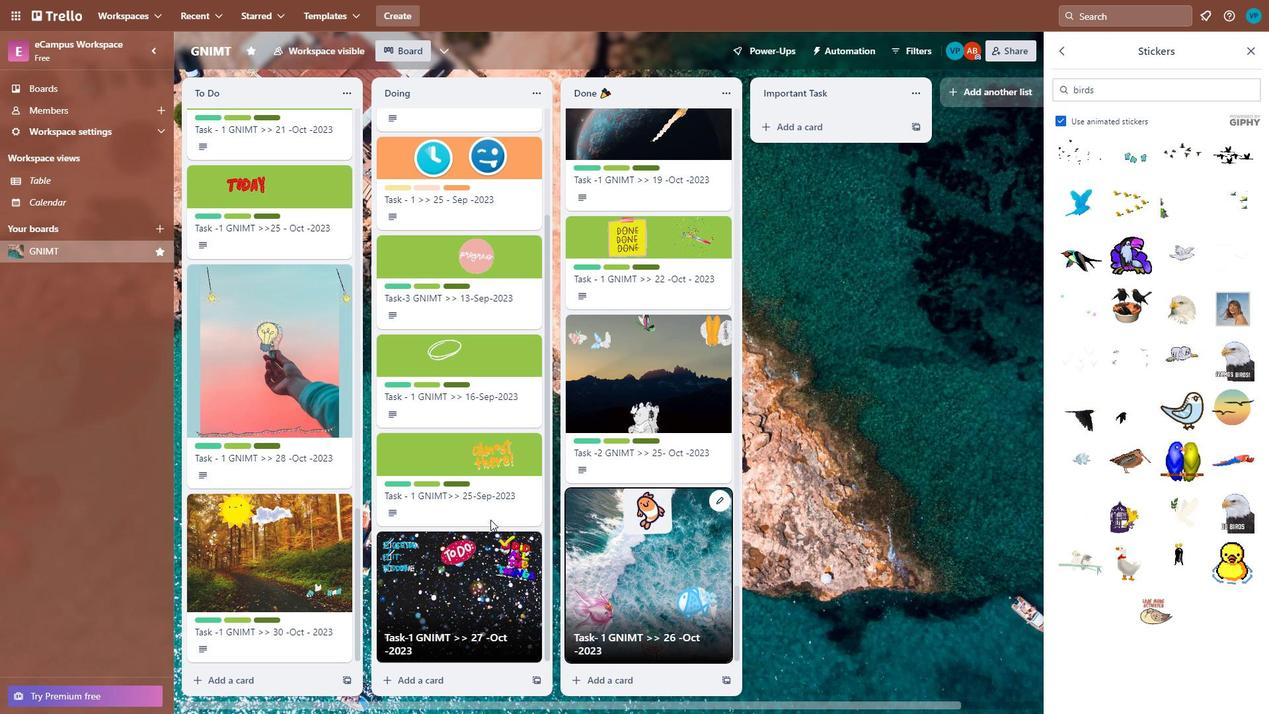 
Action: Mouse scrolled (728, 524) with delta (0, 0)
Screenshot: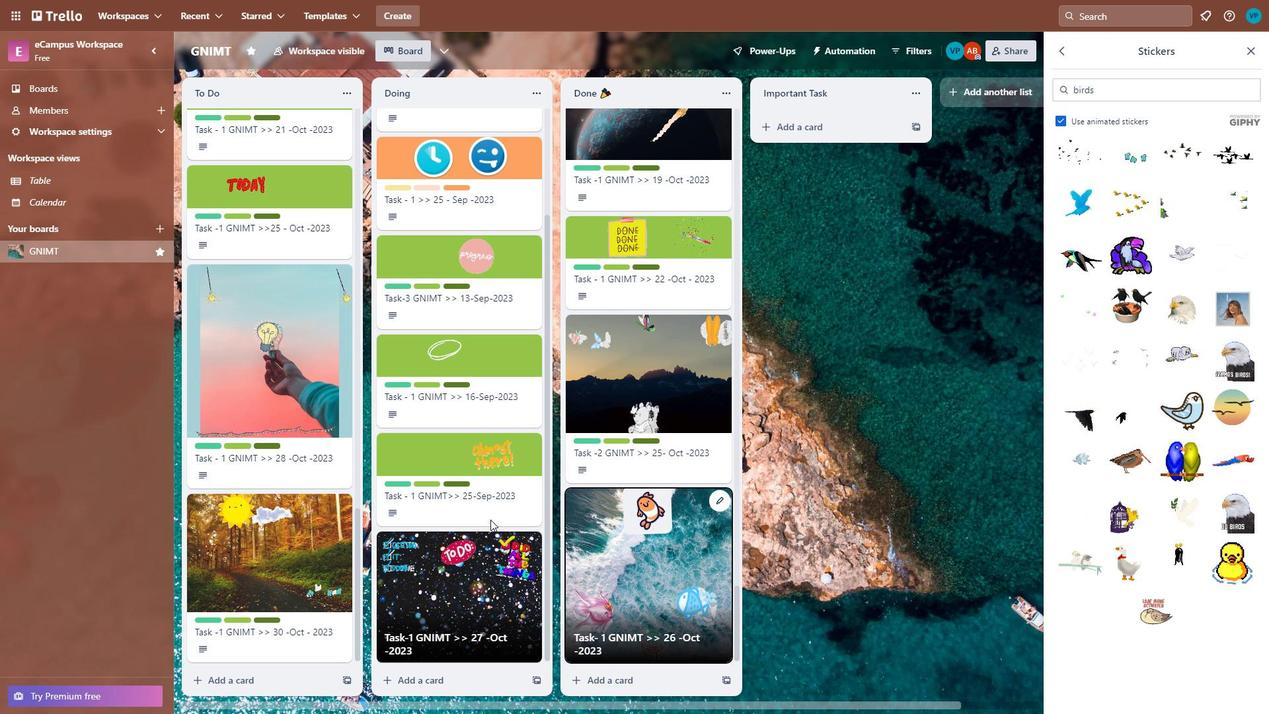 
Action: Mouse scrolled (728, 524) with delta (0, 0)
Screenshot: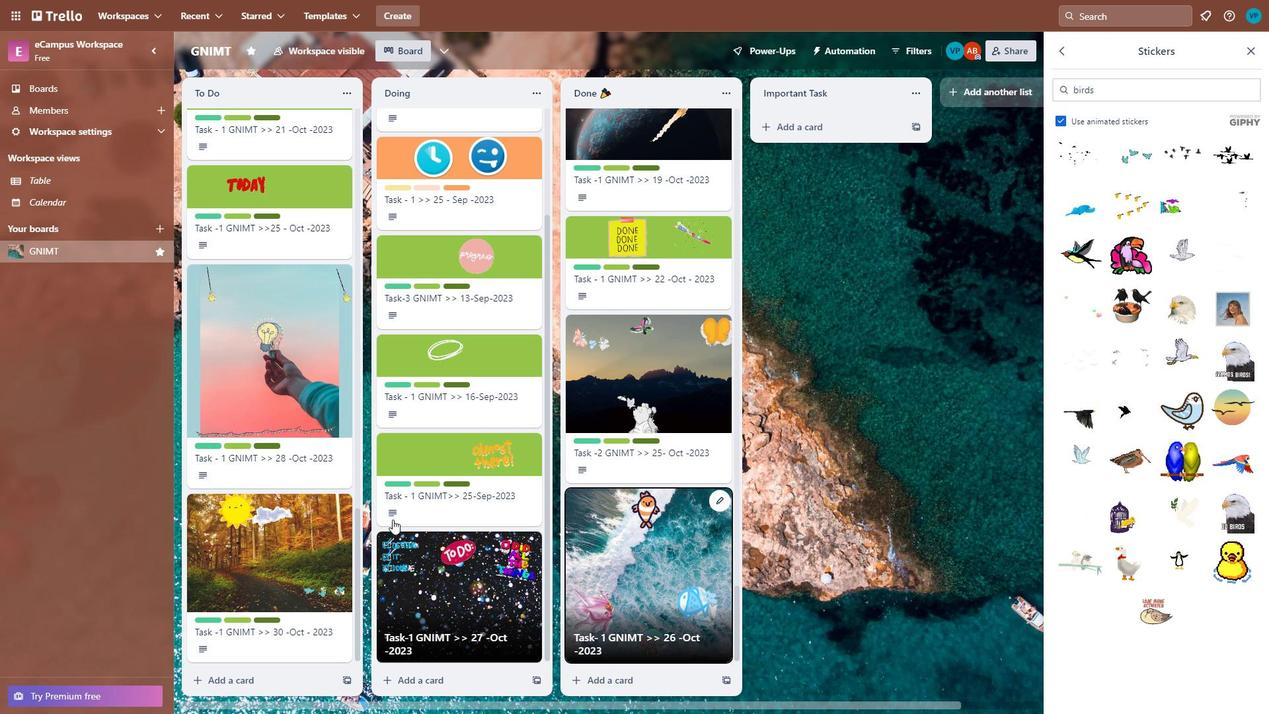 
Action: Mouse moved to (544, 471)
Screenshot: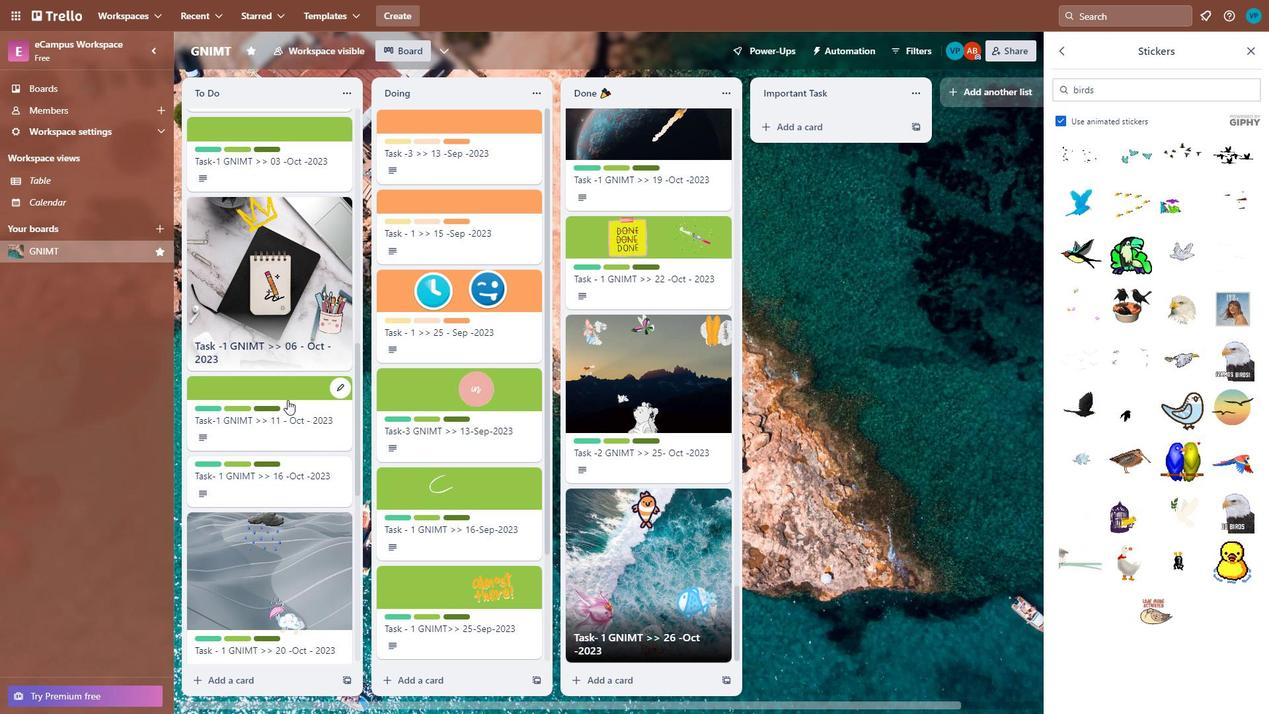 
Action: Mouse scrolled (544, 472) with delta (0, 0)
Screenshot: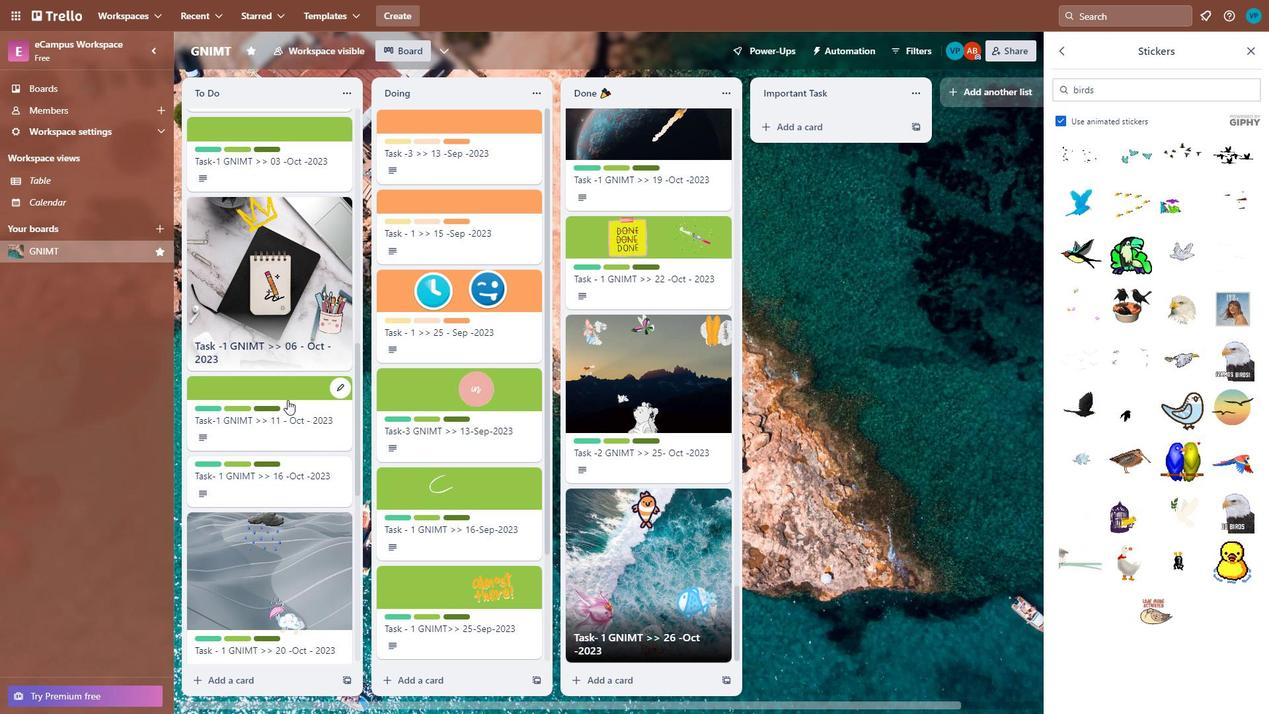 
Action: Mouse moved to (545, 471)
Screenshot: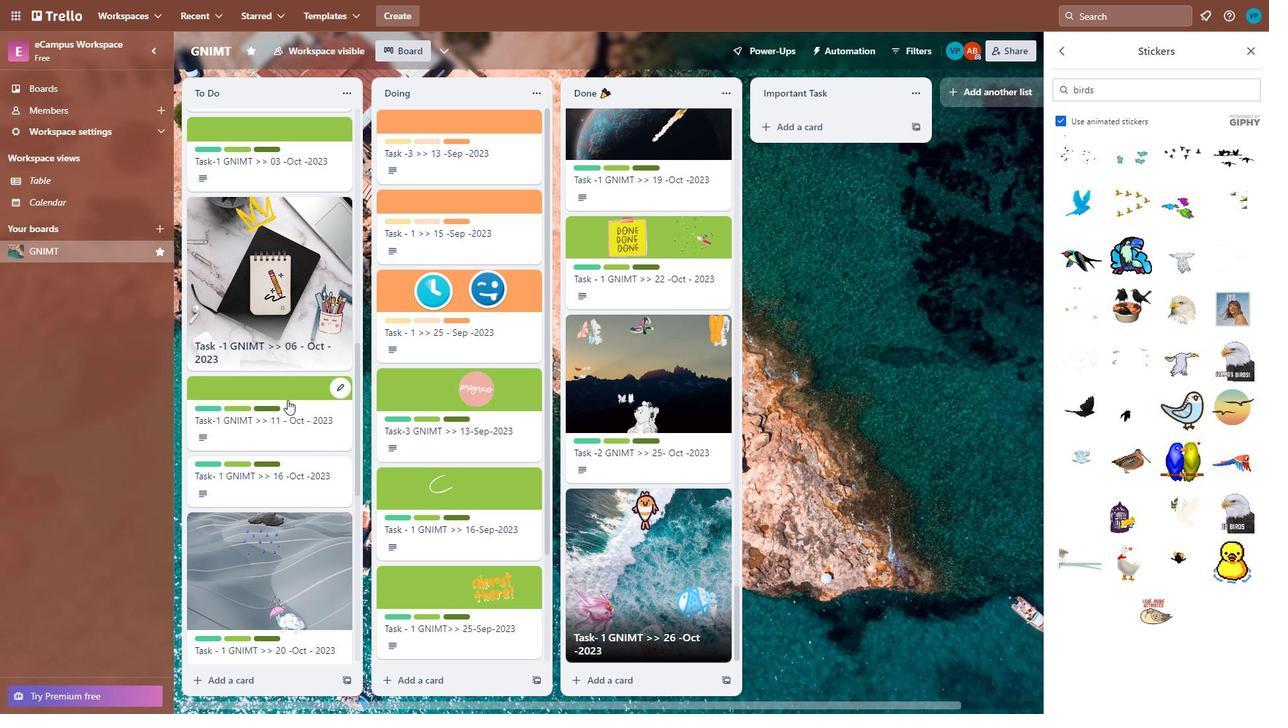 
Action: Mouse scrolled (545, 472) with delta (0, 0)
Screenshot: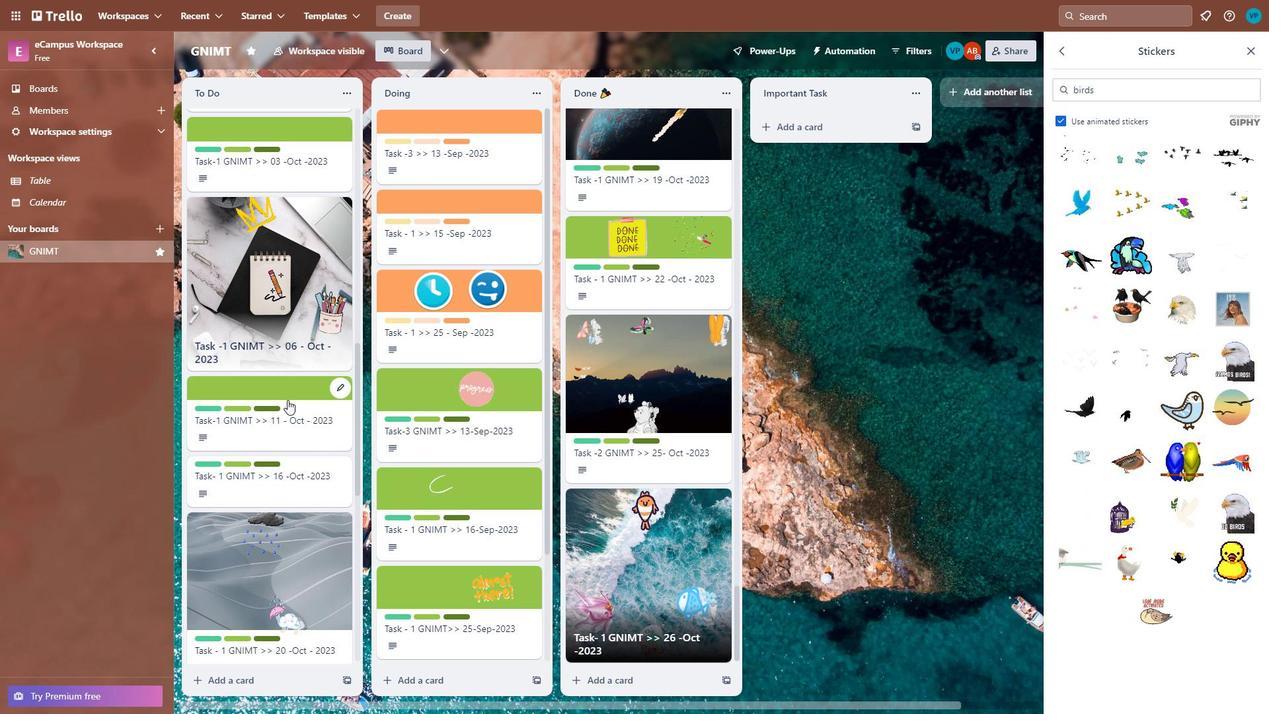 
Action: Mouse moved to (545, 471)
Screenshot: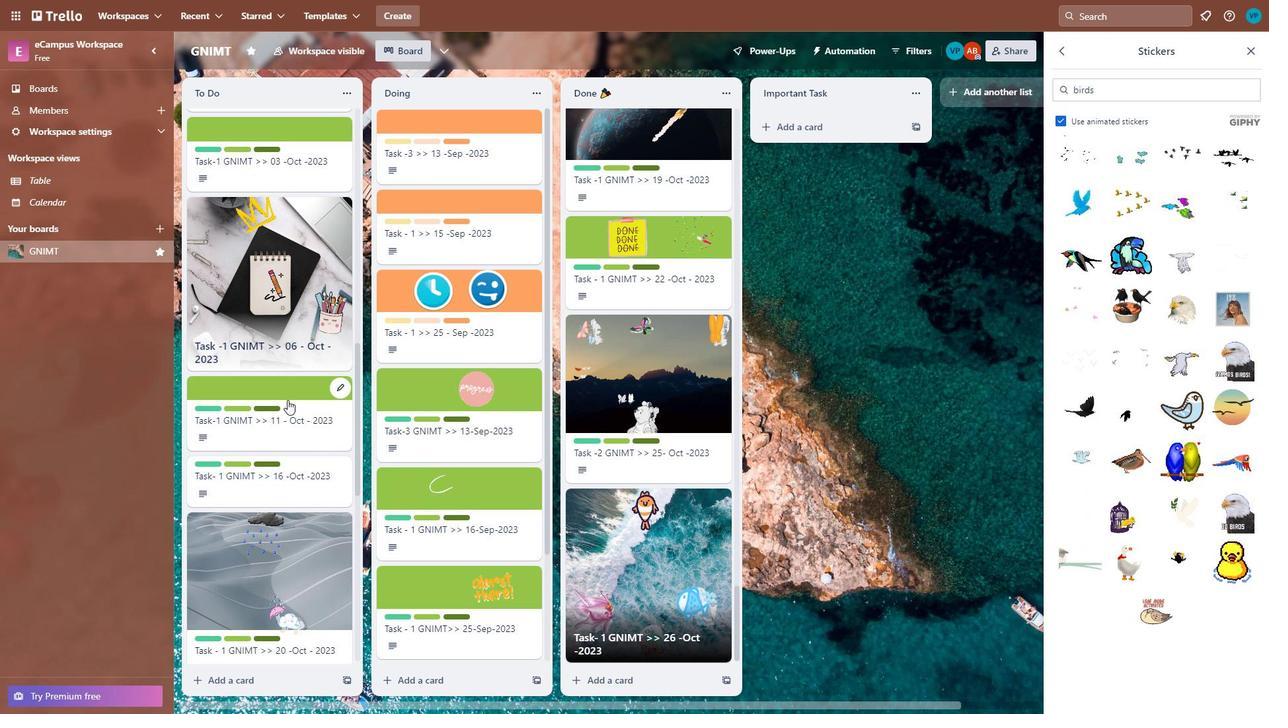 
Action: Mouse scrolled (545, 472) with delta (0, 0)
Screenshot: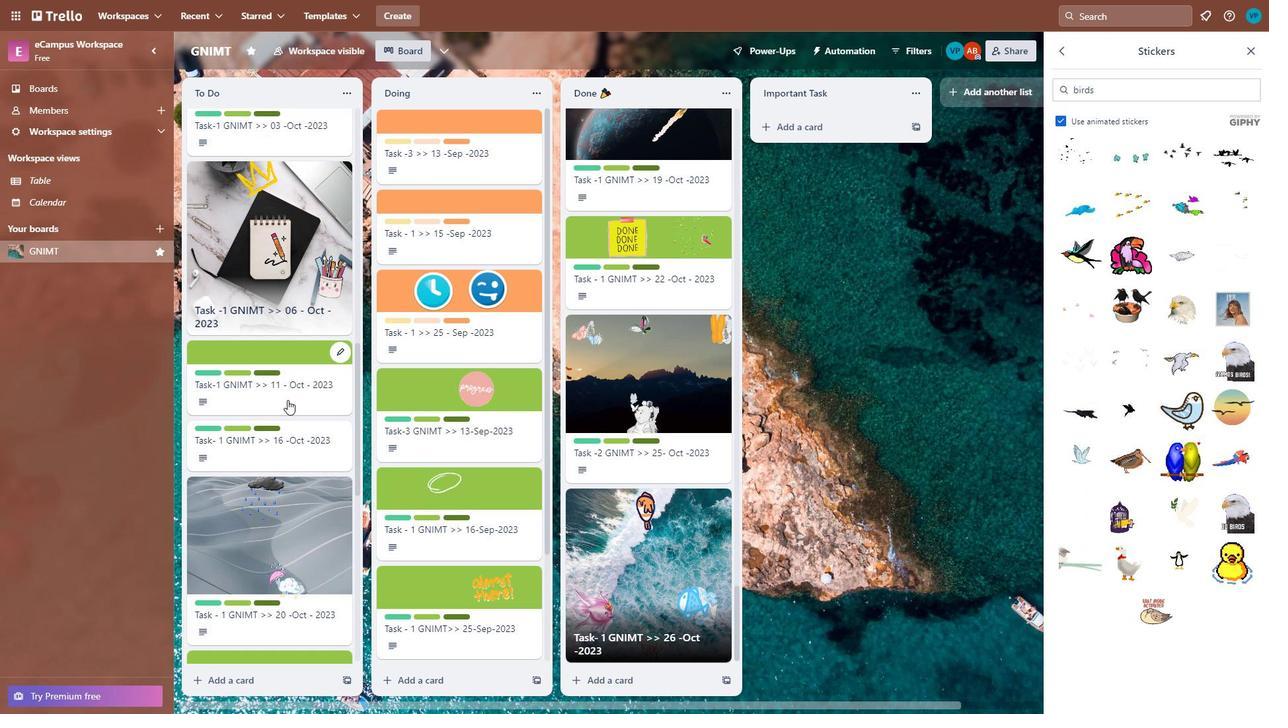 
Action: Mouse moved to (546, 470)
Screenshot: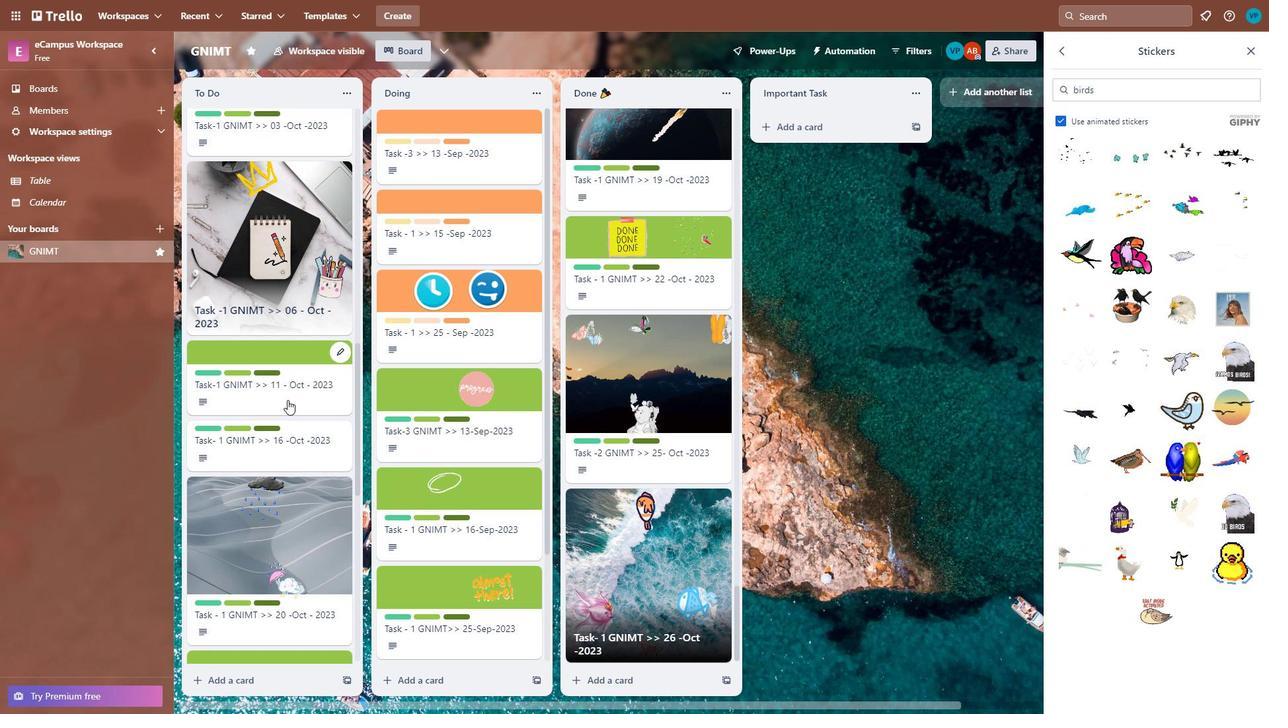 
Action: Mouse scrolled (546, 470) with delta (0, 0)
Screenshot: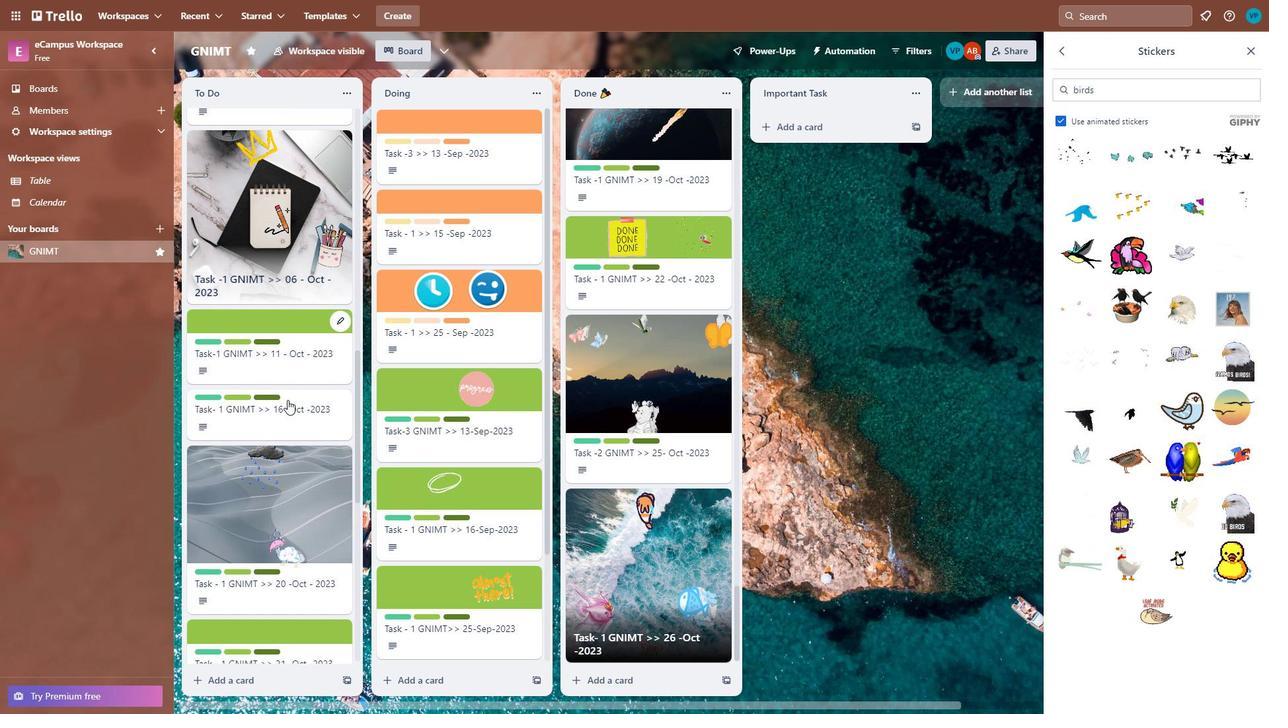 
Action: Mouse moved to (313, 512)
Screenshot: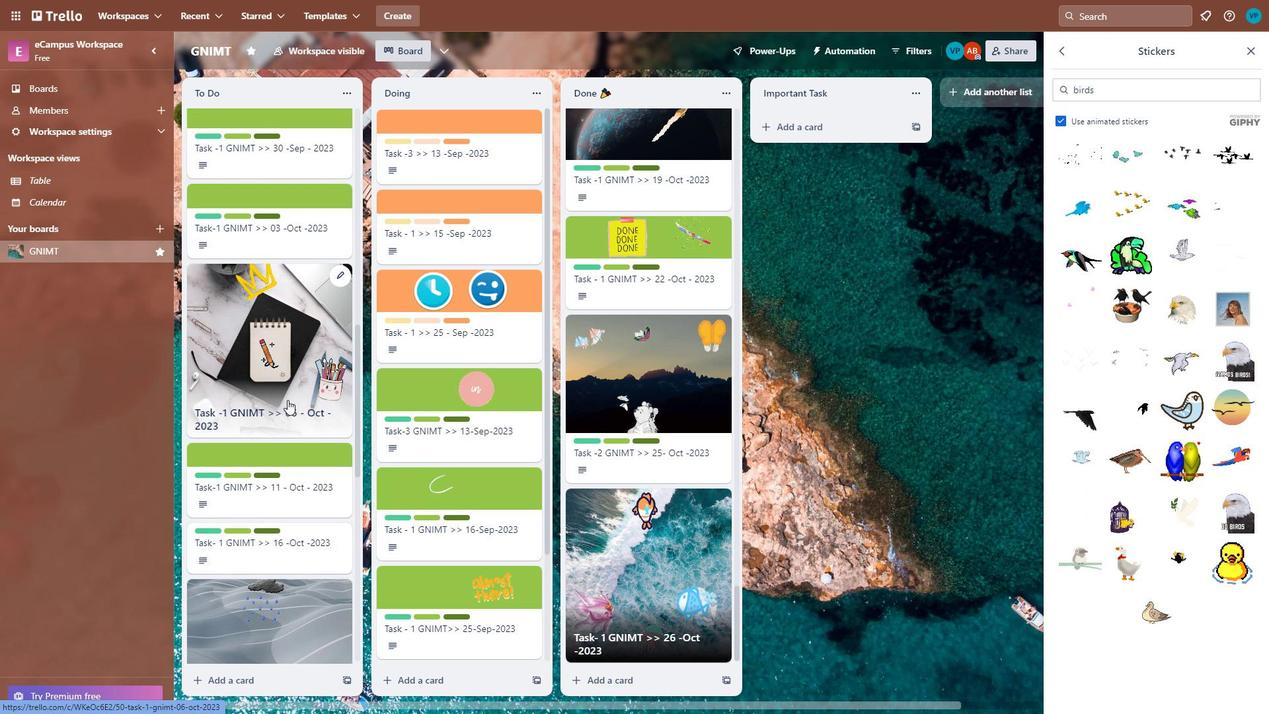 
Action: Mouse scrolled (313, 511) with delta (0, 0)
Screenshot: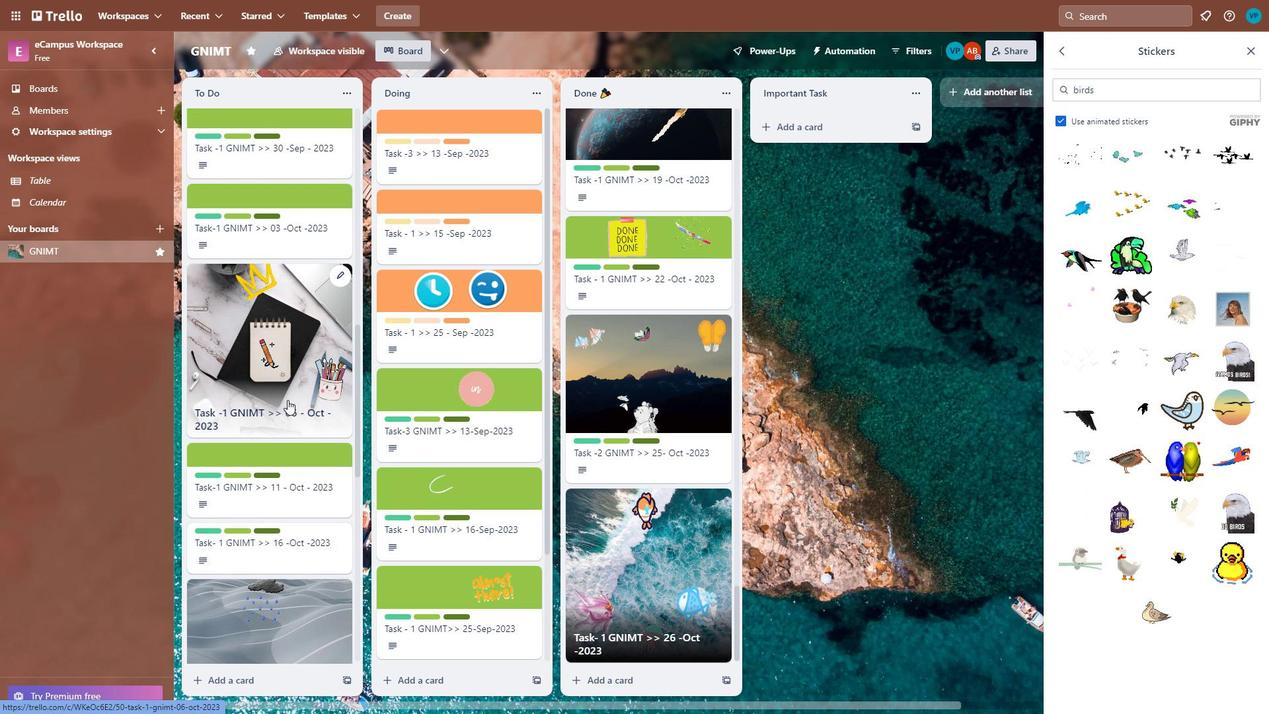 
Action: Mouse moved to (312, 513)
Screenshot: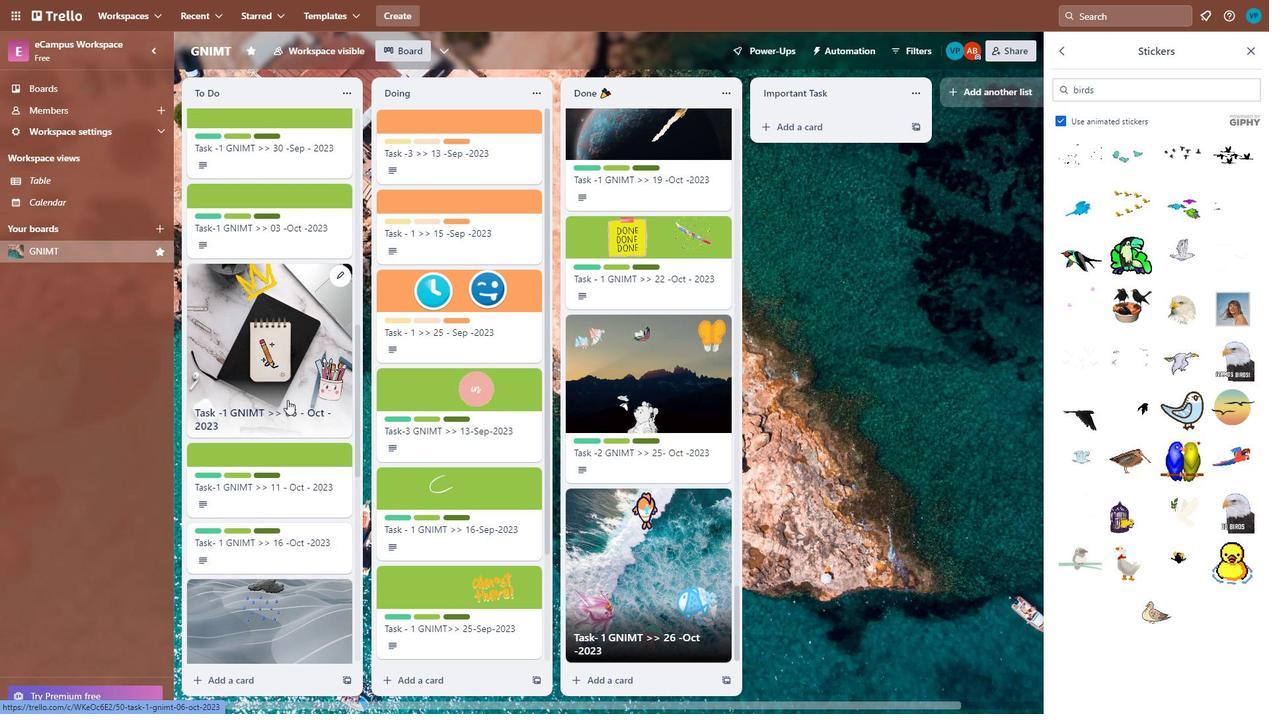 
Action: Mouse scrolled (312, 513) with delta (0, 0)
Screenshot: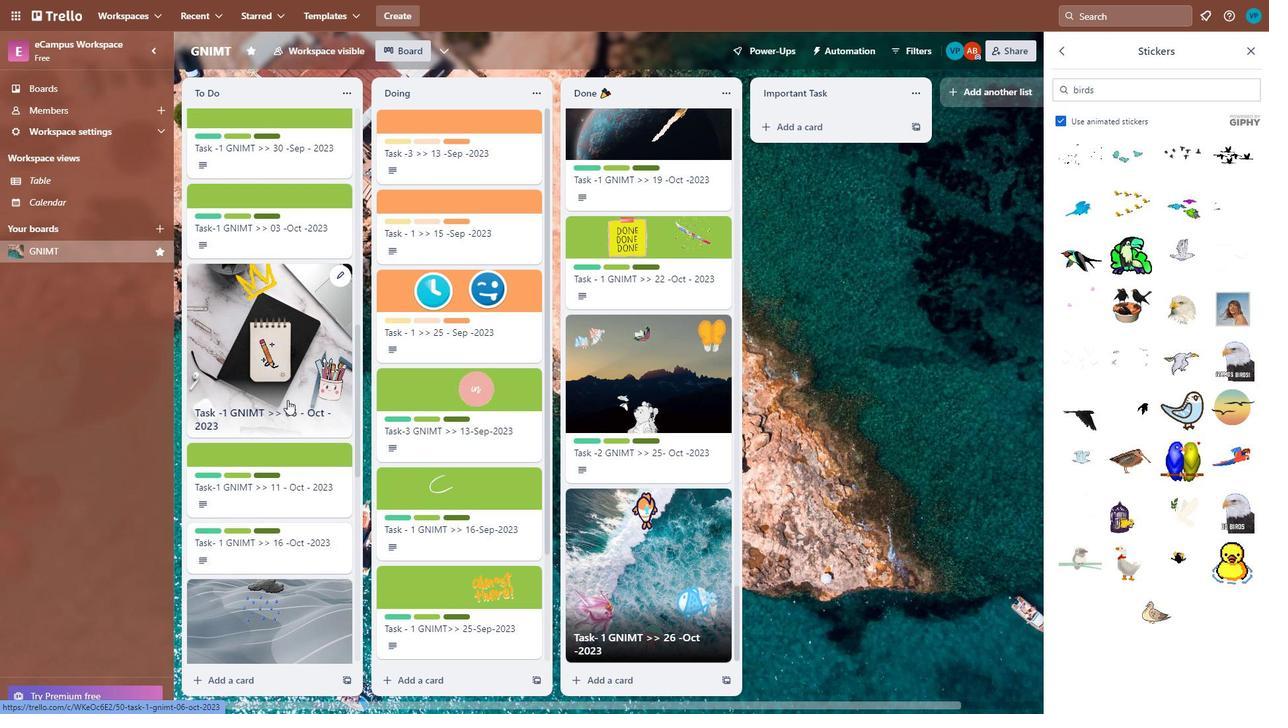
Action: Mouse scrolled (312, 513) with delta (0, 0)
Screenshot: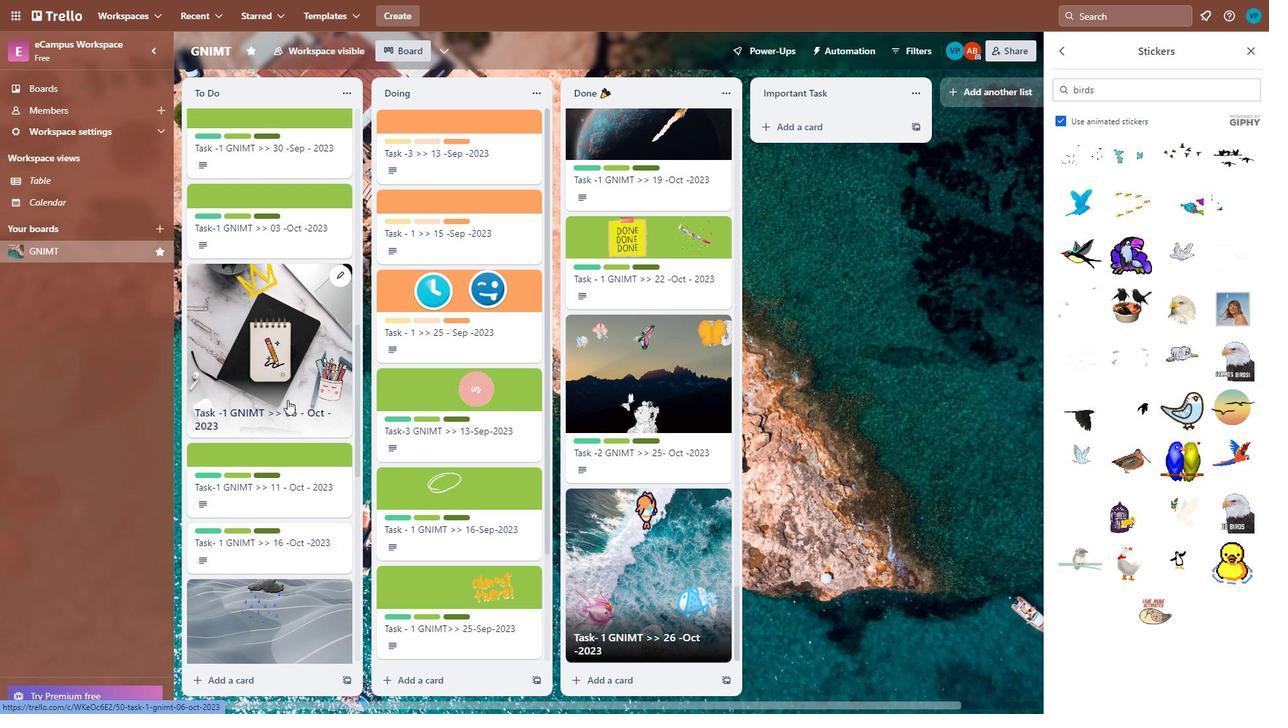 
Action: Mouse scrolled (312, 513) with delta (0, 0)
Screenshot: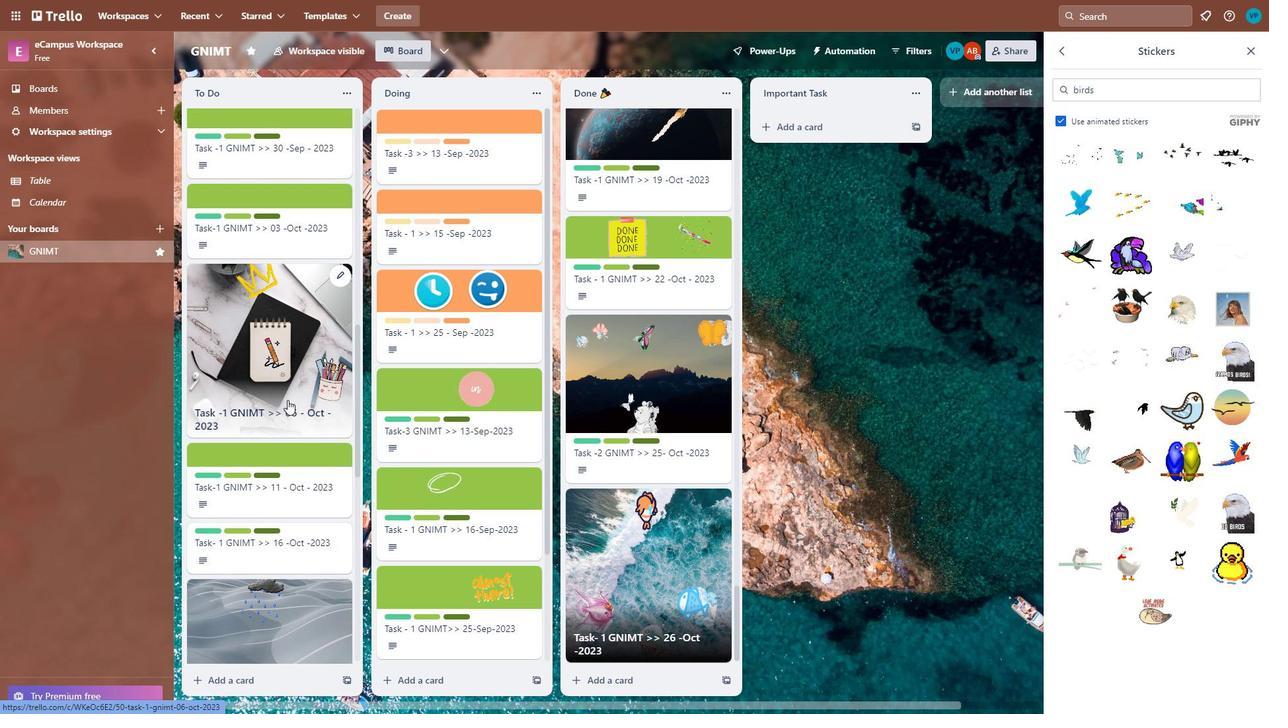 
Action: Mouse moved to (306, 489)
Screenshot: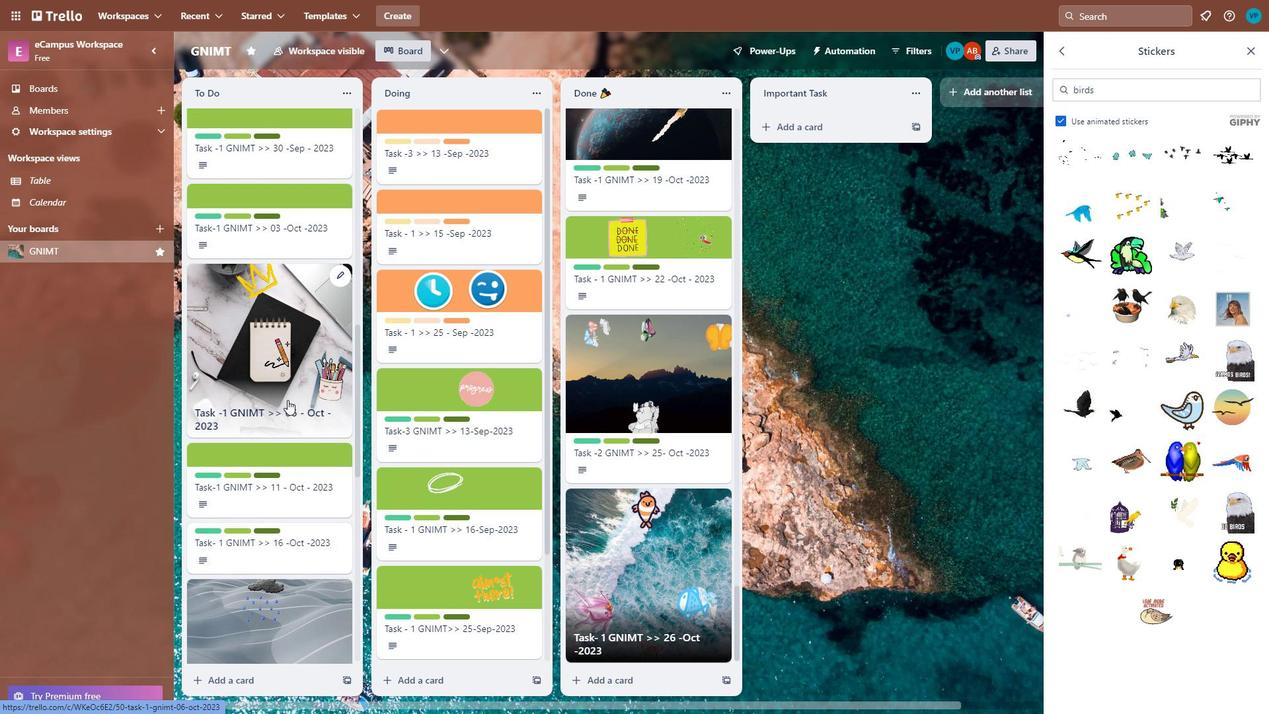 
Action: Mouse scrolled (306, 490) with delta (0, 0)
Screenshot: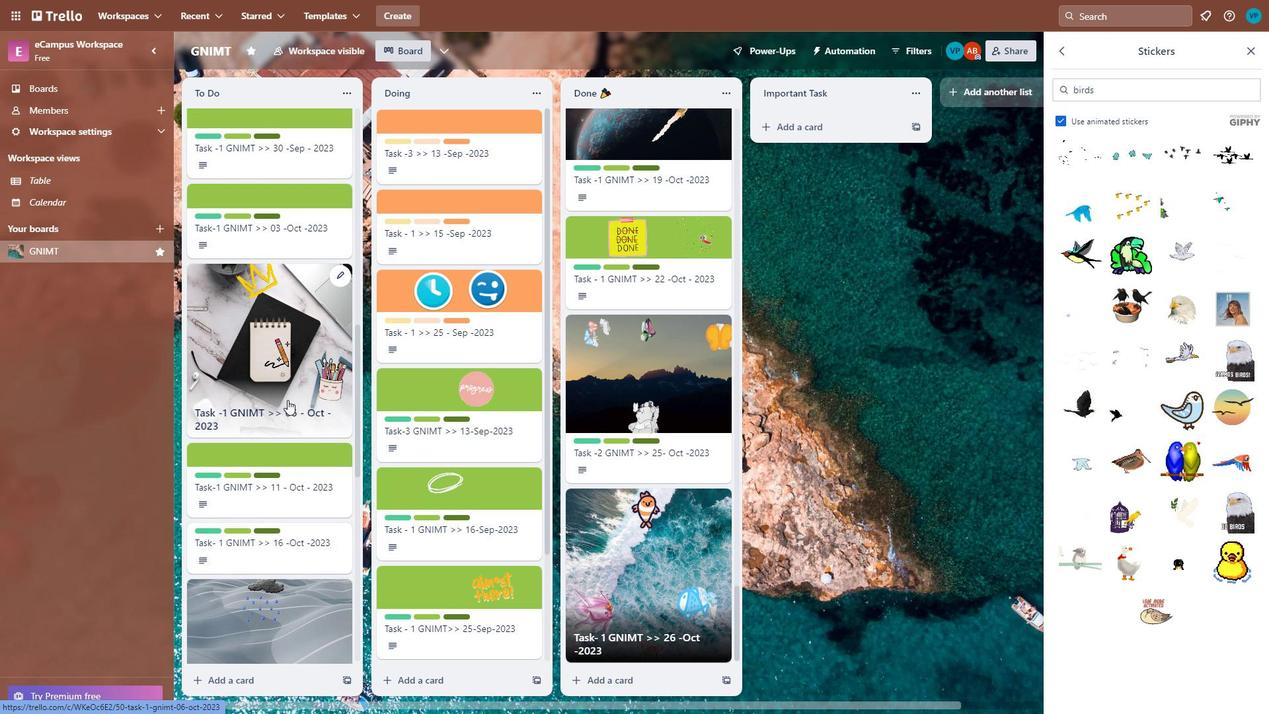 
Action: Mouse moved to (305, 483)
Screenshot: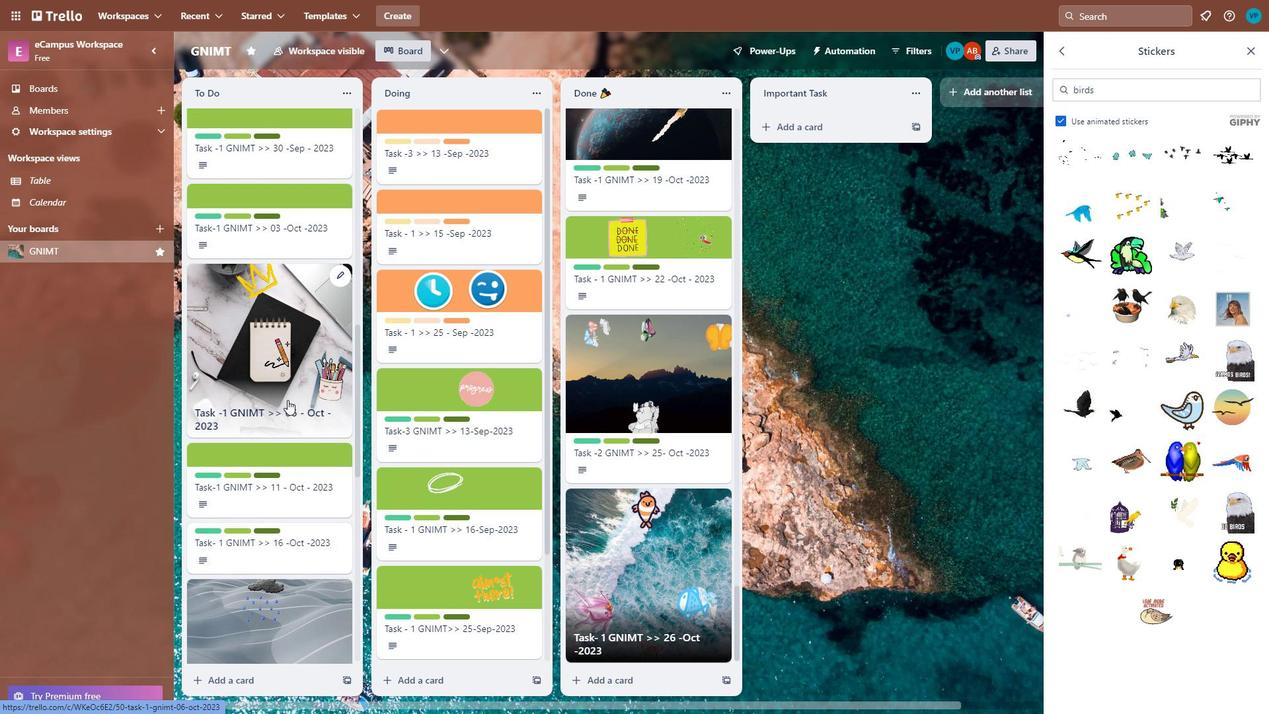 
Action: Mouse scrolled (305, 483) with delta (0, 0)
Screenshot: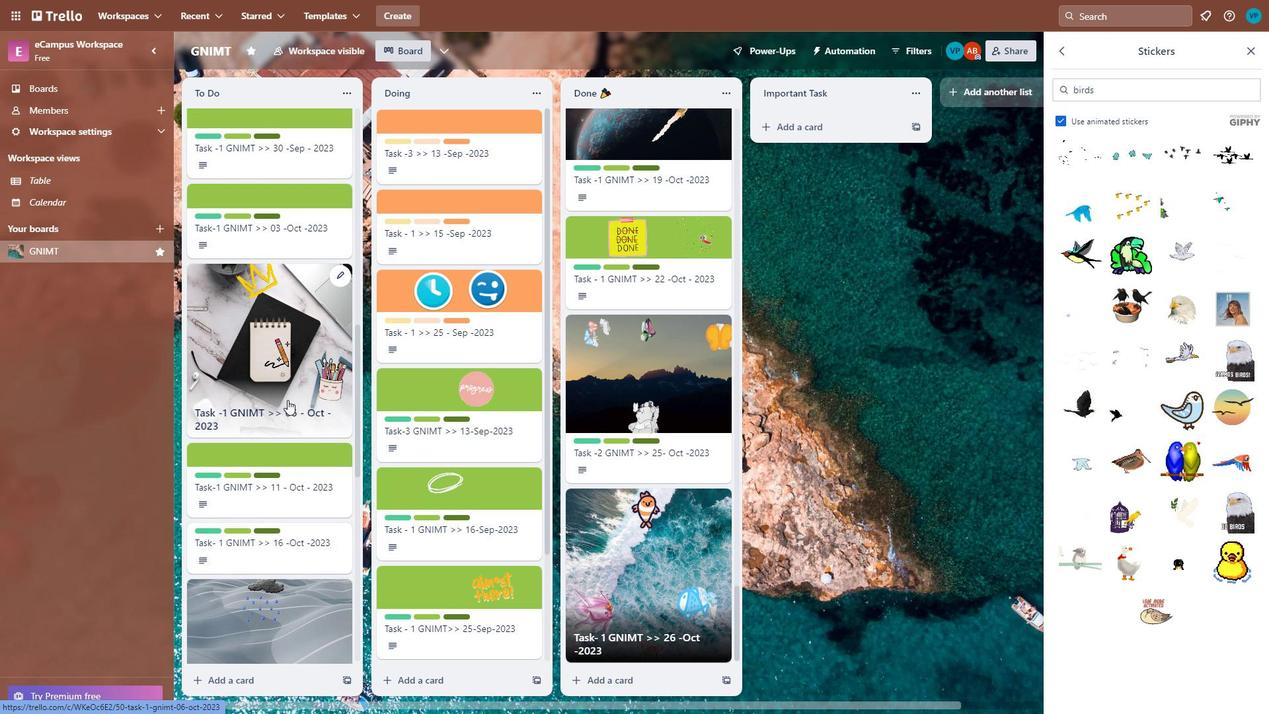 
Action: Mouse moved to (301, 473)
Screenshot: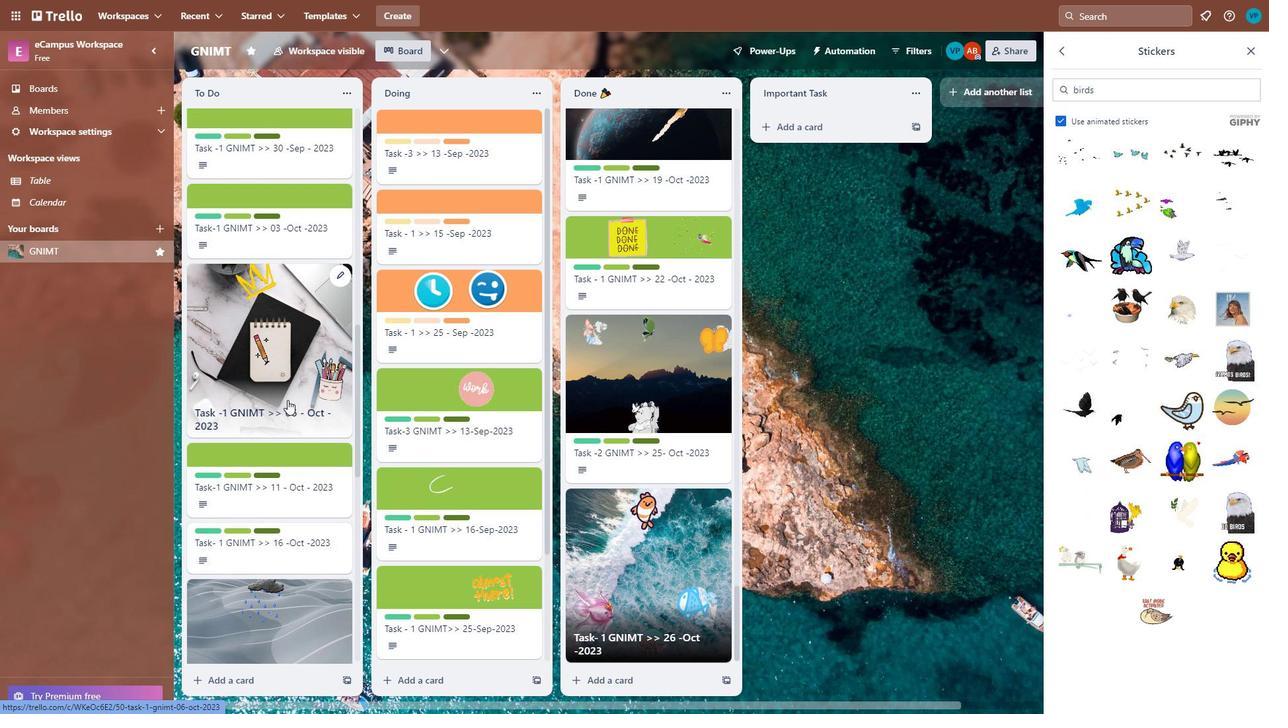 
Action: Mouse scrolled (301, 474) with delta (0, 0)
Screenshot: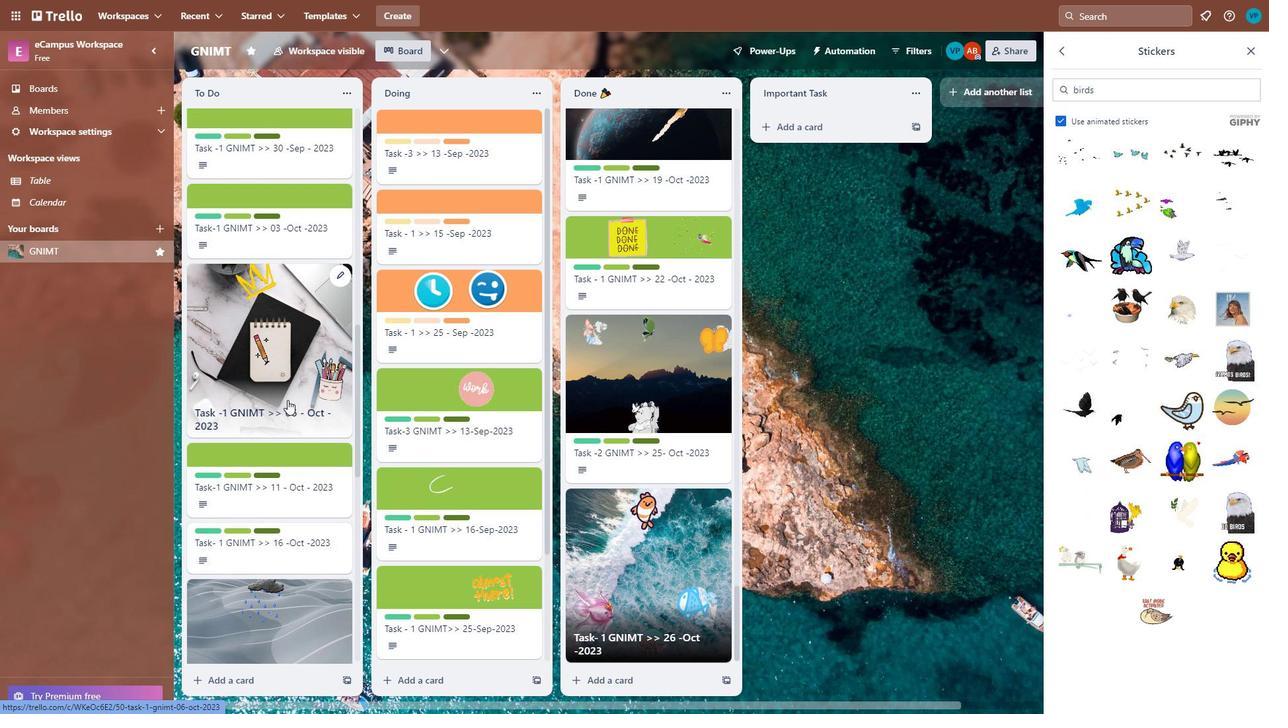 
Action: Mouse moved to (287, 399)
Screenshot: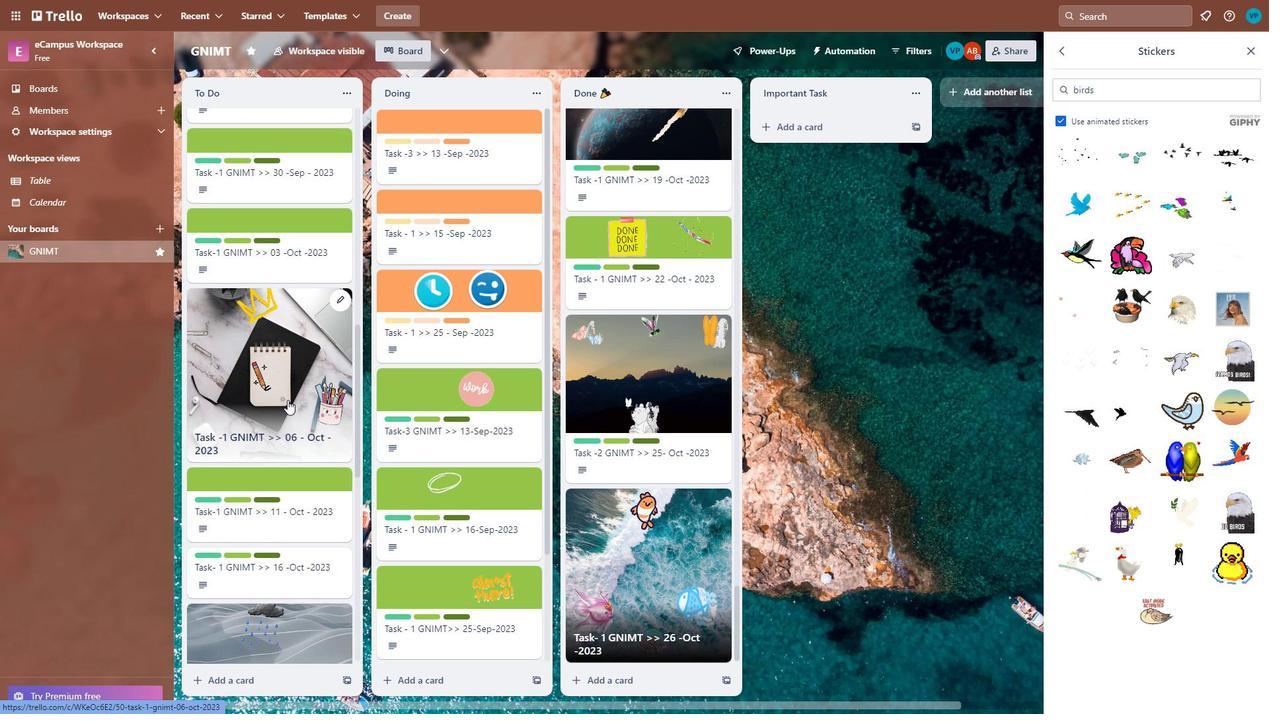 
Action: Mouse scrolled (287, 400) with delta (0, 0)
Screenshot: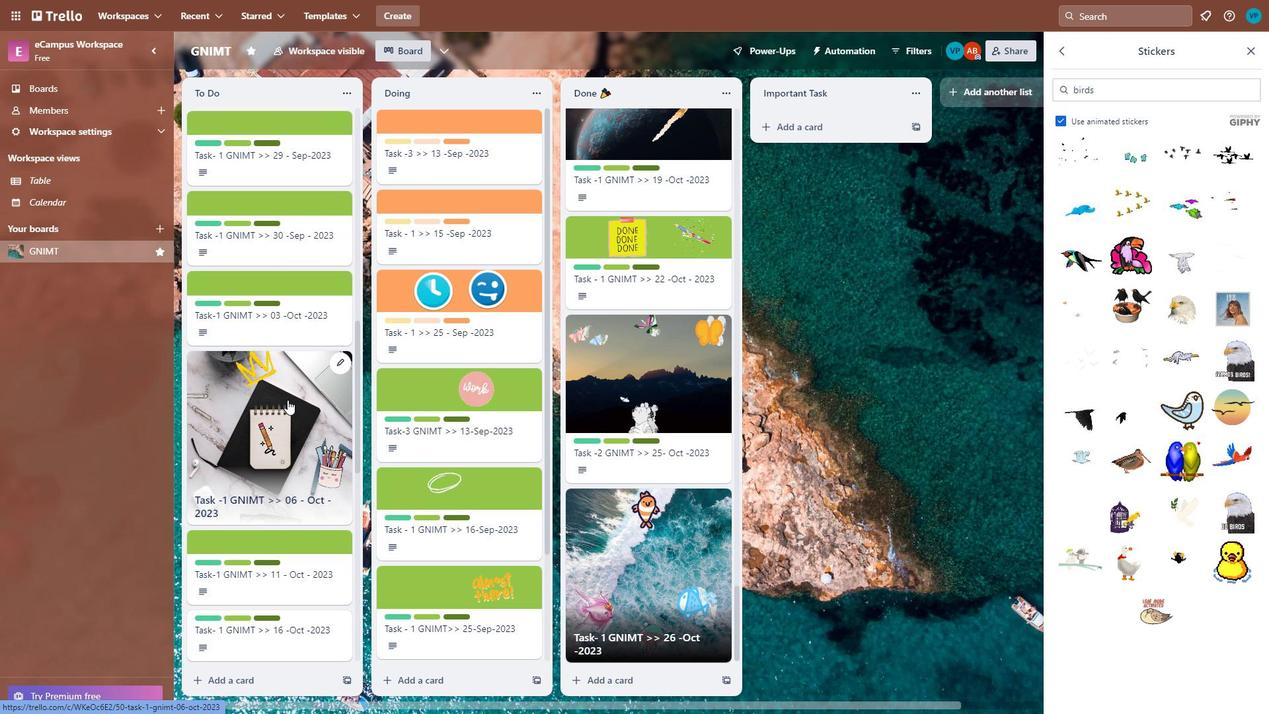 
Action: Mouse scrolled (287, 400) with delta (0, 0)
Screenshot: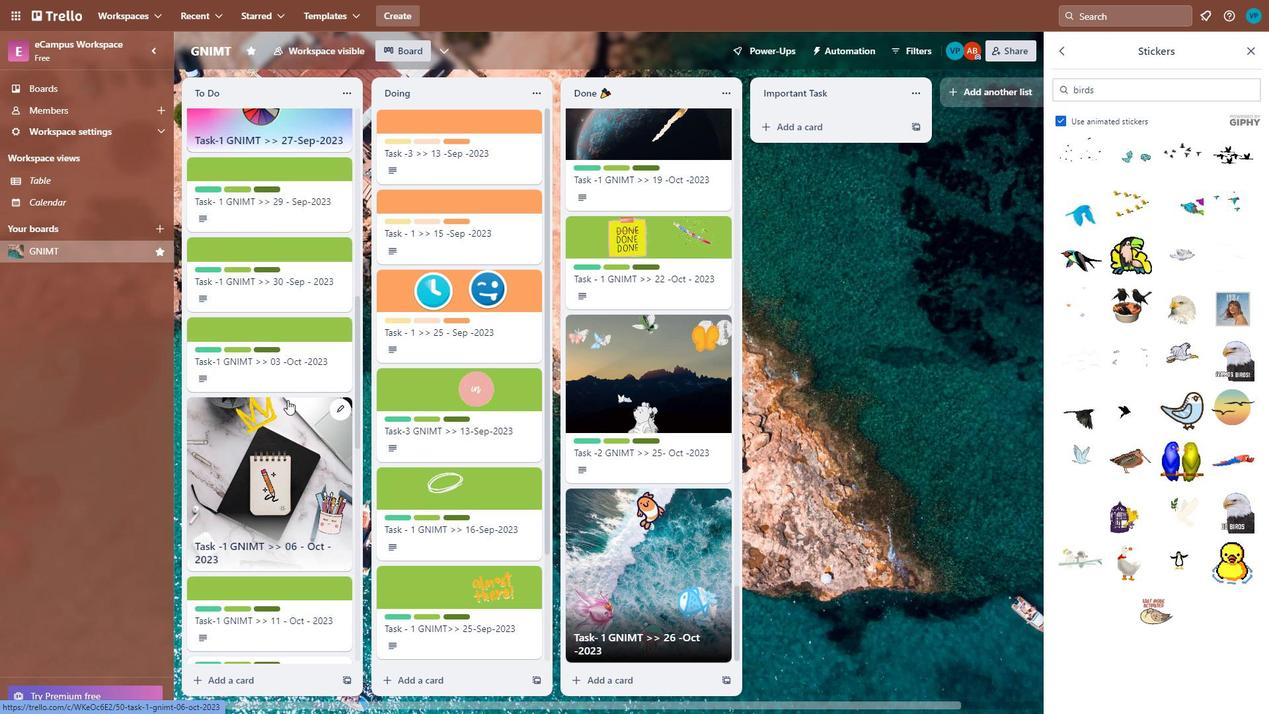 
Action: Mouse scrolled (287, 400) with delta (0, 0)
Screenshot: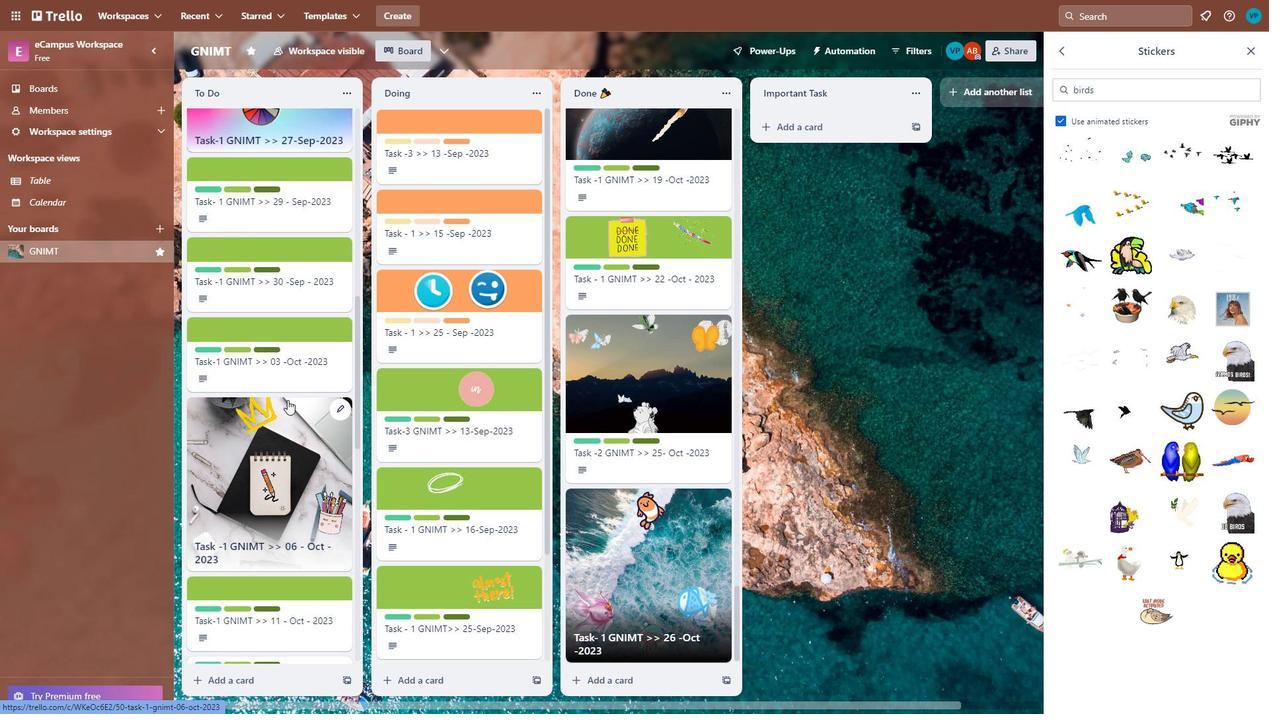 
Action: Mouse scrolled (287, 400) with delta (0, 0)
Screenshot: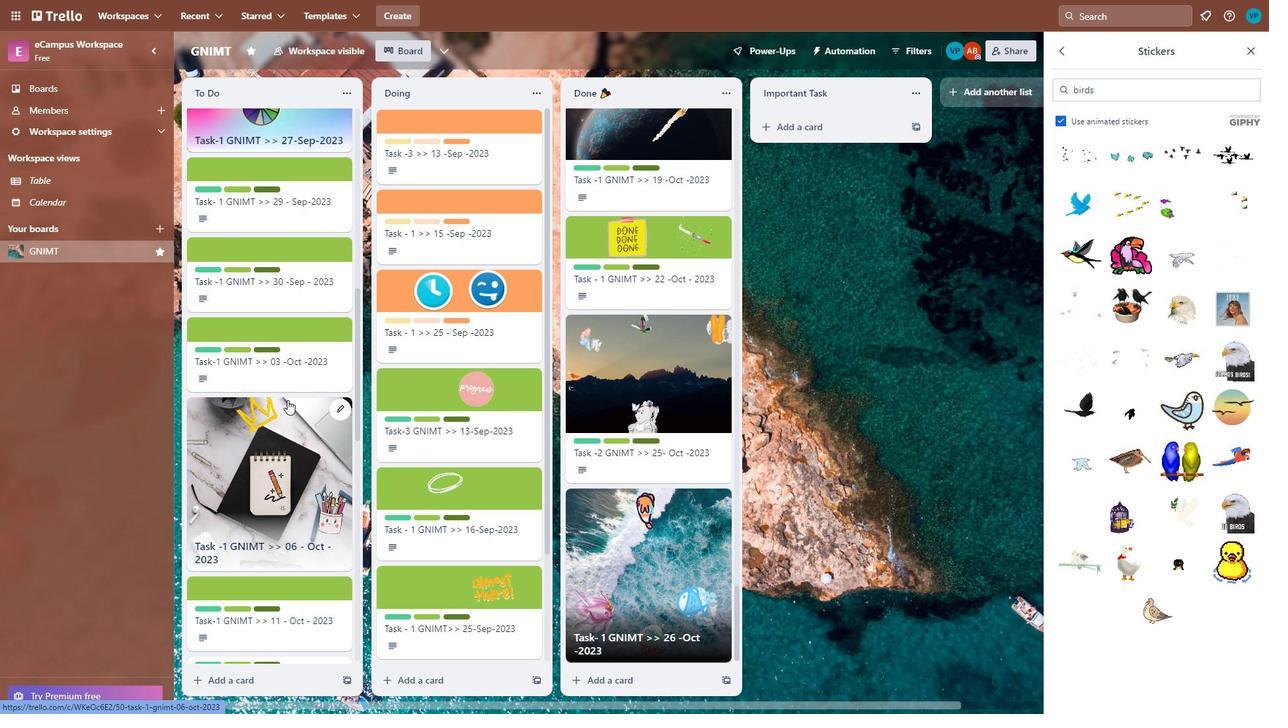 
Action: Mouse scrolled (287, 400) with delta (0, 0)
Screenshot: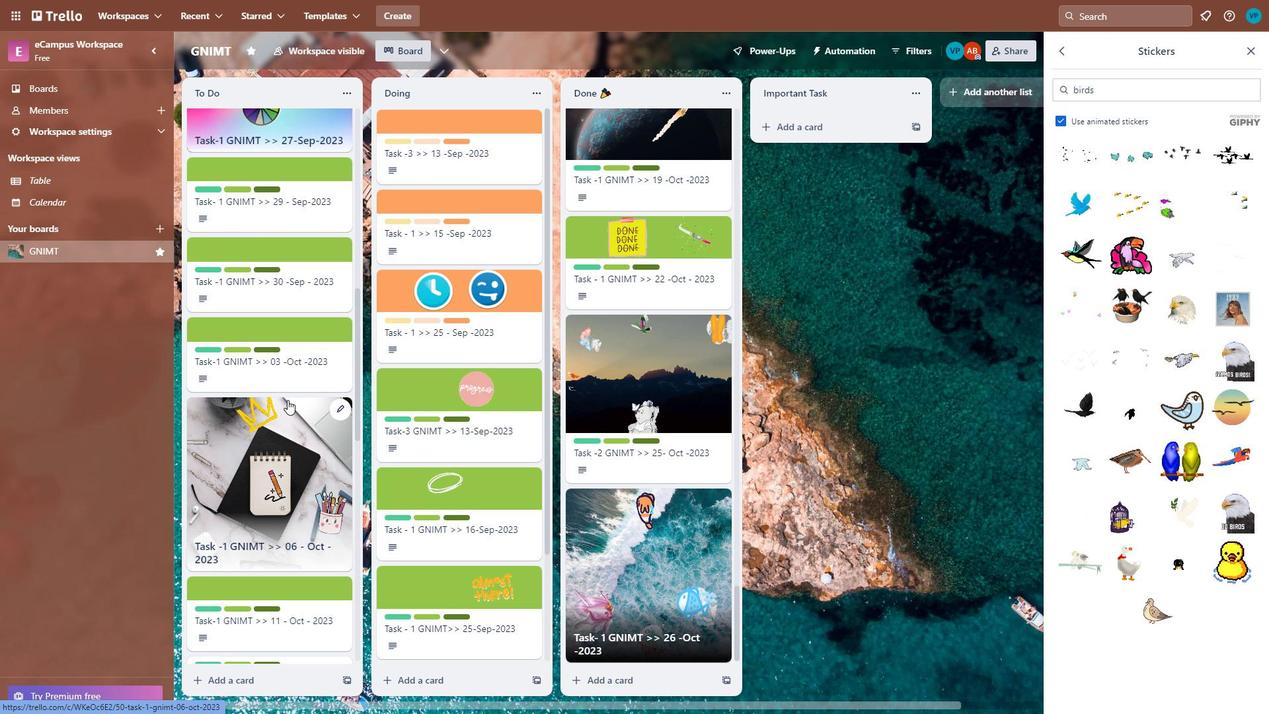 
Action: Mouse scrolled (287, 400) with delta (0, 0)
Screenshot: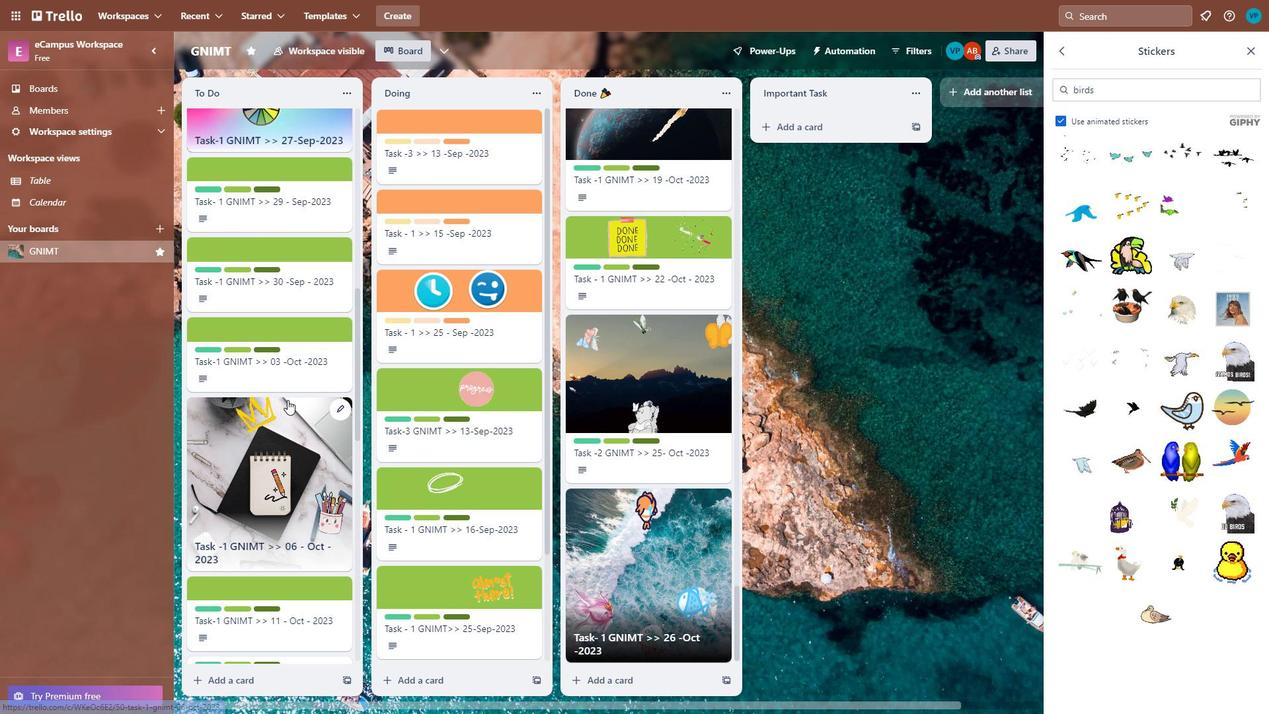 
Action: Mouse scrolled (287, 399) with delta (0, 0)
Screenshot: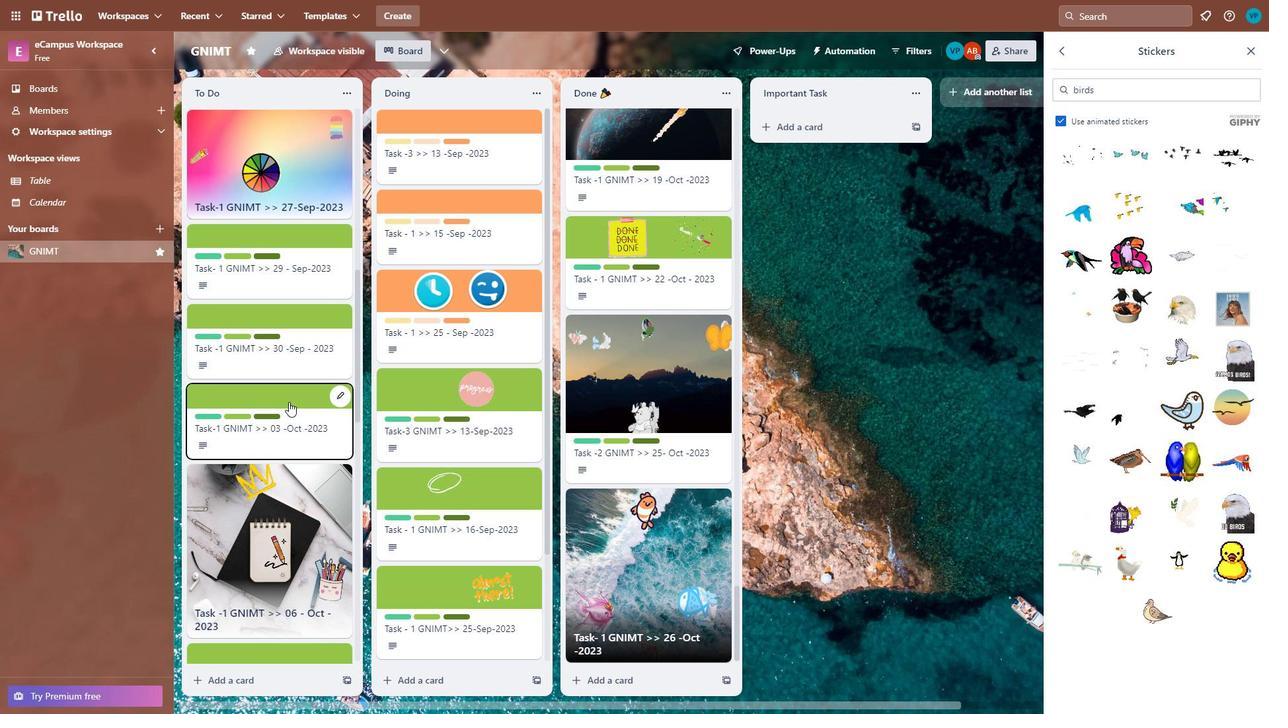 
Action: Mouse scrolled (287, 400) with delta (0, 0)
Screenshot: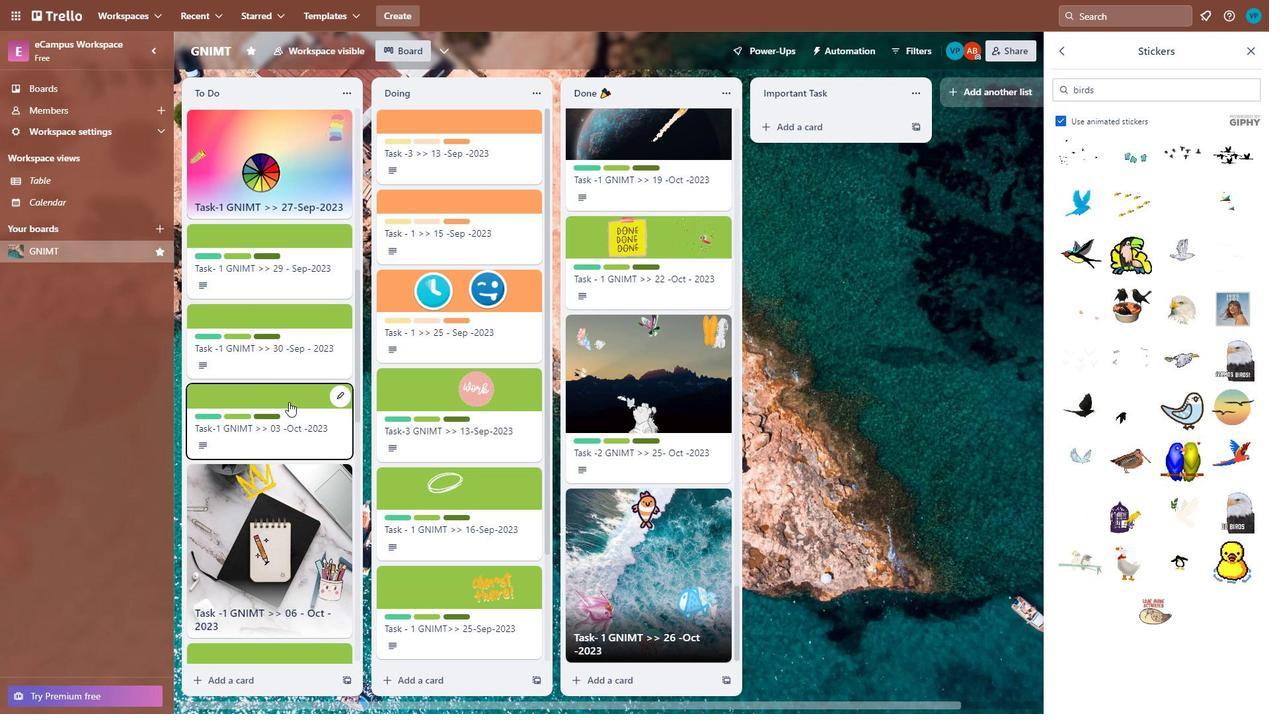 
Action: Mouse scrolled (287, 400) with delta (0, 0)
Screenshot: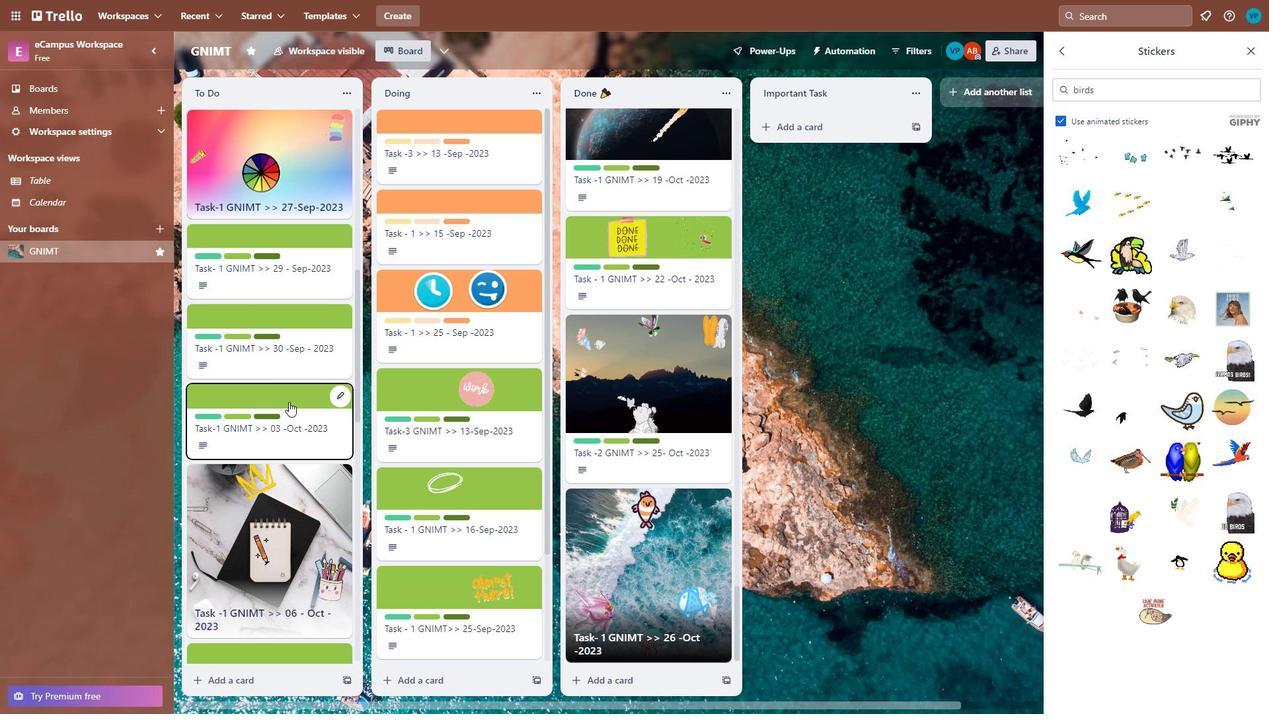 
Action: Mouse moved to (287, 399)
Screenshot: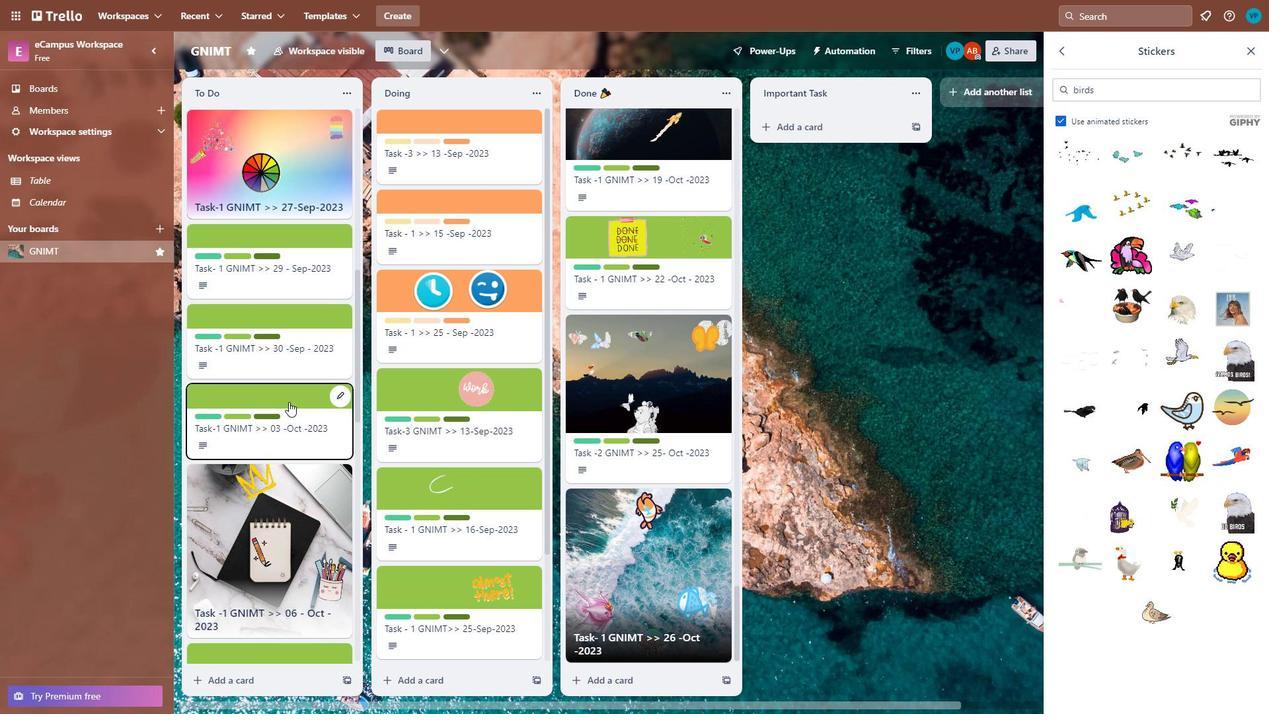 
Action: Mouse scrolled (287, 400) with delta (0, 0)
Screenshot: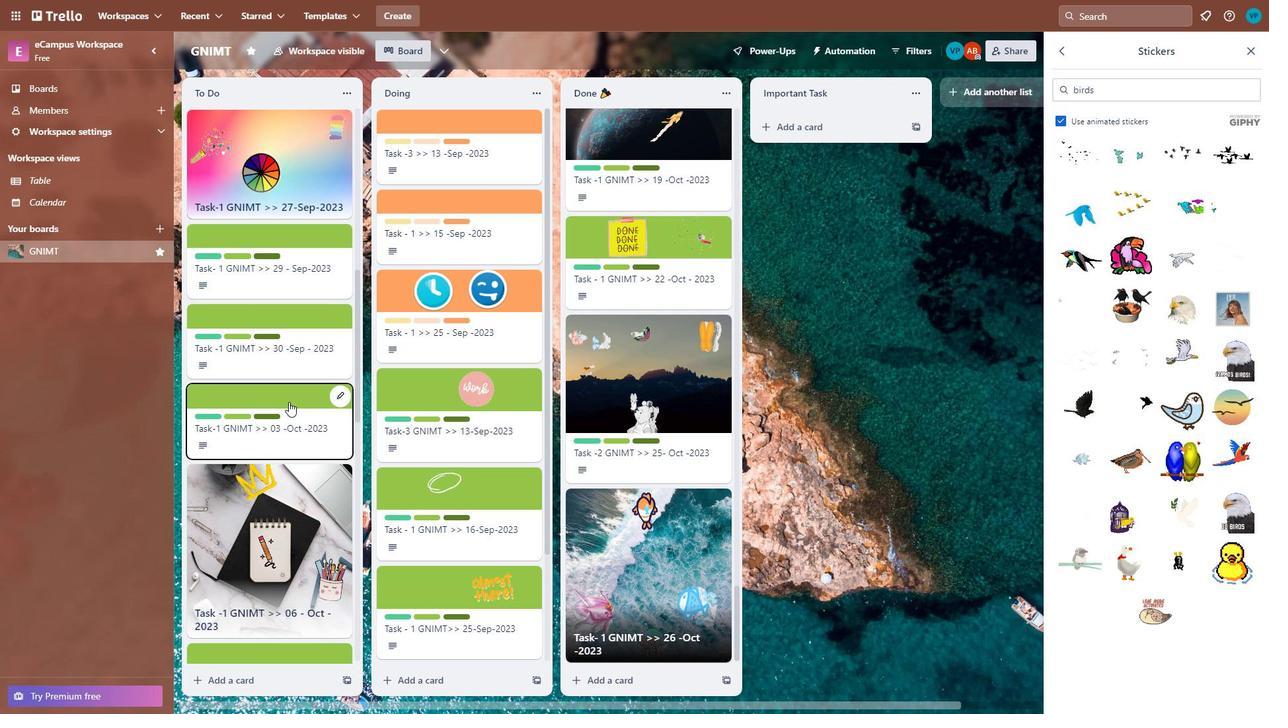 
Action: Mouse scrolled (287, 400) with delta (0, 0)
Screenshot: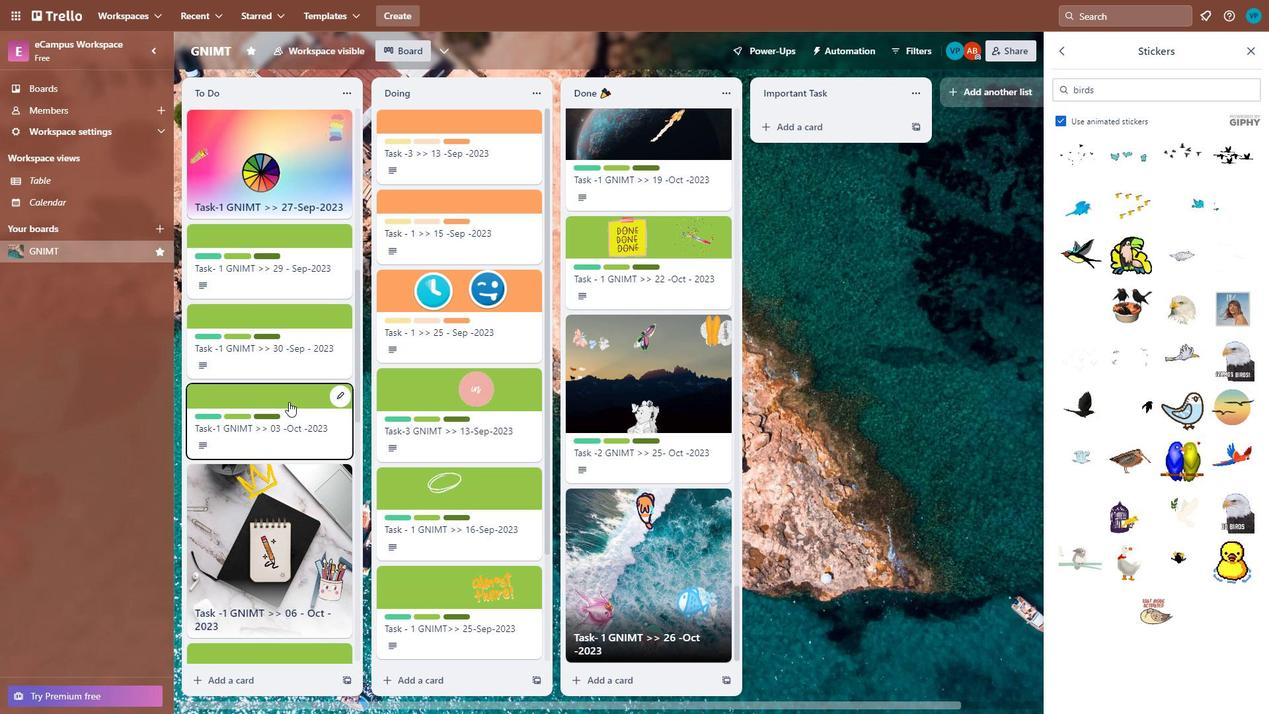 
Action: Mouse scrolled (287, 400) with delta (0, 0)
Screenshot: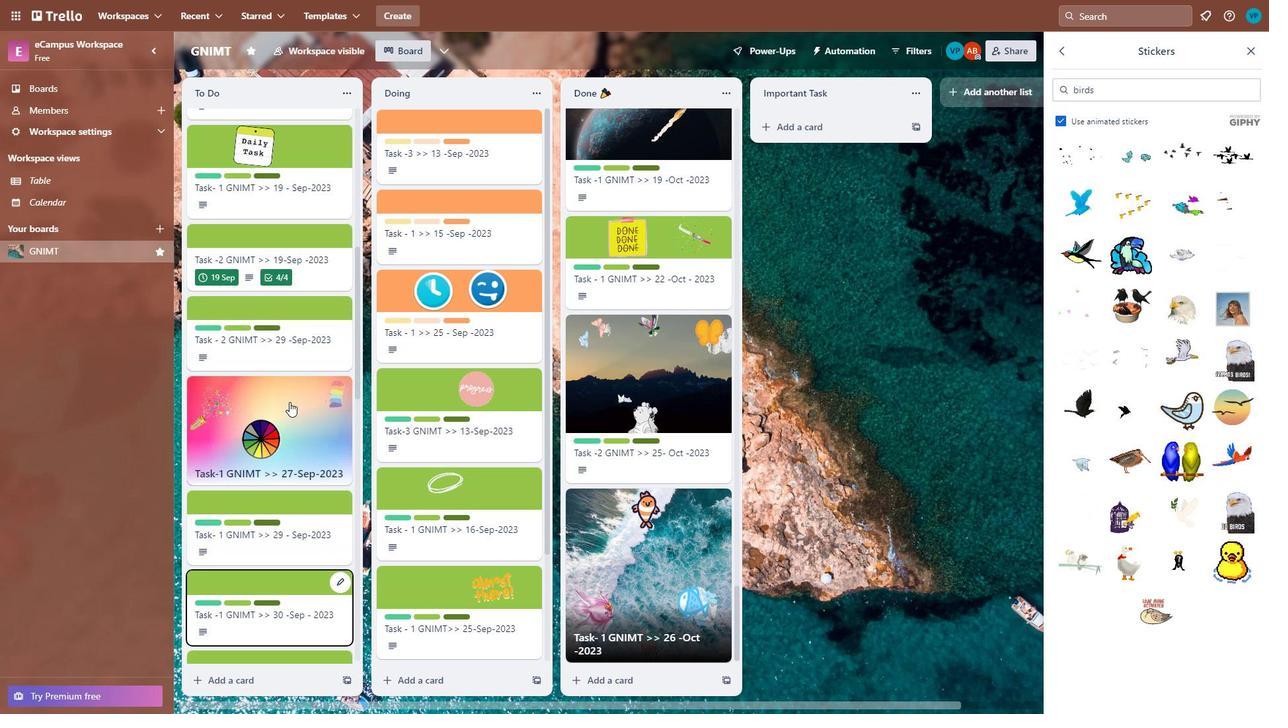 
Action: Mouse scrolled (287, 400) with delta (0, 0)
Screenshot: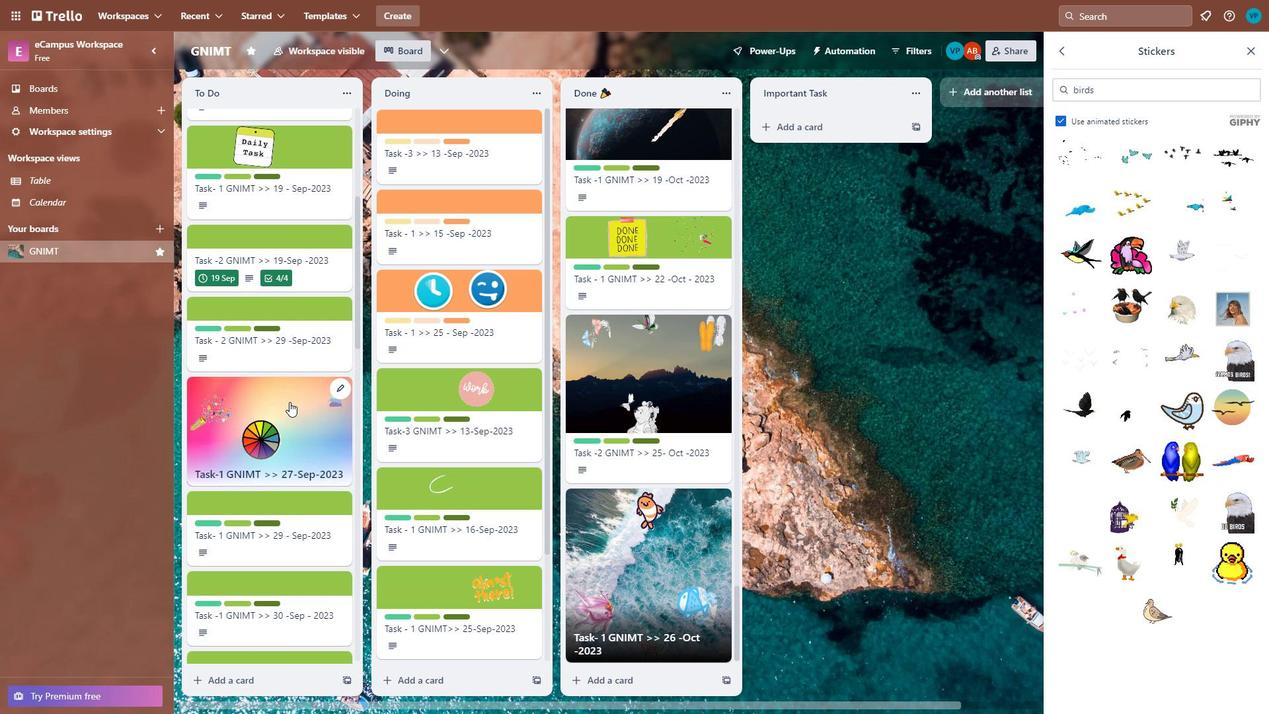
Action: Mouse scrolled (287, 400) with delta (0, 0)
Screenshot: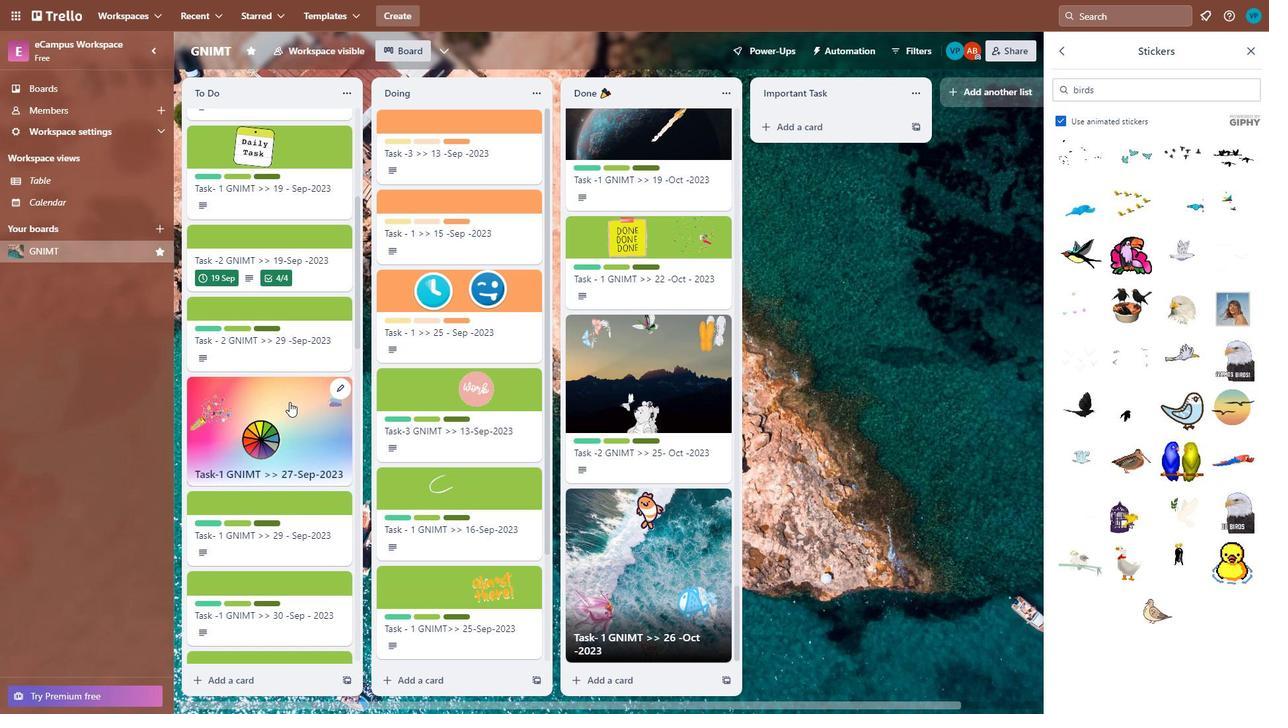 
Action: Mouse scrolled (287, 399) with delta (0, 0)
Screenshot: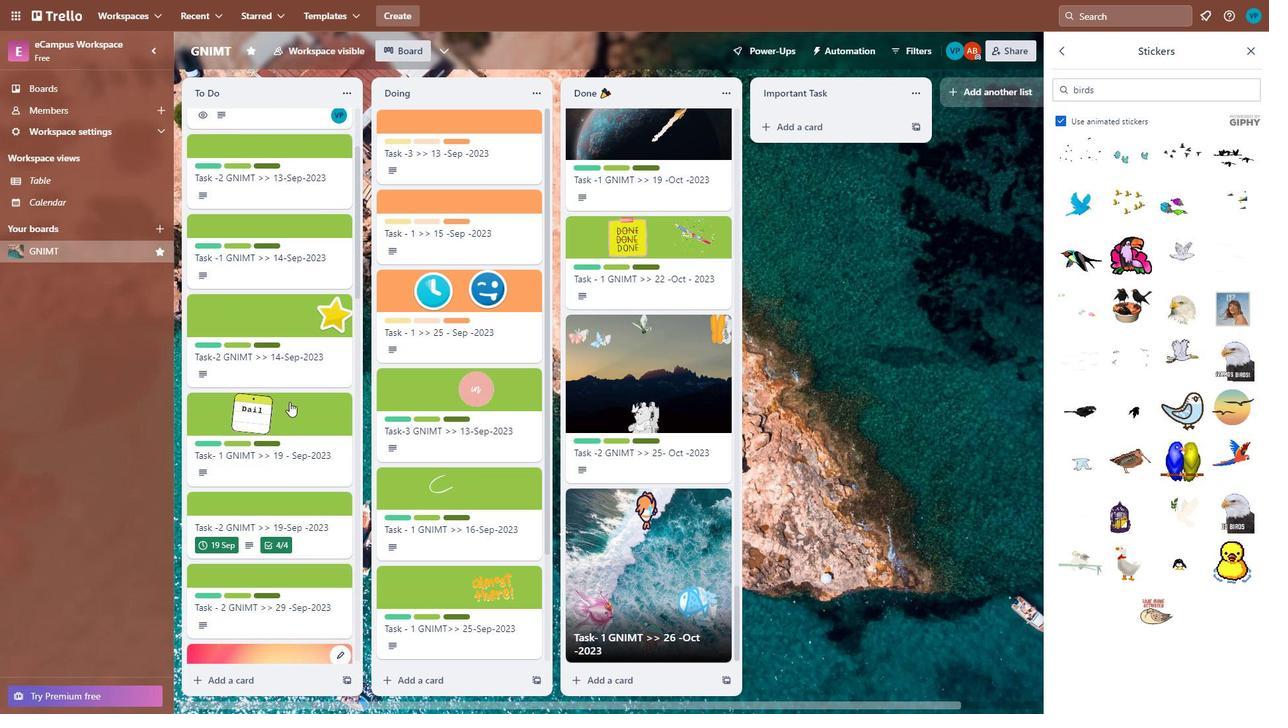 
Action: Mouse moved to (288, 401)
Screenshot: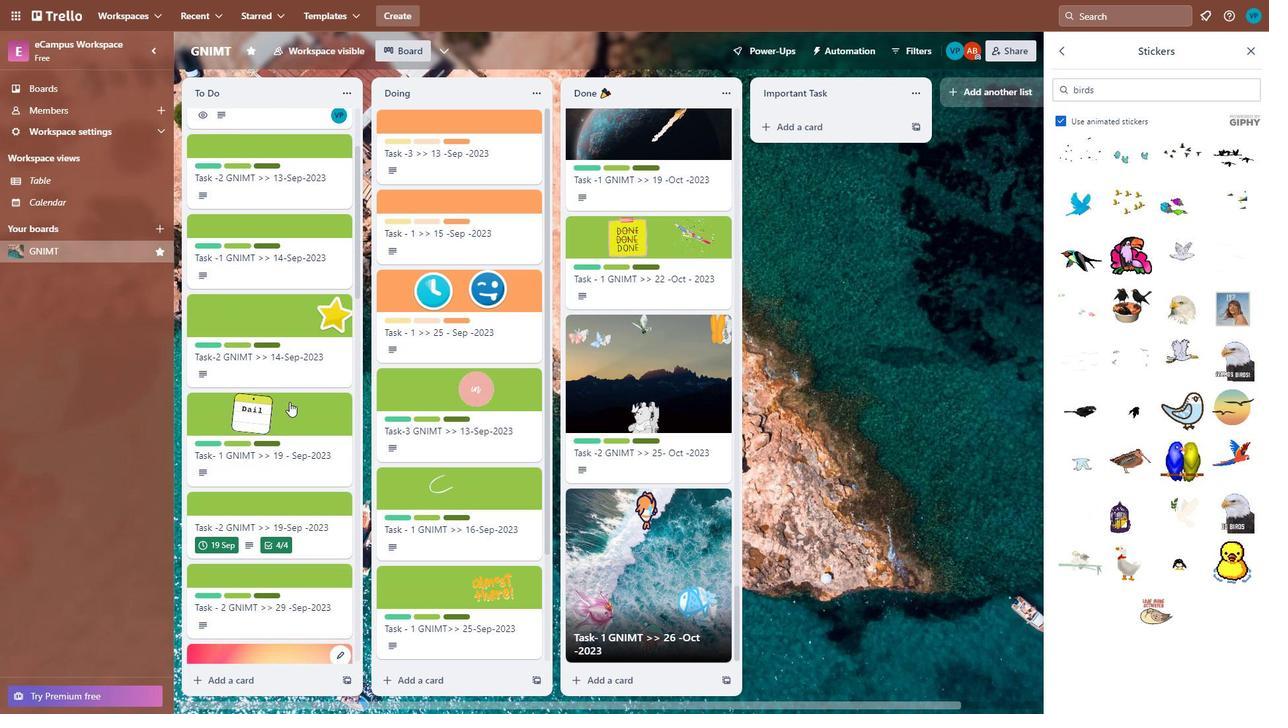 
Action: Mouse scrolled (288, 400) with delta (0, 0)
Screenshot: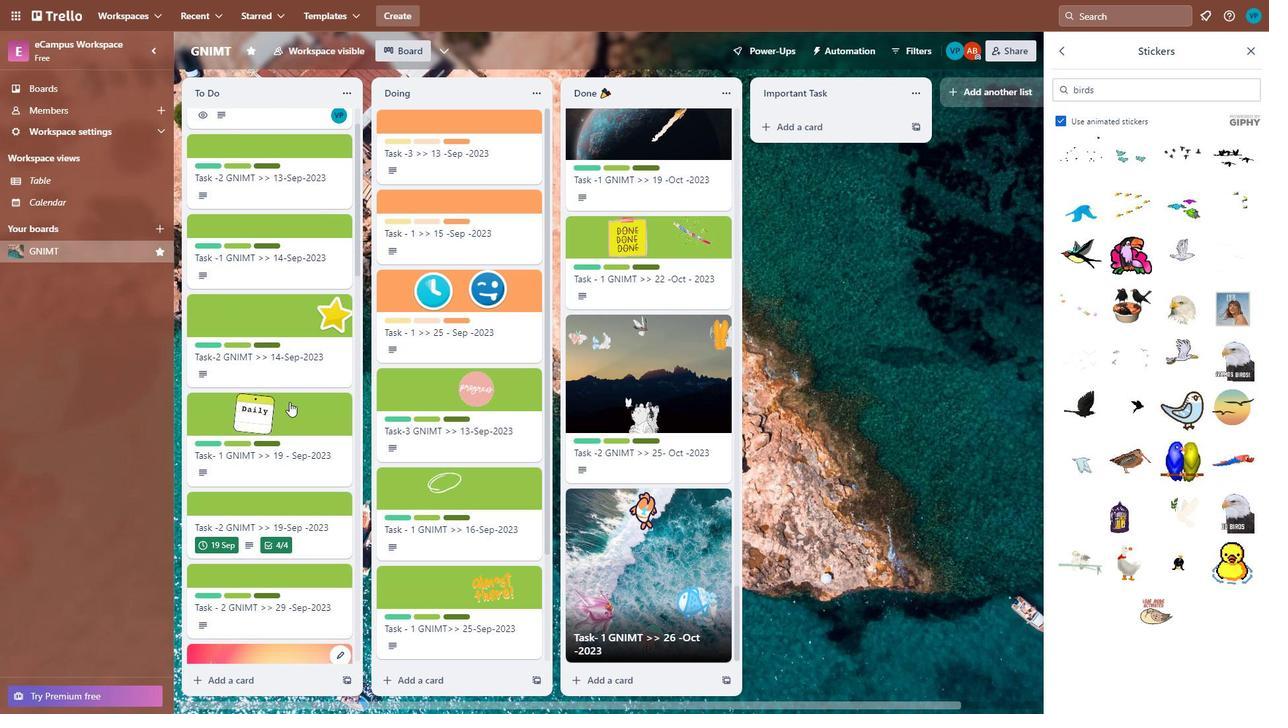 
Action: Mouse moved to (288, 401)
Screenshot: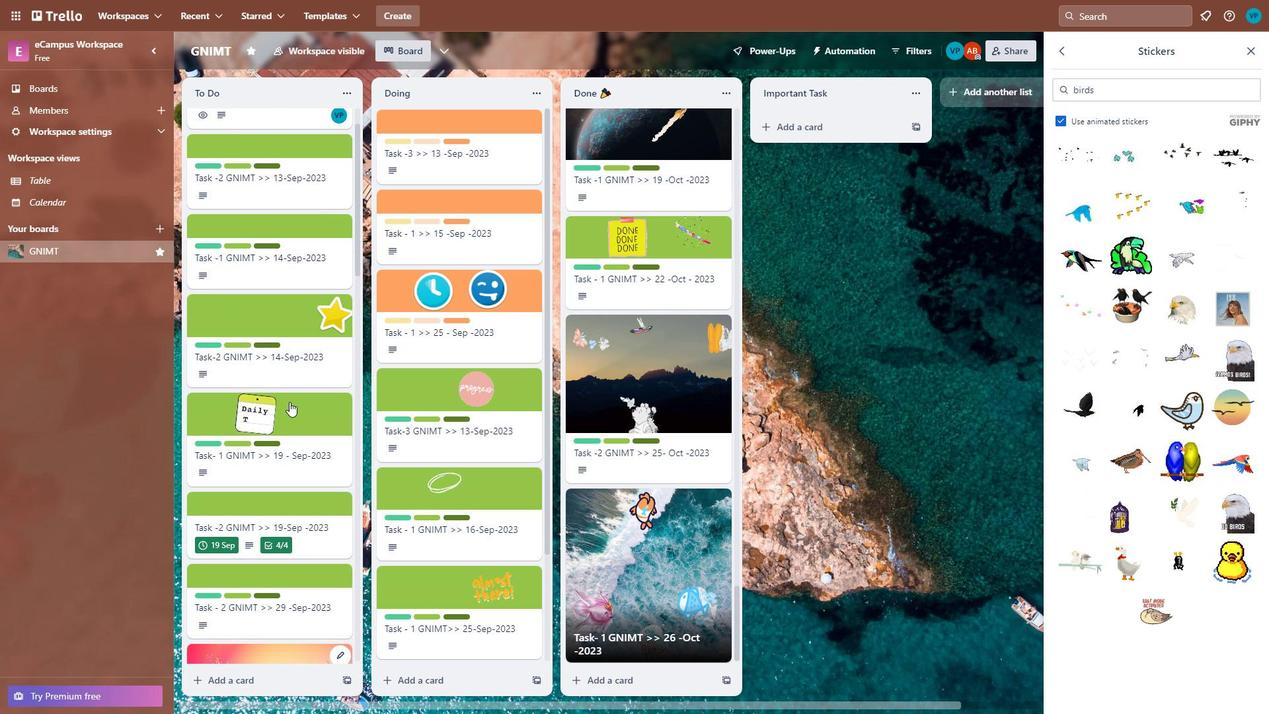 
Action: Mouse scrolled (288, 402) with delta (0, 0)
Screenshot: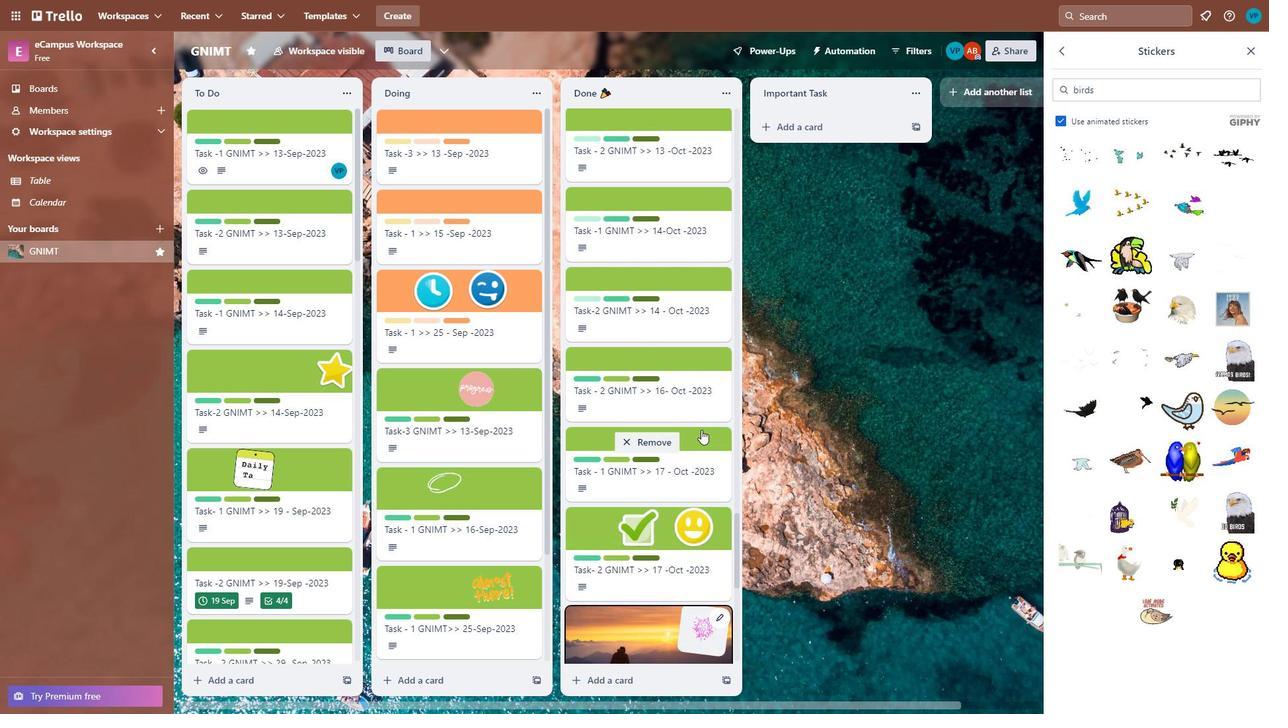 
Action: Mouse scrolled (288, 402) with delta (0, 0)
Screenshot: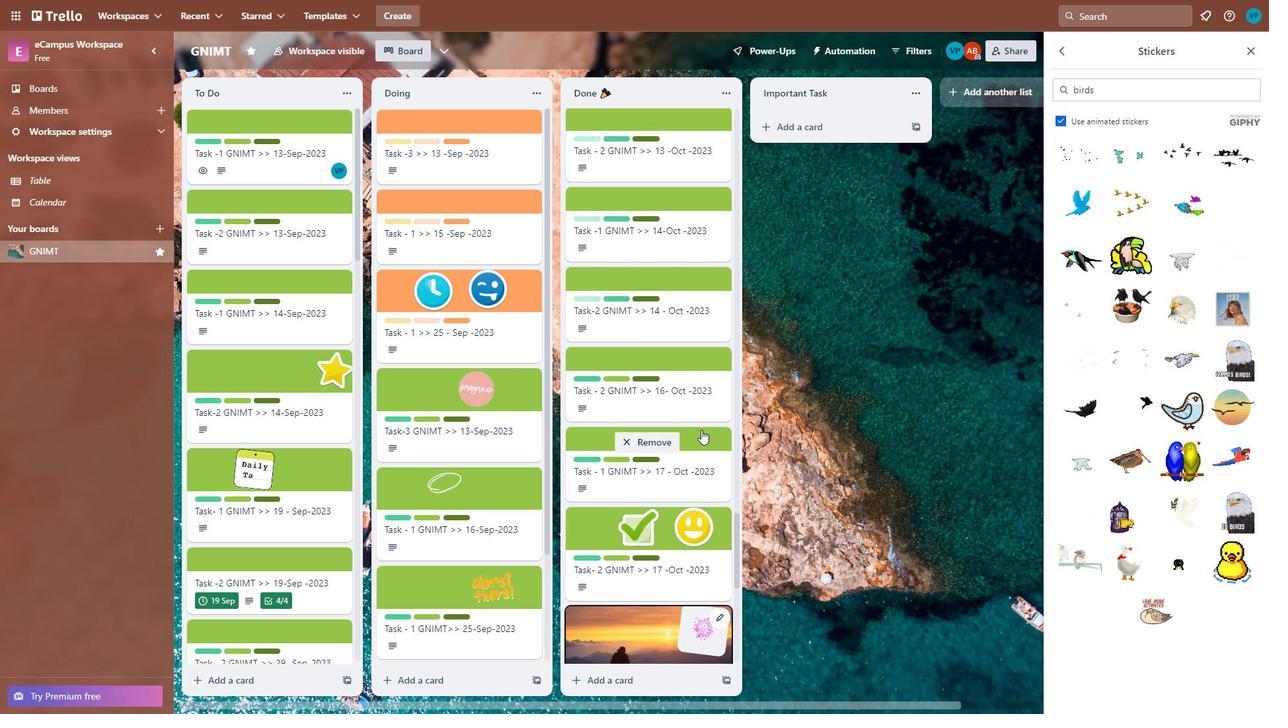 
Action: Mouse scrolled (288, 402) with delta (0, 0)
Screenshot: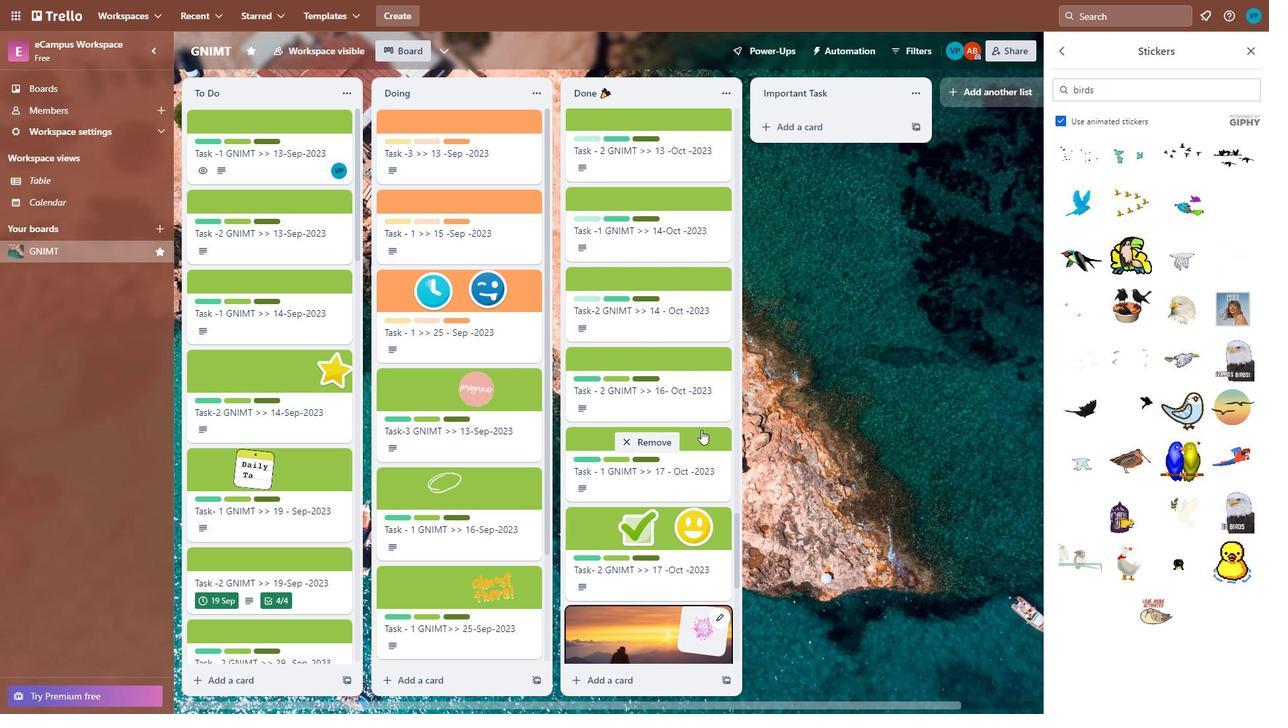 
Action: Mouse moved to (289, 401)
Screenshot: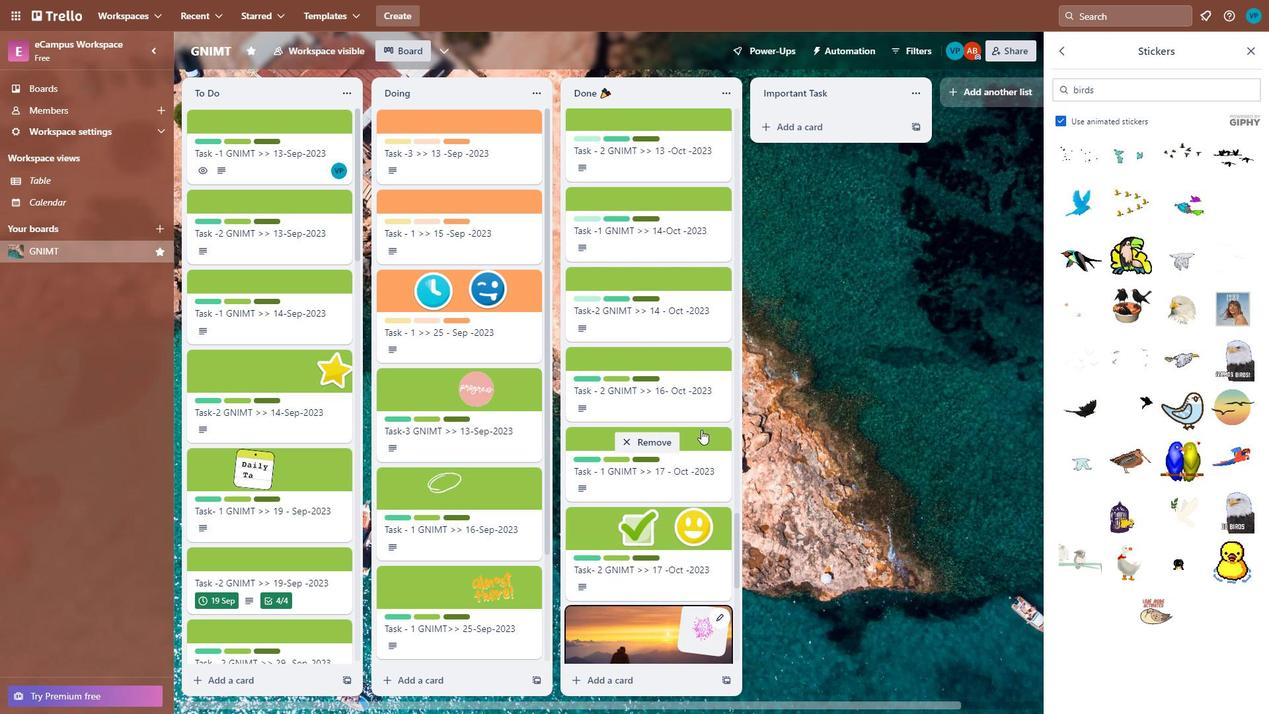 
Action: Mouse scrolled (289, 402) with delta (0, 0)
Screenshot: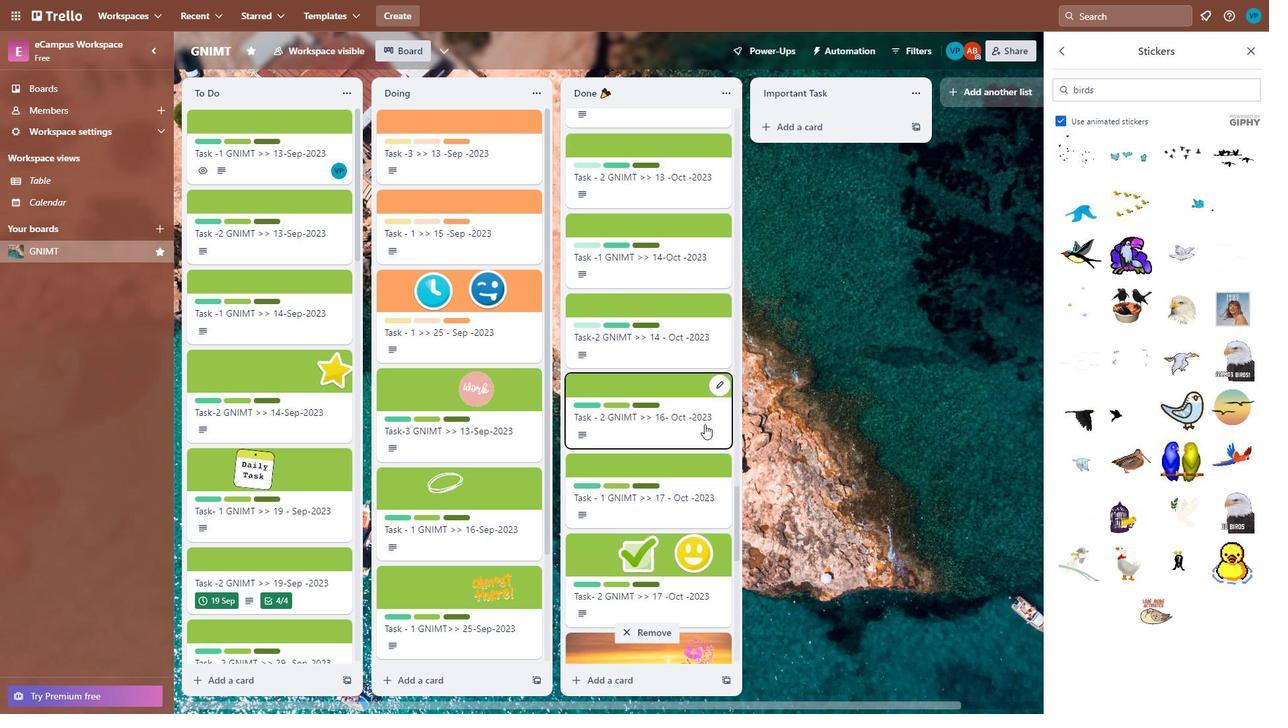 
Action: Mouse scrolled (289, 402) with delta (0, 0)
Screenshot: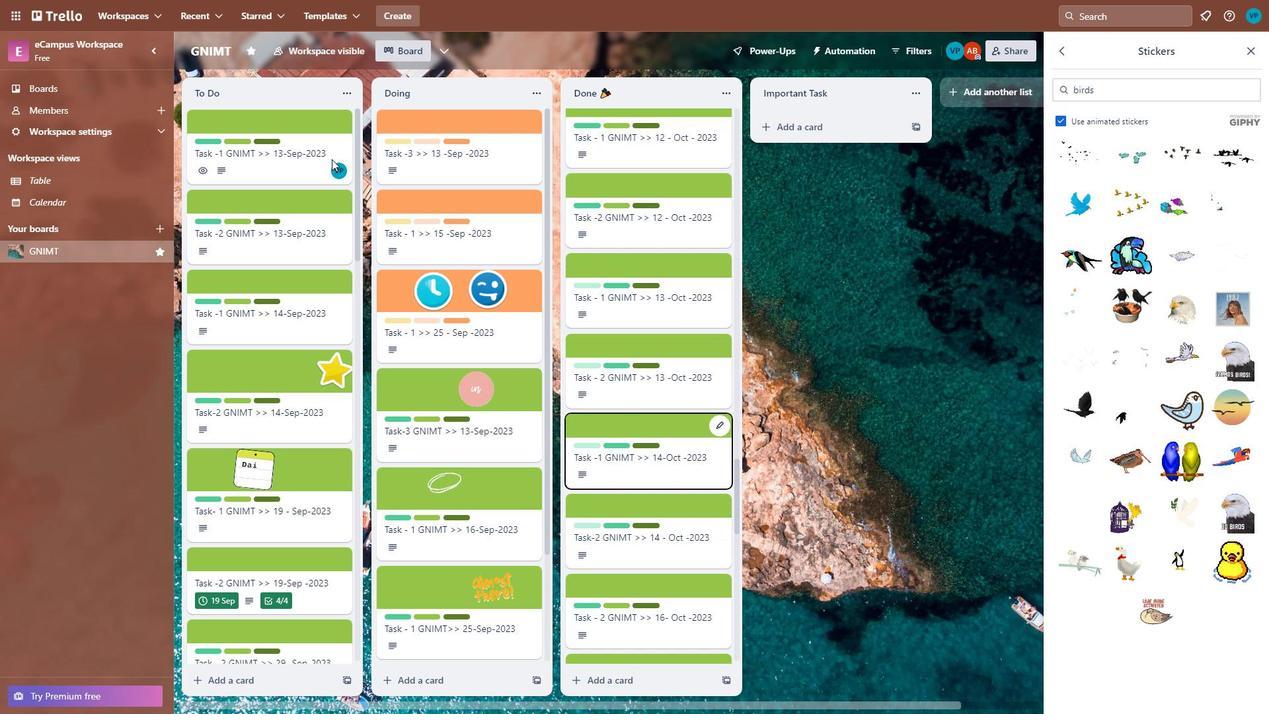 
Action: Mouse scrolled (289, 402) with delta (0, 0)
Screenshot: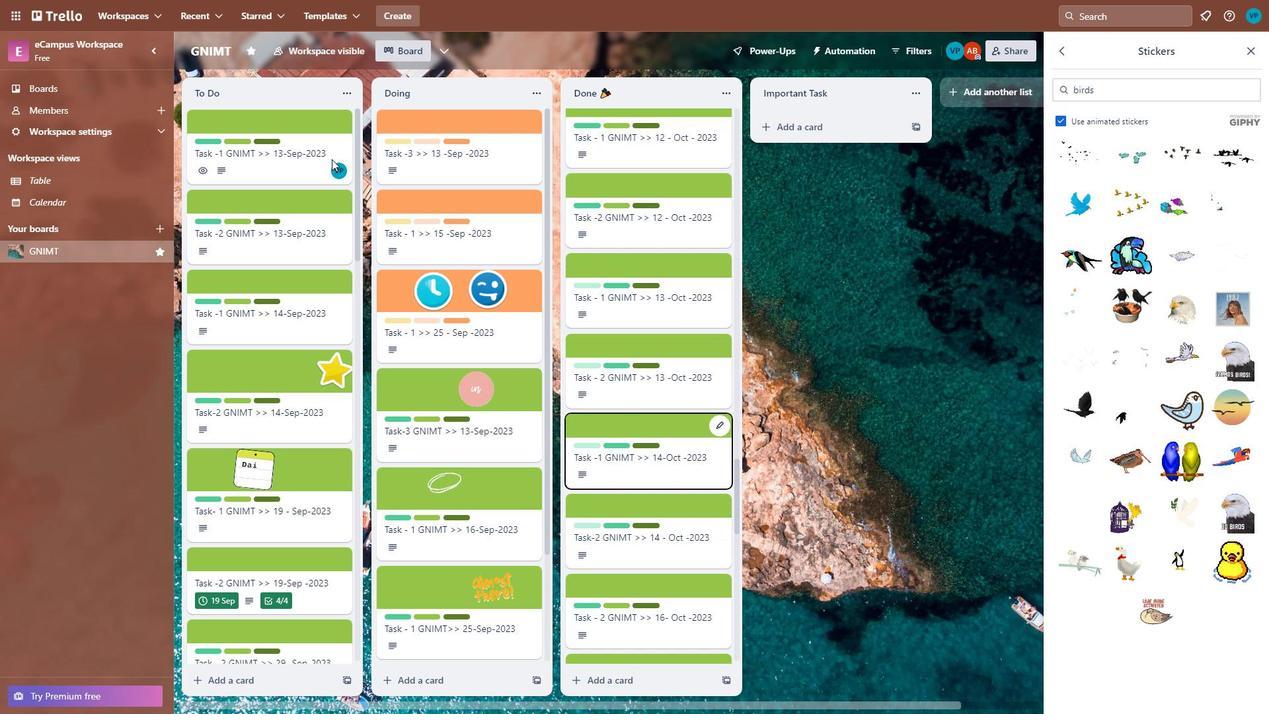 
Action: Mouse scrolled (289, 402) with delta (0, 0)
Screenshot: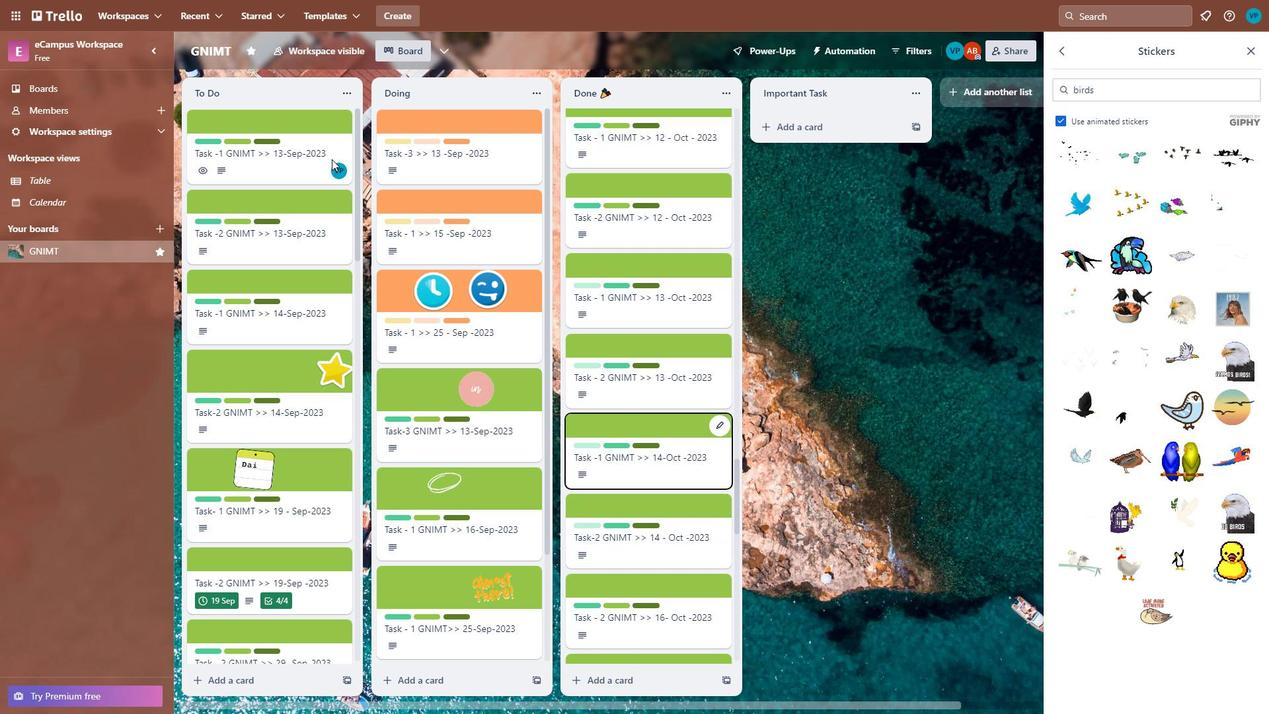 
Action: Mouse moved to (289, 401)
Screenshot: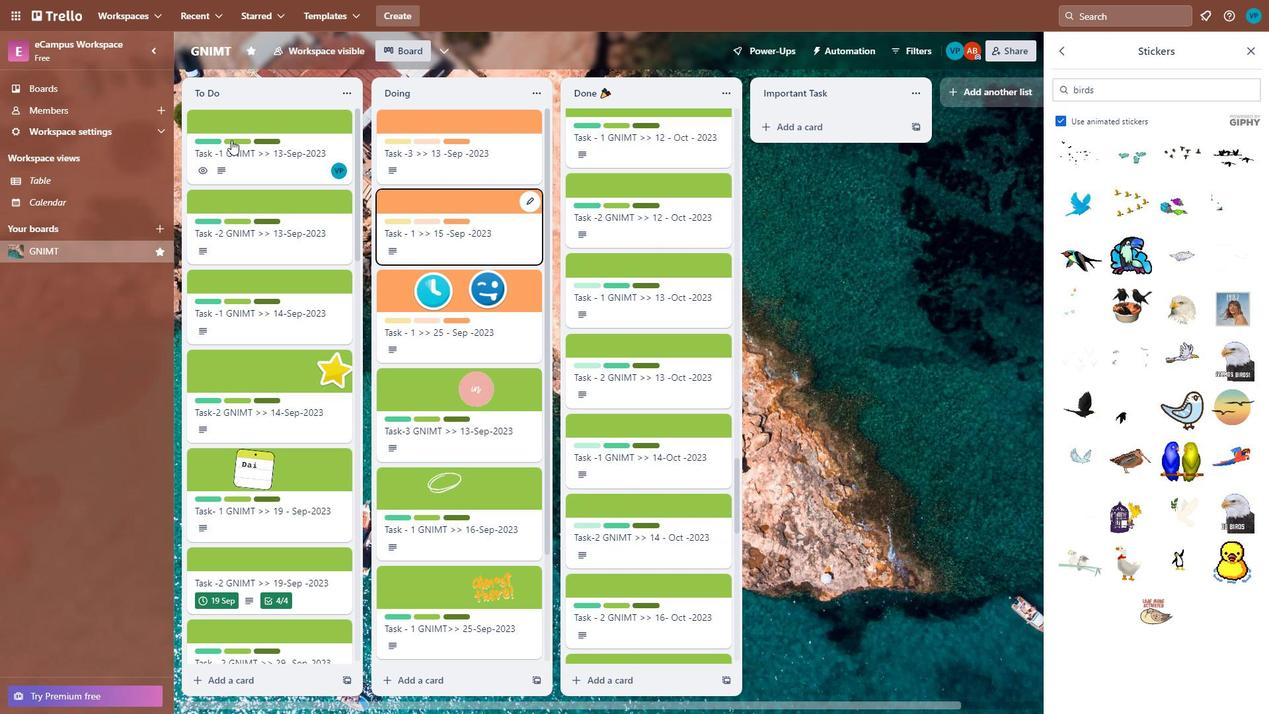 
Action: Mouse scrolled (289, 402) with delta (0, 0)
Screenshot: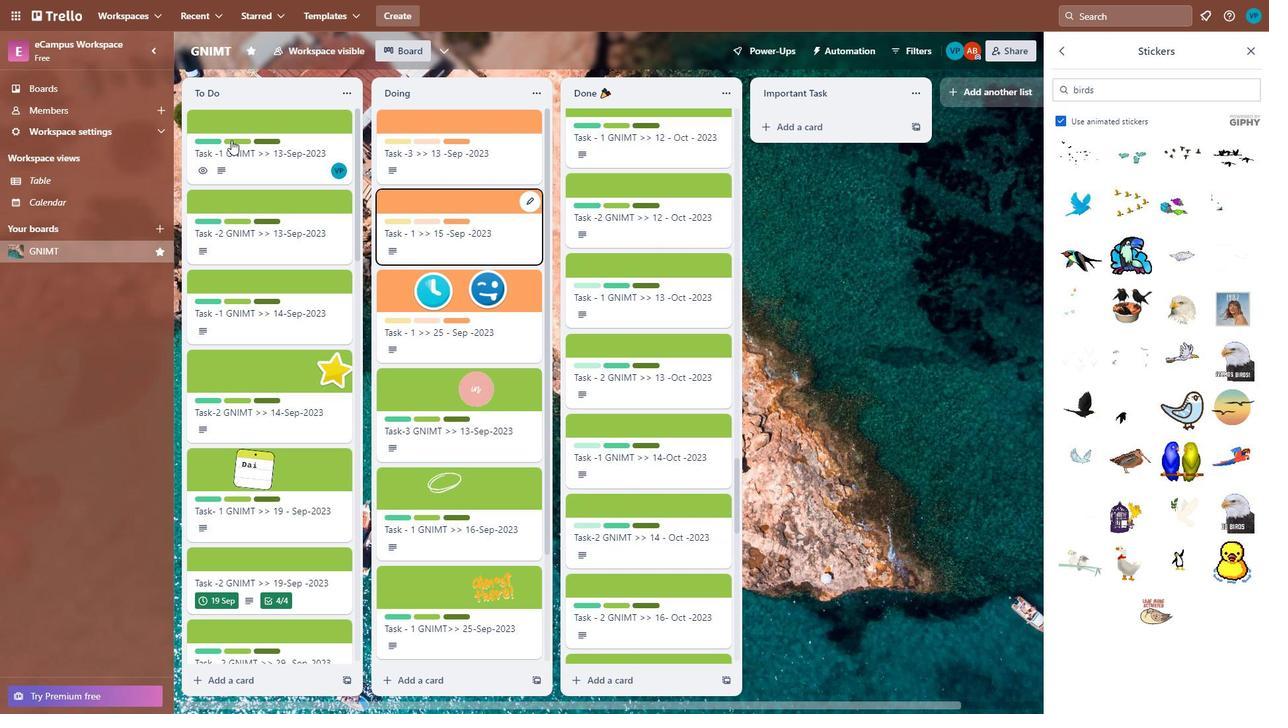 
Action: Mouse scrolled (289, 402) with delta (0, 0)
Screenshot: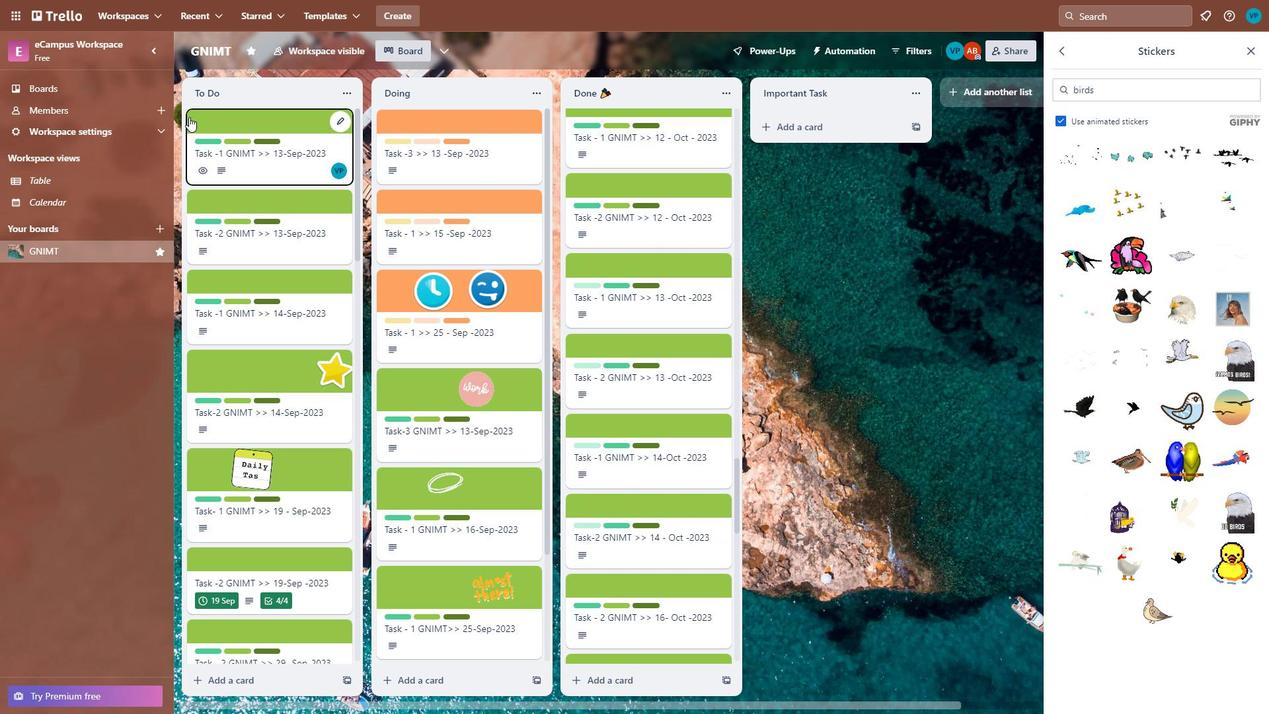 
Action: Mouse scrolled (289, 402) with delta (0, 0)
Screenshot: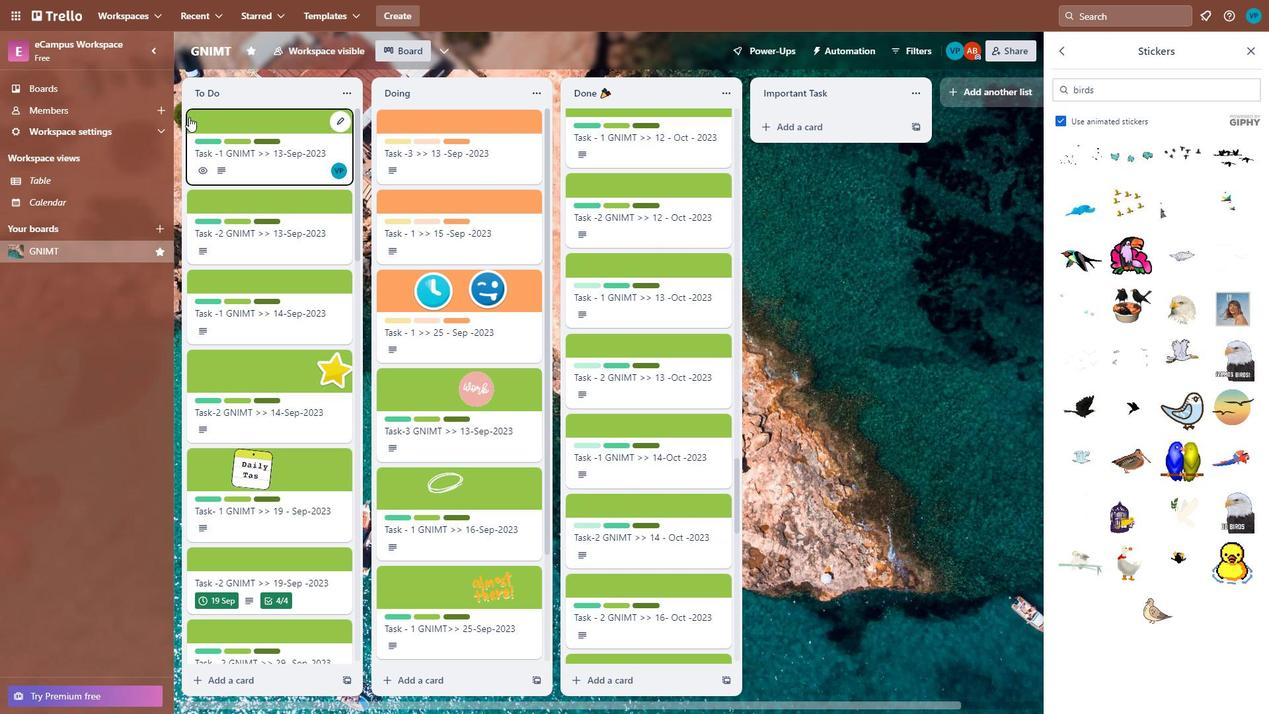 
Action: Mouse scrolled (289, 402) with delta (0, 0)
Screenshot: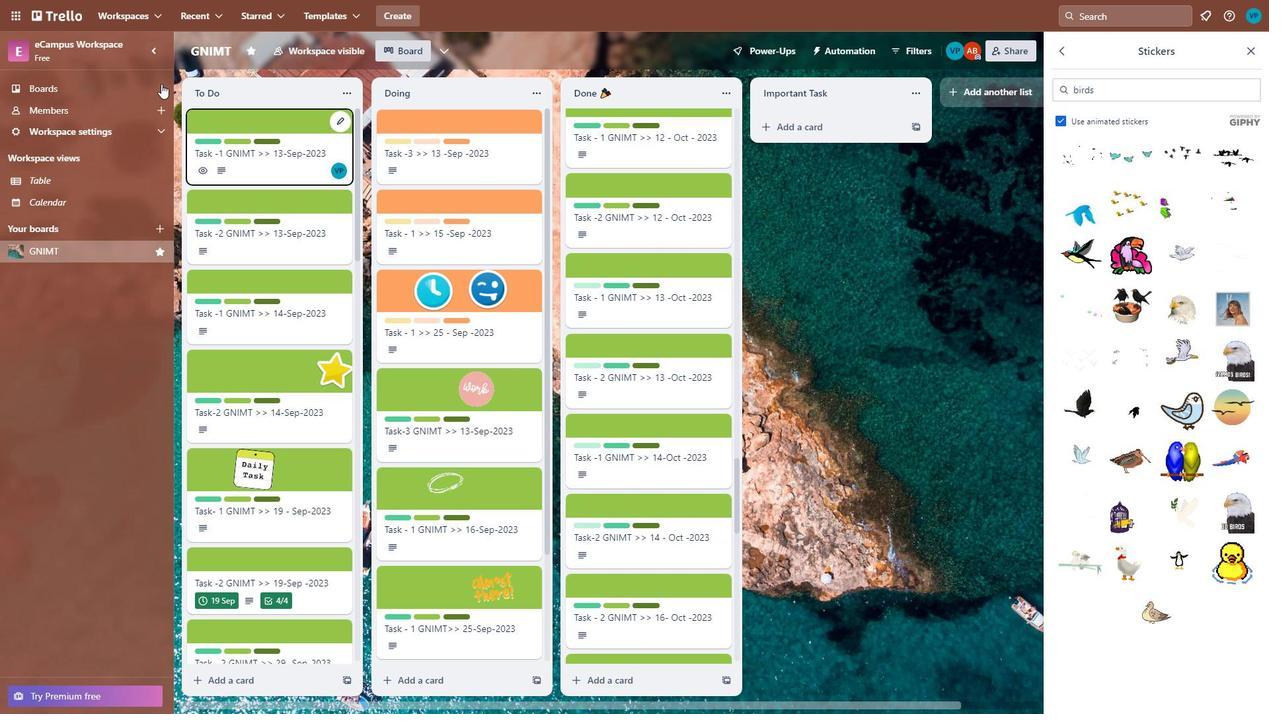 
Action: Mouse scrolled (289, 402) with delta (0, 0)
Screenshot: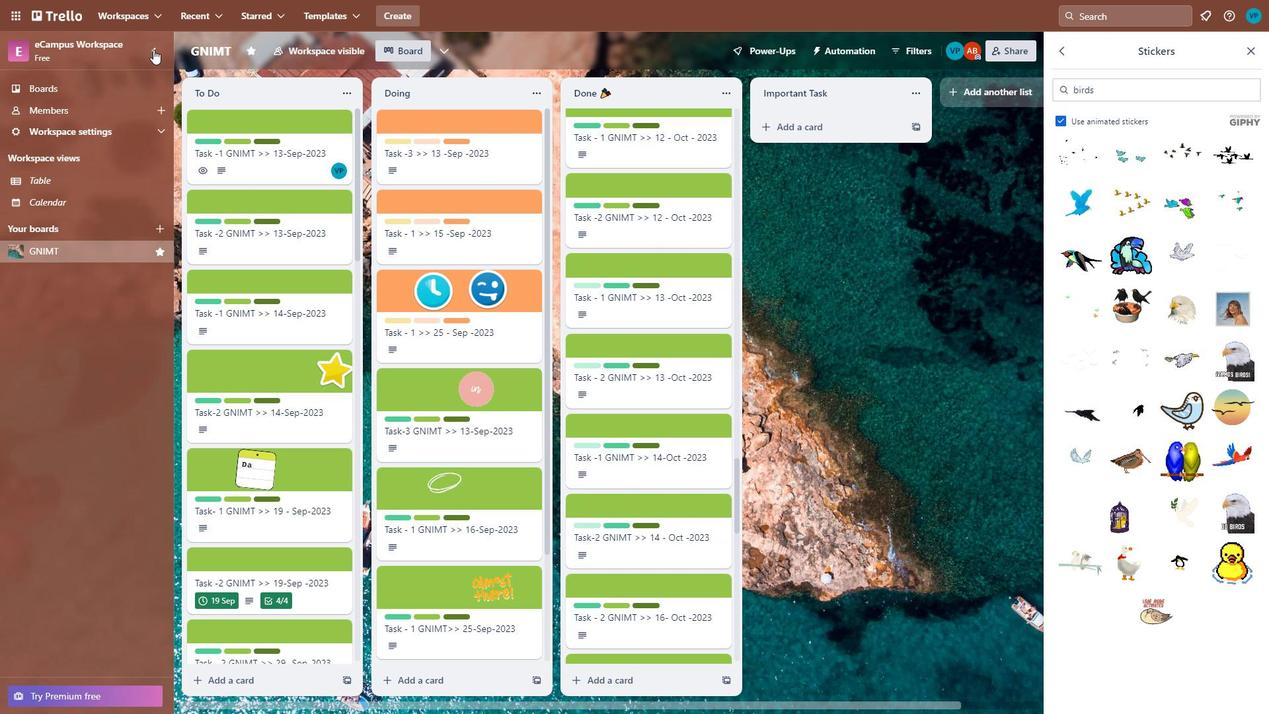 
Action: Mouse scrolled (289, 402) with delta (0, 0)
Screenshot: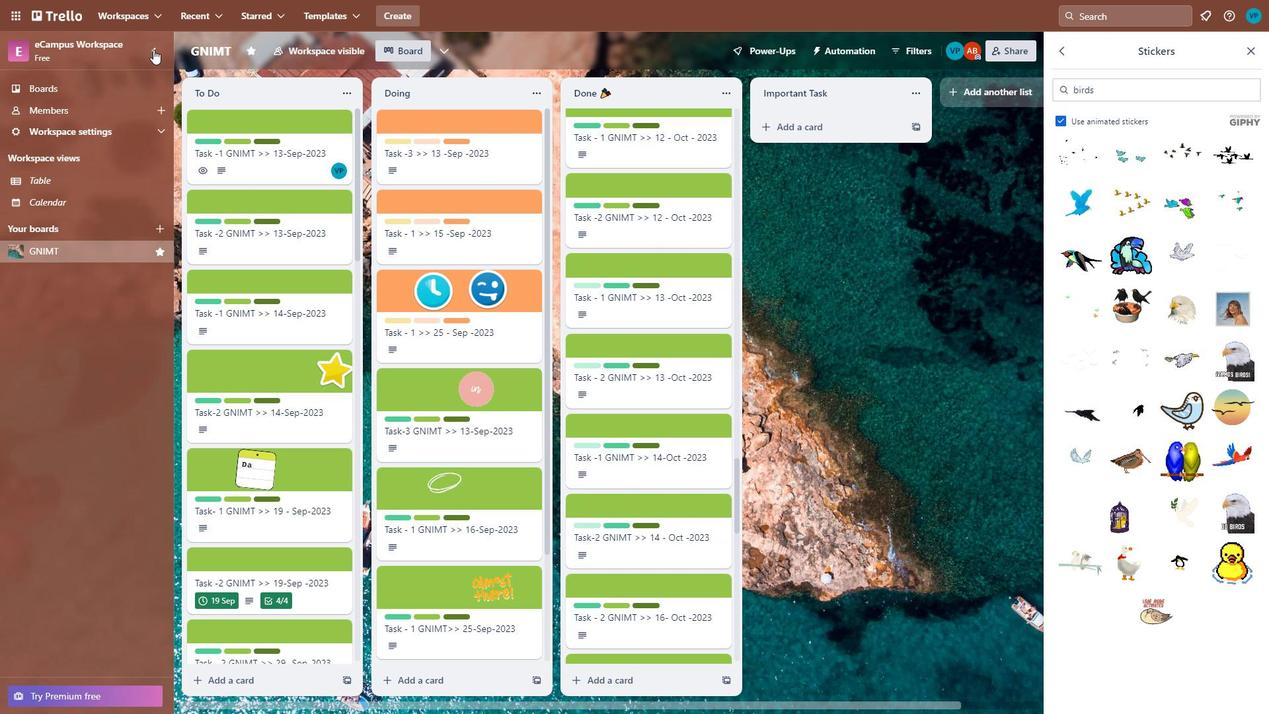 
Action: Mouse scrolled (289, 402) with delta (0, 0)
Screenshot: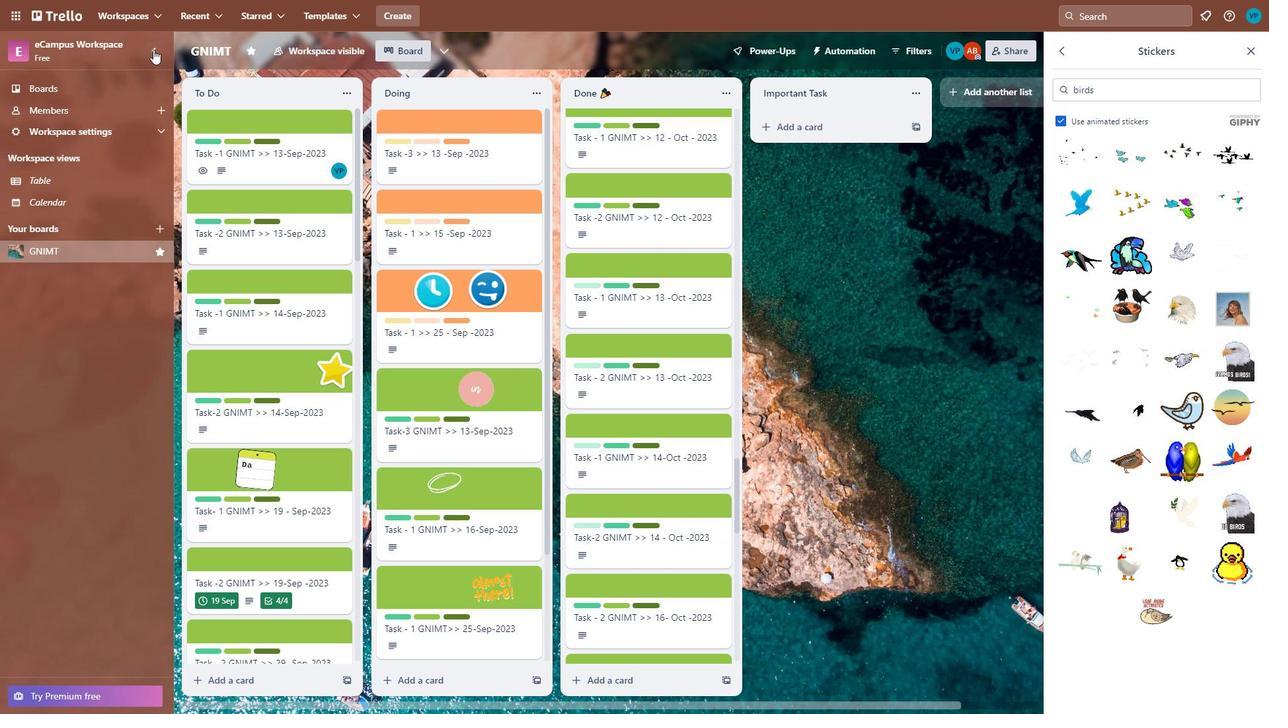 
Action: Mouse moved to (290, 401)
Screenshot: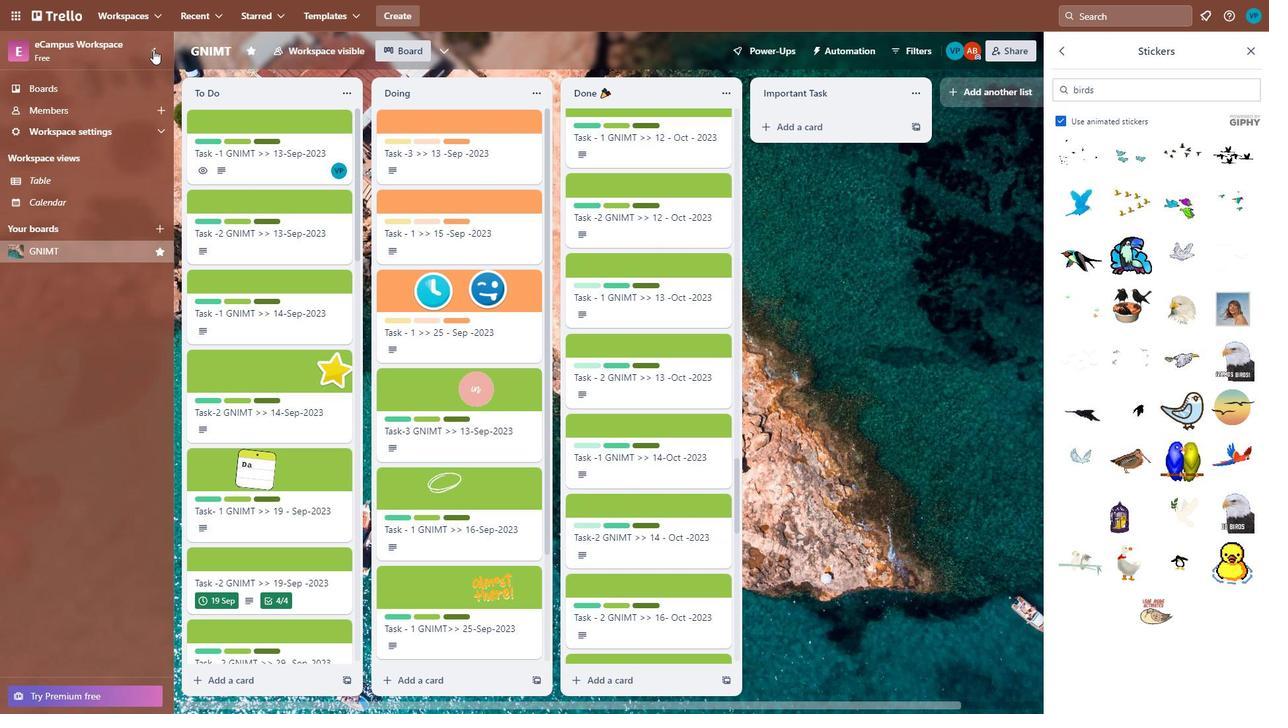 
Action: Mouse scrolled (290, 402) with delta (0, 0)
Screenshot: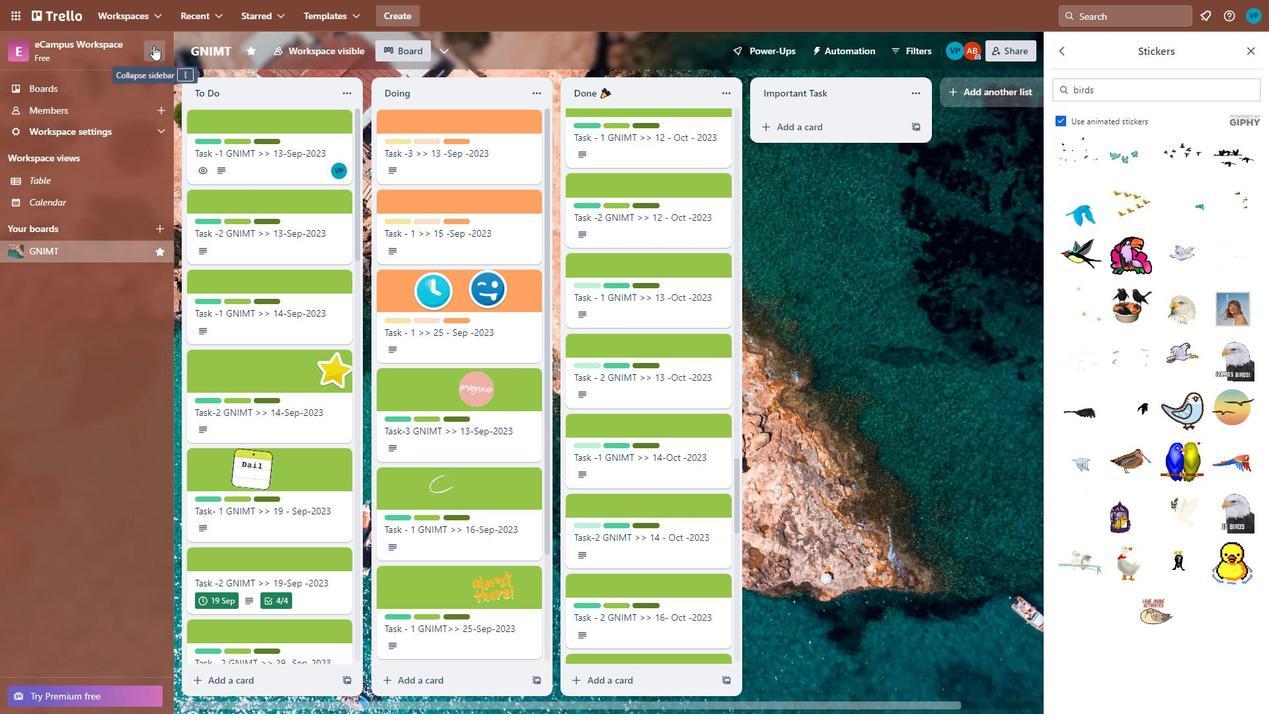
Action: Mouse moved to (694, 460)
Screenshot: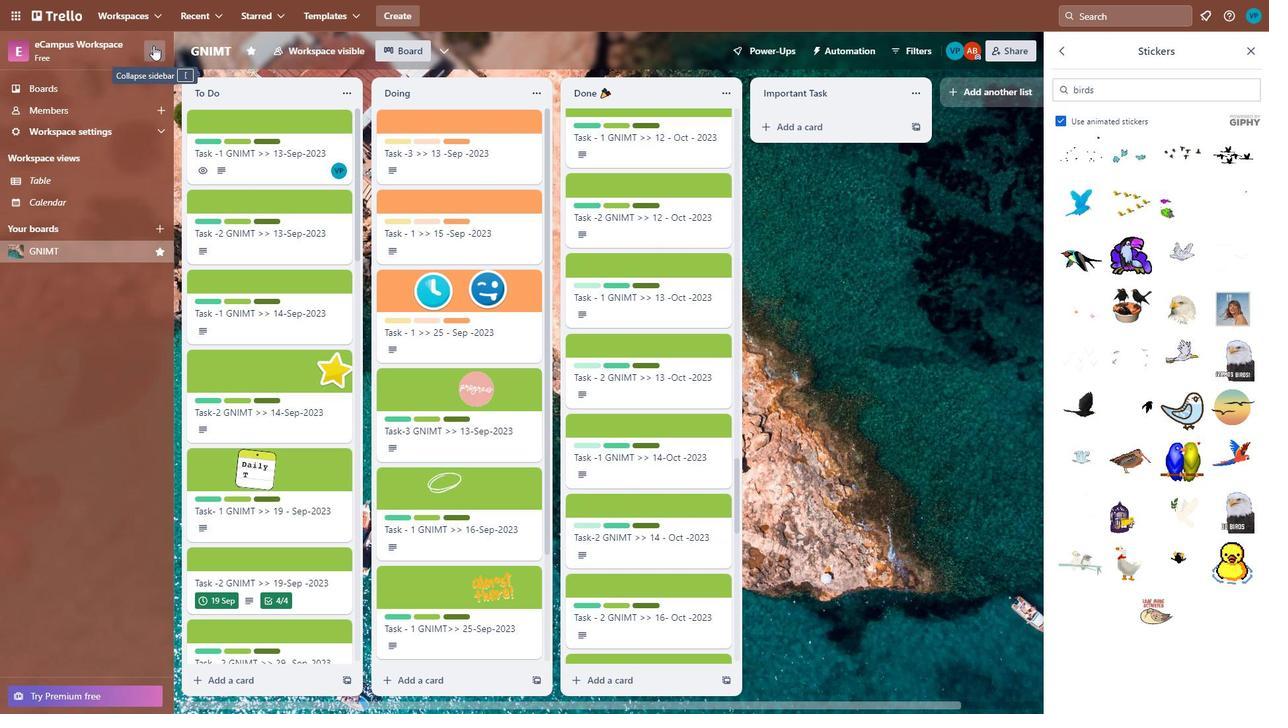 
Action: Mouse scrolled (694, 460) with delta (0, 0)
Screenshot: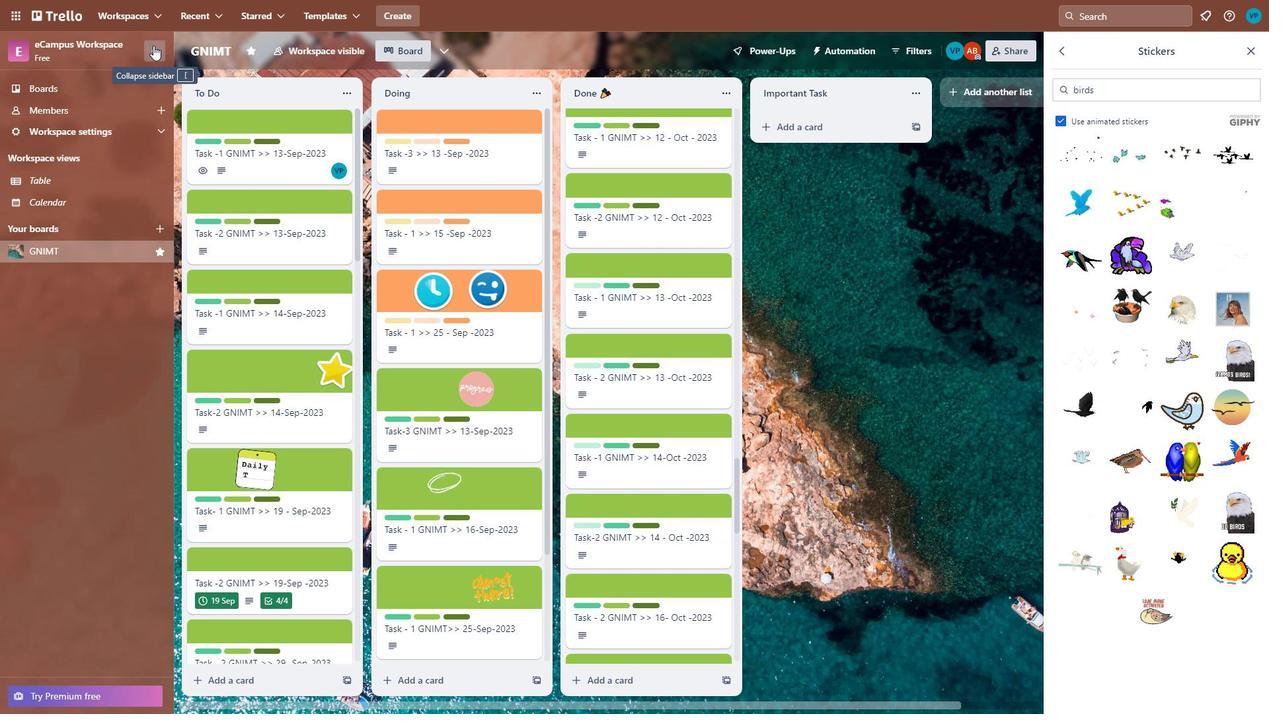 
Action: Mouse scrolled (694, 460) with delta (0, 0)
Screenshot: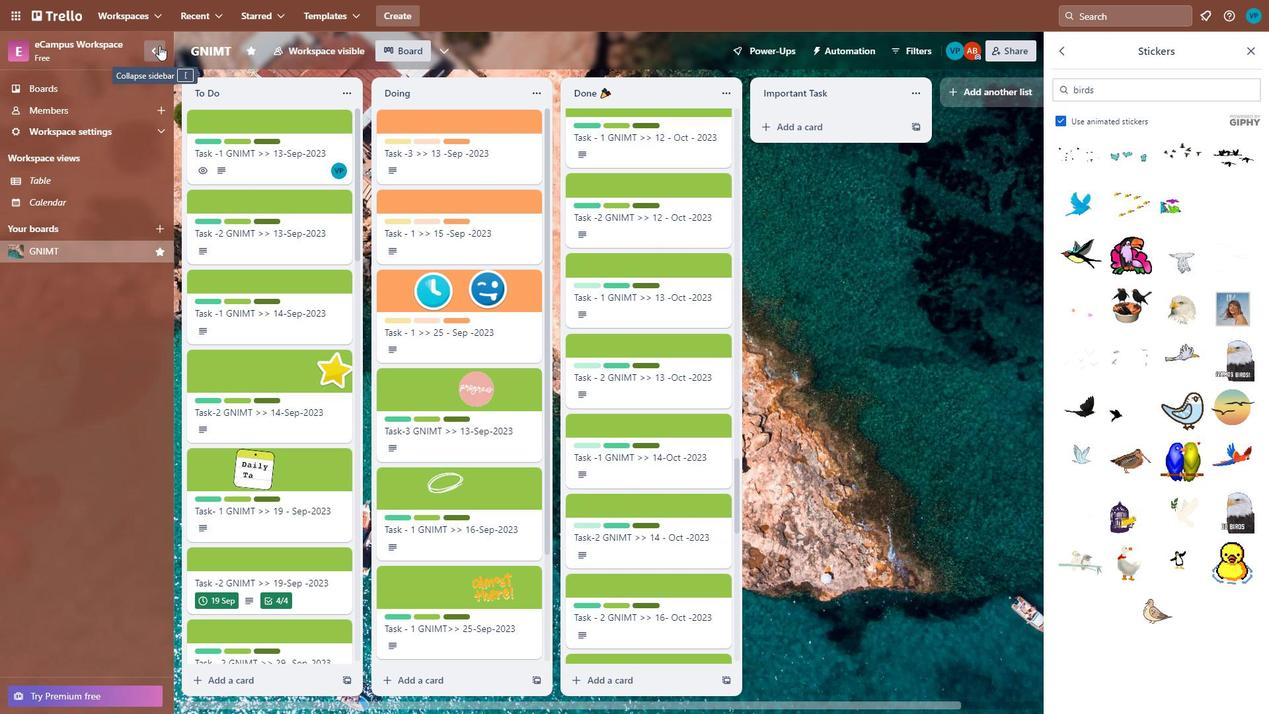 
Action: Mouse scrolled (694, 460) with delta (0, 0)
Screenshot: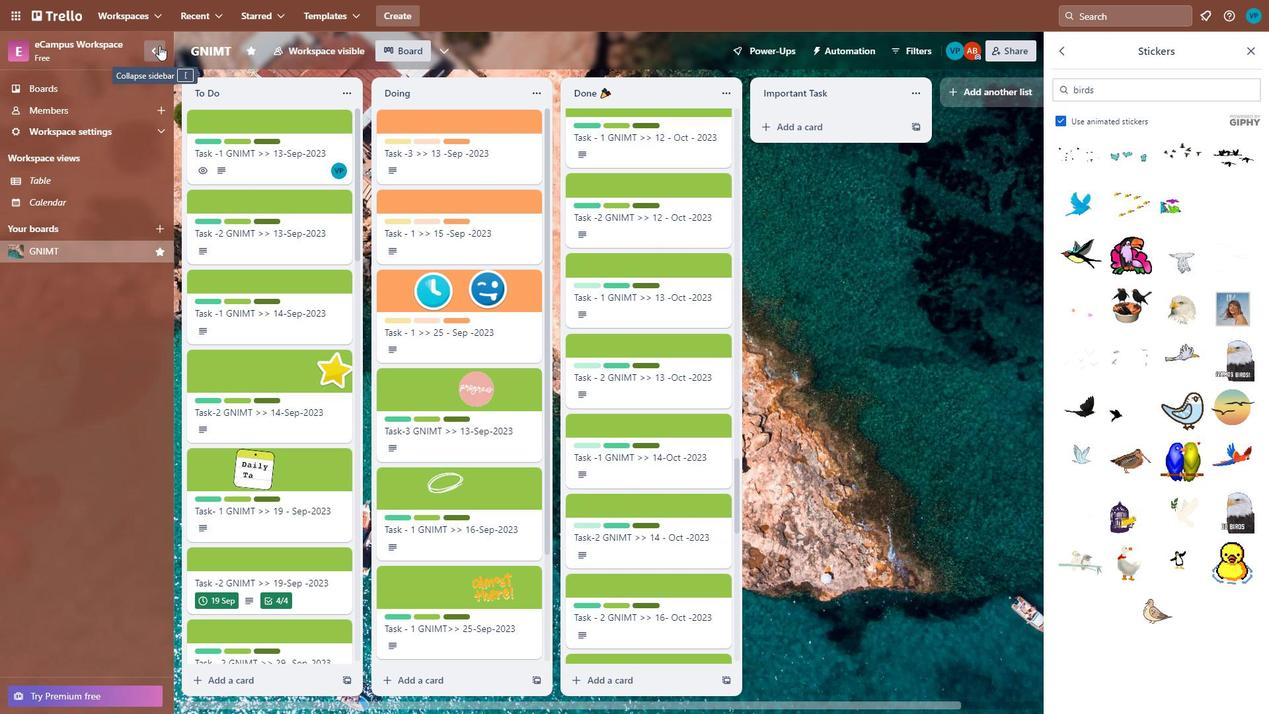 
Action: Mouse moved to (695, 460)
Screenshot: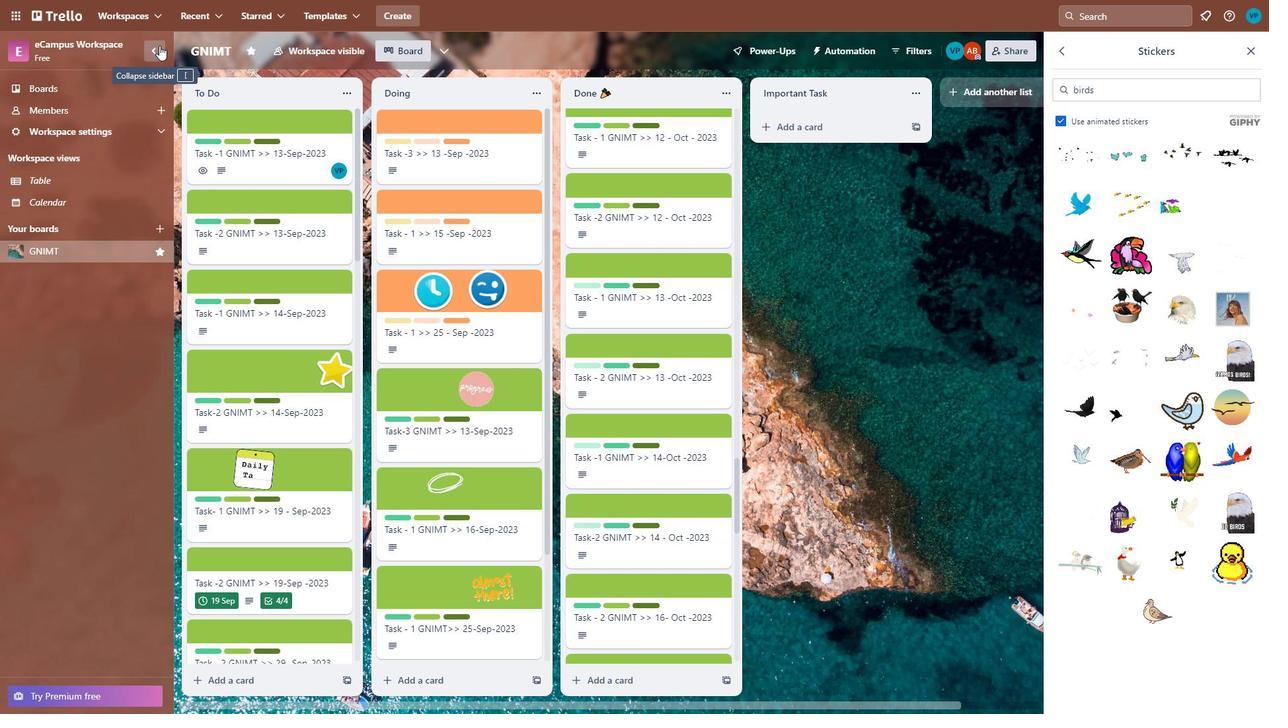 
Action: Mouse scrolled (695, 460) with delta (0, 0)
Screenshot: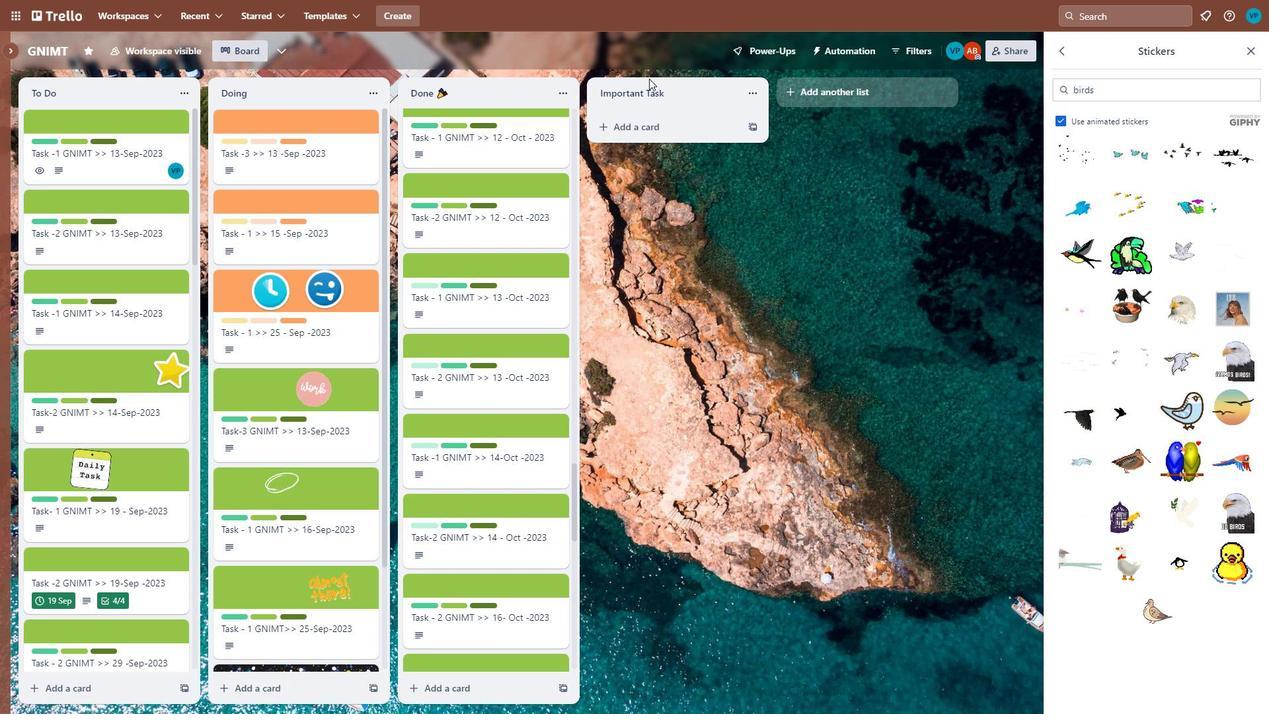 
Action: Mouse moved to (696, 460)
Screenshot: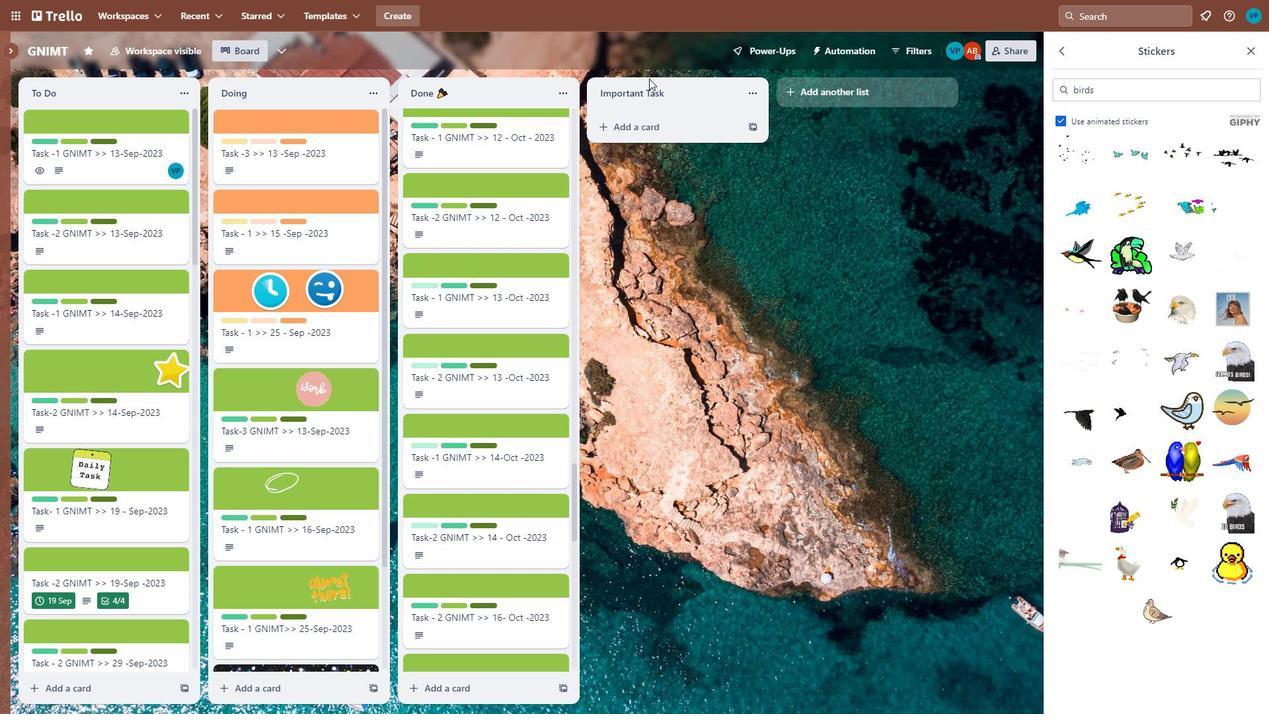 
Action: Mouse scrolled (696, 460) with delta (0, 0)
Screenshot: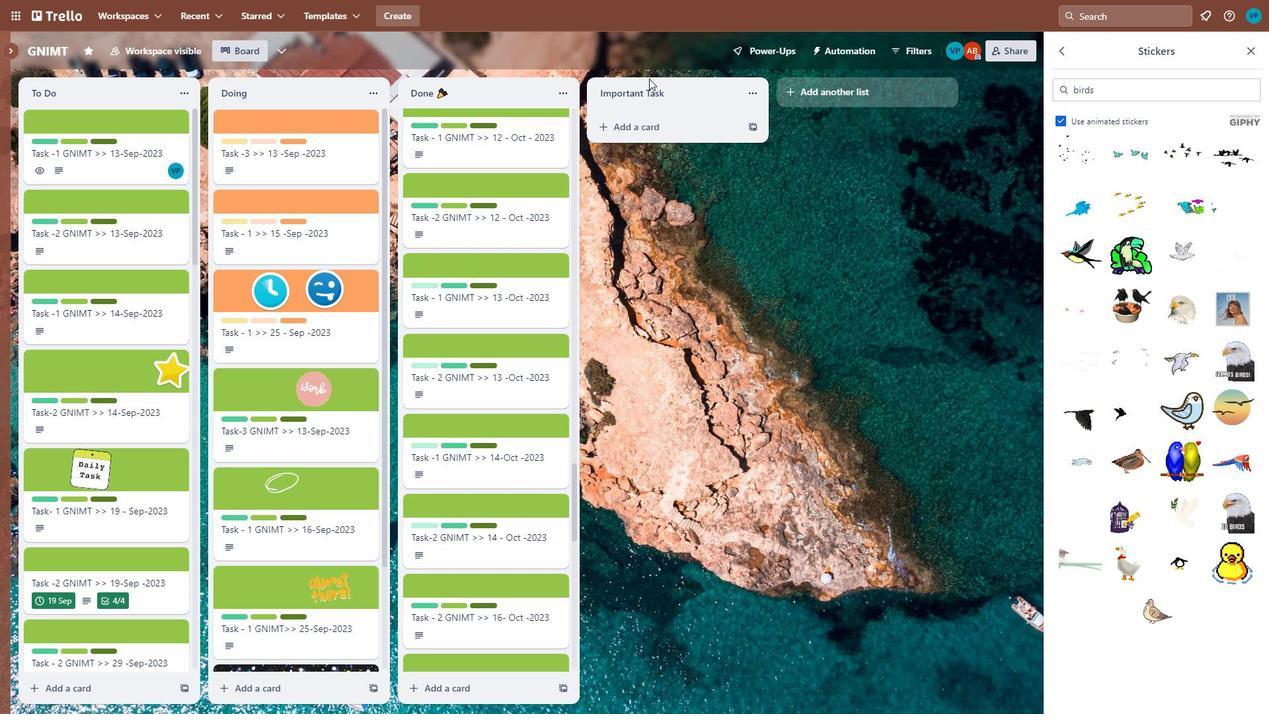 
Action: Mouse moved to (696, 460)
Screenshot: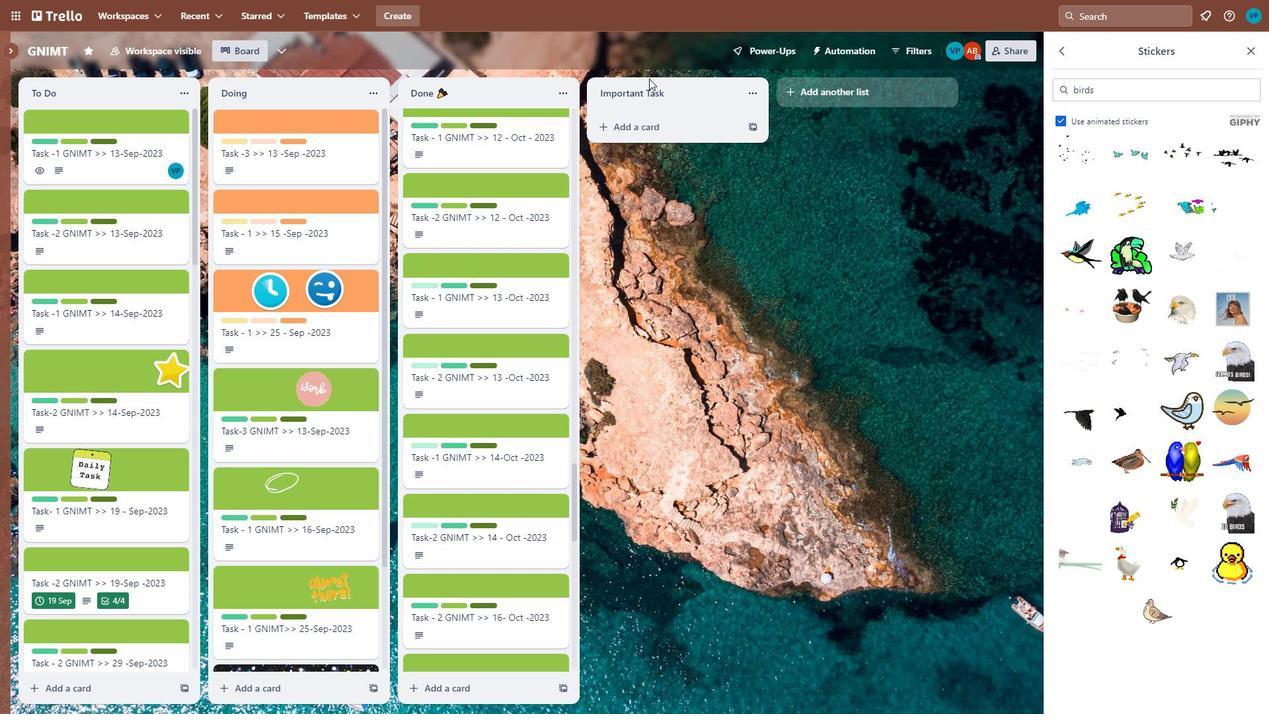 
Action: Mouse scrolled (696, 460) with delta (0, 0)
Screenshot: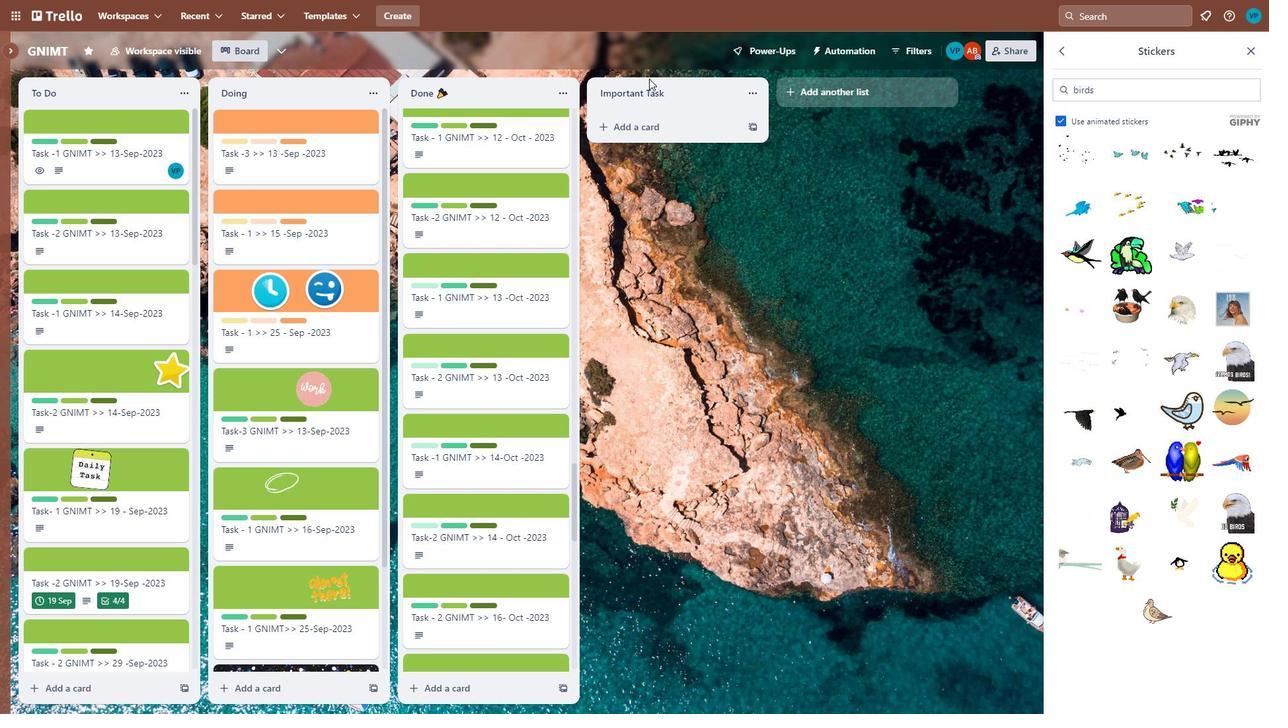 
Action: Mouse scrolled (696, 460) with delta (0, 0)
Screenshot: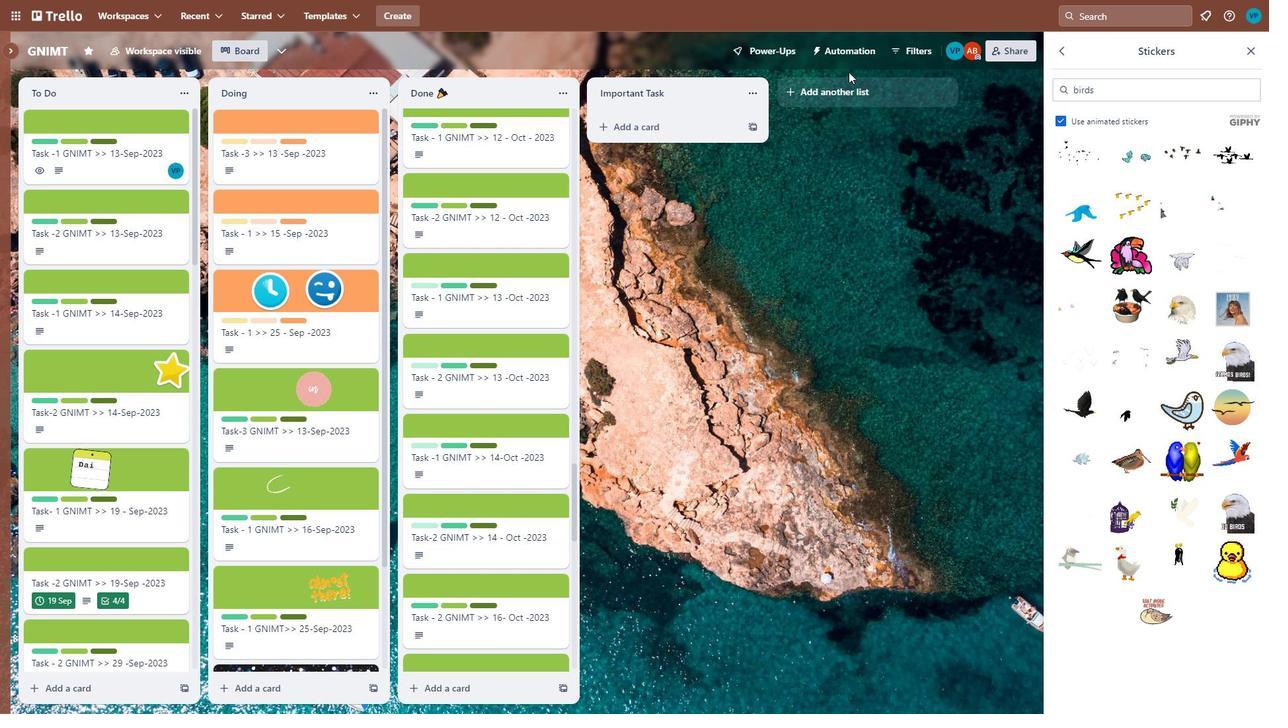 
Action: Mouse scrolled (696, 460) with delta (0, 0)
Screenshot: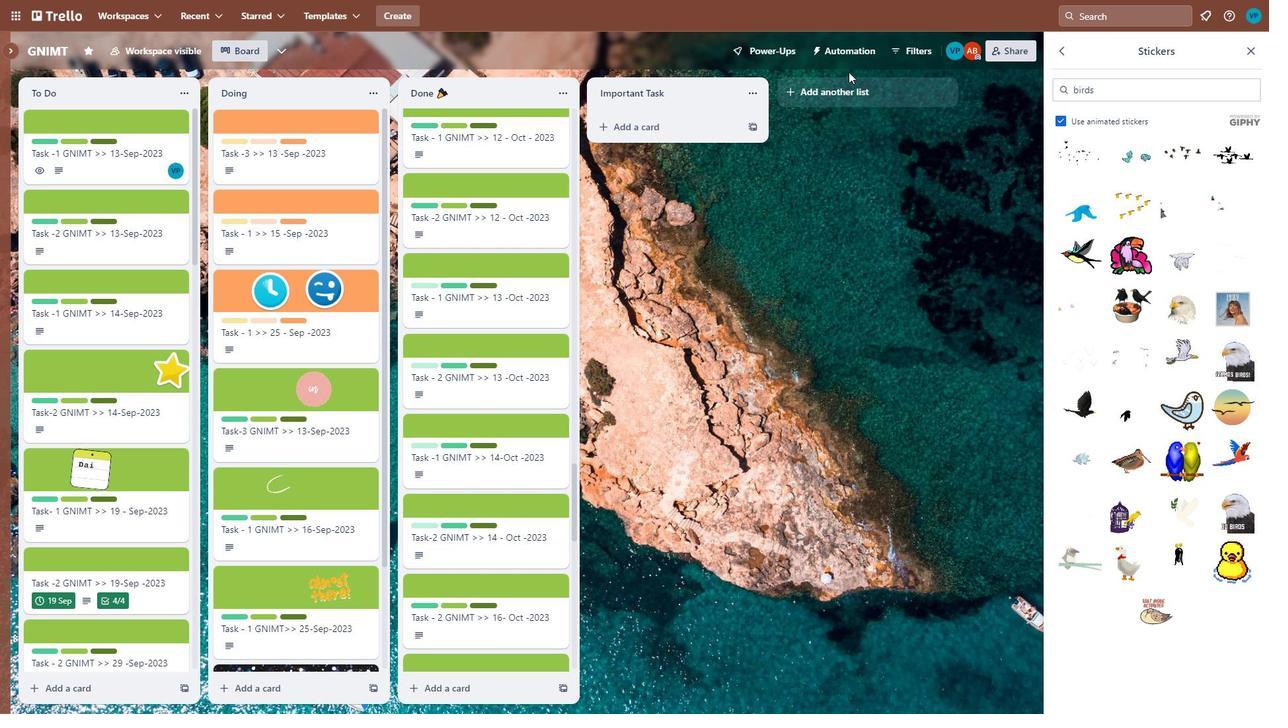 
Action: Mouse moved to (697, 442)
Screenshot: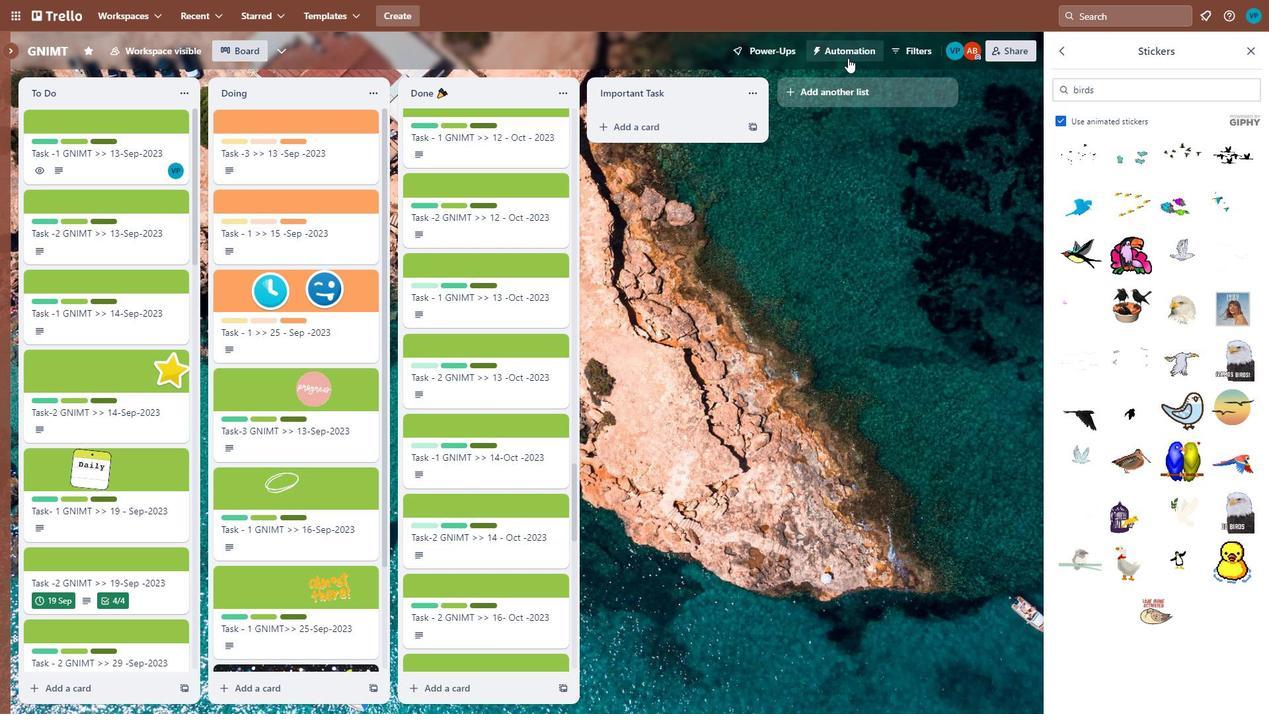 
Action: Mouse scrolled (697, 442) with delta (0, 0)
Screenshot: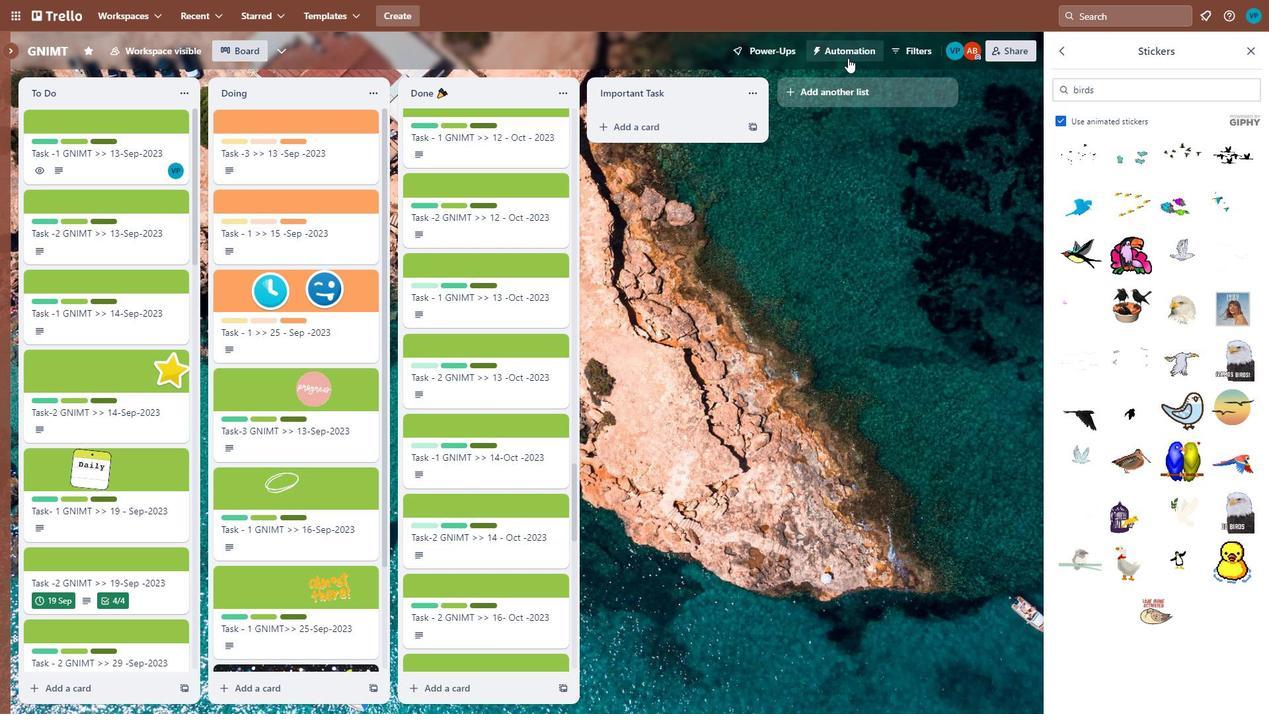 
Action: Mouse moved to (697, 441)
Screenshot: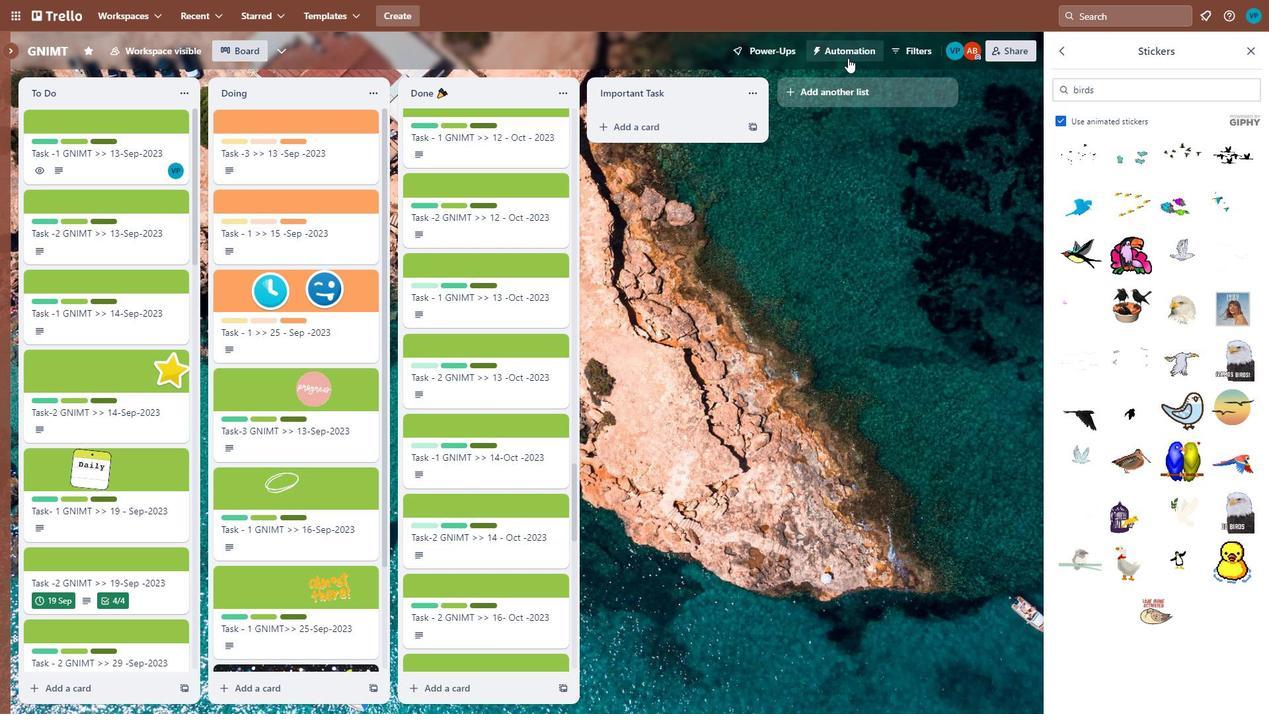 
Action: Mouse scrolled (697, 442) with delta (0, 0)
Screenshot: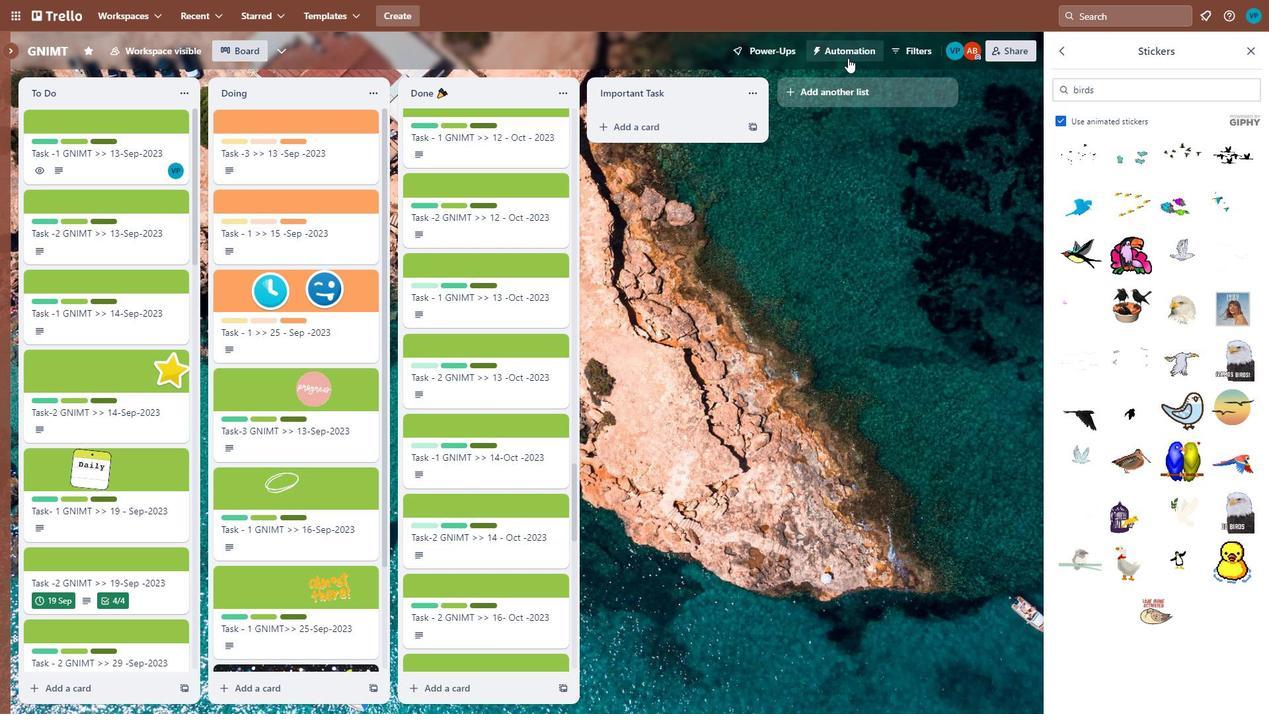 
Action: Mouse moved to (698, 439)
Screenshot: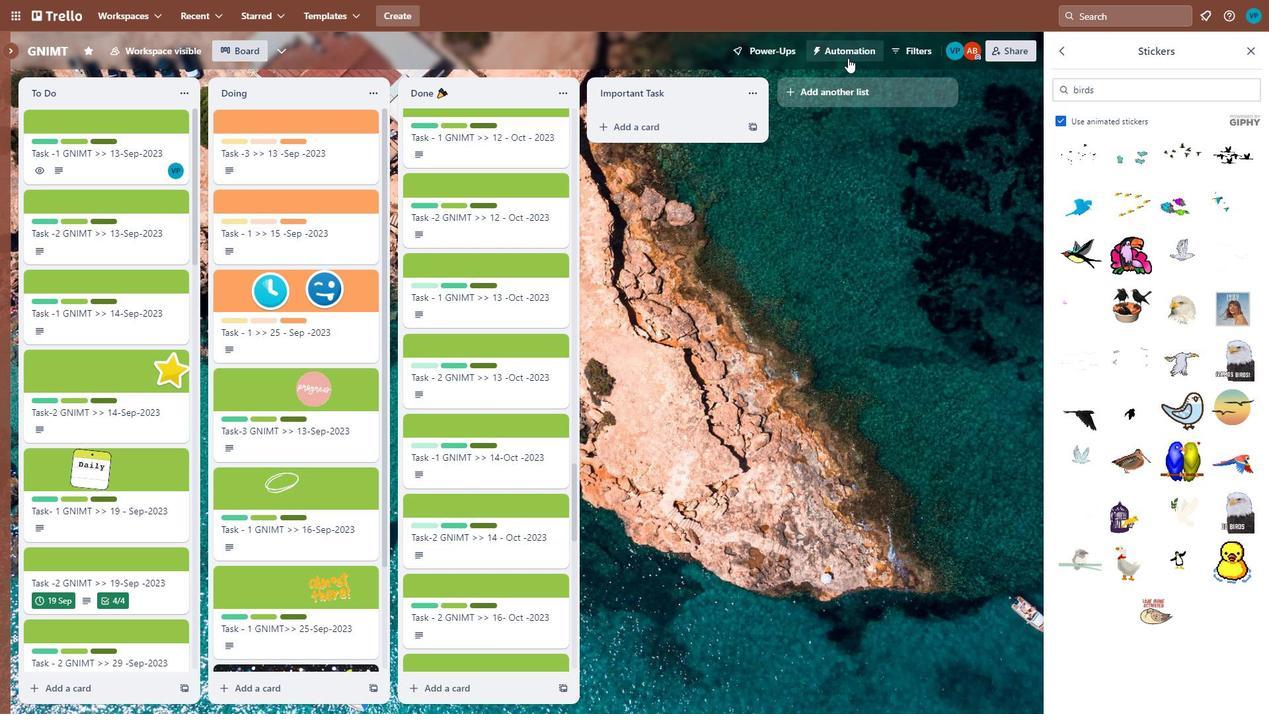 
Action: Mouse scrolled (698, 440) with delta (0, 0)
Screenshot: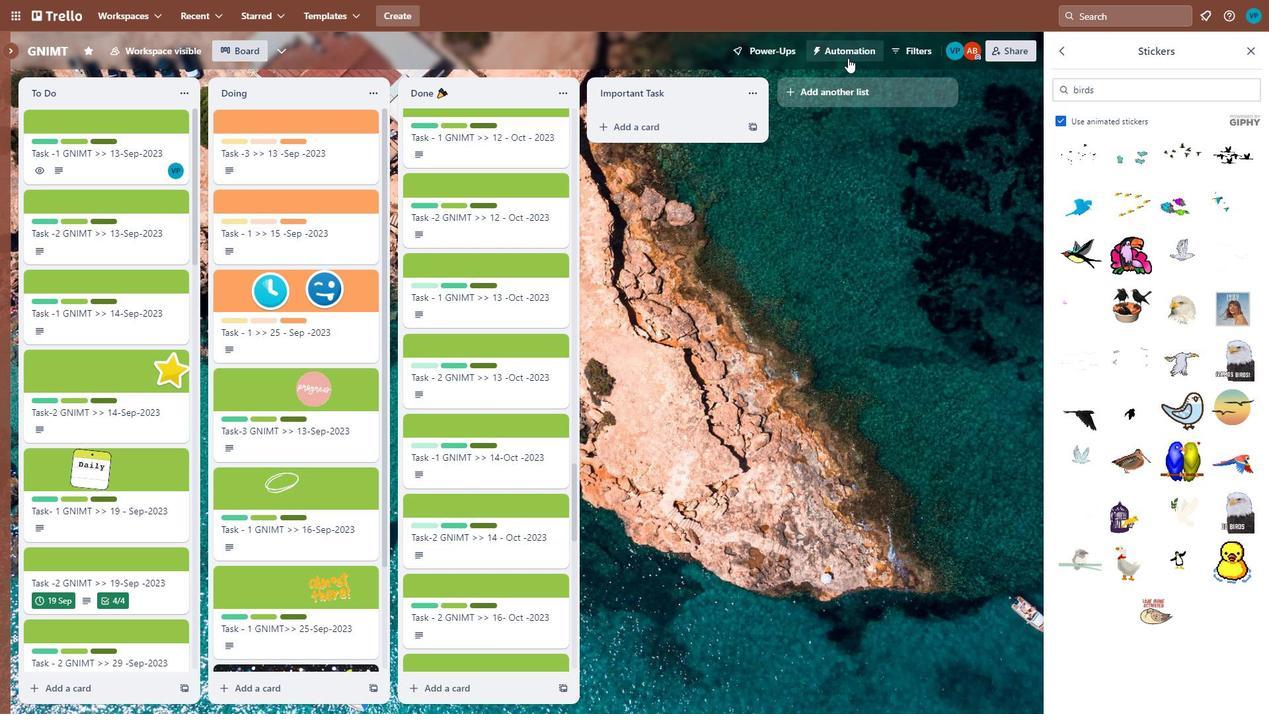 
Action: Mouse moved to (704, 424)
Screenshot: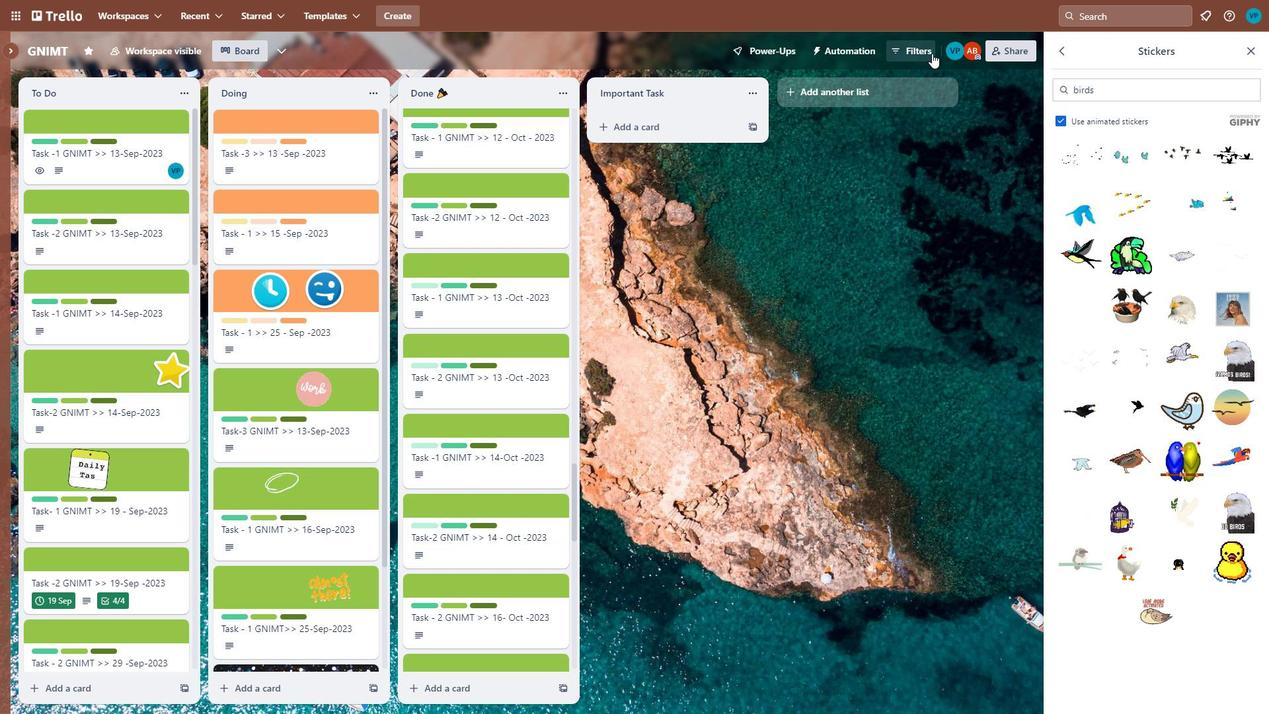 
Action: Mouse scrolled (704, 425) with delta (0, 0)
Screenshot: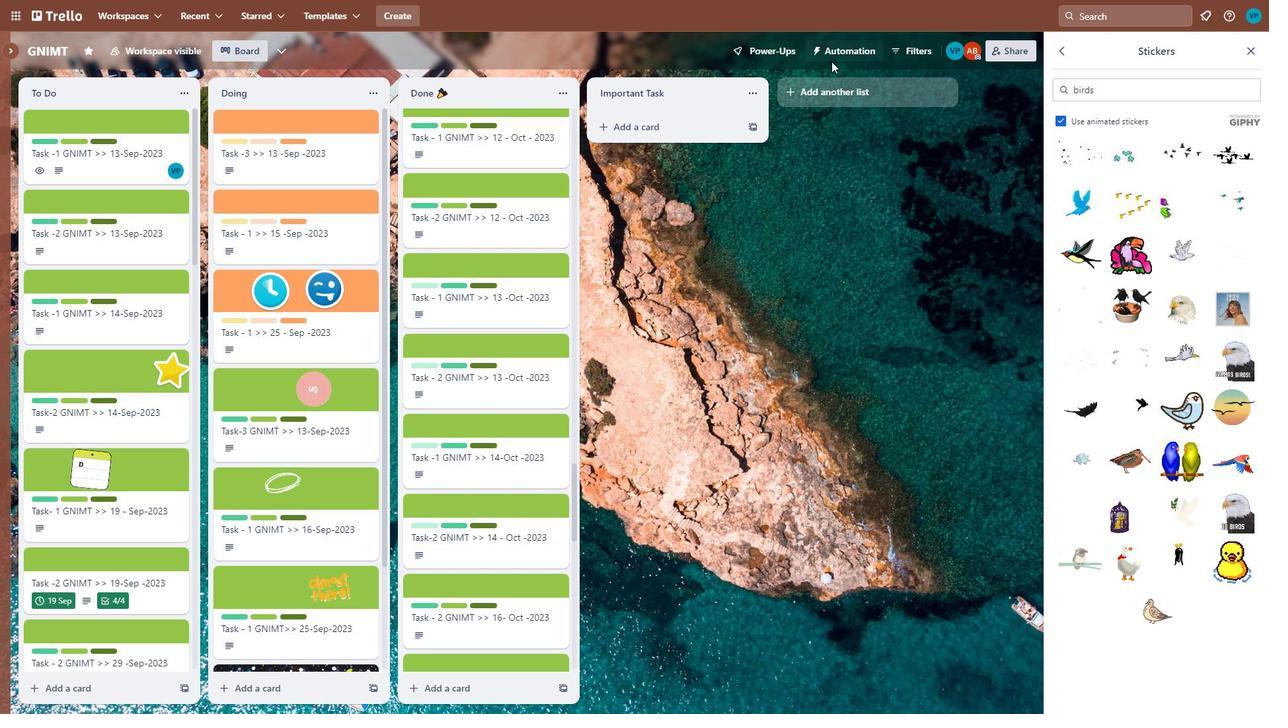 
Action: Mouse moved to (705, 424)
Screenshot: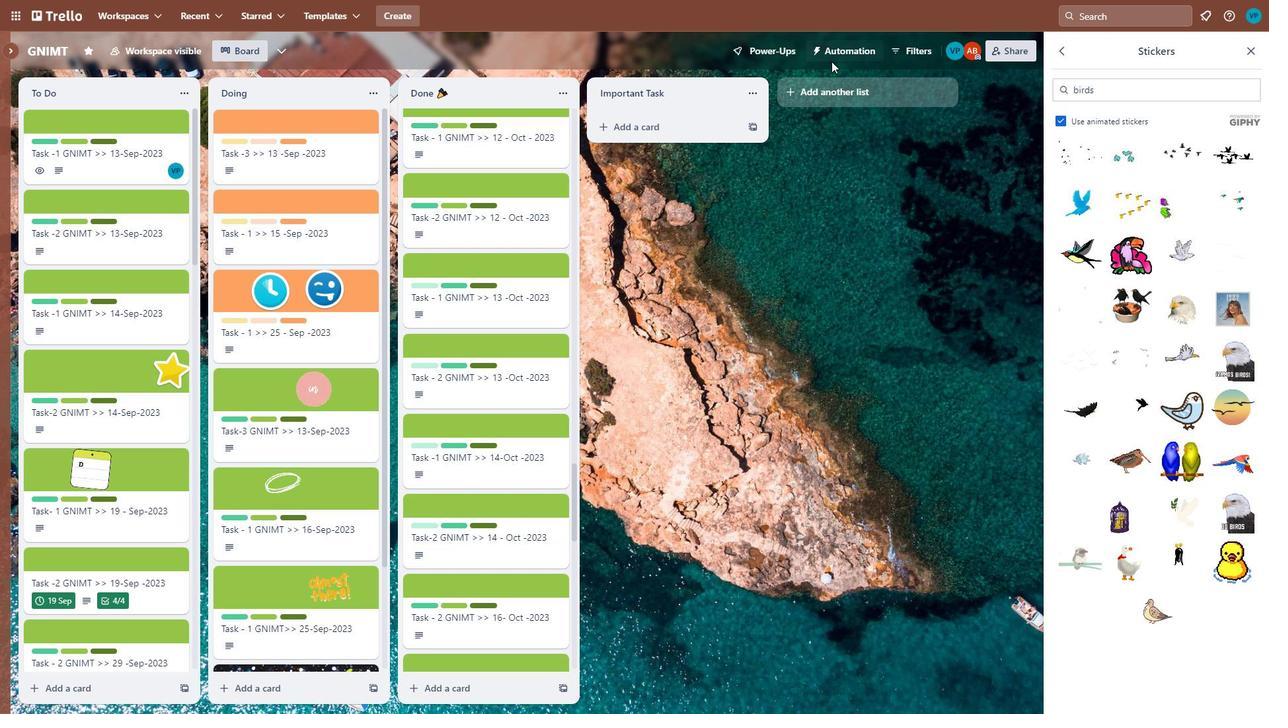 
Action: Mouse scrolled (705, 425) with delta (0, 0)
Screenshot: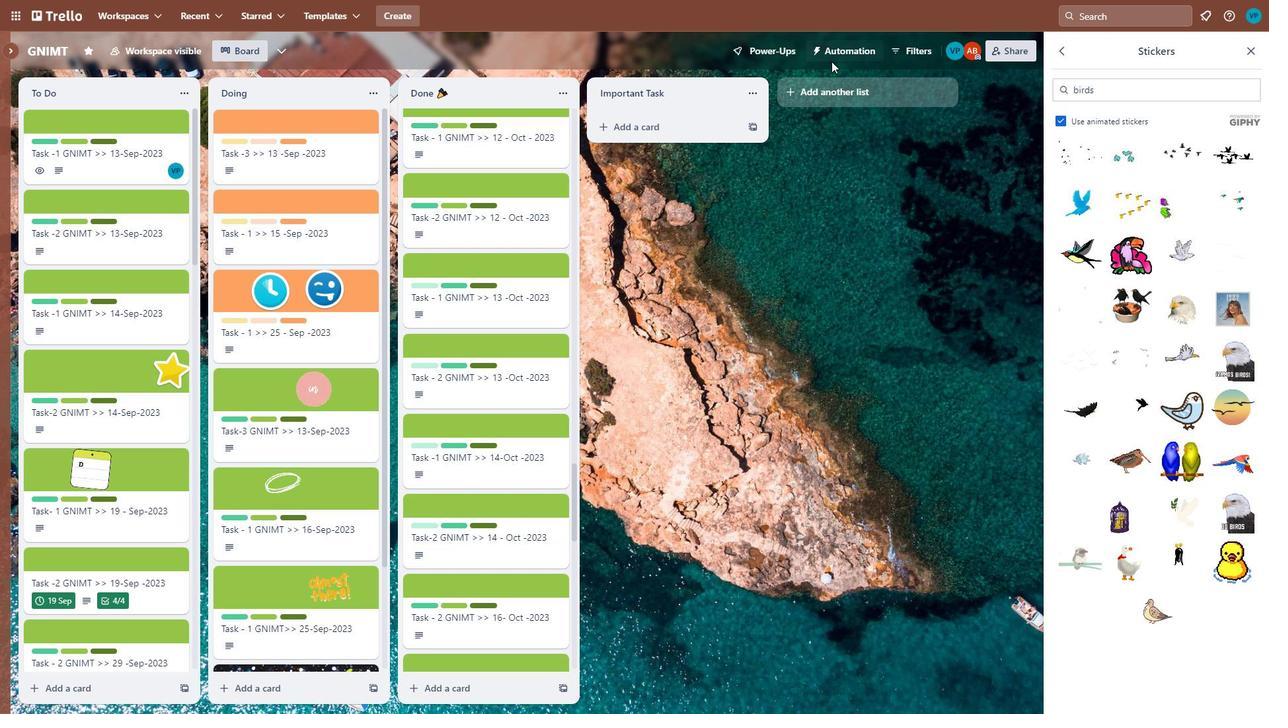 
Action: Mouse moved to (707, 417)
Screenshot: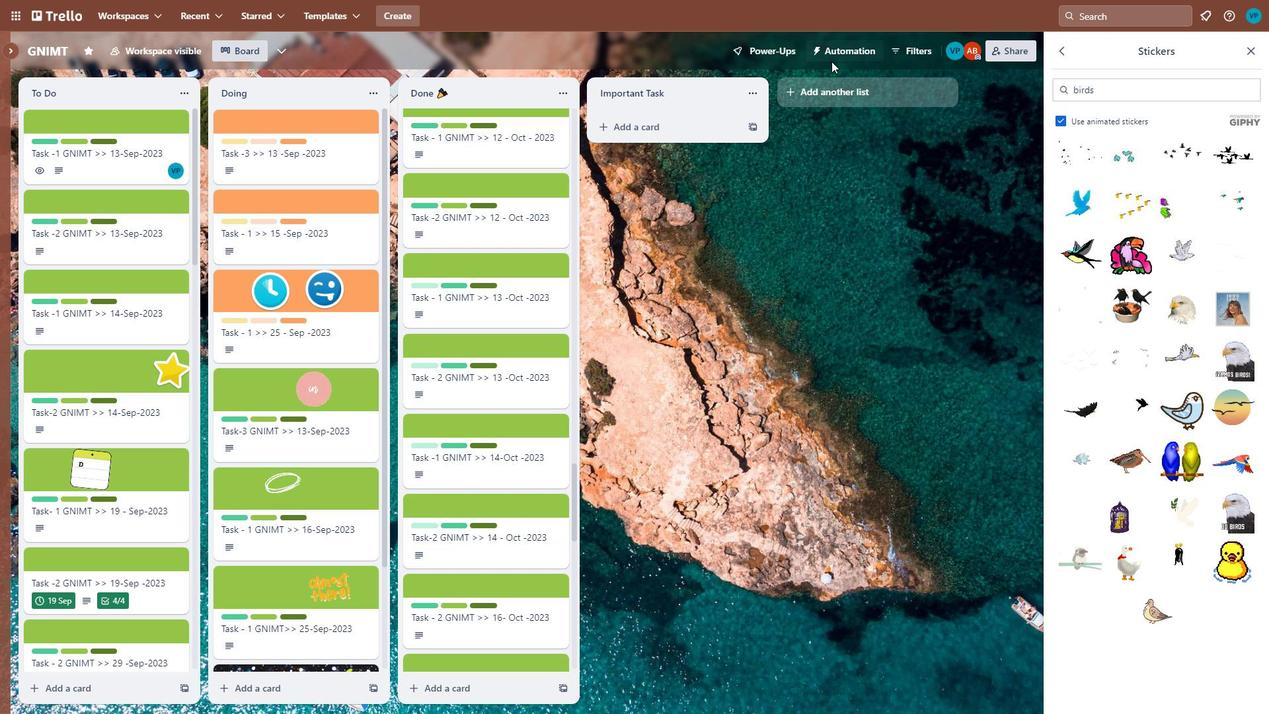 
Action: Mouse scrolled (707, 418) with delta (0, 0)
Screenshot: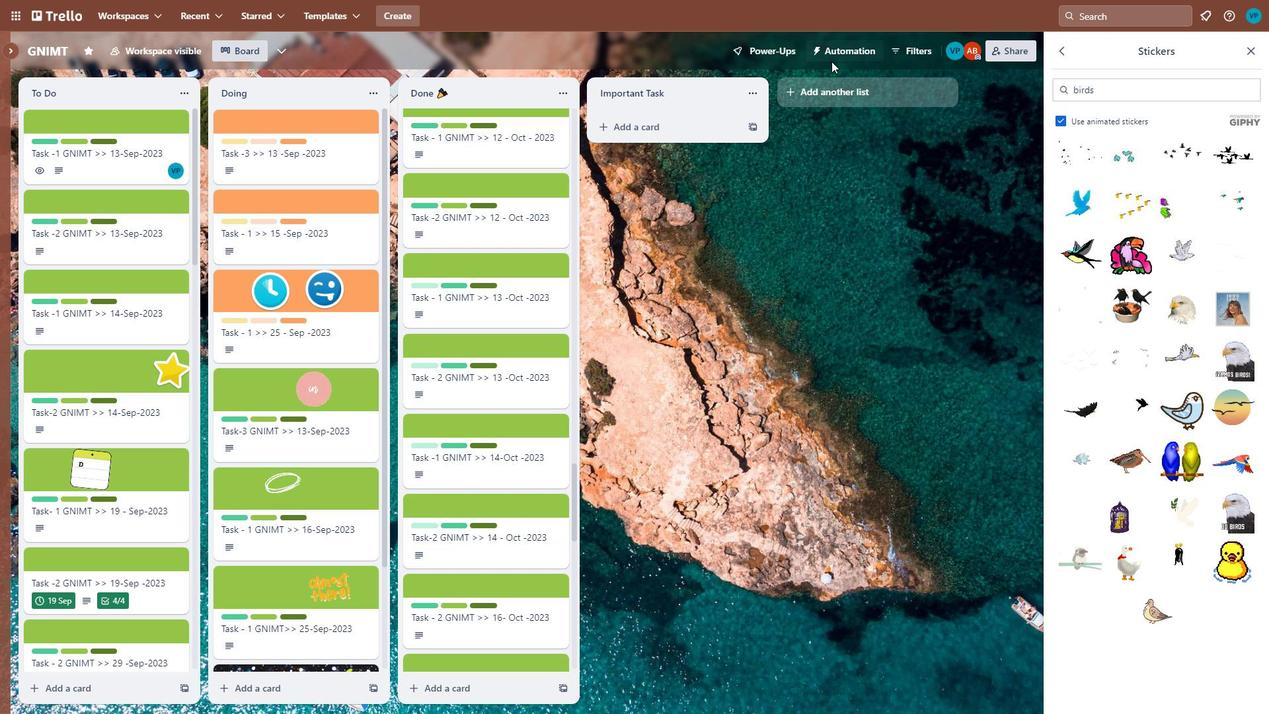 
Action: Mouse moved to (153, 45)
Screenshot: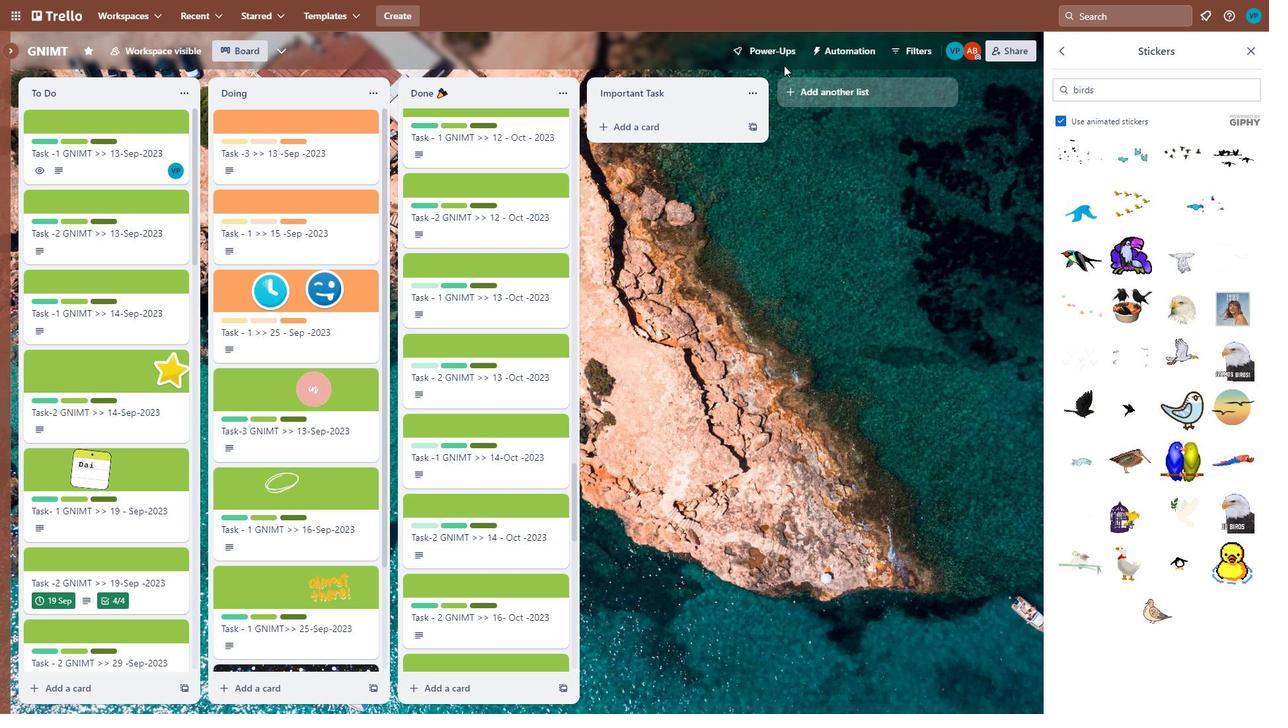 
Action: Mouse pressed left at (153, 45)
Screenshot: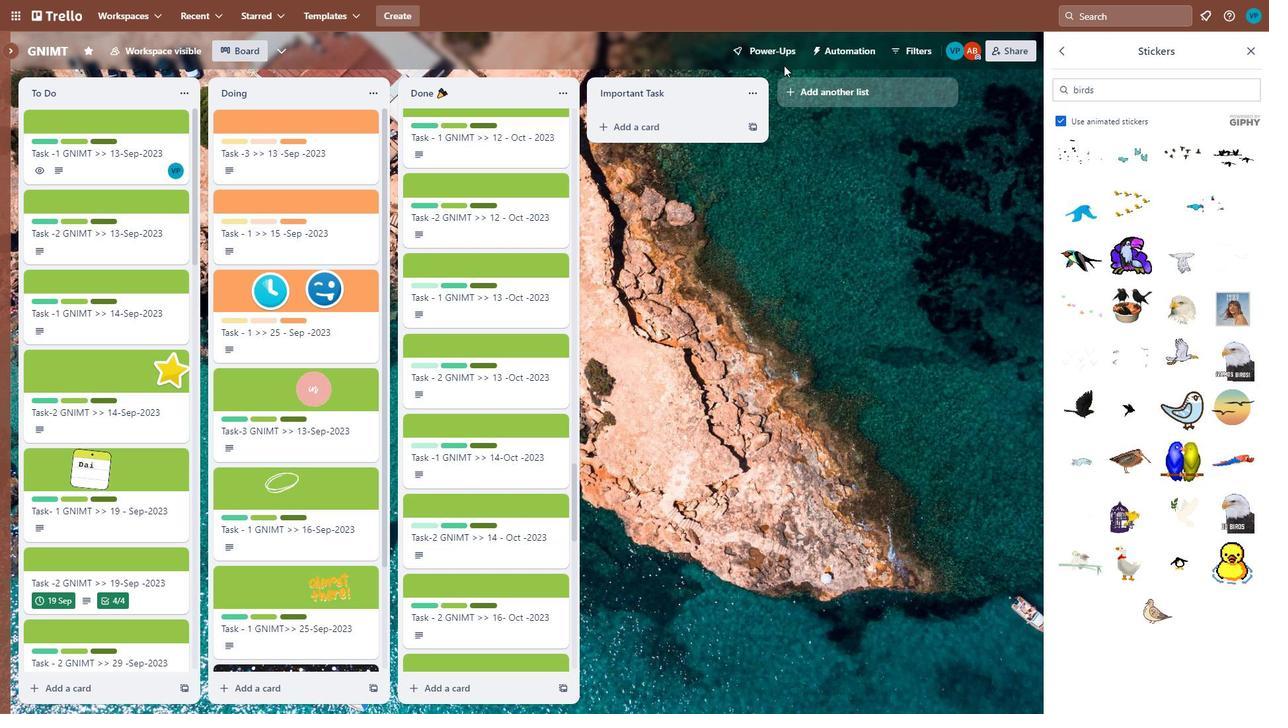 
Action: Mouse moved to (917, 50)
Screenshot: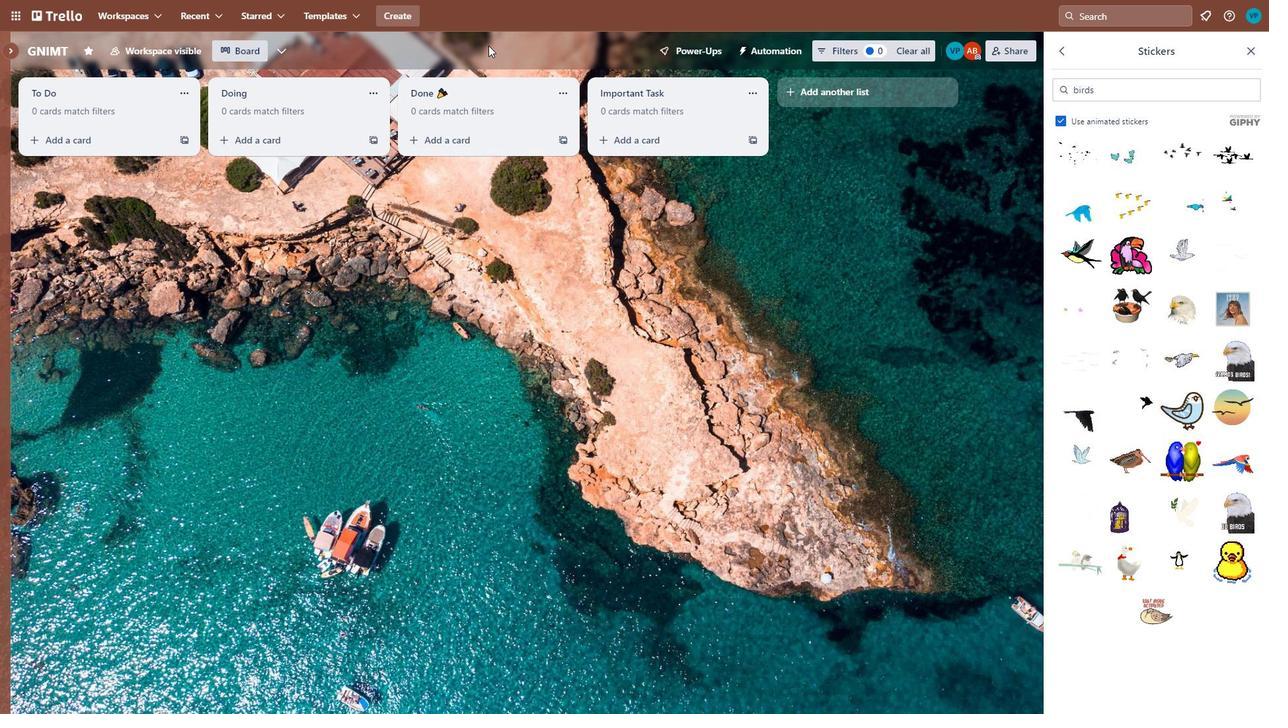 
Action: Mouse pressed left at (917, 50)
Screenshot: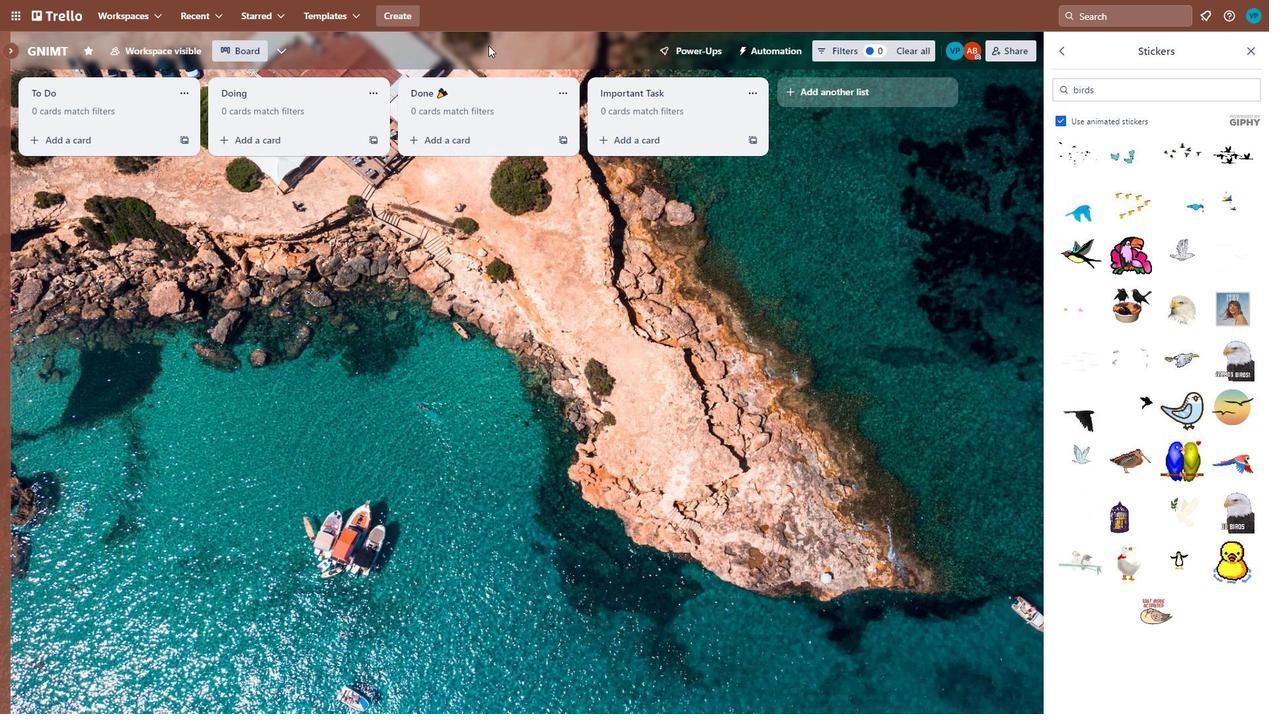 
Action: Mouse moved to (904, 332)
Screenshot: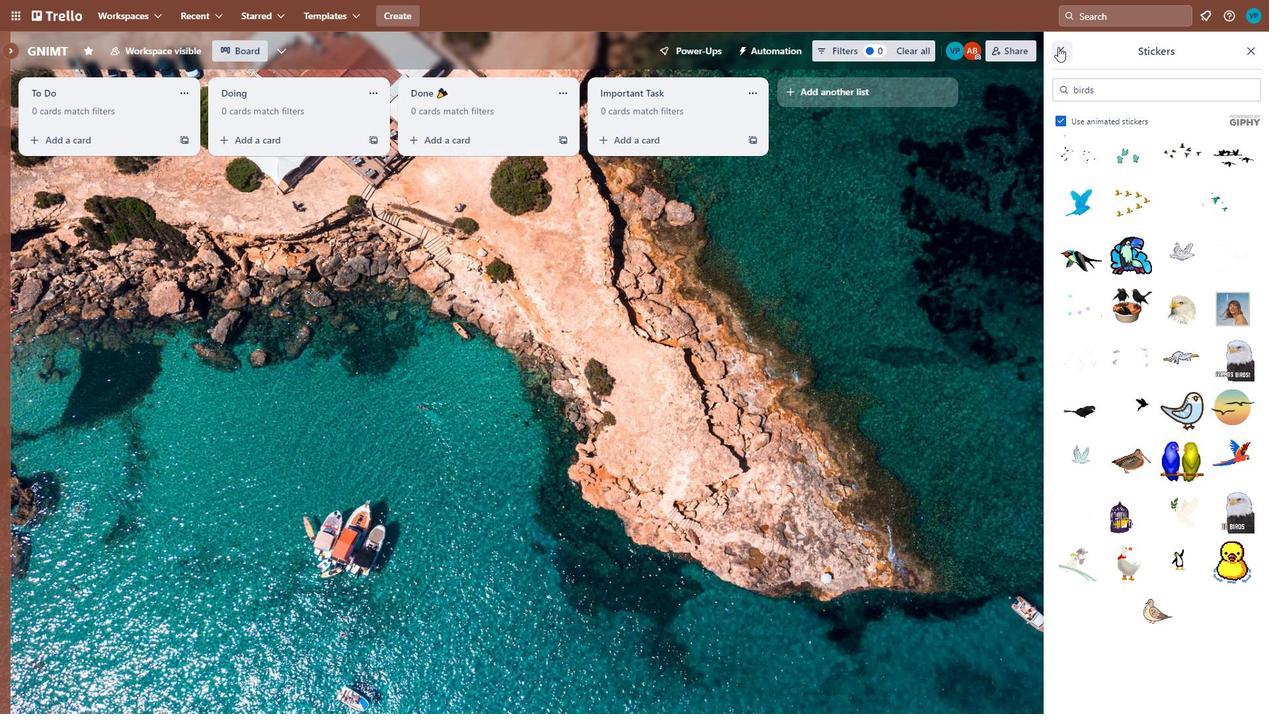 
Action: Mouse pressed left at (904, 332)
Screenshot: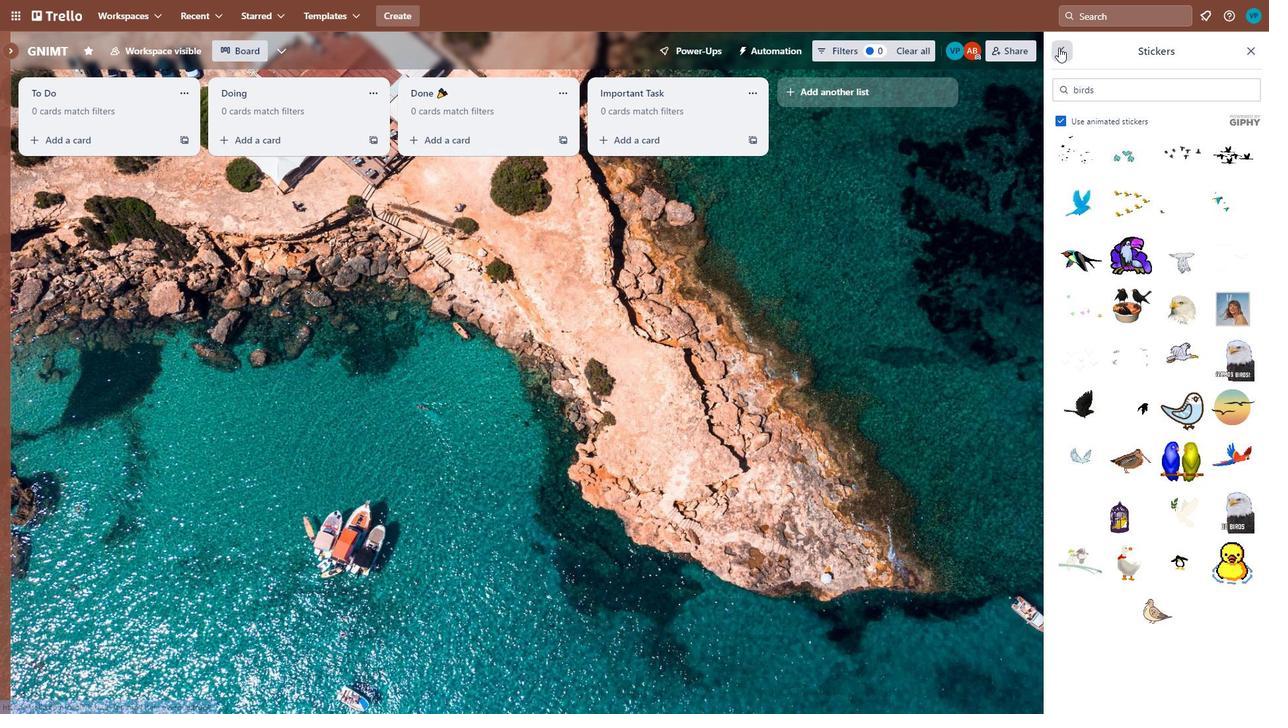 
Action: Mouse moved to (588, 349)
Screenshot: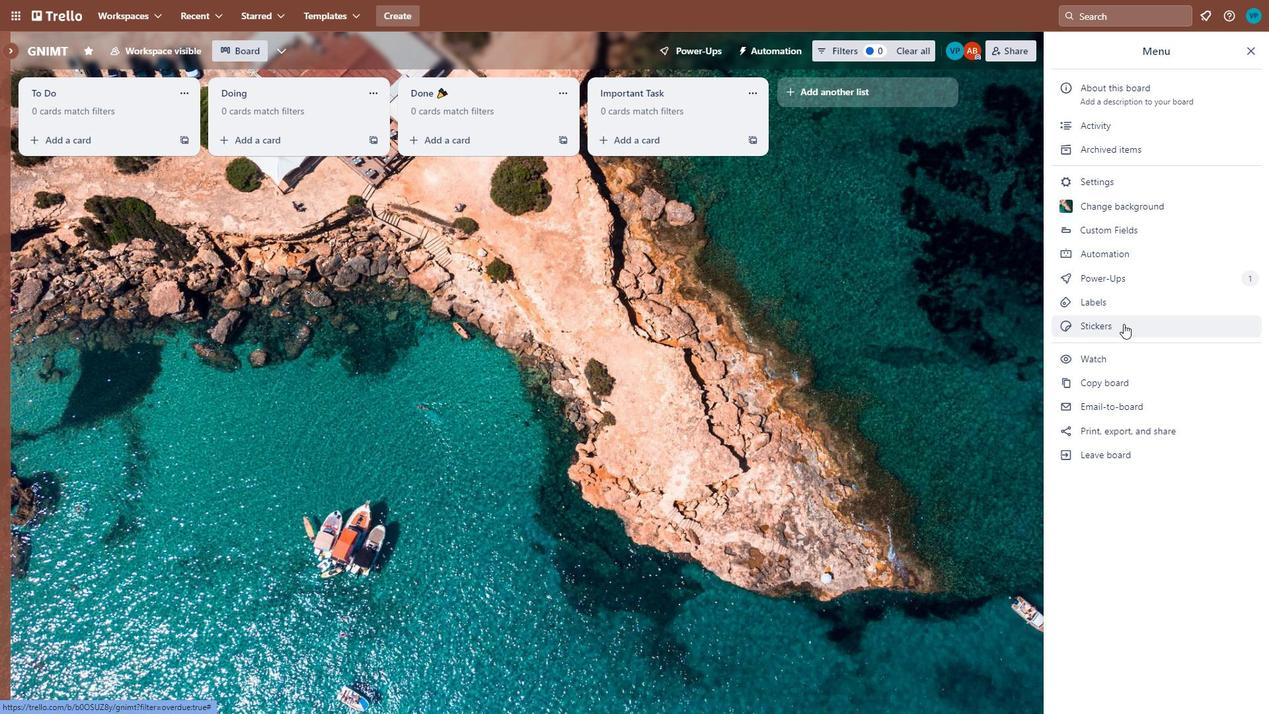 
Action: Mouse pressed left at (588, 349)
Screenshot: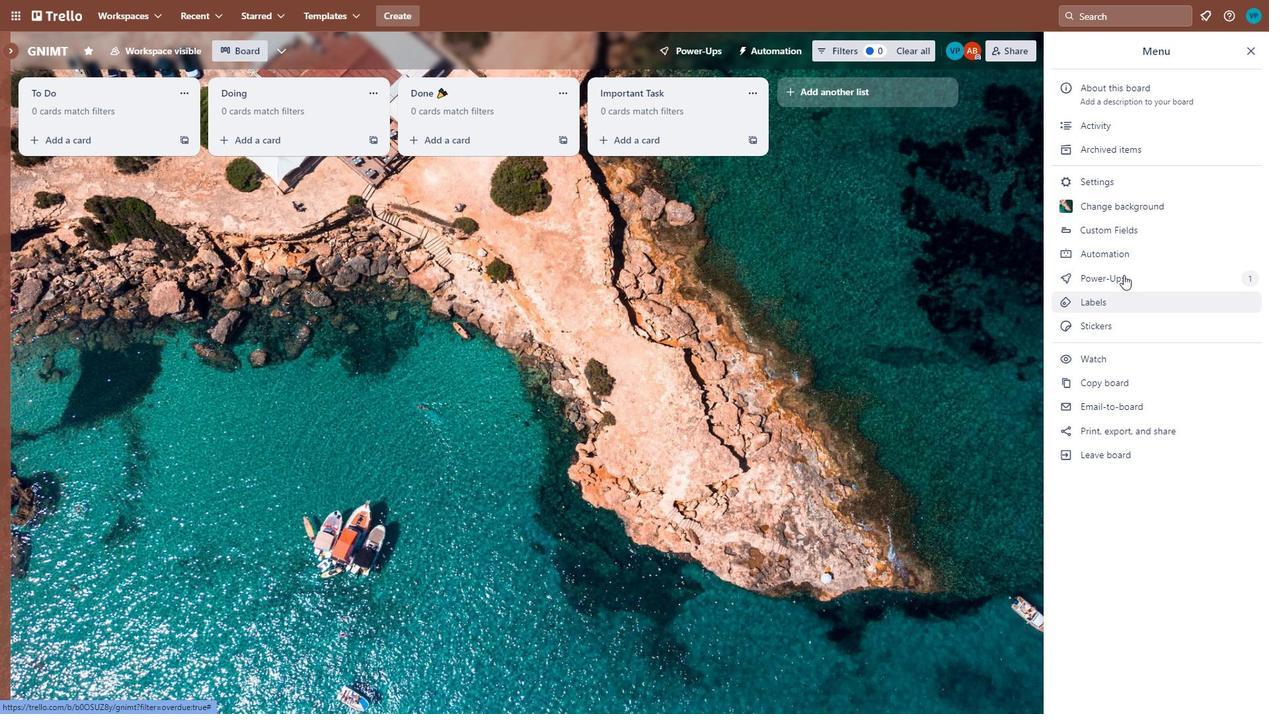 
Action: Mouse moved to (1059, 47)
Screenshot: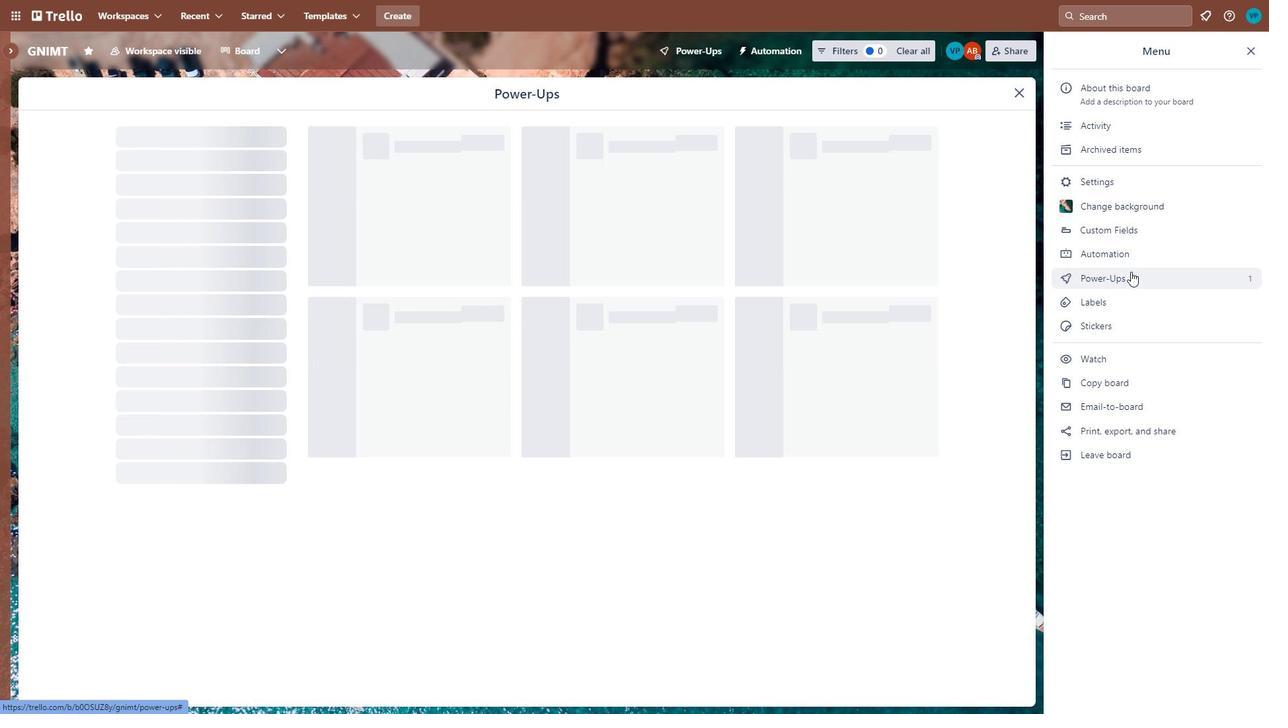 
Action: Mouse pressed left at (1059, 47)
Screenshot: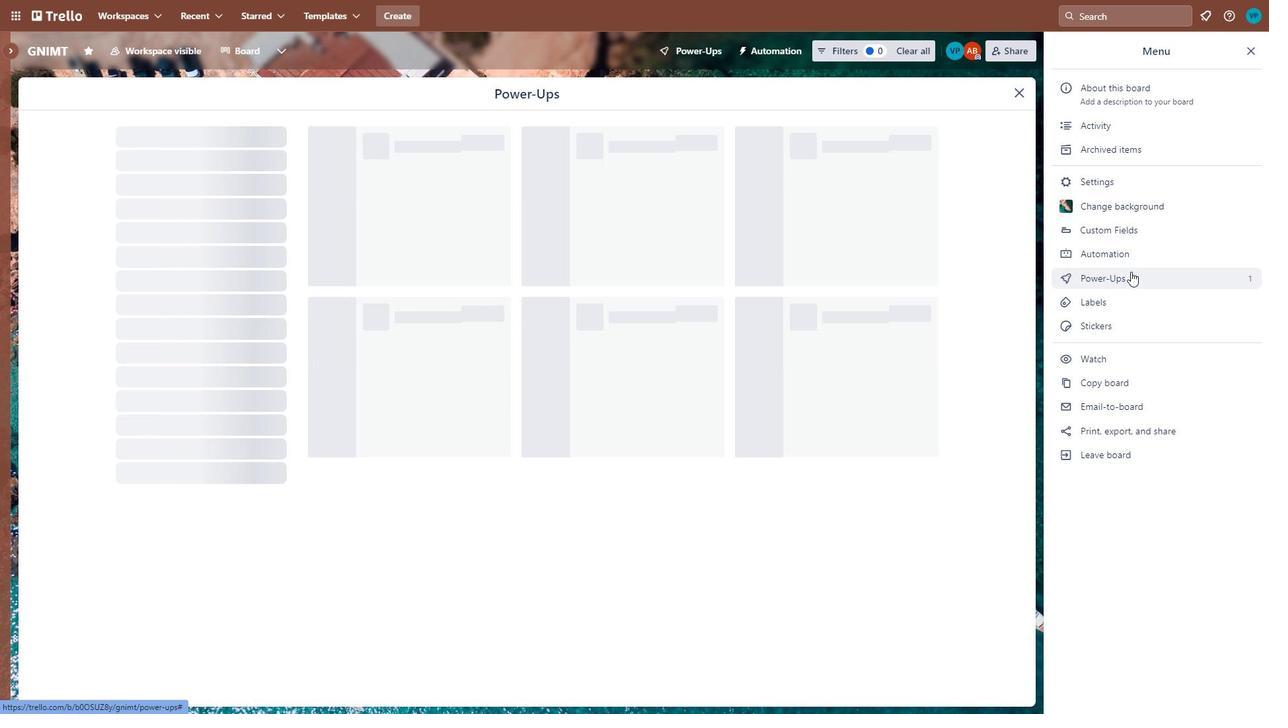 
Action: Mouse moved to (1130, 284)
Screenshot: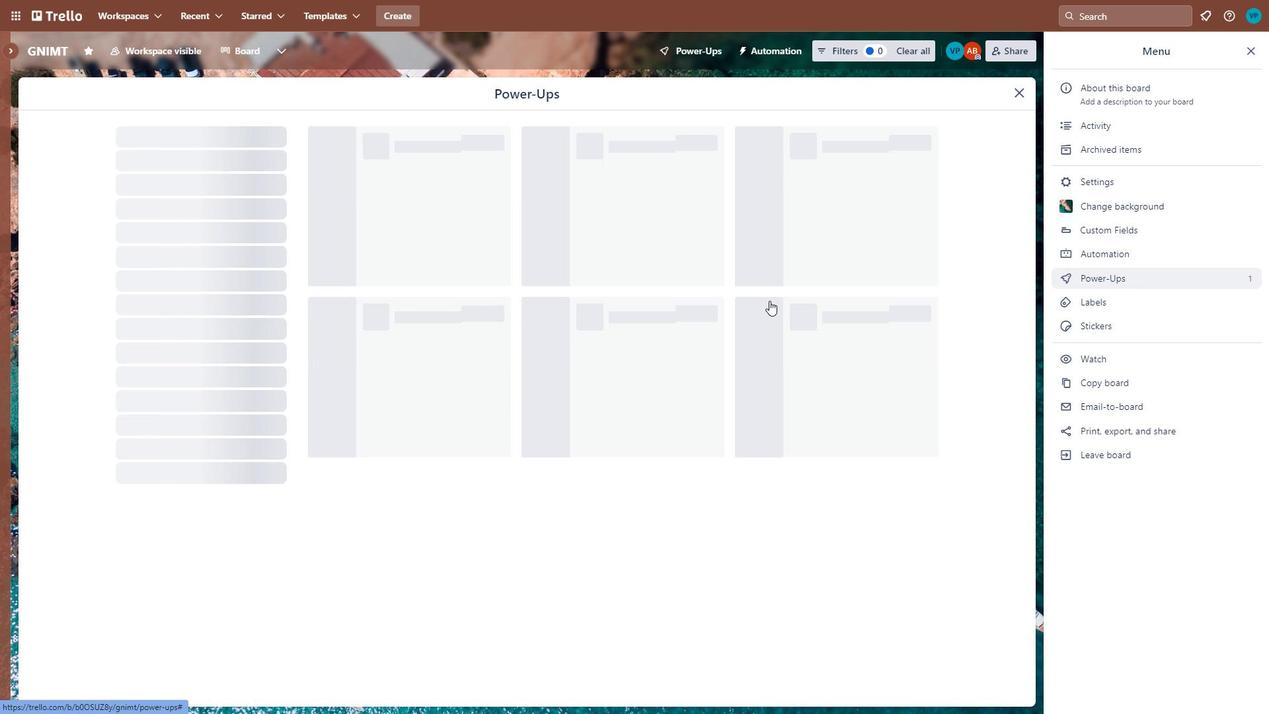 
Action: Mouse pressed left at (1130, 284)
Screenshot: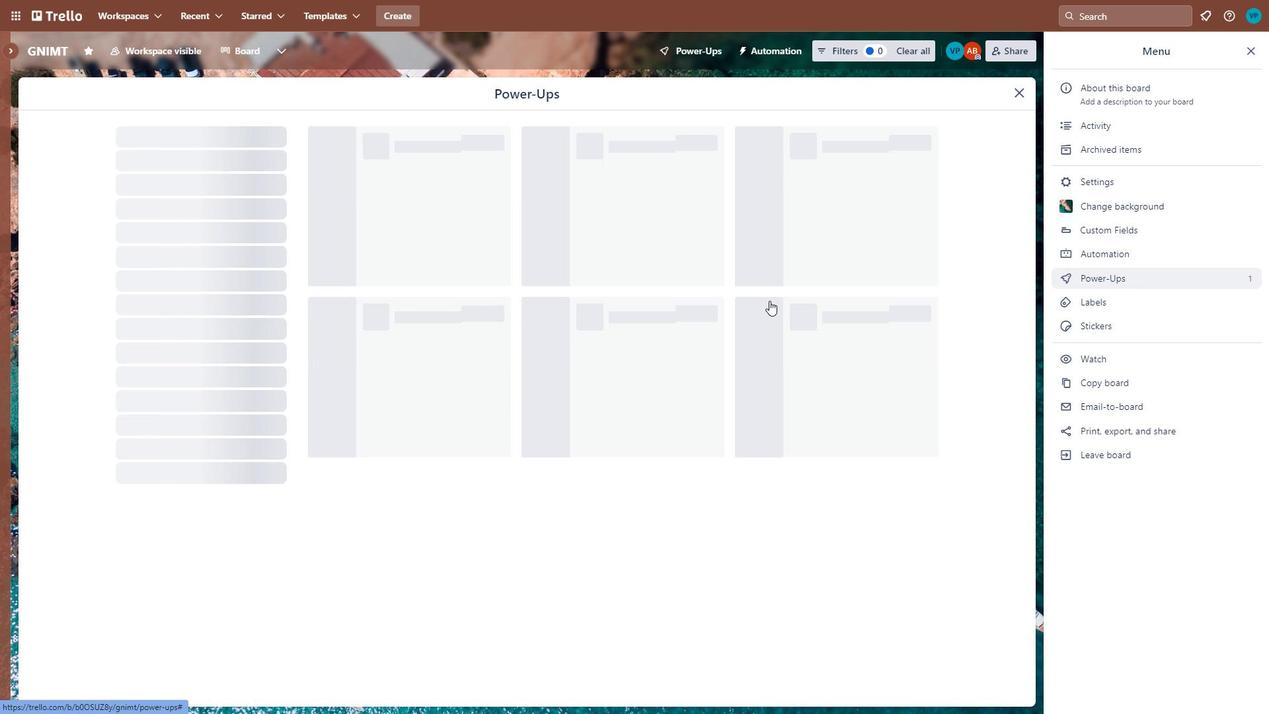 
Action: Mouse moved to (433, 426)
Screenshot: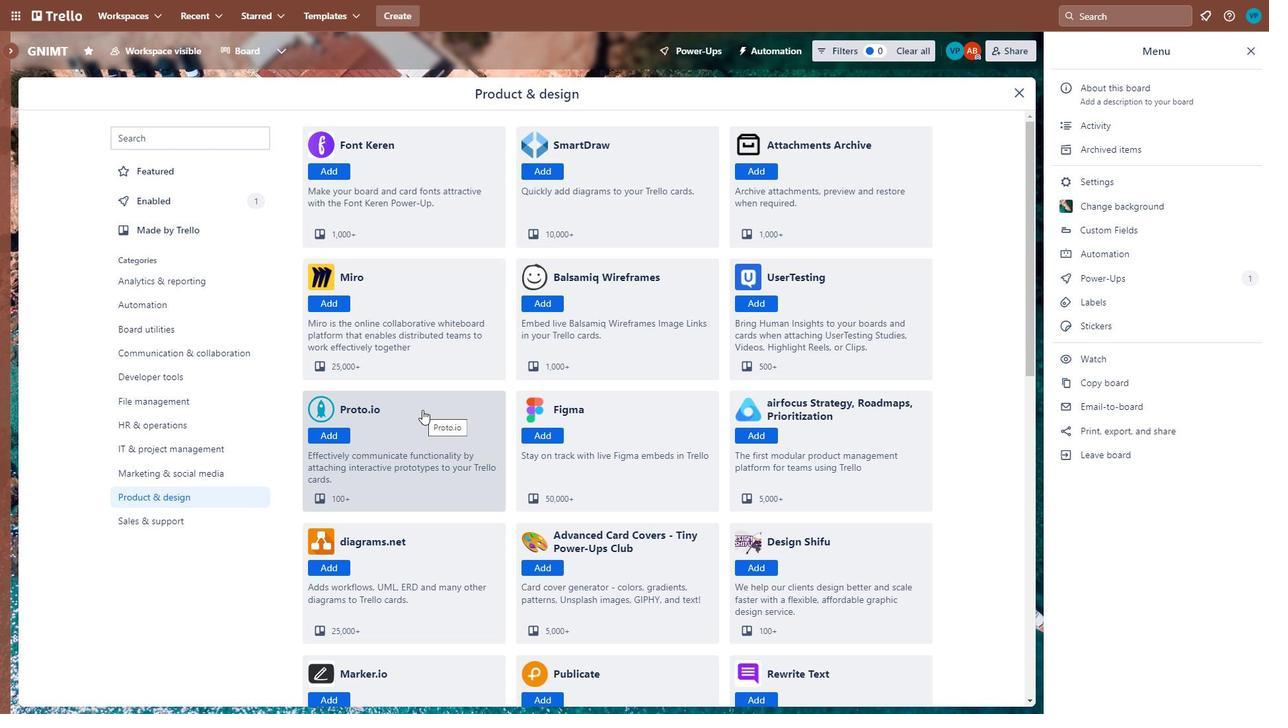 
Action: Mouse scrolled (433, 425) with delta (0, 0)
Screenshot: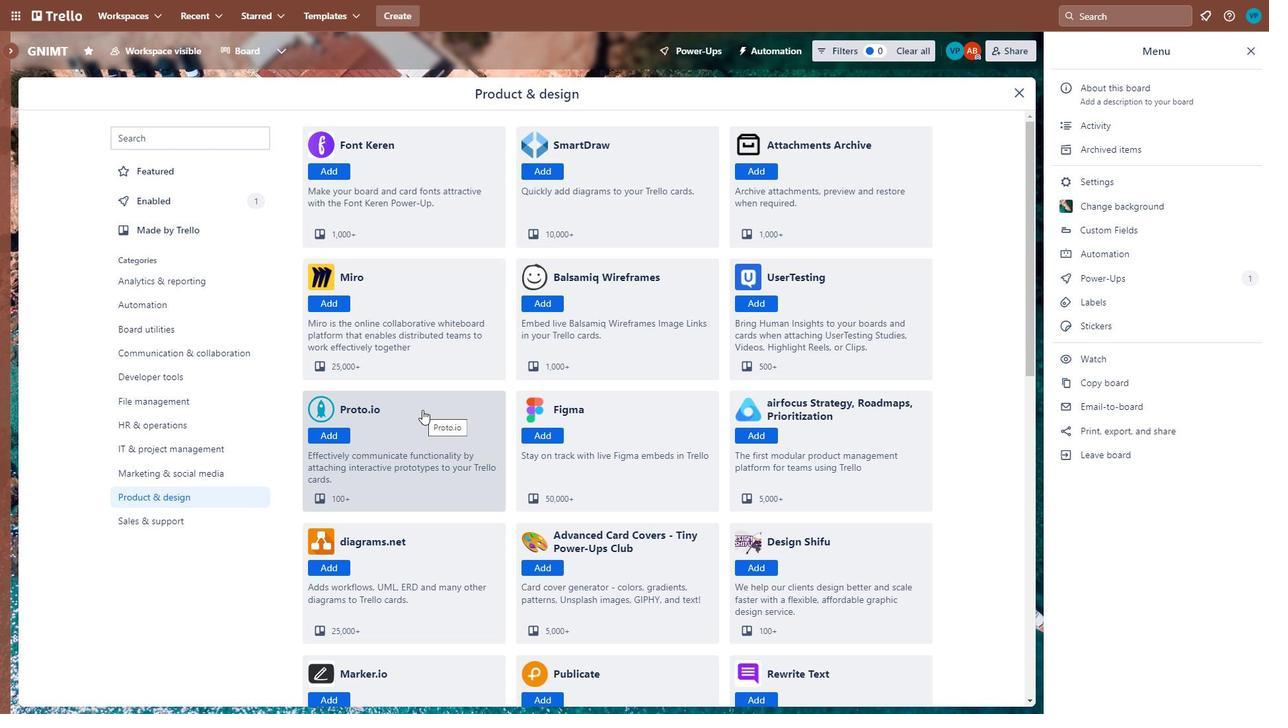 
Action: Mouse moved to (403, 433)
Screenshot: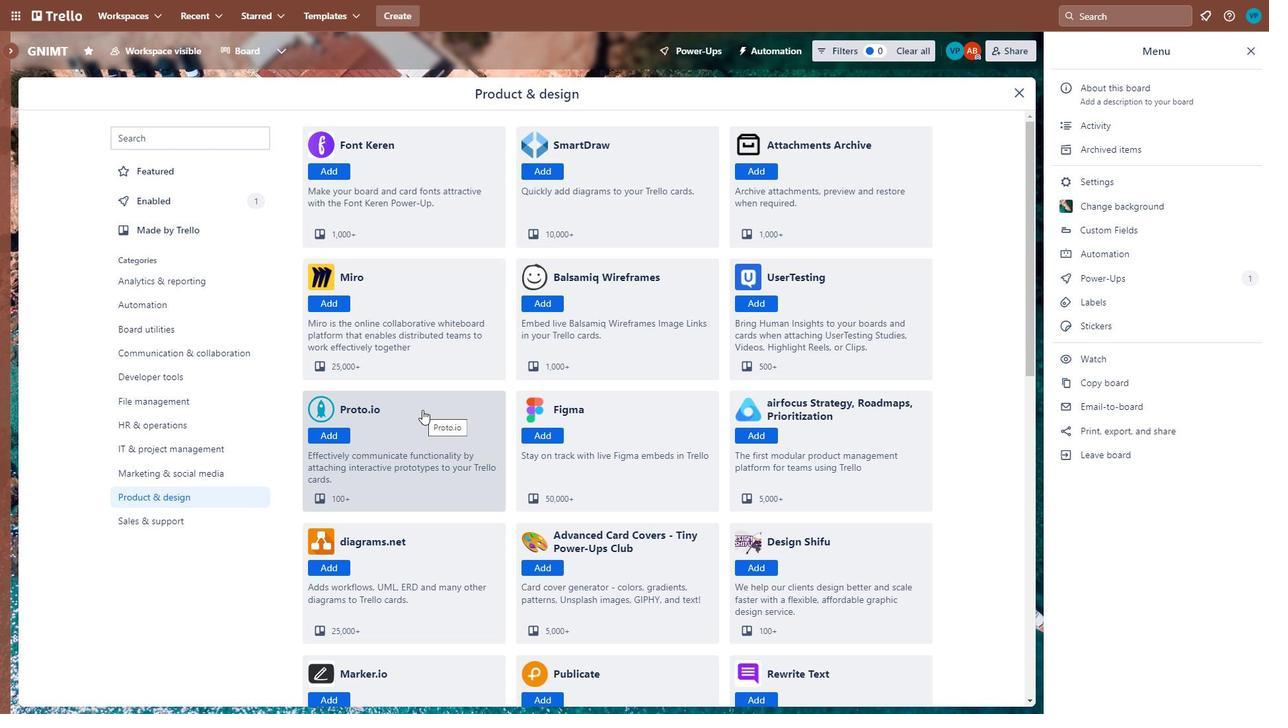 
Action: Mouse scrolled (403, 432) with delta (0, 0)
Screenshot: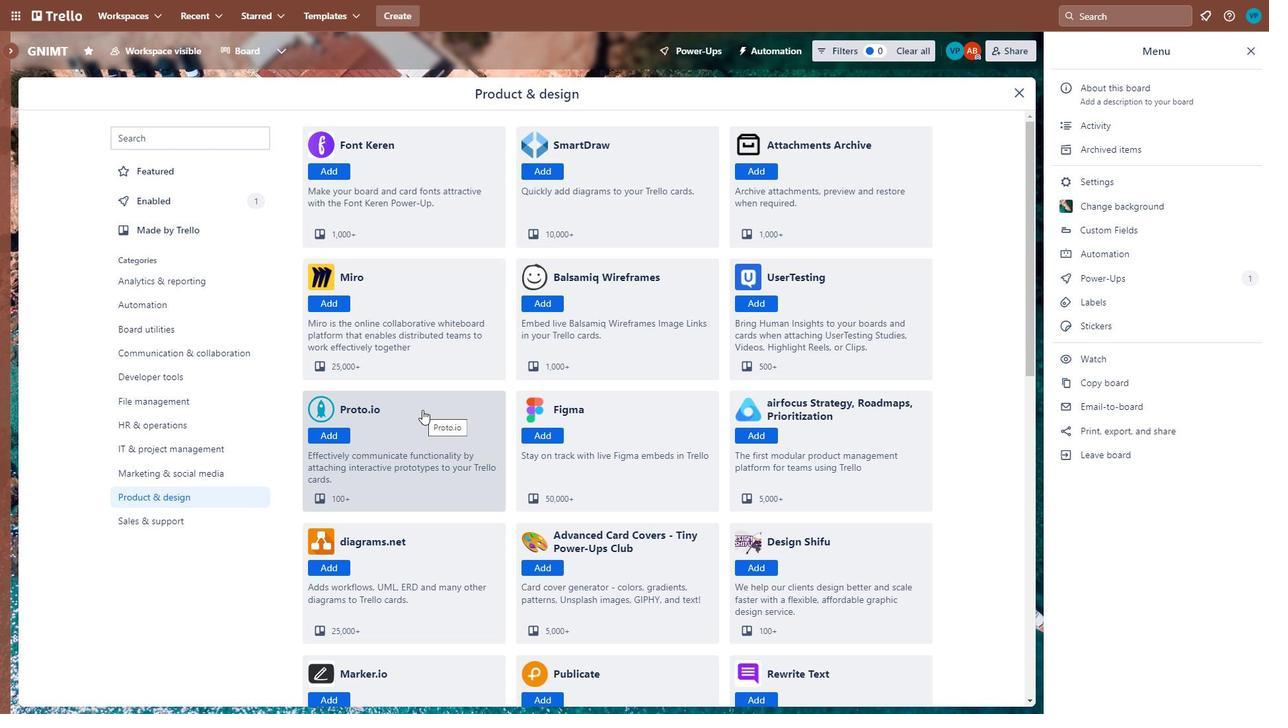 
Action: Mouse moved to (360, 435)
Screenshot: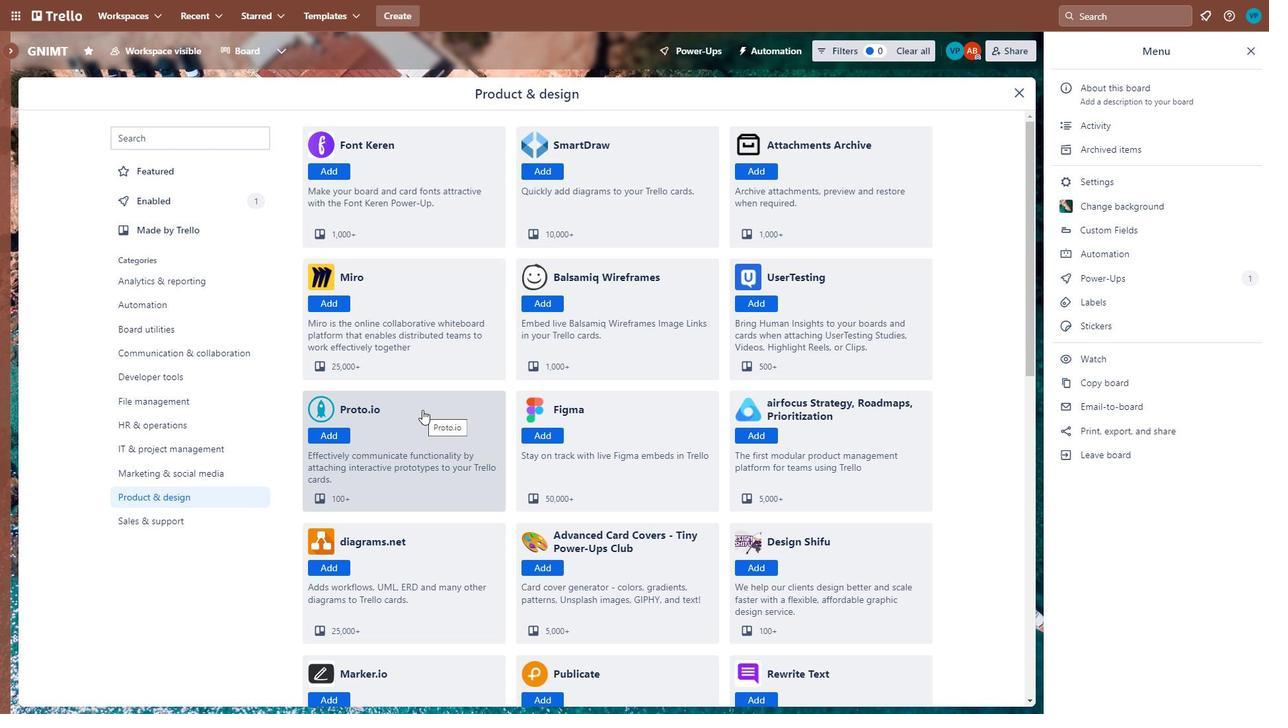 
Action: Mouse scrolled (360, 435) with delta (0, 0)
Screenshot: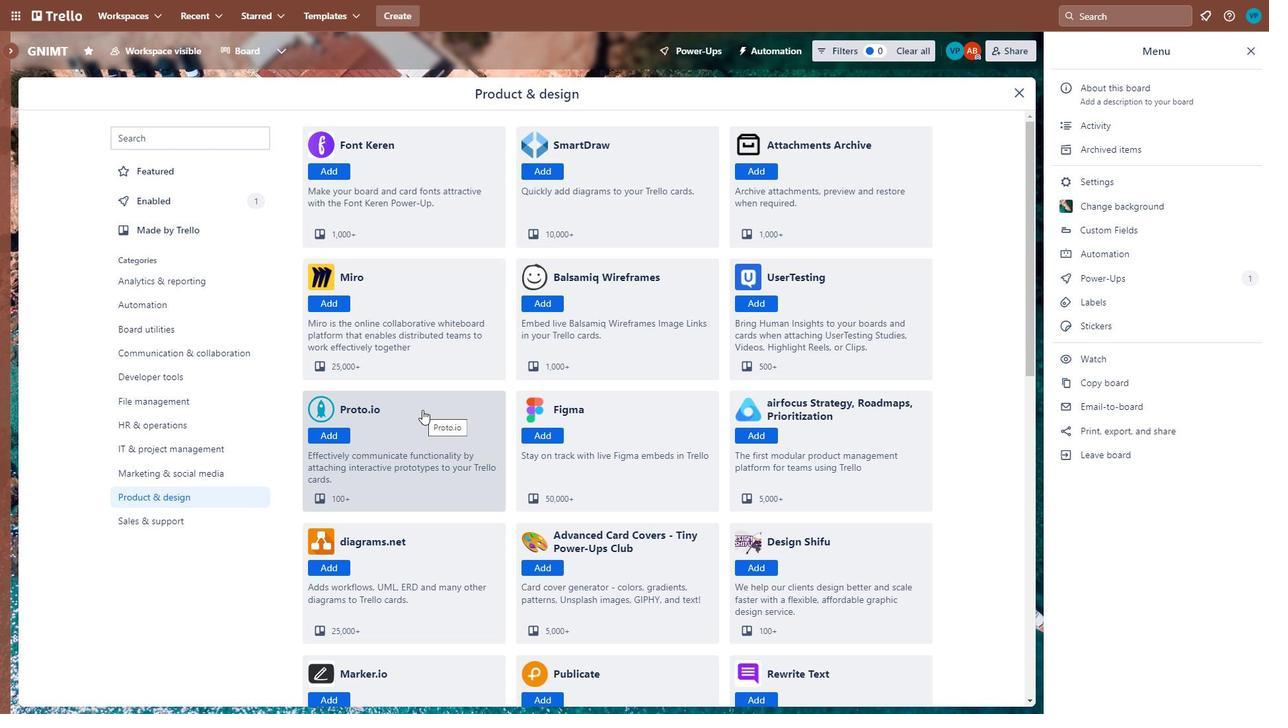 
Action: Mouse moved to (202, 493)
